 Task: Find and book a round trip flight from New Delhi to New York for 9 passengers in economy class, departing on June 22 and returning on June 30.
Action: Mouse moved to (289, 263)
Screenshot: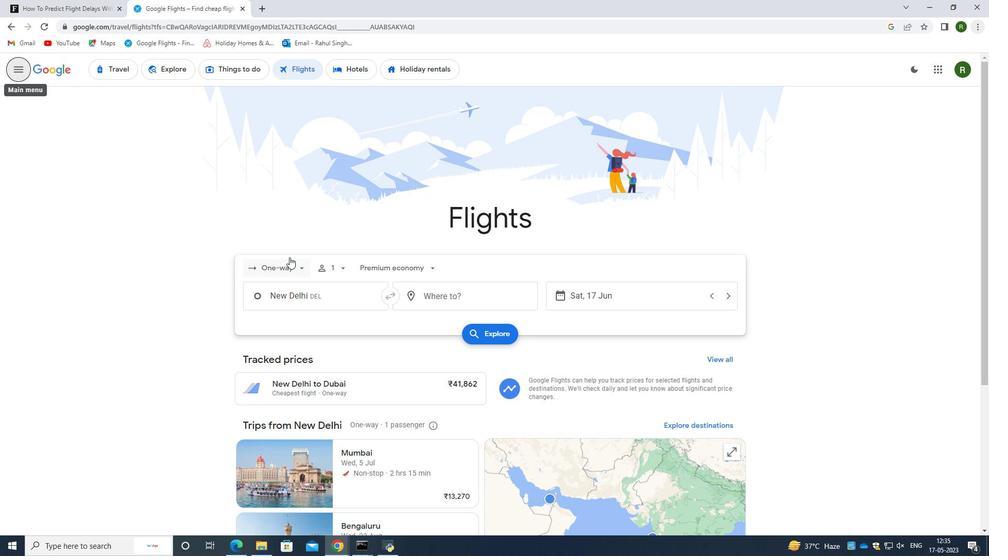 
Action: Mouse pressed left at (289, 263)
Screenshot: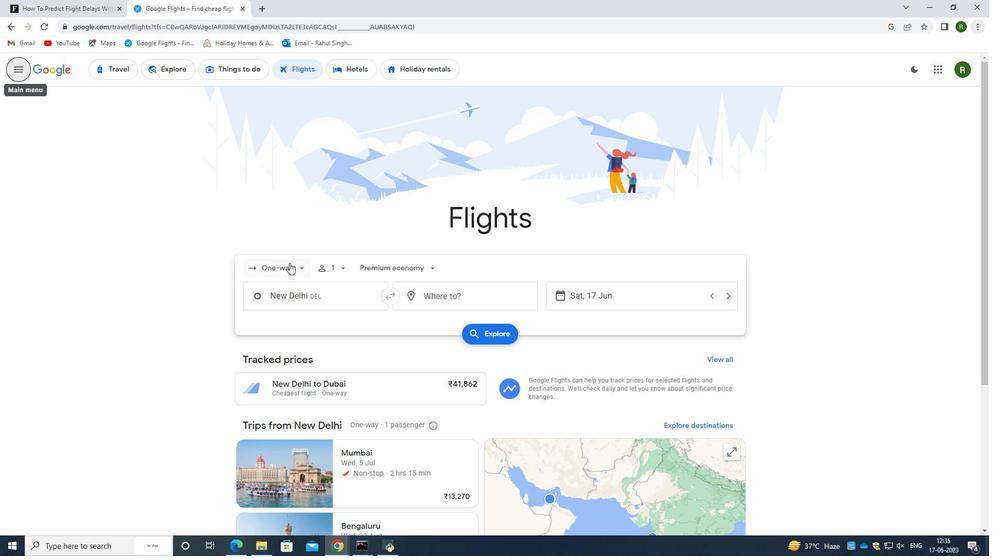
Action: Mouse moved to (296, 288)
Screenshot: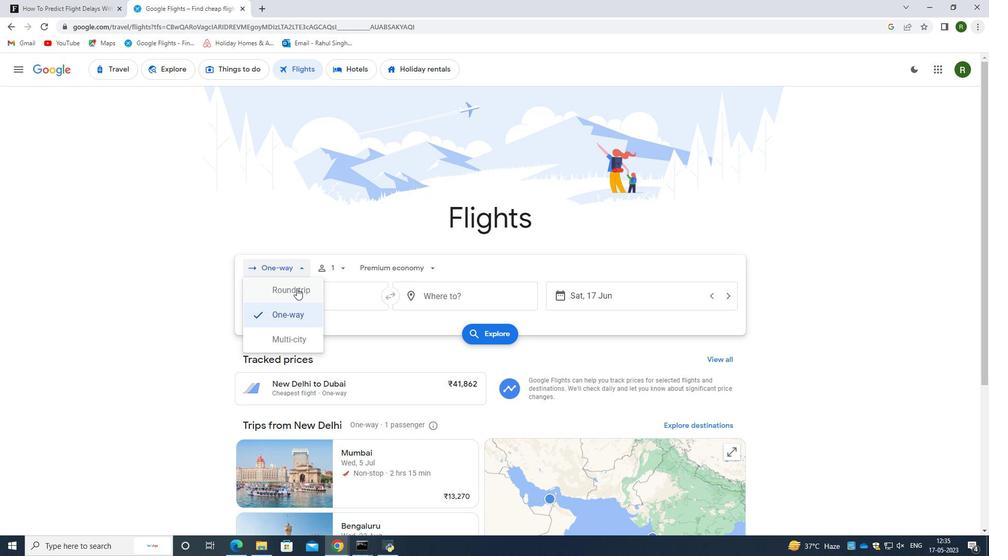 
Action: Mouse pressed left at (296, 288)
Screenshot: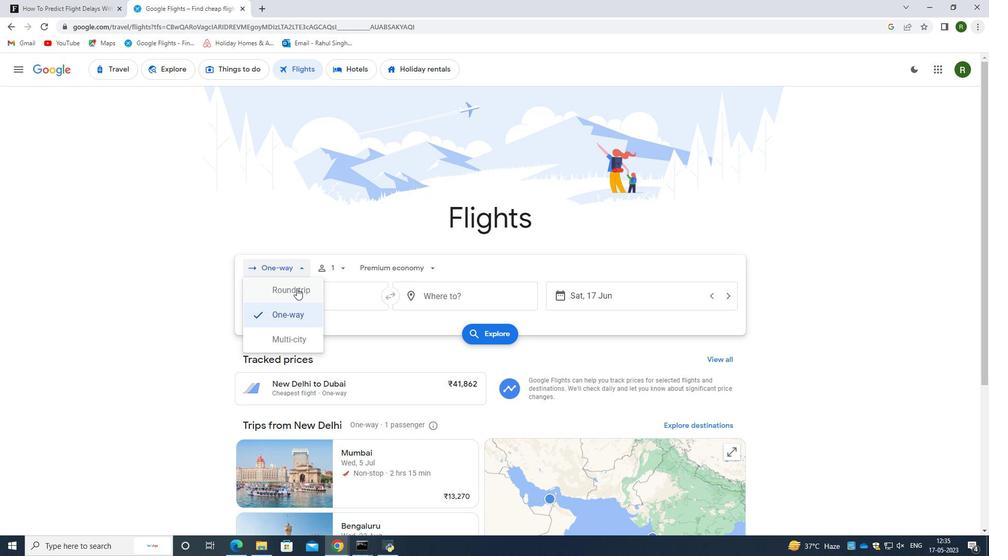 
Action: Mouse moved to (335, 271)
Screenshot: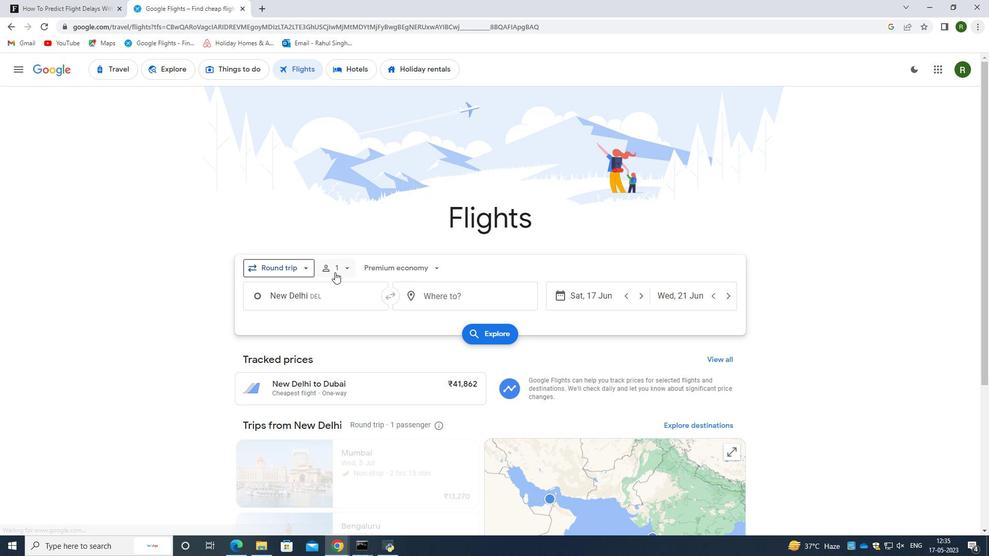 
Action: Mouse pressed left at (335, 271)
Screenshot: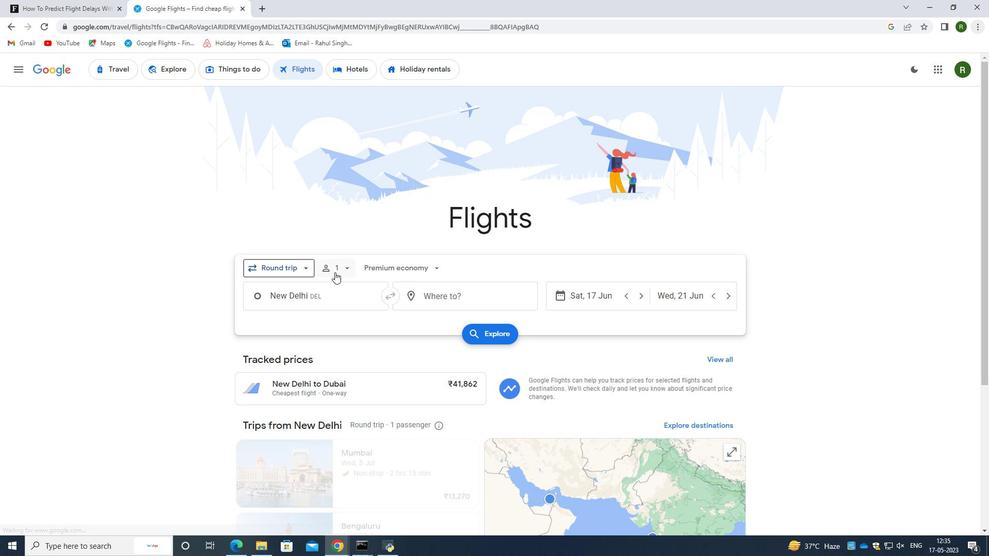 
Action: Mouse moved to (434, 292)
Screenshot: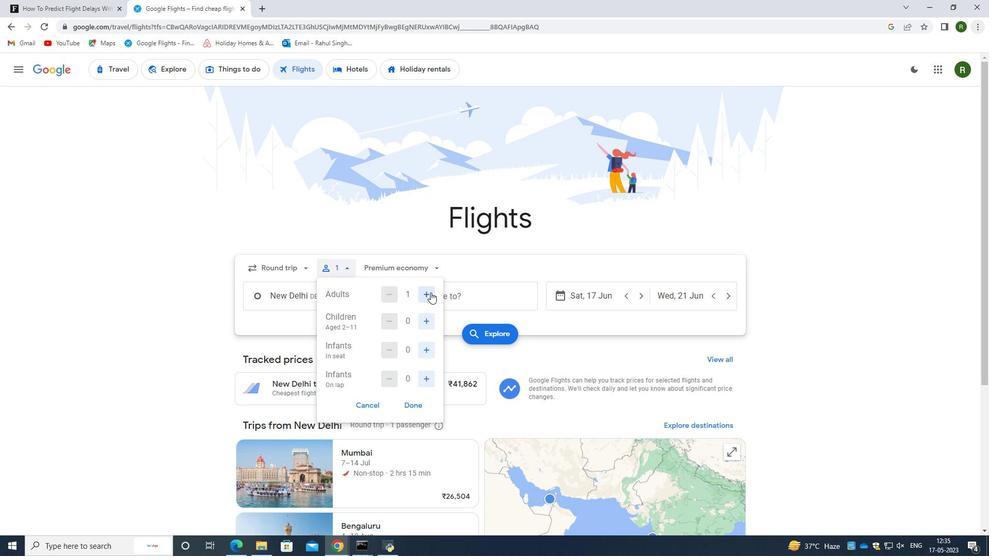 
Action: Mouse pressed left at (434, 292)
Screenshot: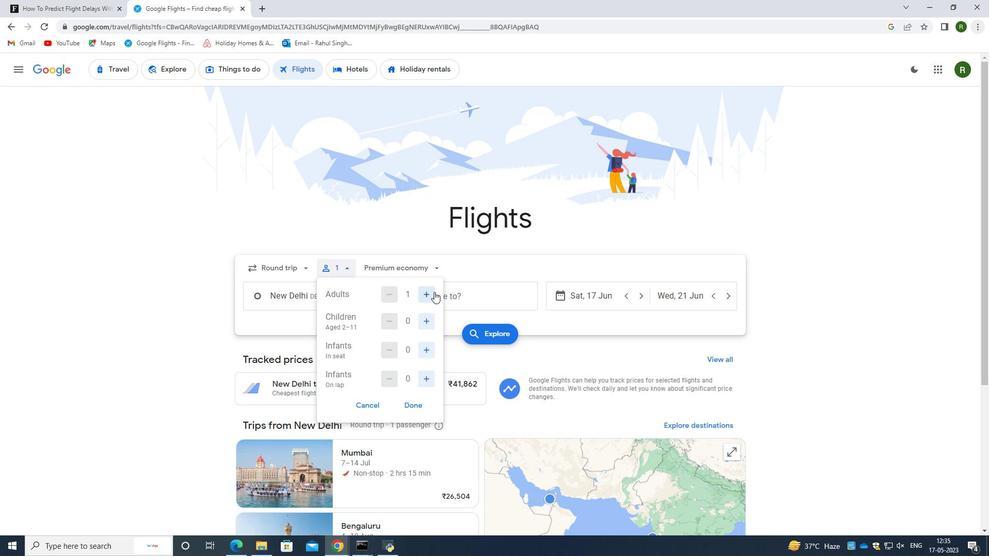 
Action: Mouse moved to (428, 292)
Screenshot: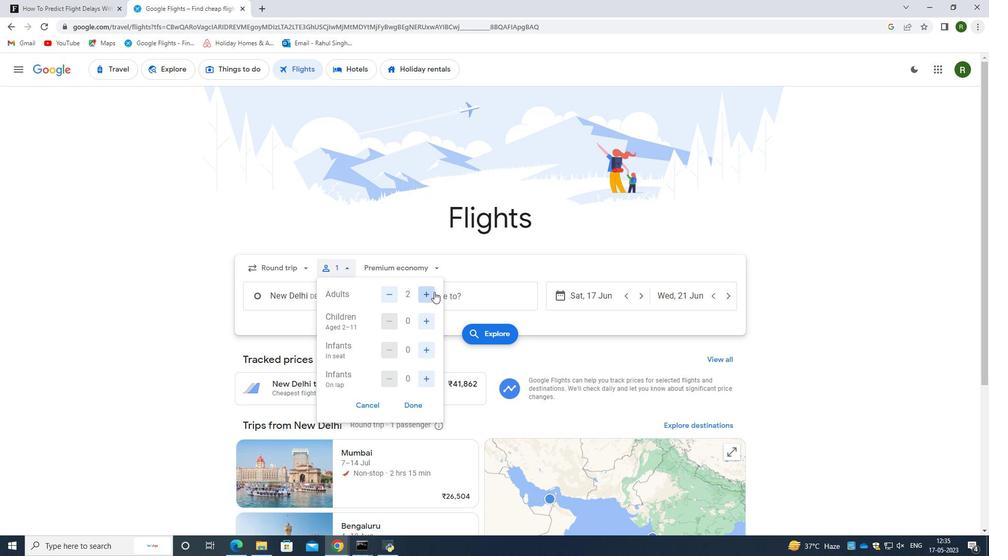 
Action: Mouse pressed left at (428, 292)
Screenshot: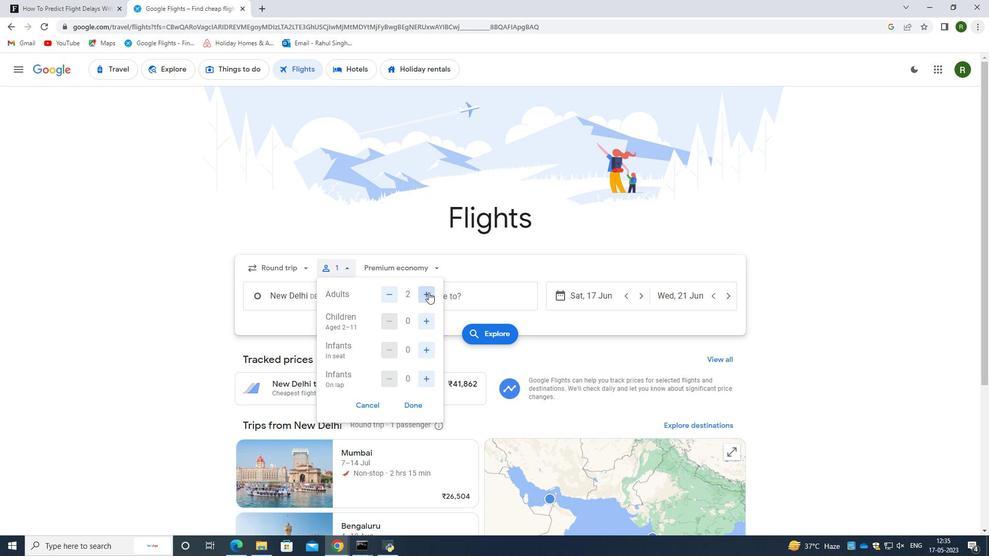 
Action: Mouse pressed left at (428, 292)
Screenshot: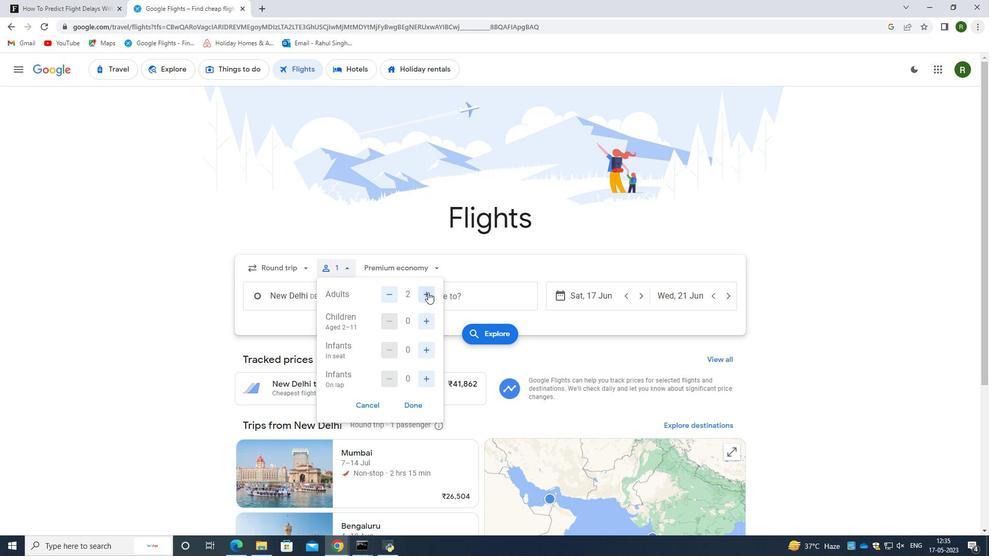 
Action: Mouse moved to (427, 328)
Screenshot: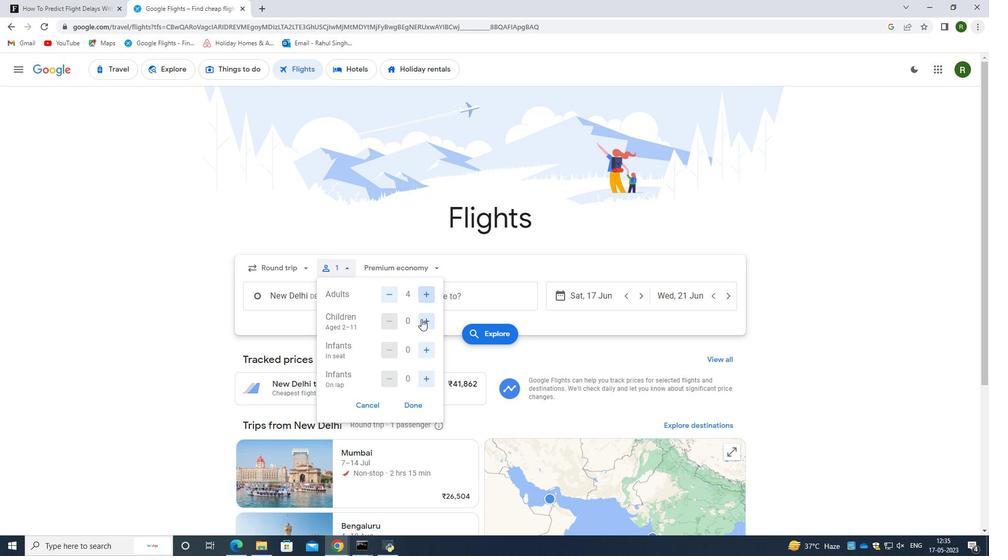
Action: Mouse pressed left at (427, 328)
Screenshot: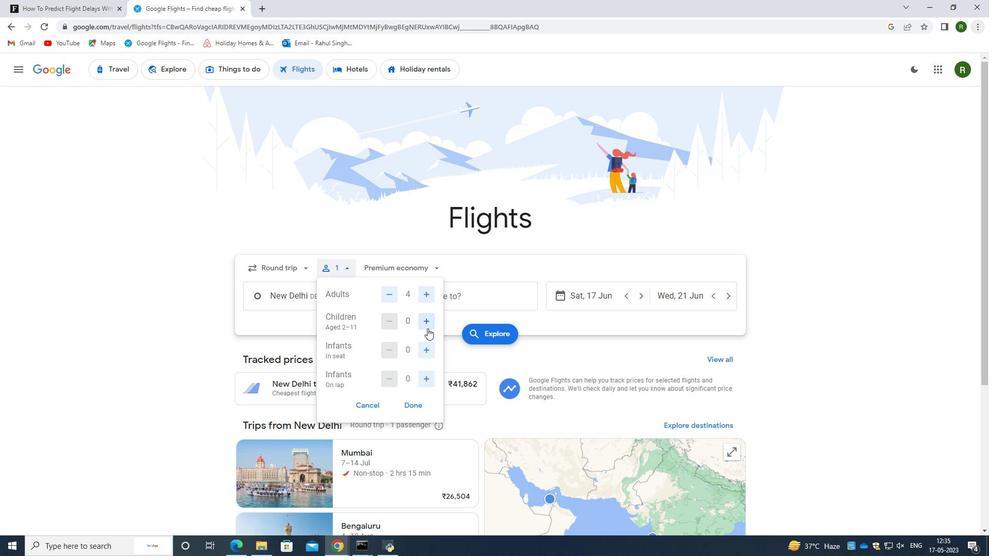 
Action: Mouse pressed left at (427, 328)
Screenshot: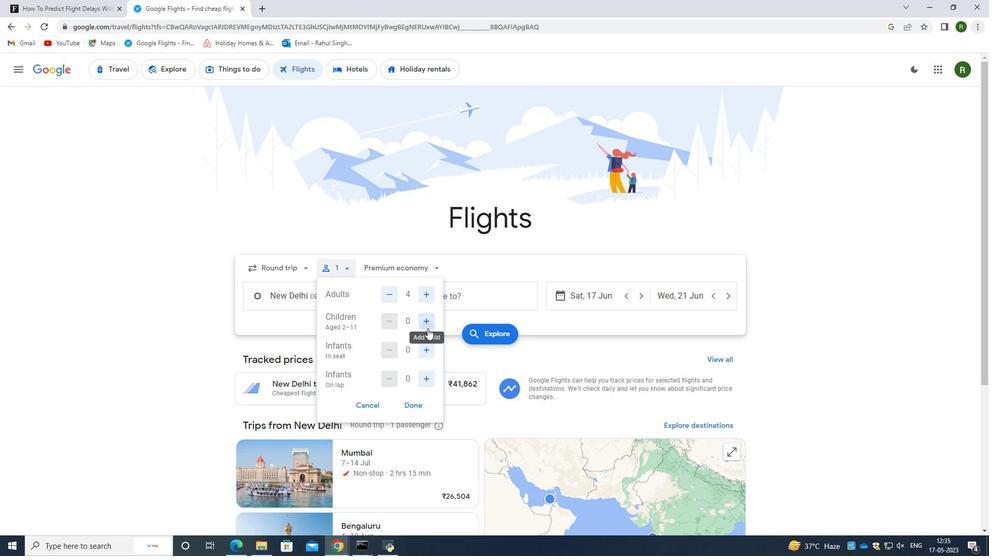 
Action: Mouse moved to (428, 347)
Screenshot: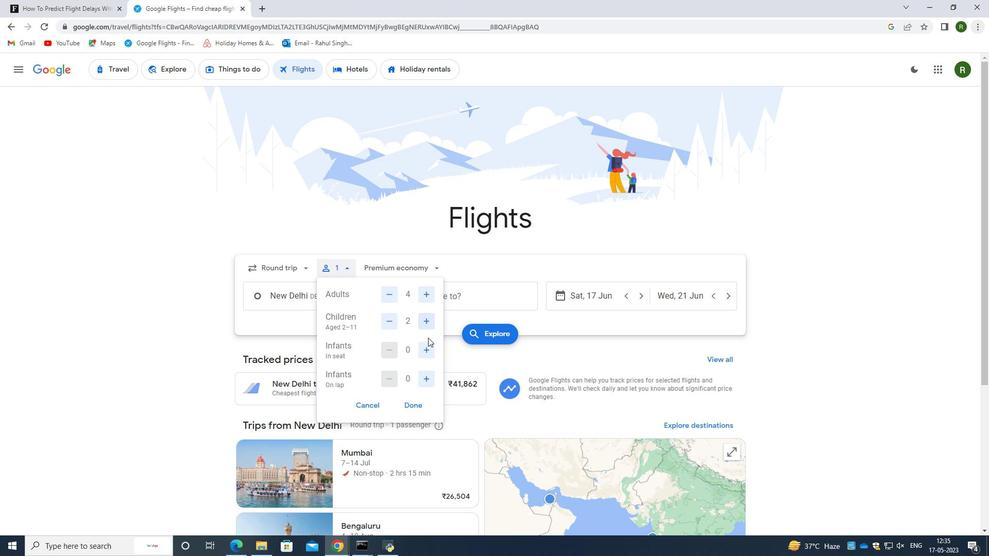 
Action: Mouse pressed left at (428, 347)
Screenshot: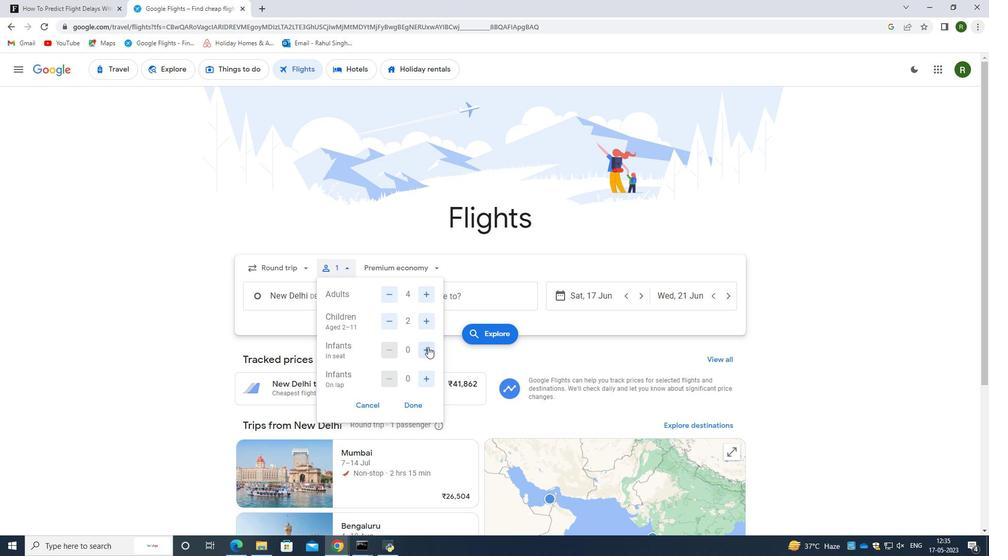 
Action: Mouse pressed left at (428, 347)
Screenshot: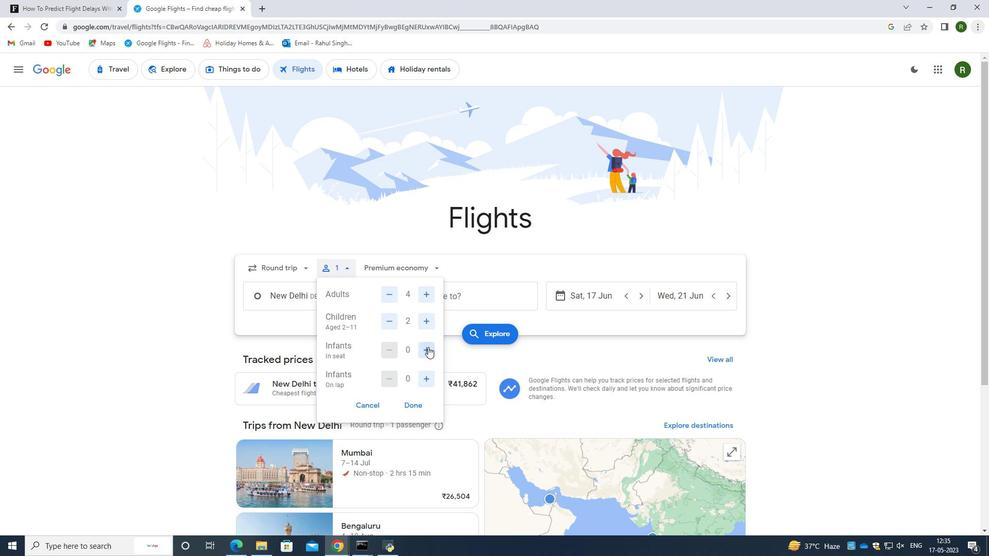 
Action: Mouse moved to (424, 379)
Screenshot: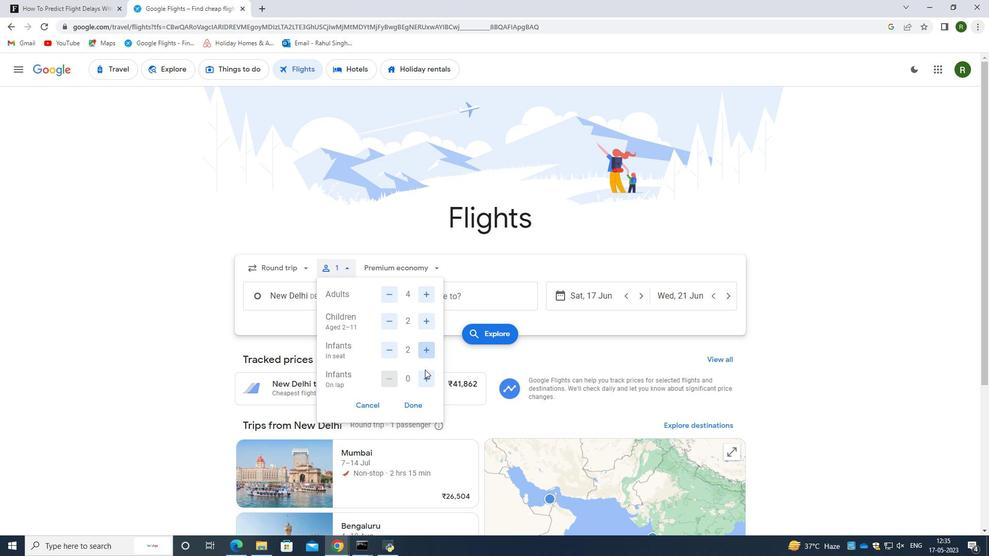 
Action: Mouse pressed left at (424, 379)
Screenshot: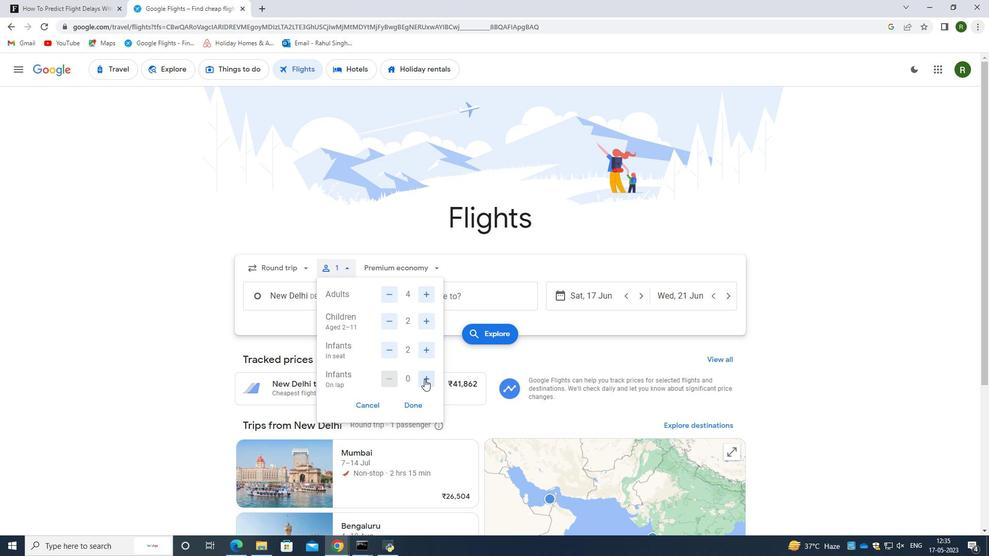 
Action: Mouse moved to (406, 409)
Screenshot: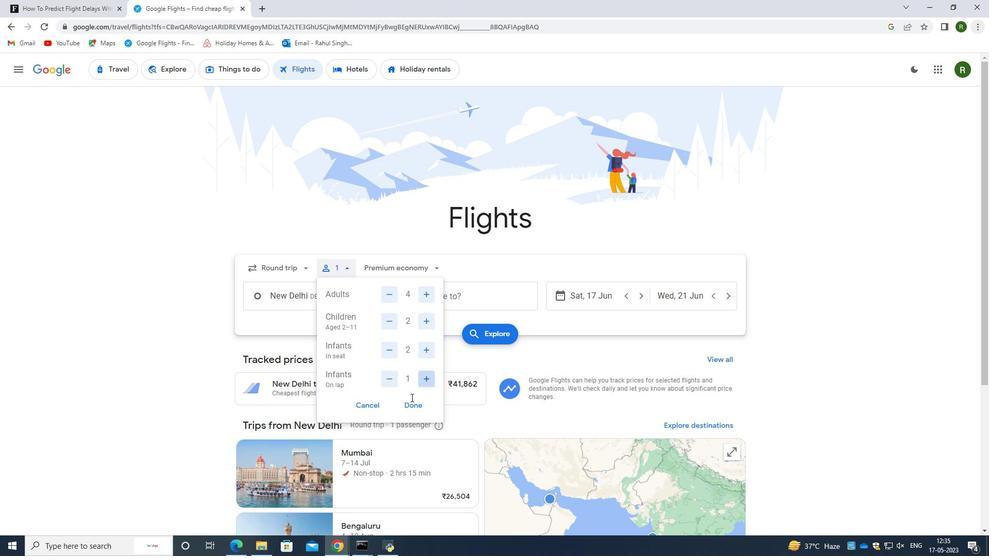 
Action: Mouse pressed left at (406, 409)
Screenshot: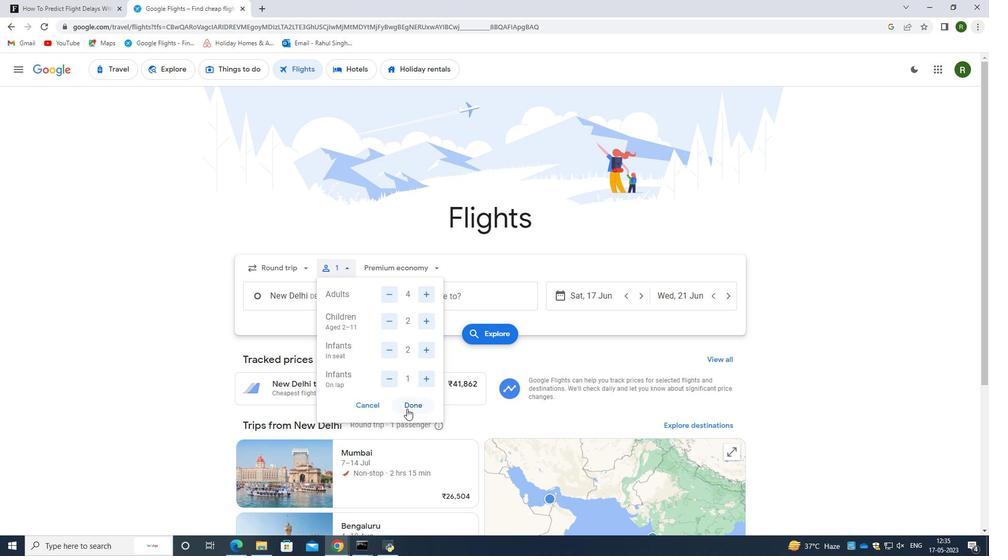 
Action: Mouse moved to (409, 274)
Screenshot: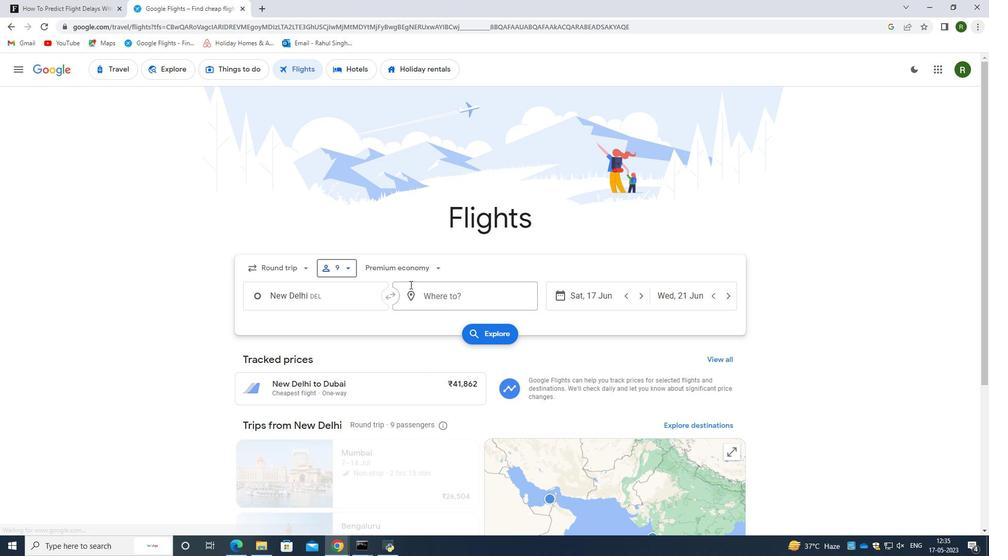 
Action: Mouse pressed left at (409, 274)
Screenshot: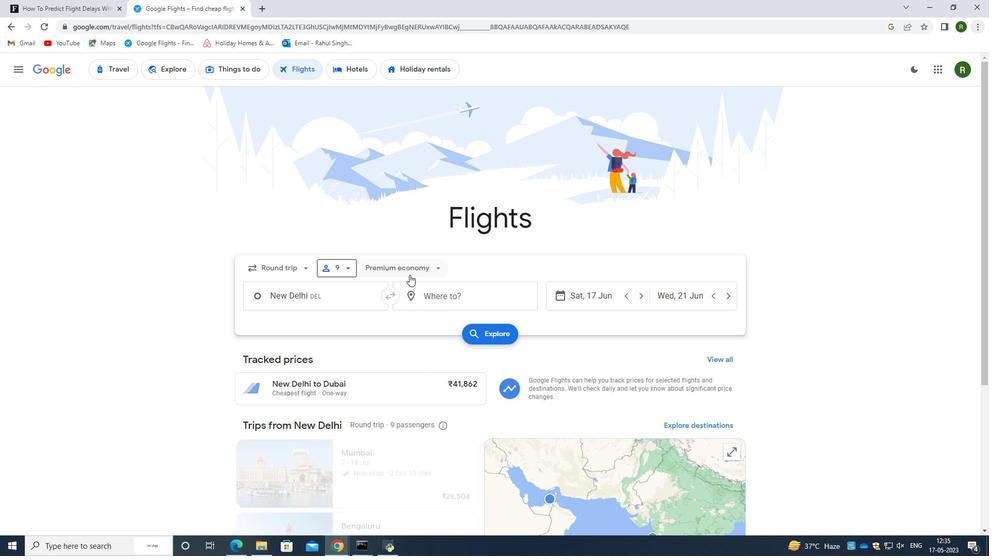 
Action: Mouse moved to (414, 318)
Screenshot: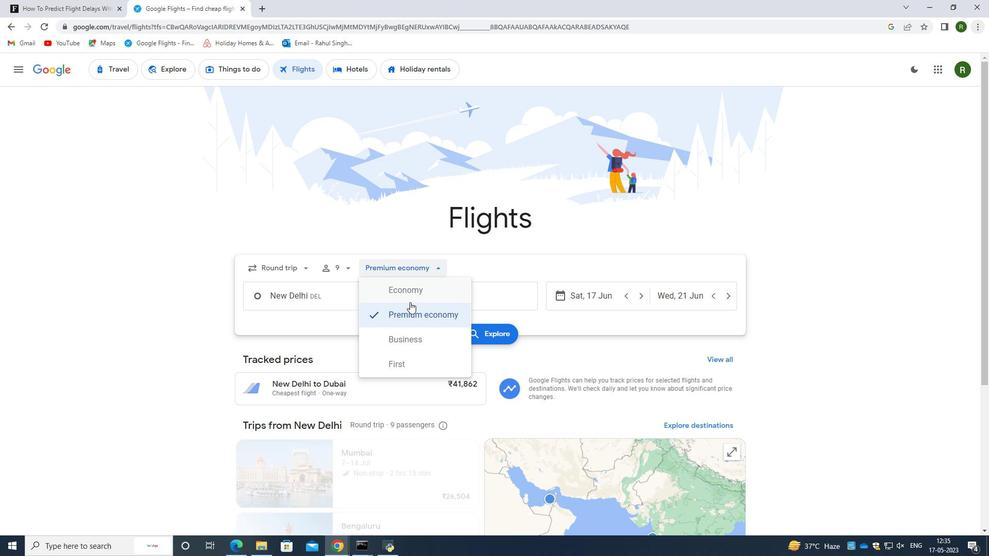 
Action: Mouse pressed left at (414, 318)
Screenshot: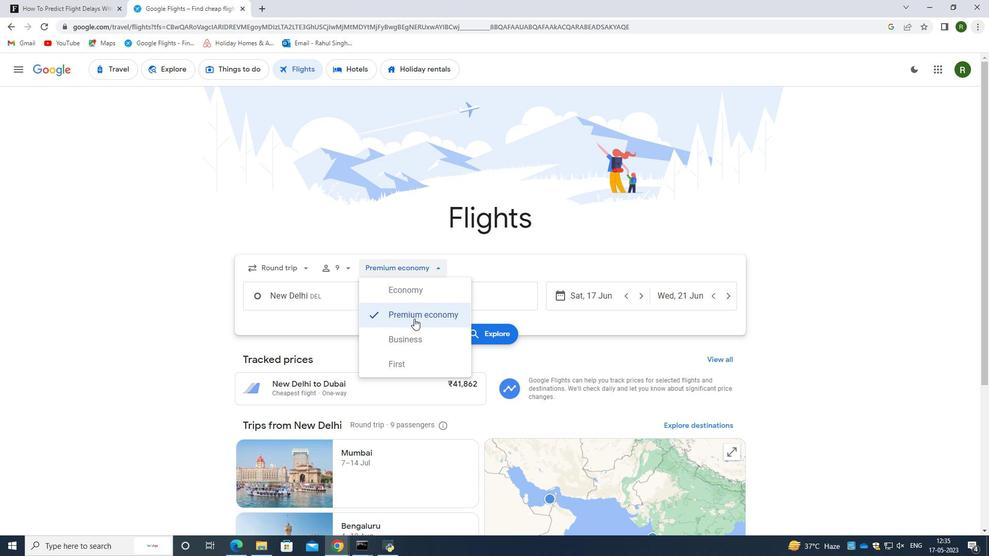 
Action: Mouse moved to (316, 294)
Screenshot: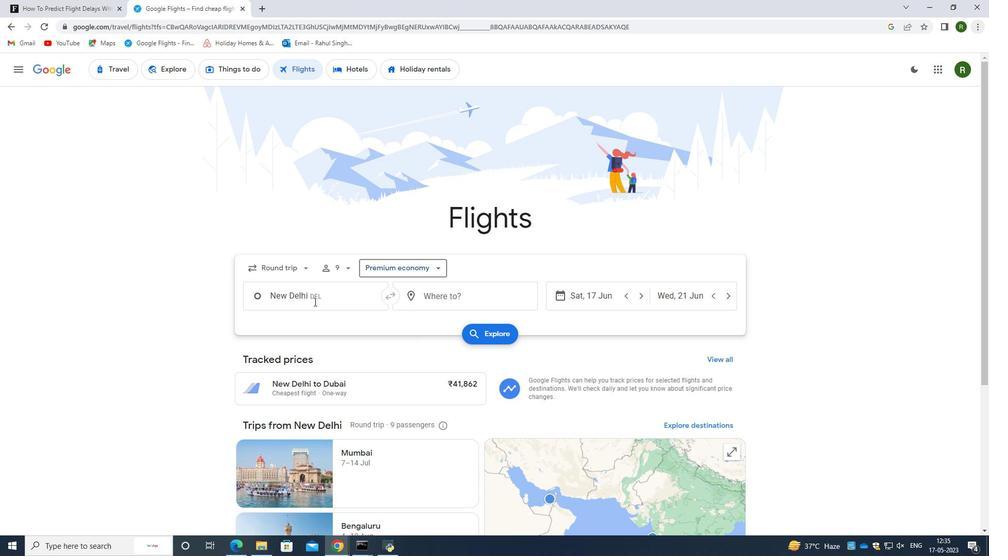 
Action: Mouse pressed left at (316, 294)
Screenshot: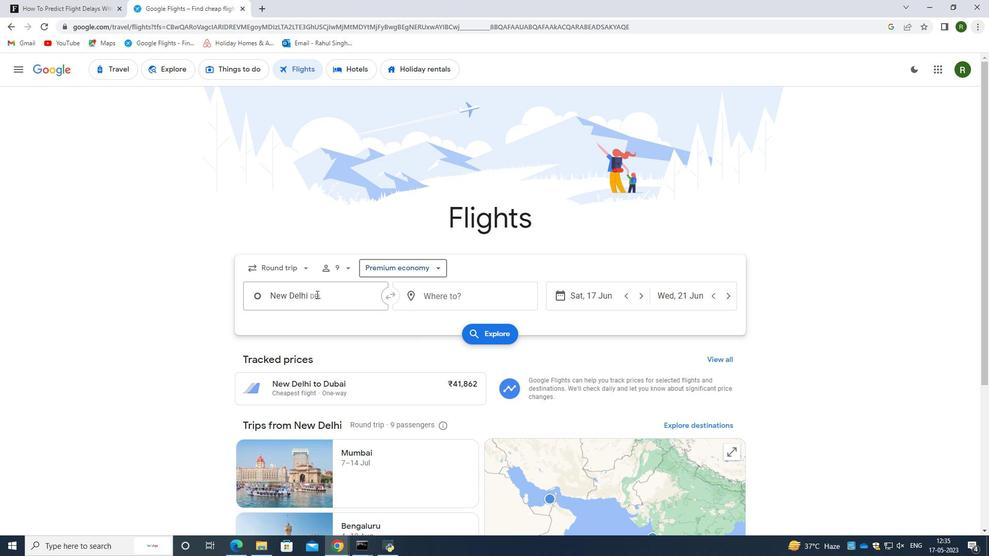 
Action: Mouse moved to (333, 347)
Screenshot: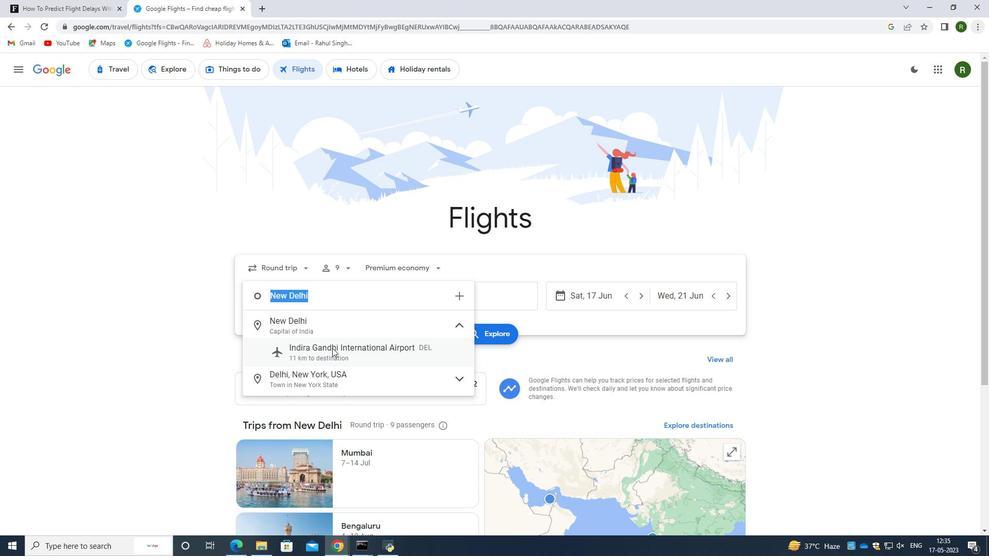 
Action: Mouse pressed left at (333, 347)
Screenshot: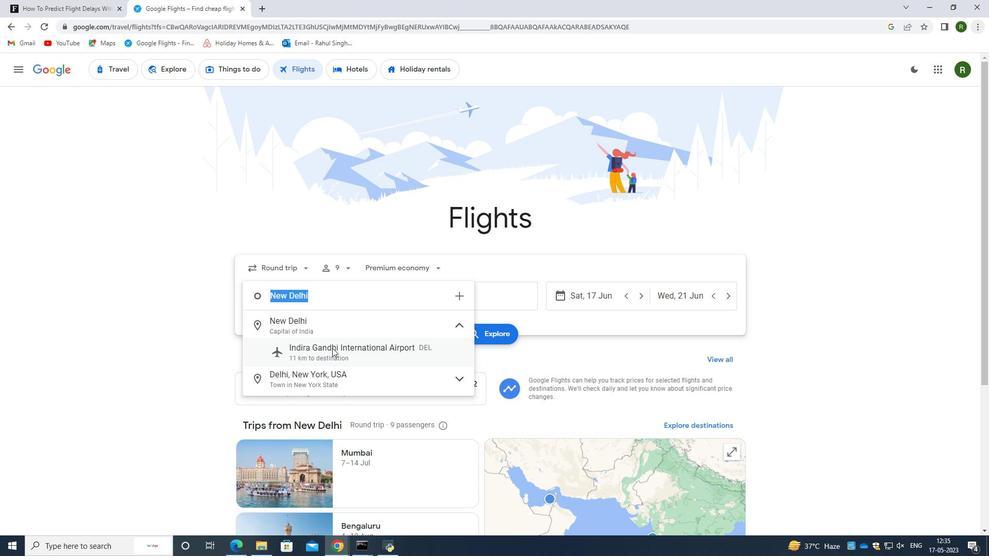 
Action: Mouse moved to (460, 291)
Screenshot: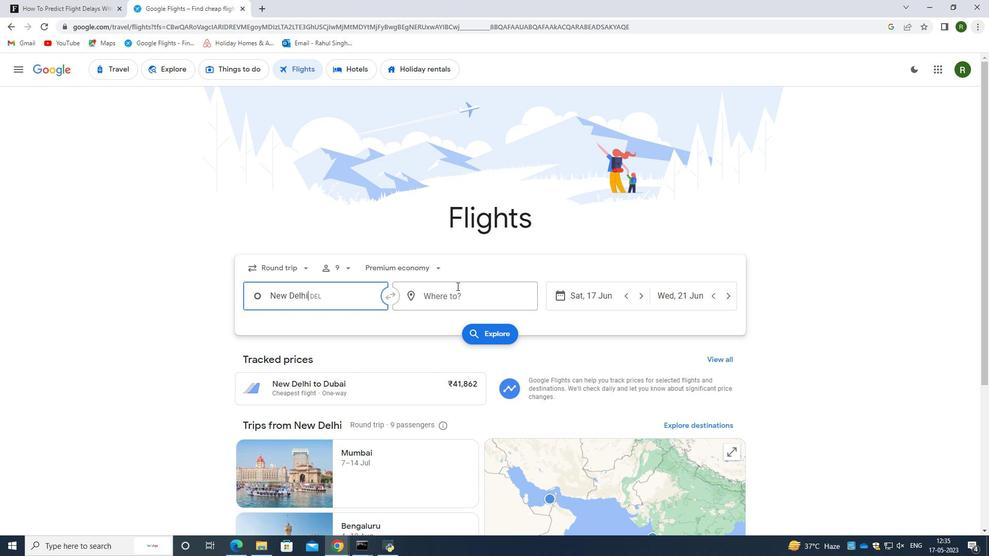 
Action: Mouse pressed left at (460, 291)
Screenshot: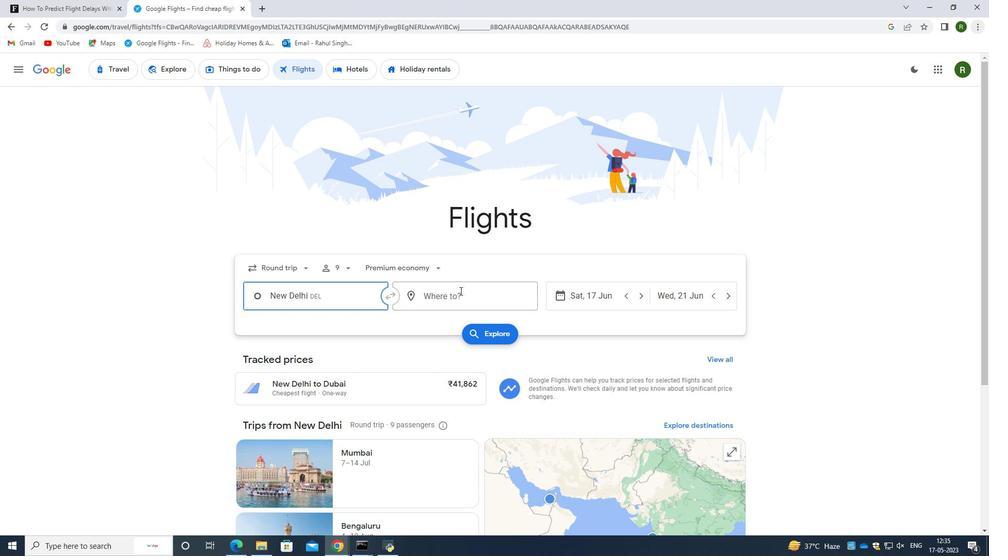 
Action: Mouse moved to (471, 305)
Screenshot: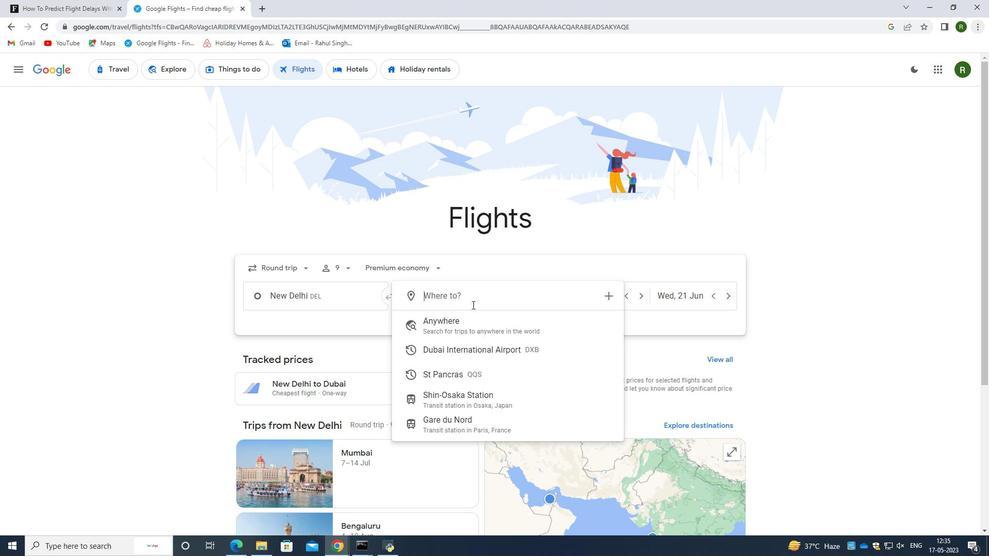 
Action: Key pressed <Key.shift><Key.shift><Key.shift>US
Screenshot: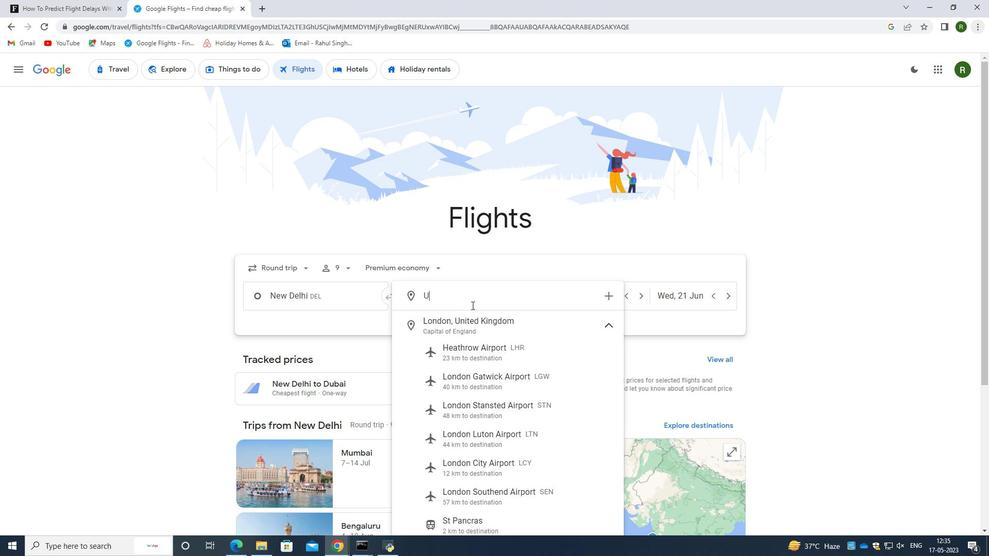 
Action: Mouse moved to (465, 379)
Screenshot: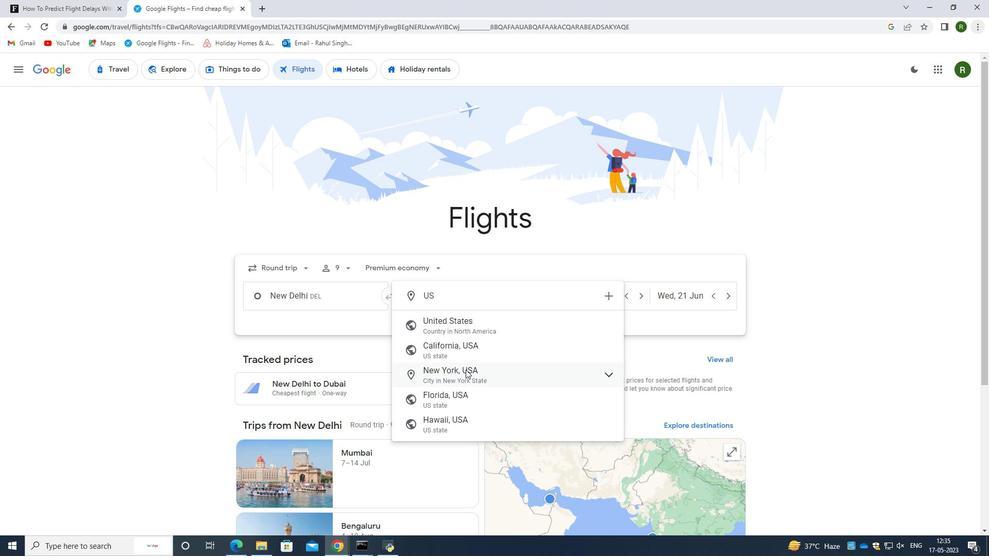 
Action: Mouse pressed left at (465, 379)
Screenshot: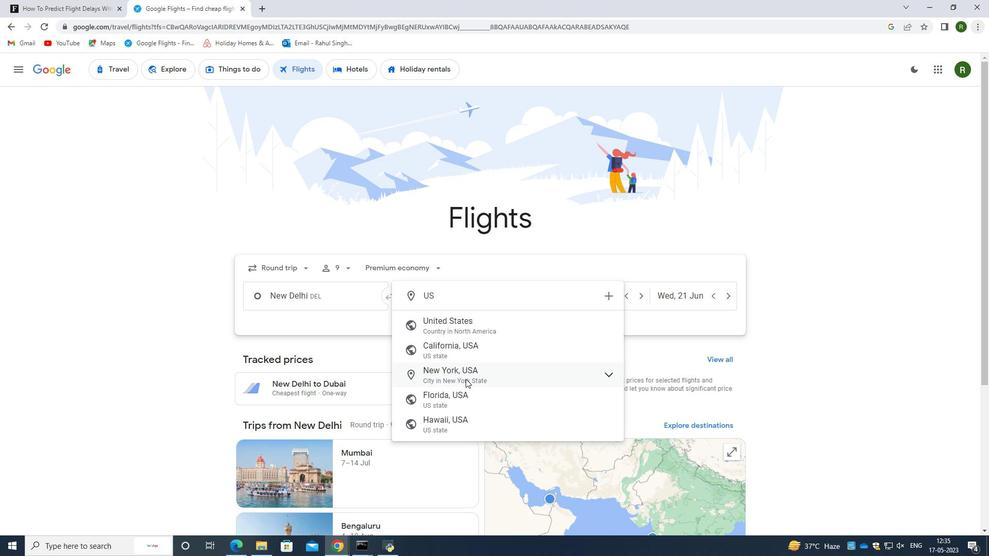 
Action: Mouse moved to (605, 295)
Screenshot: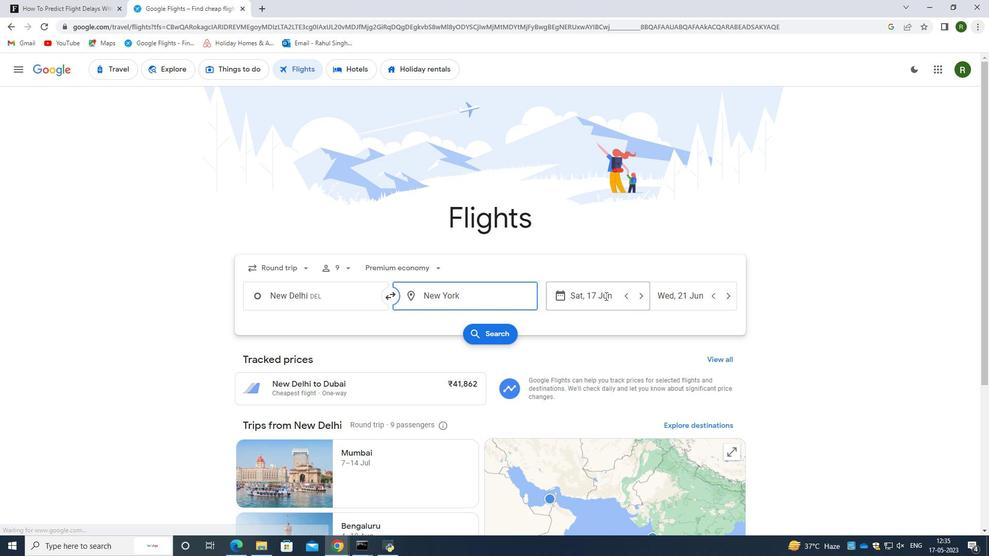 
Action: Mouse pressed left at (605, 295)
Screenshot: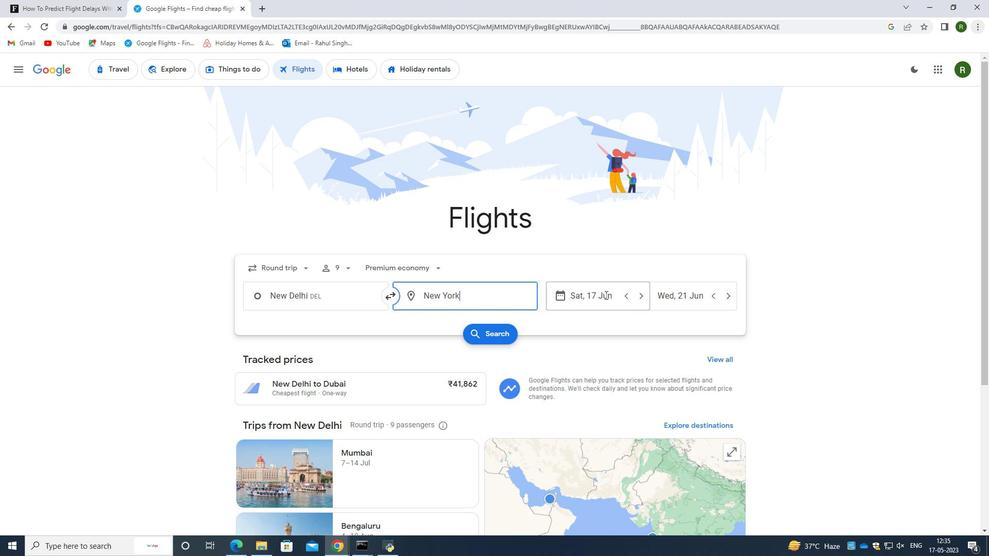 
Action: Mouse moved to (667, 427)
Screenshot: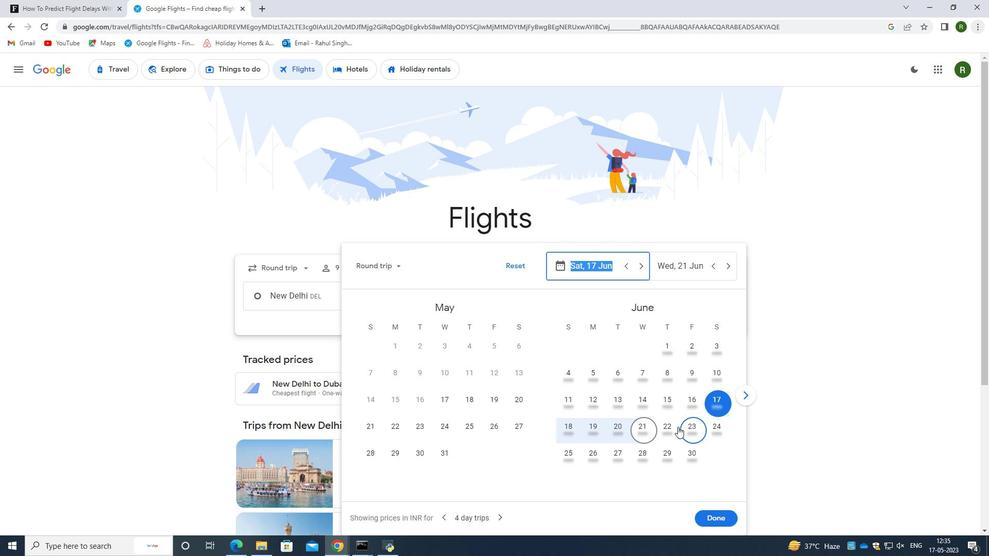 
Action: Mouse pressed left at (667, 427)
Screenshot: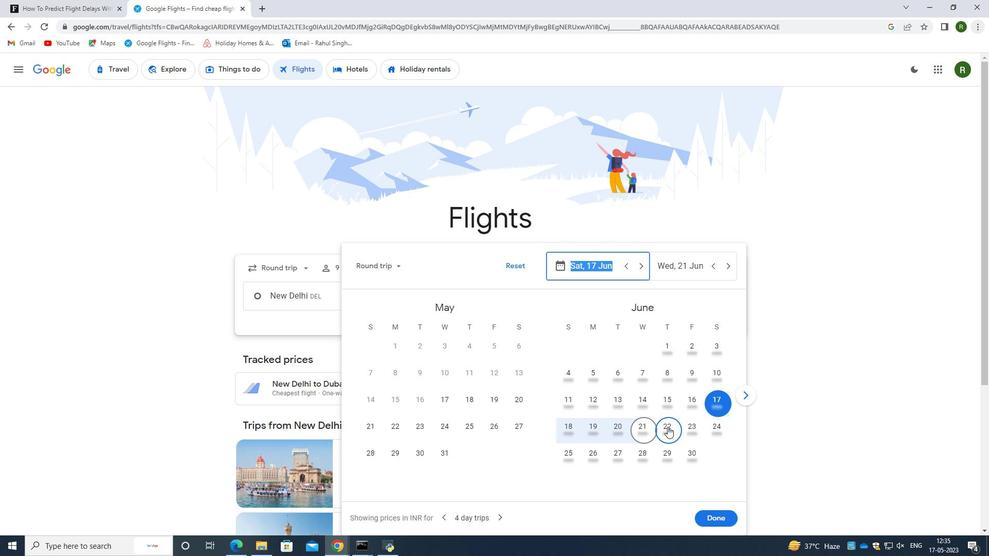 
Action: Mouse moved to (742, 392)
Screenshot: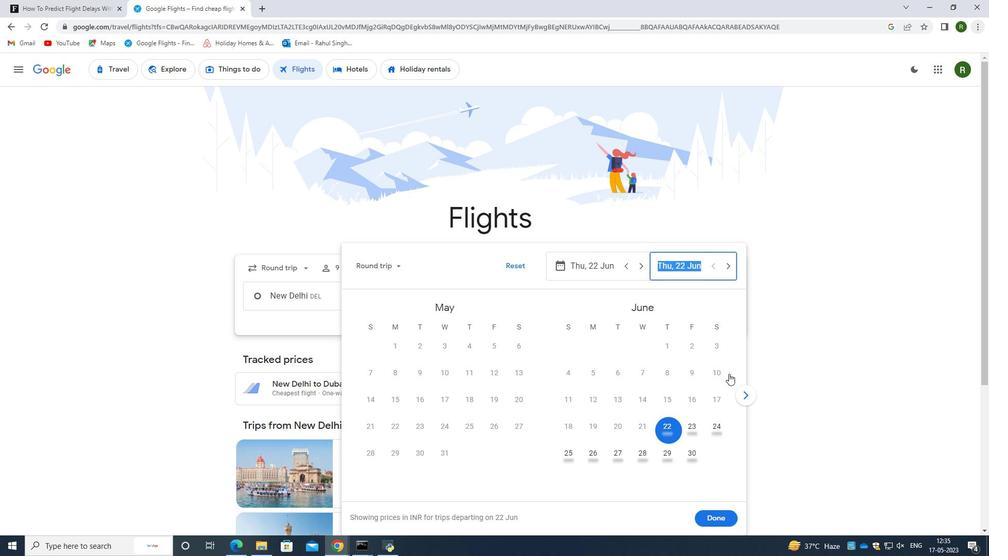 
Action: Mouse pressed left at (742, 392)
Screenshot: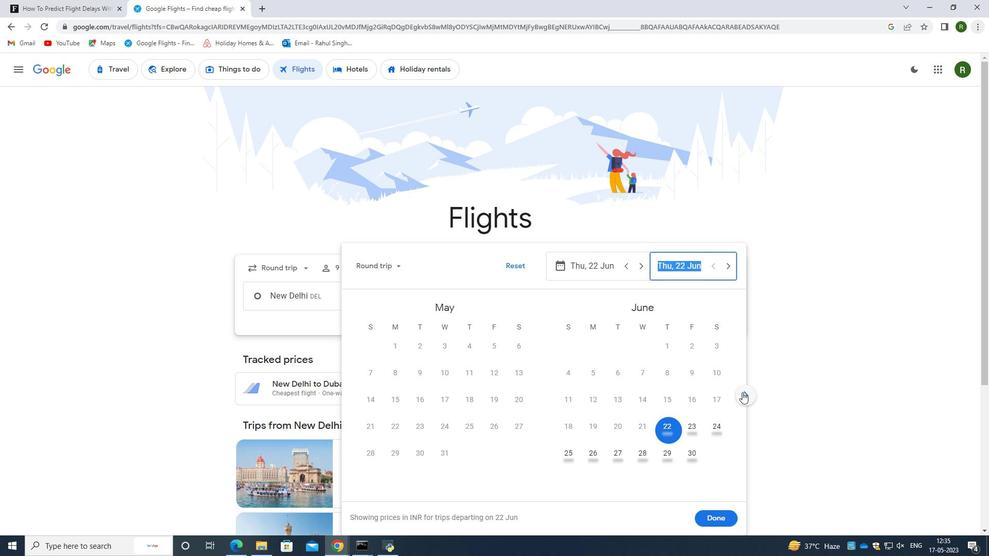 
Action: Mouse moved to (484, 453)
Screenshot: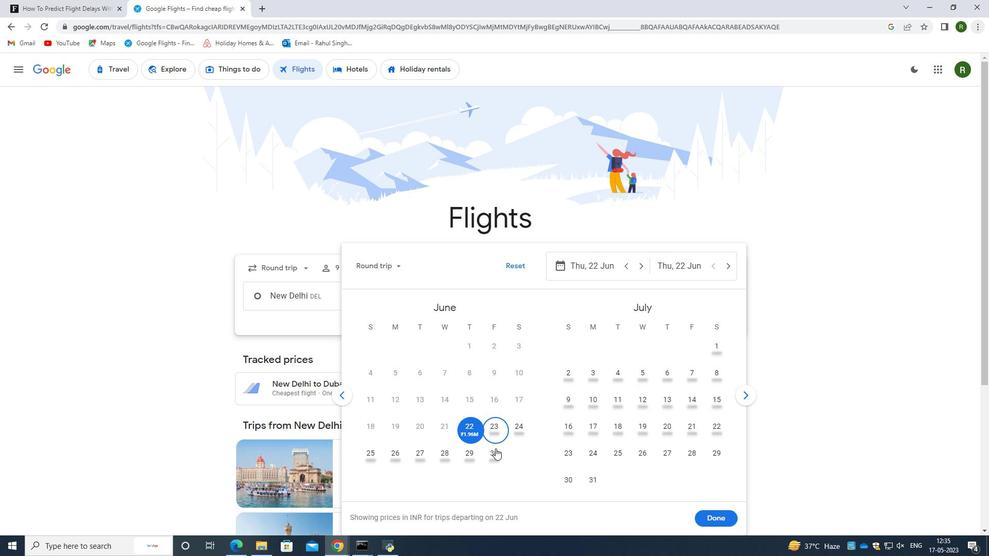 
Action: Mouse pressed left at (484, 453)
Screenshot: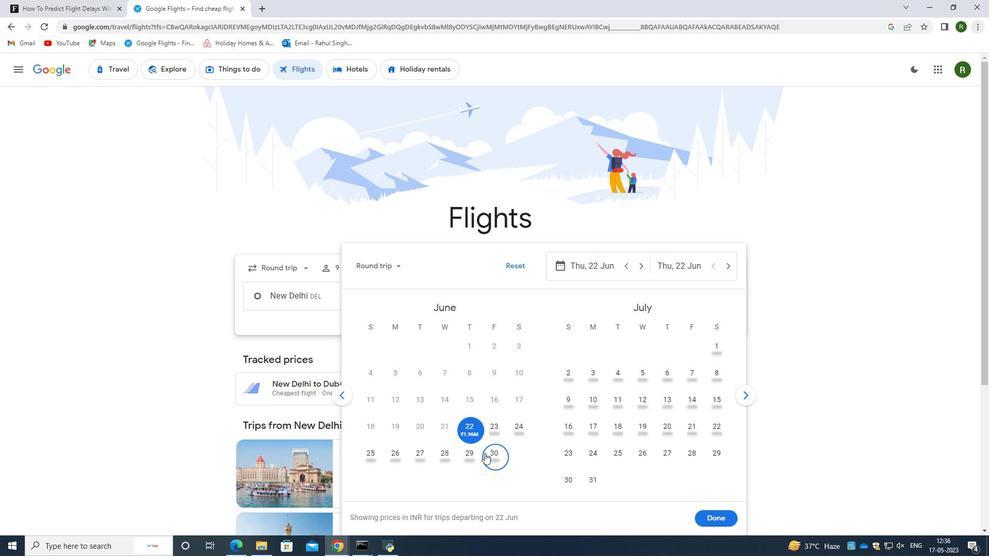 
Action: Mouse moved to (710, 515)
Screenshot: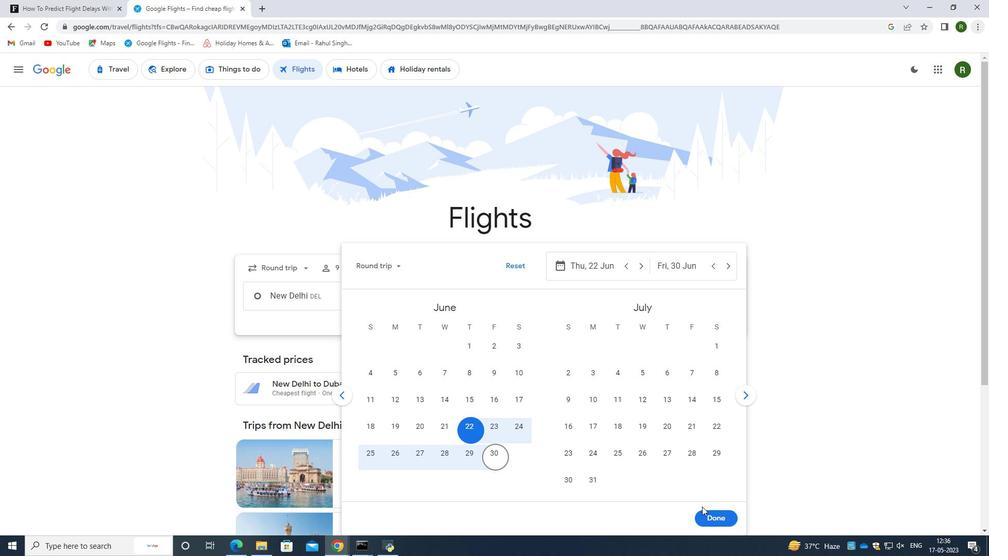 
Action: Mouse pressed left at (710, 515)
Screenshot: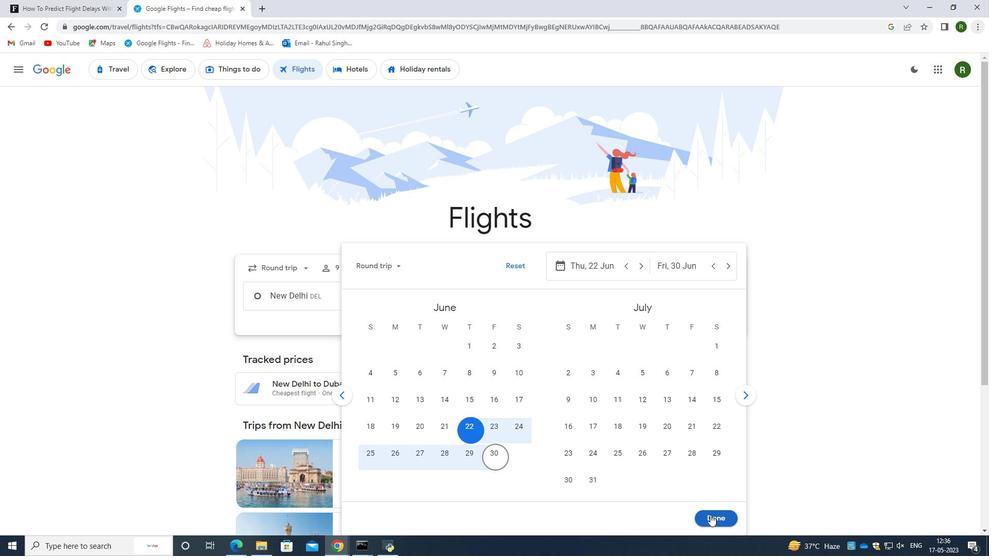 
Action: Mouse moved to (499, 332)
Screenshot: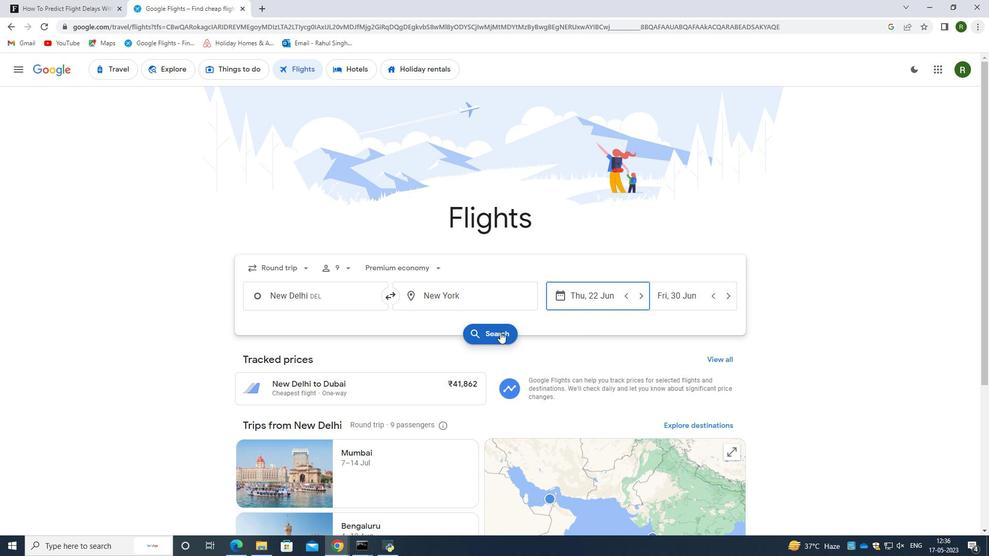 
Action: Mouse pressed left at (499, 332)
Screenshot: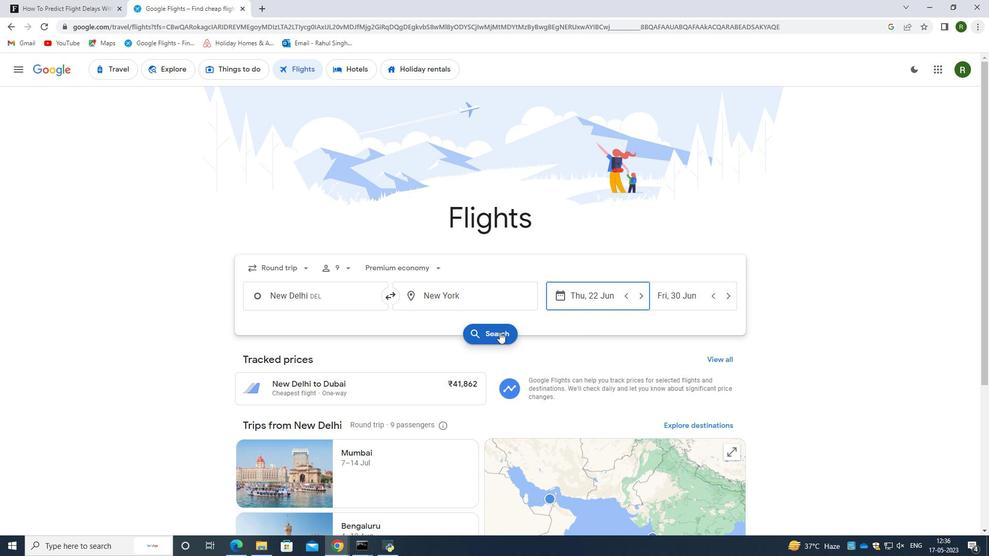 
Action: Mouse moved to (580, 311)
Screenshot: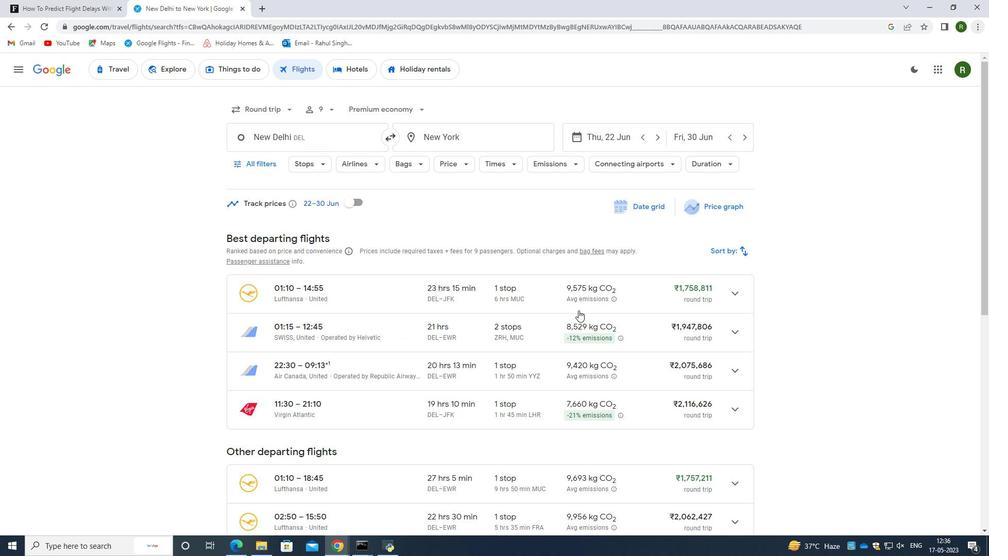 
Action: Mouse scrolled (580, 310) with delta (0, 0)
Screenshot: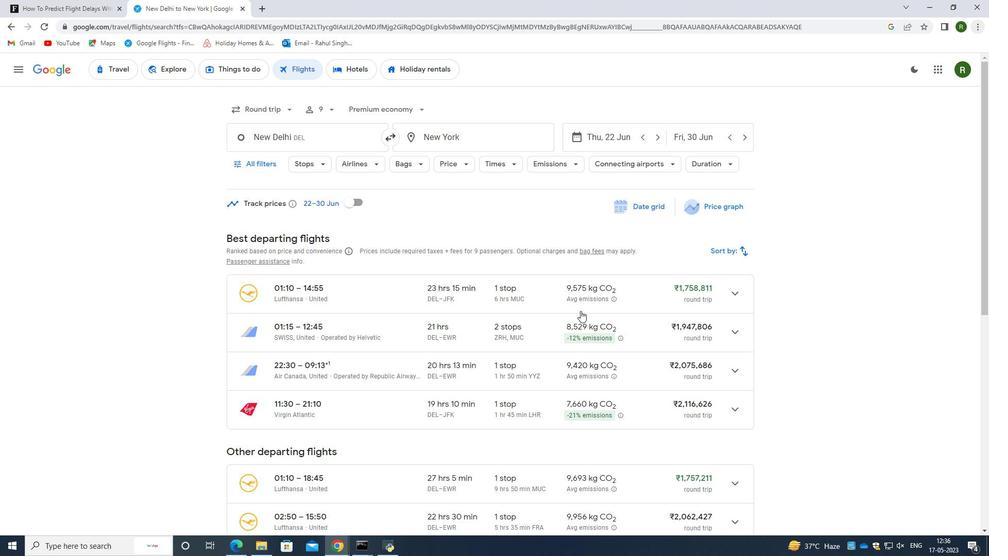 
Action: Mouse scrolled (580, 310) with delta (0, 0)
Screenshot: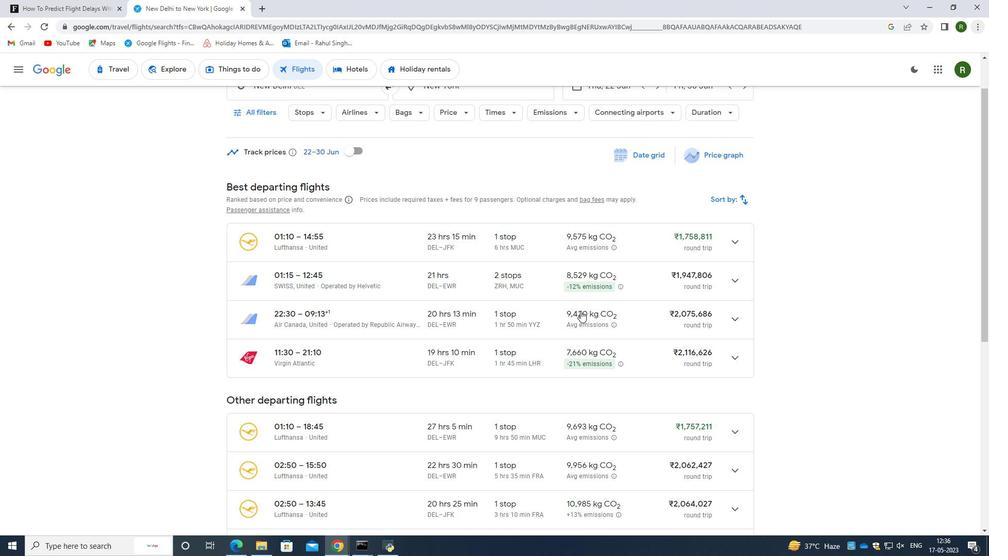 
Action: Mouse moved to (730, 191)
Screenshot: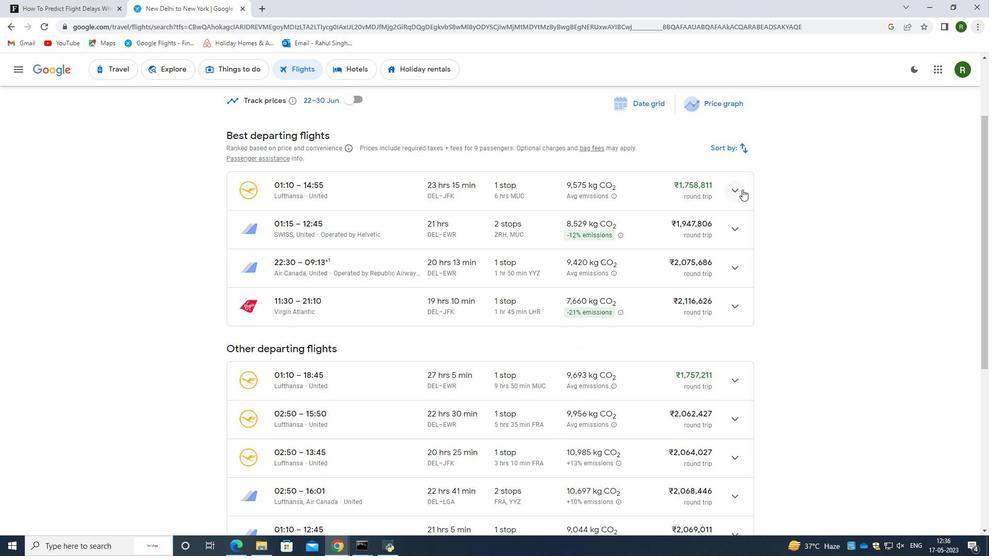 
Action: Mouse pressed left at (730, 191)
Screenshot: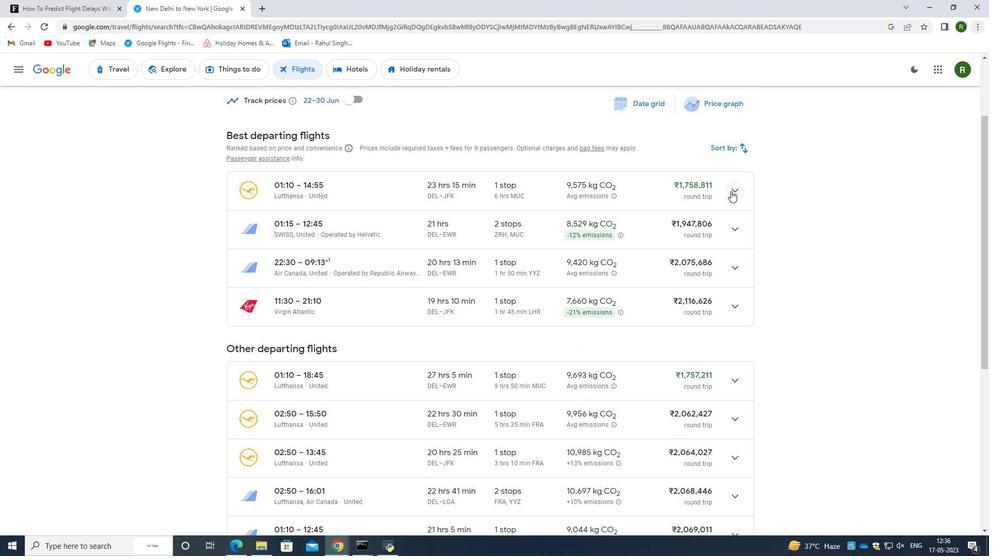 
Action: Mouse moved to (549, 293)
Screenshot: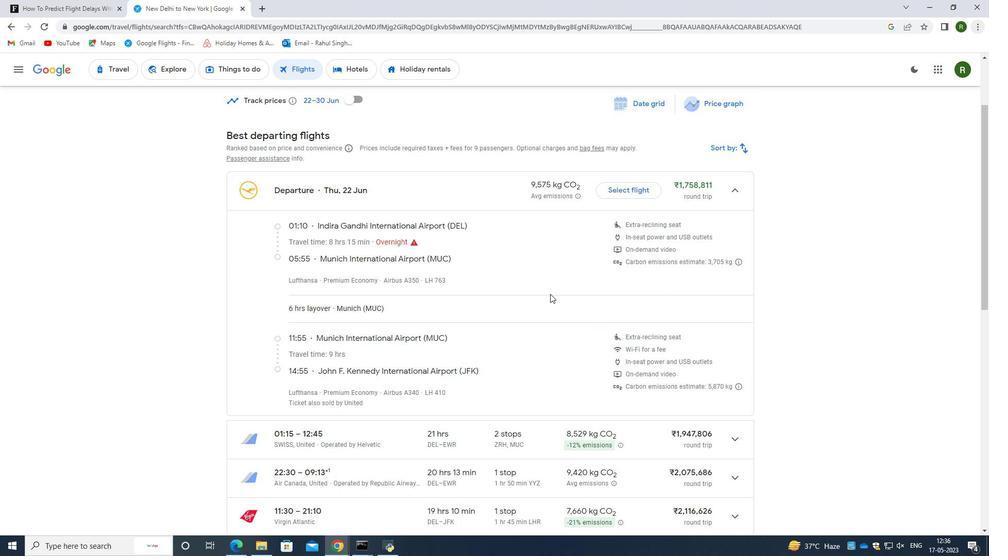 
Action: Mouse scrolled (549, 293) with delta (0, 0)
Screenshot: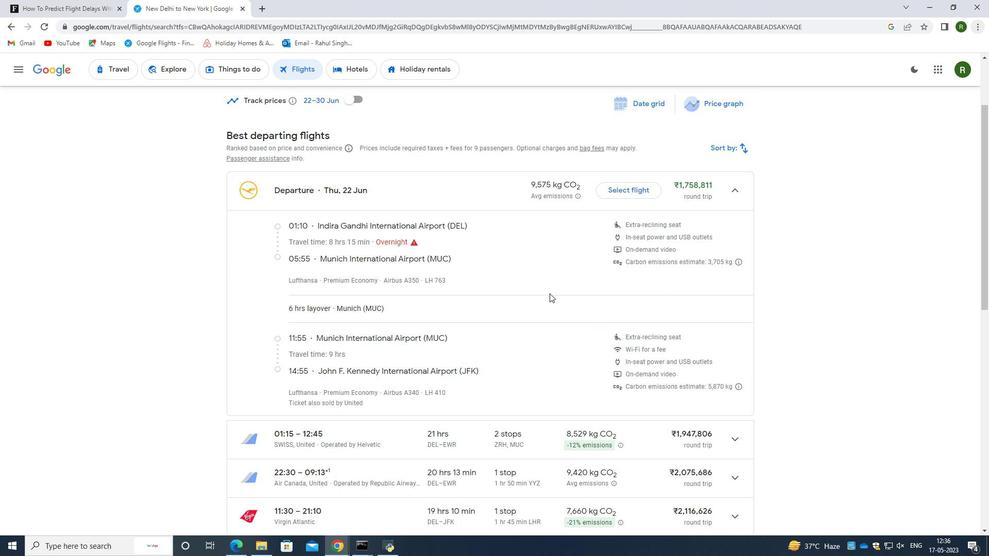 
Action: Mouse scrolled (549, 293) with delta (0, 0)
Screenshot: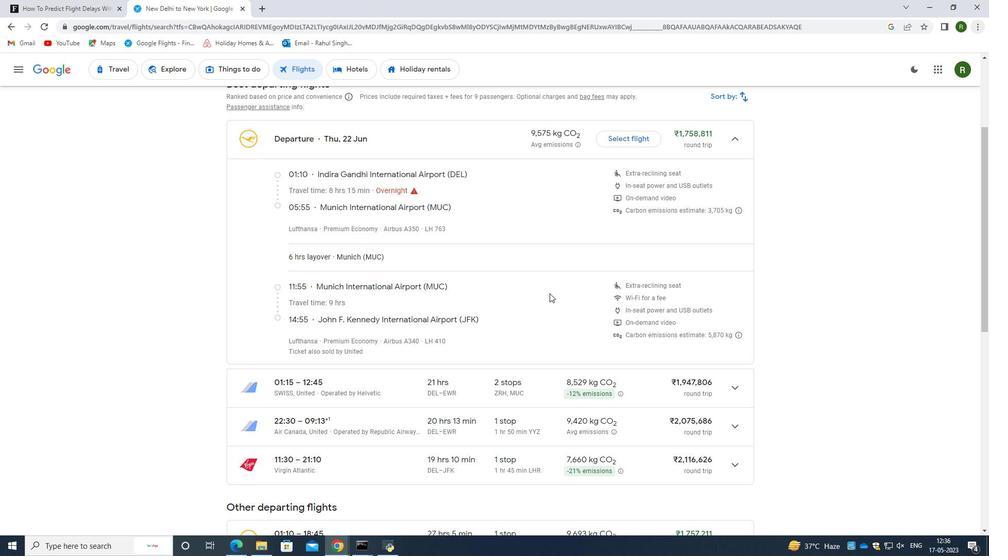 
Action: Mouse scrolled (549, 294) with delta (0, 0)
Screenshot: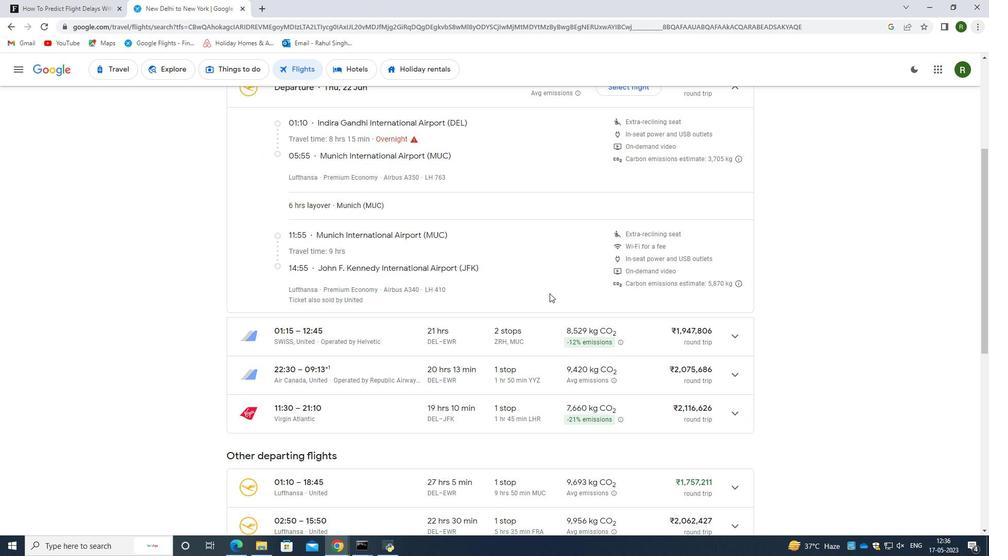 
Action: Mouse scrolled (549, 294) with delta (0, 0)
Screenshot: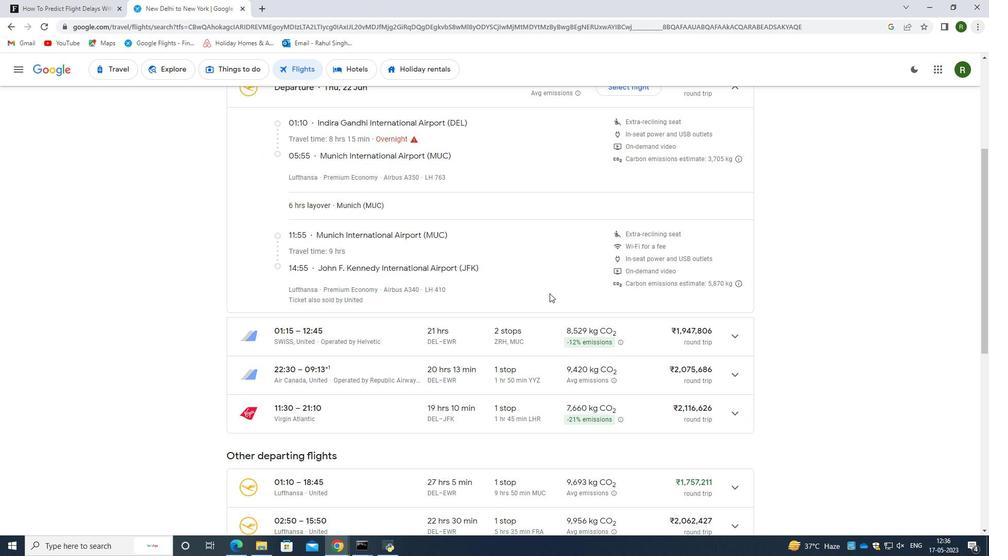 
Action: Mouse moved to (590, 277)
Screenshot: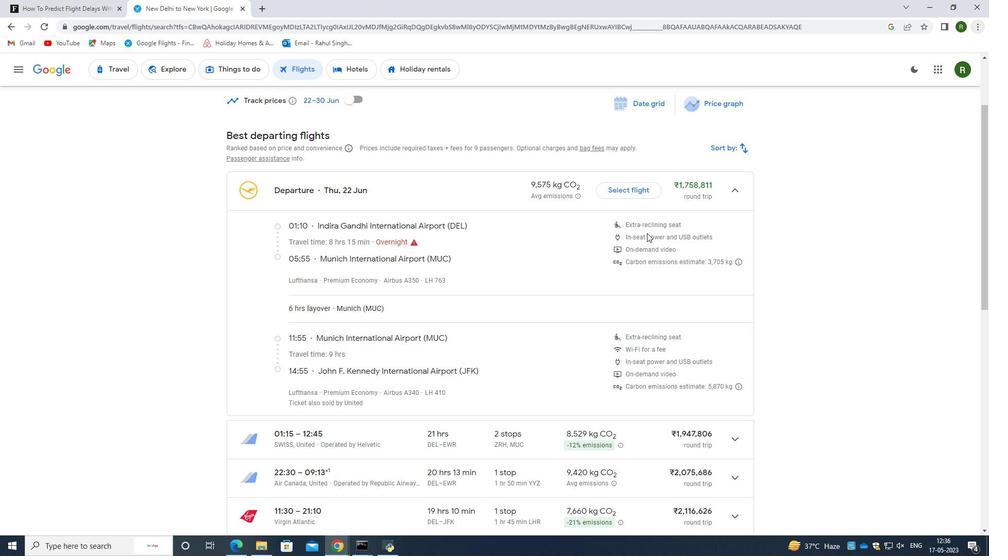 
Action: Mouse scrolled (590, 276) with delta (0, 0)
Screenshot: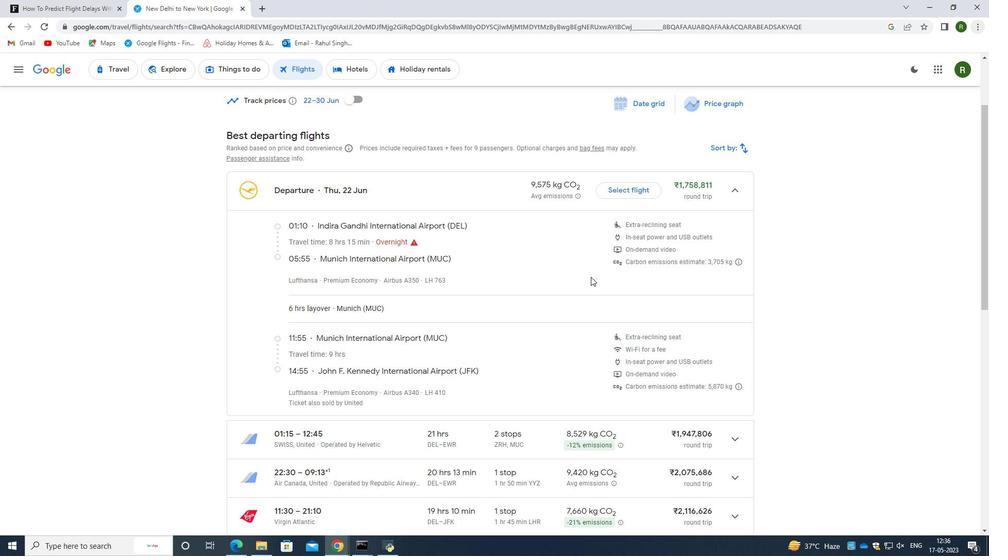 
Action: Mouse scrolled (590, 276) with delta (0, 0)
Screenshot: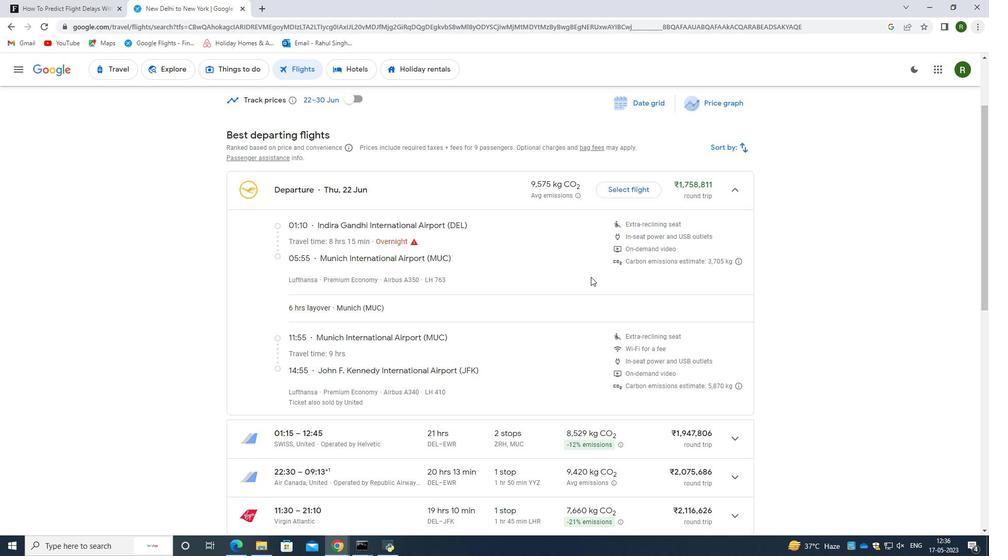 
Action: Mouse scrolled (590, 276) with delta (0, 0)
Screenshot: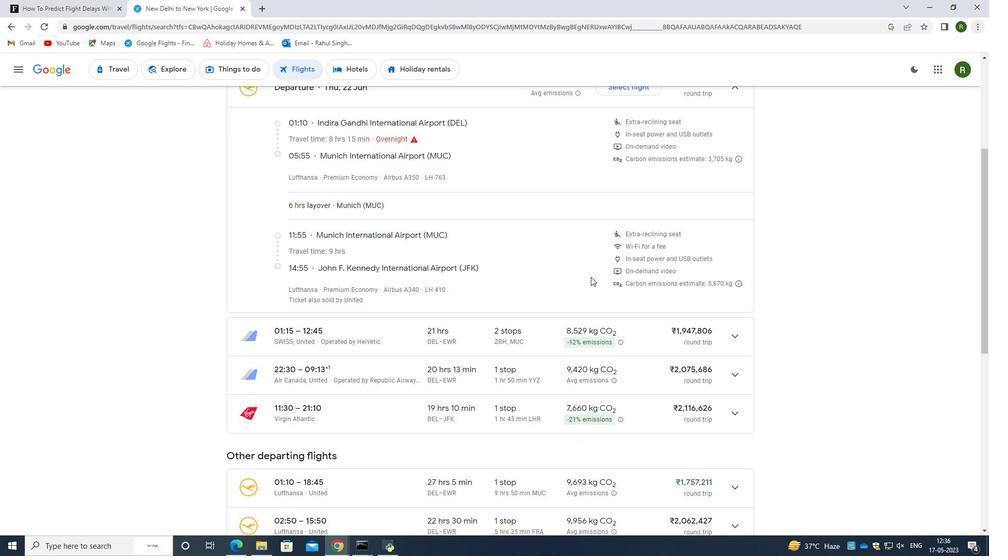 
Action: Mouse moved to (581, 284)
Screenshot: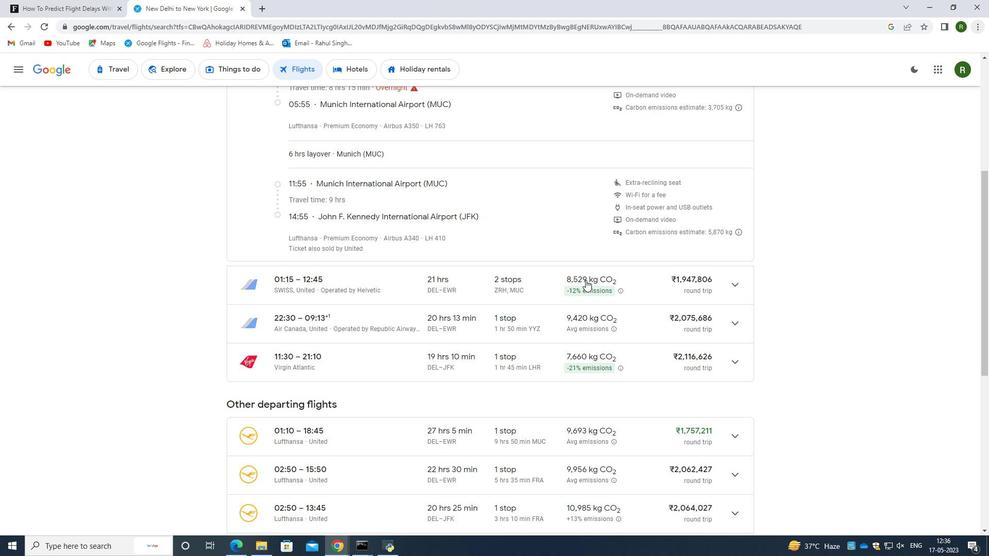 
Action: Mouse scrolled (581, 283) with delta (0, 0)
Screenshot: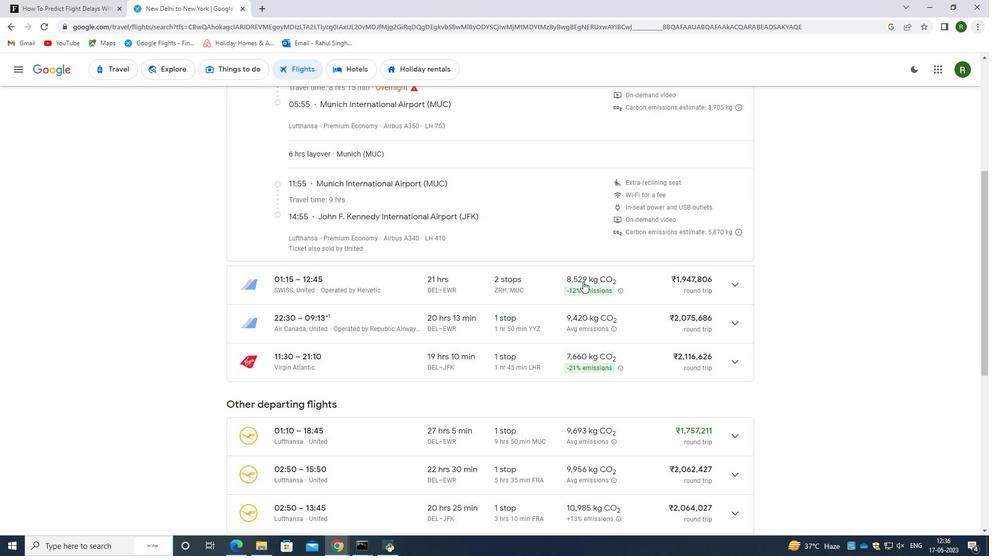 
Action: Mouse moved to (575, 335)
Screenshot: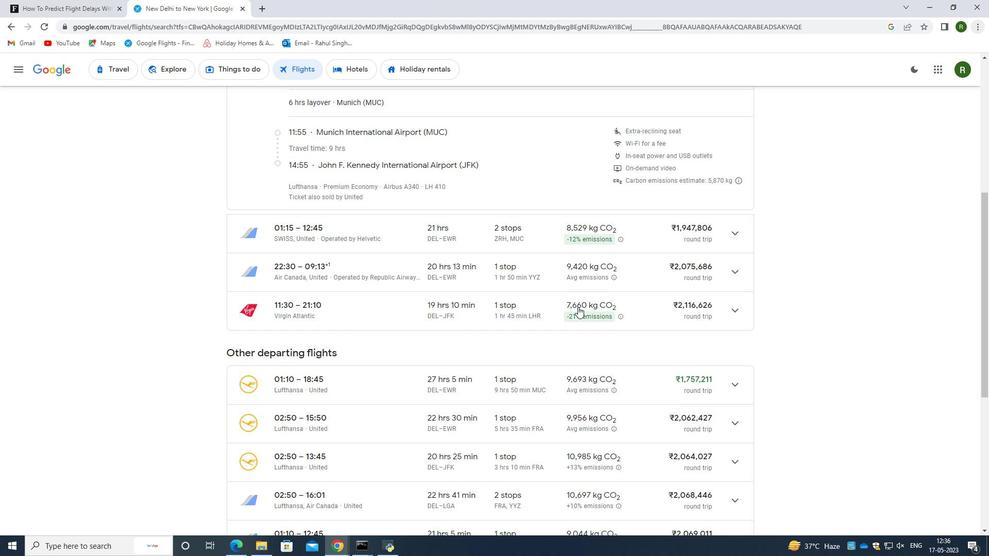 
Action: Mouse scrolled (575, 335) with delta (0, 0)
Screenshot: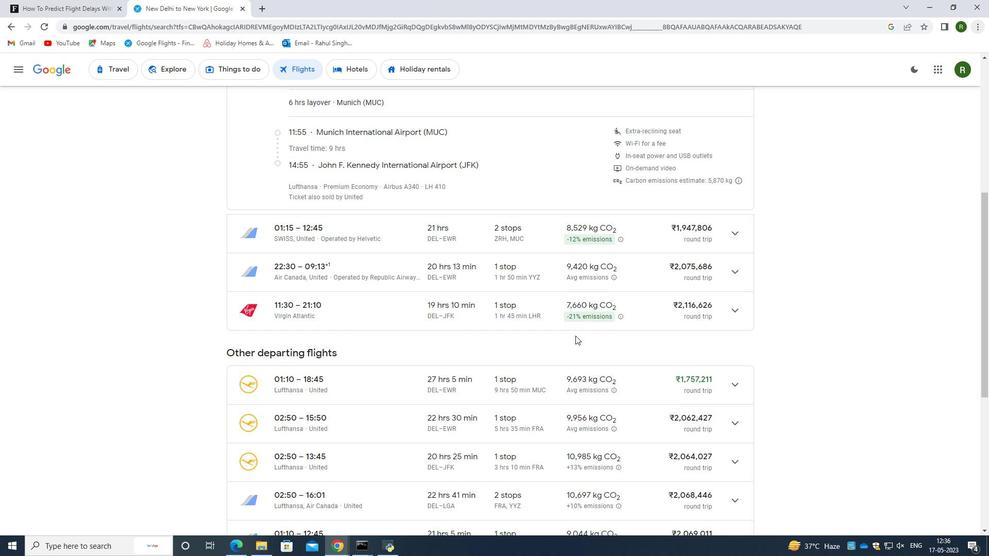 
Action: Mouse scrolled (575, 335) with delta (0, 0)
Screenshot: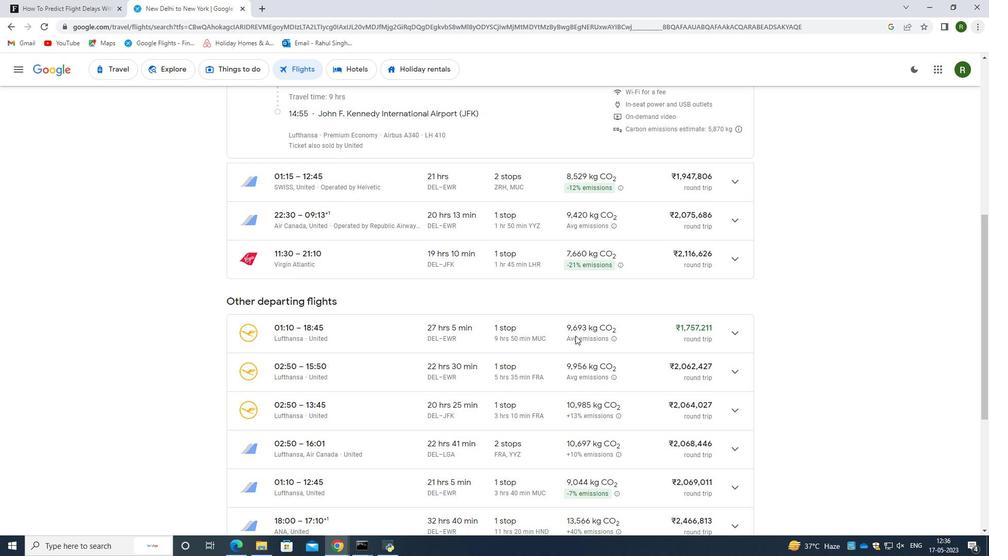 
Action: Mouse scrolled (575, 335) with delta (0, 0)
Screenshot: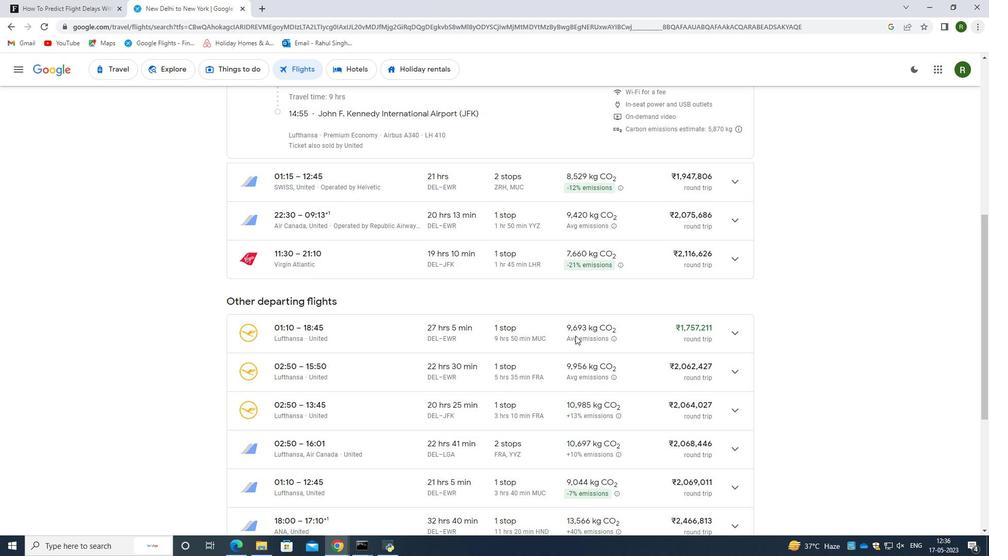 
Action: Mouse scrolled (575, 335) with delta (0, 0)
Screenshot: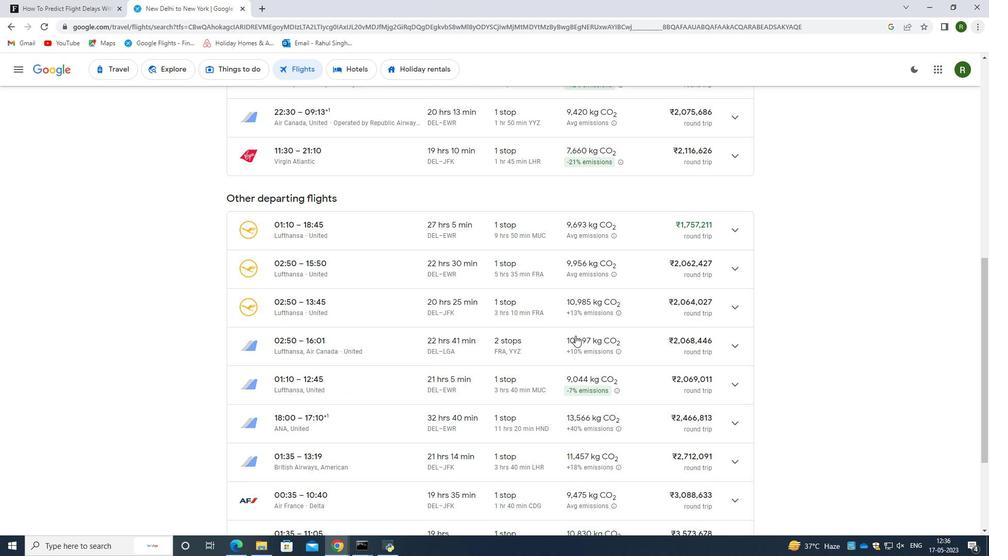 
Action: Mouse scrolled (575, 335) with delta (0, 0)
Screenshot: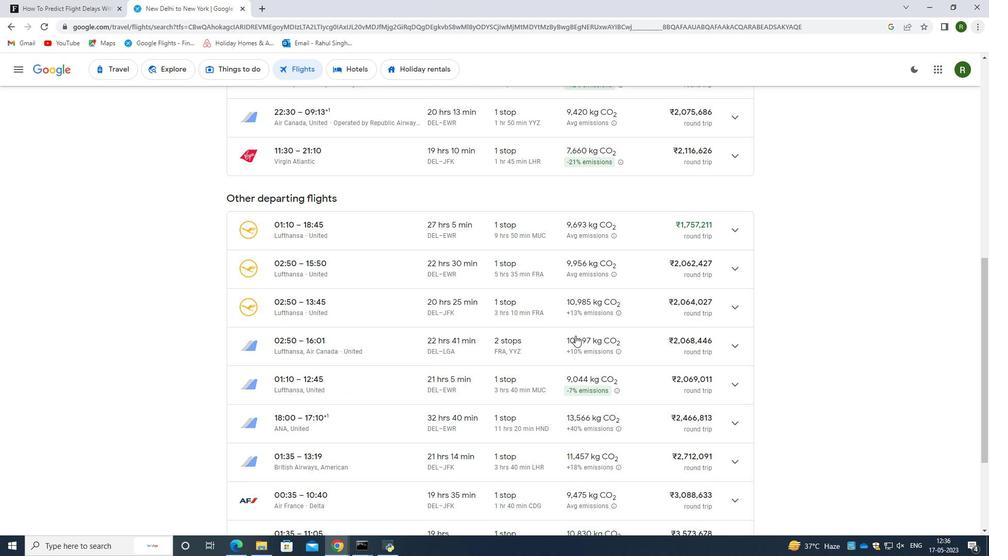 
Action: Mouse moved to (575, 335)
Screenshot: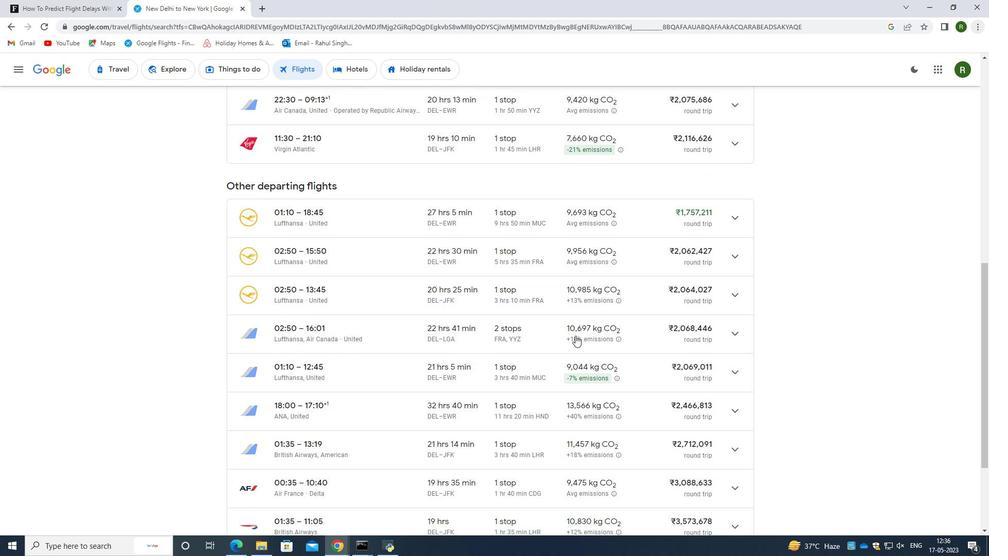
Action: Mouse scrolled (575, 335) with delta (0, 0)
Screenshot: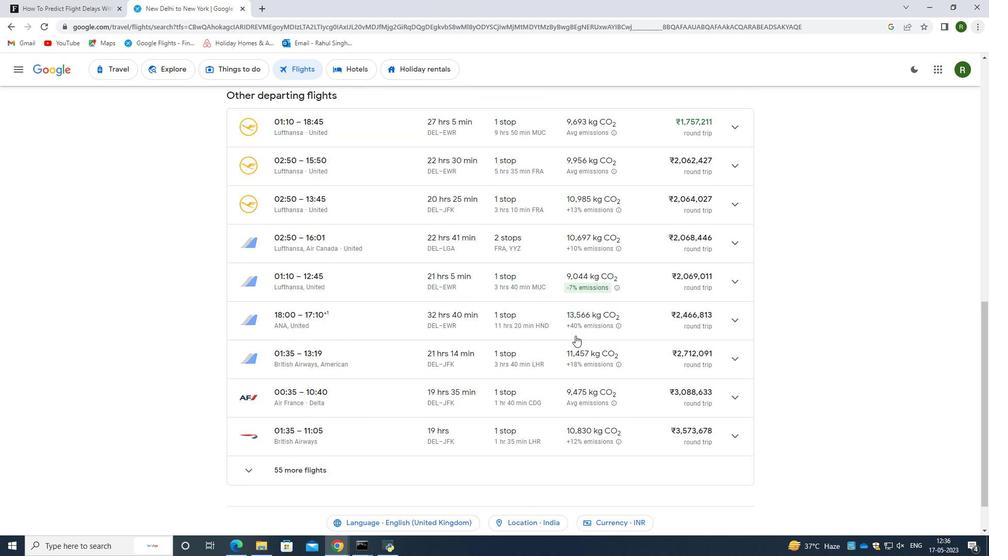
Action: Mouse scrolled (575, 335) with delta (0, 0)
Screenshot: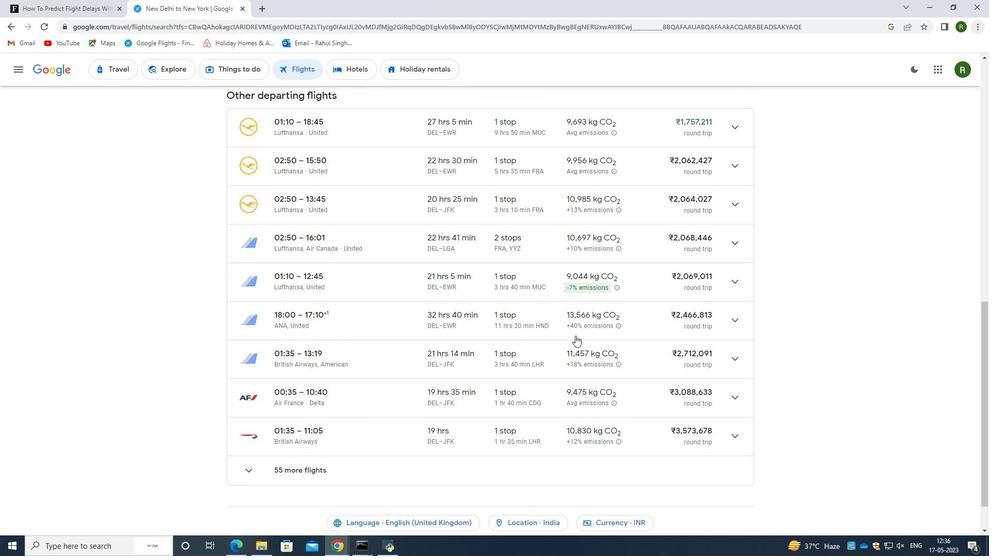 
Action: Mouse scrolled (575, 335) with delta (0, 0)
Screenshot: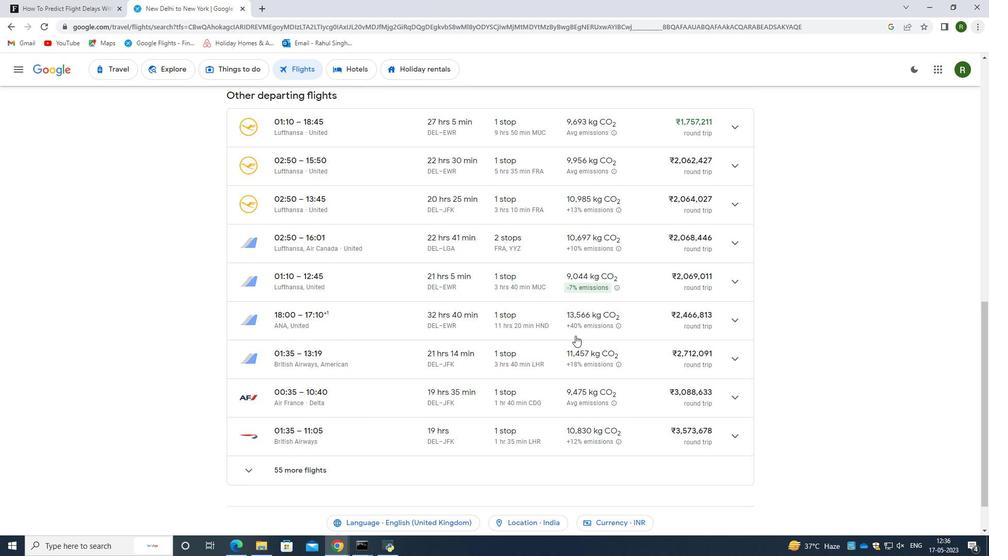 
Action: Mouse moved to (575, 334)
Screenshot: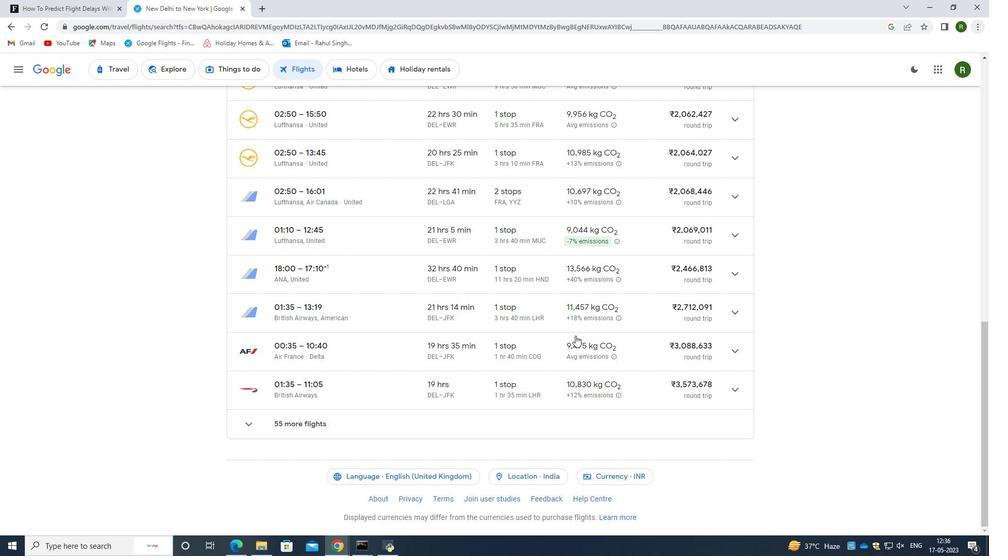
Action: Mouse scrolled (575, 334) with delta (0, 0)
Screenshot: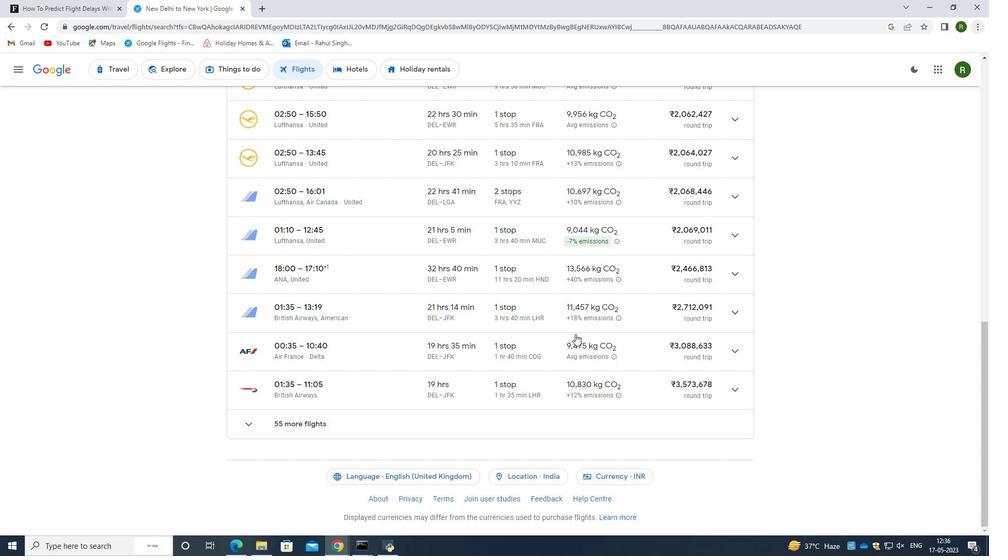 
Action: Mouse scrolled (575, 334) with delta (0, 0)
Screenshot: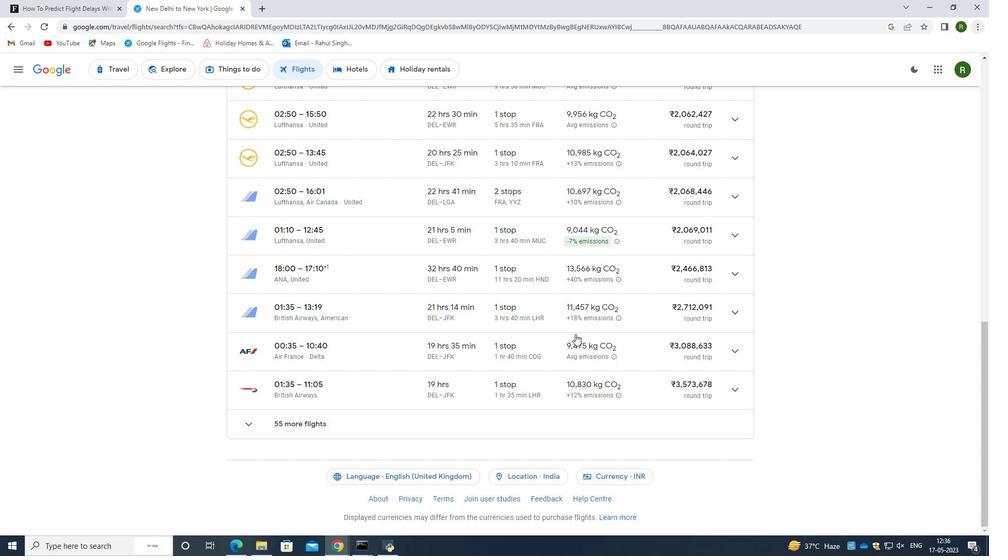 
Action: Mouse scrolled (575, 334) with delta (0, 0)
Screenshot: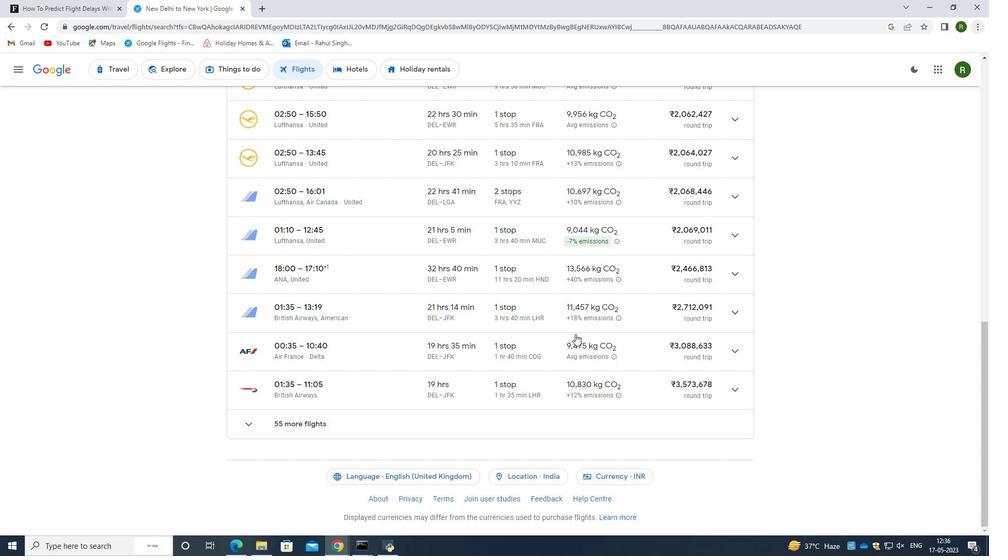 
Action: Mouse moved to (586, 278)
Screenshot: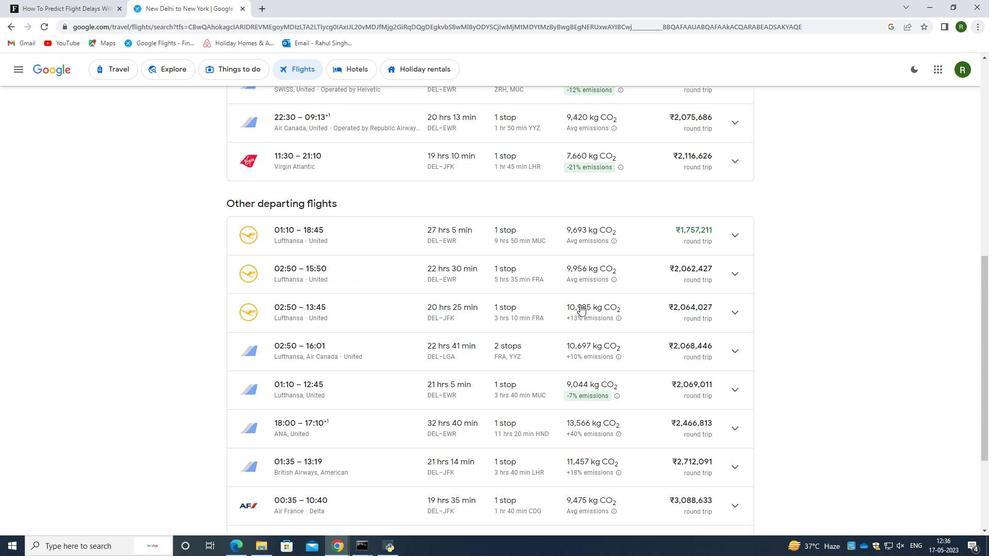 
Action: Mouse scrolled (586, 279) with delta (0, 0)
Screenshot: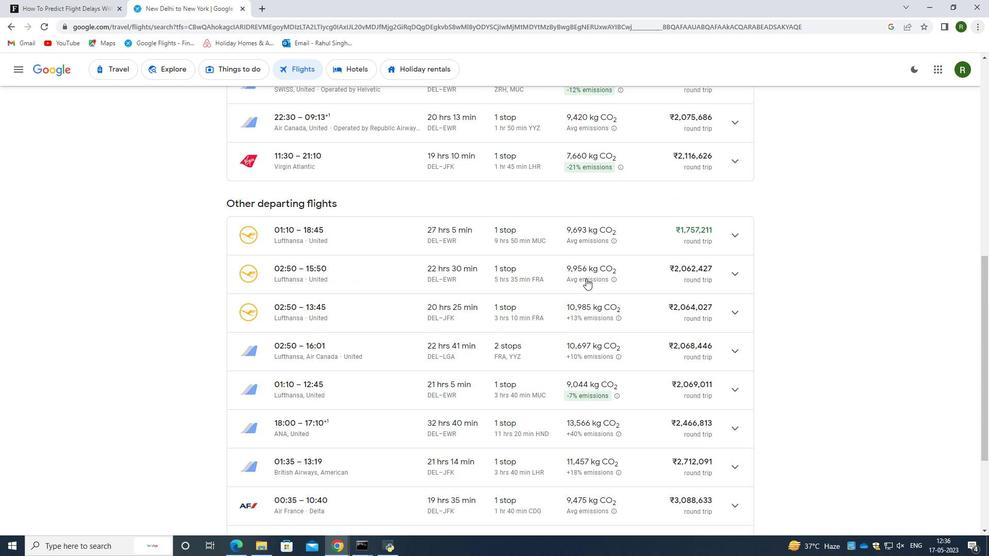 
Action: Mouse scrolled (586, 279) with delta (0, 0)
Screenshot: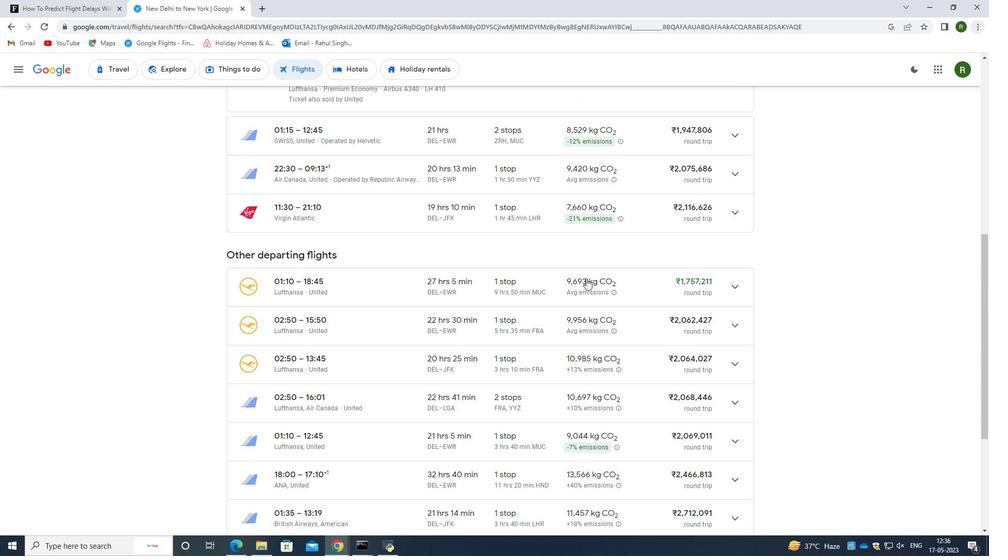 
Action: Mouse scrolled (586, 279) with delta (0, 0)
Screenshot: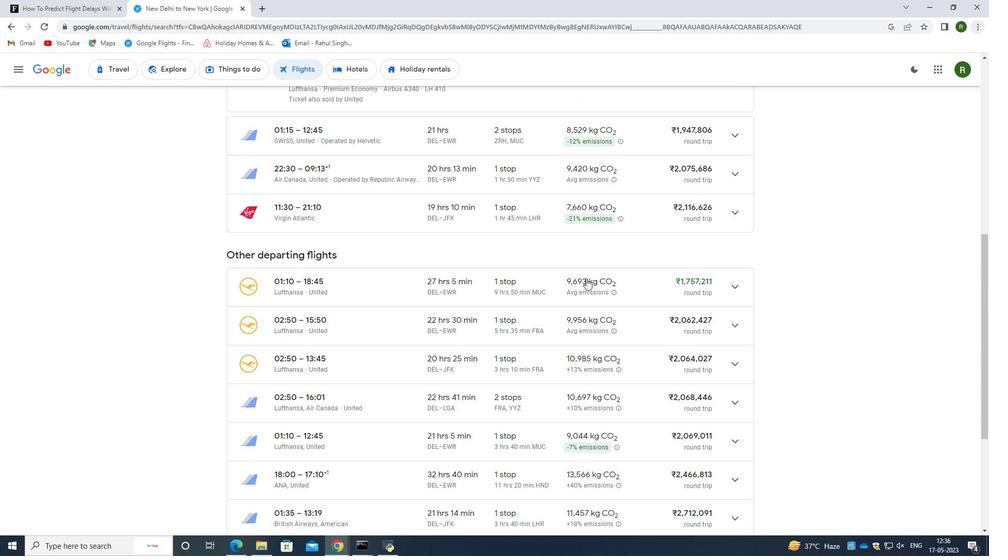 
Action: Mouse scrolled (586, 279) with delta (0, 0)
Screenshot: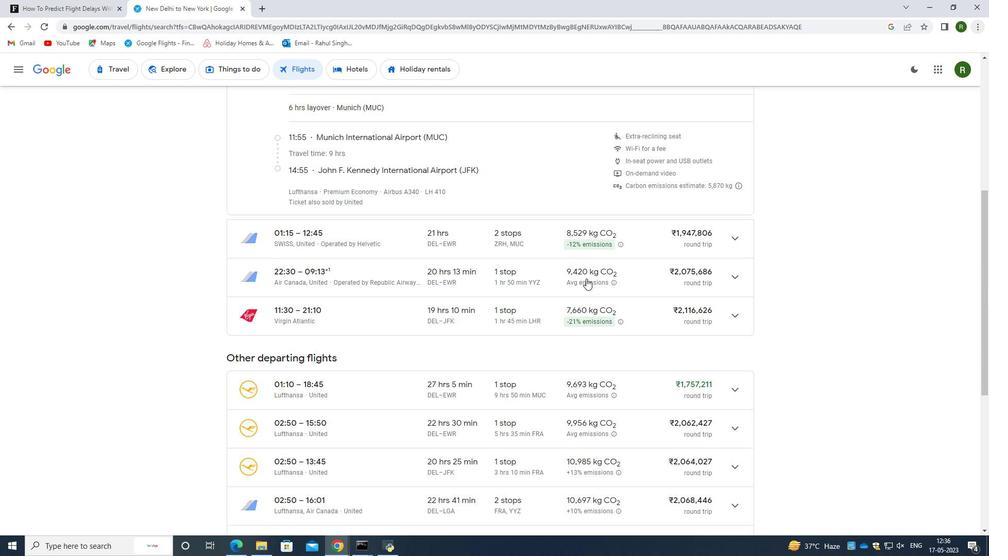 
Action: Mouse scrolled (586, 279) with delta (0, 0)
Screenshot: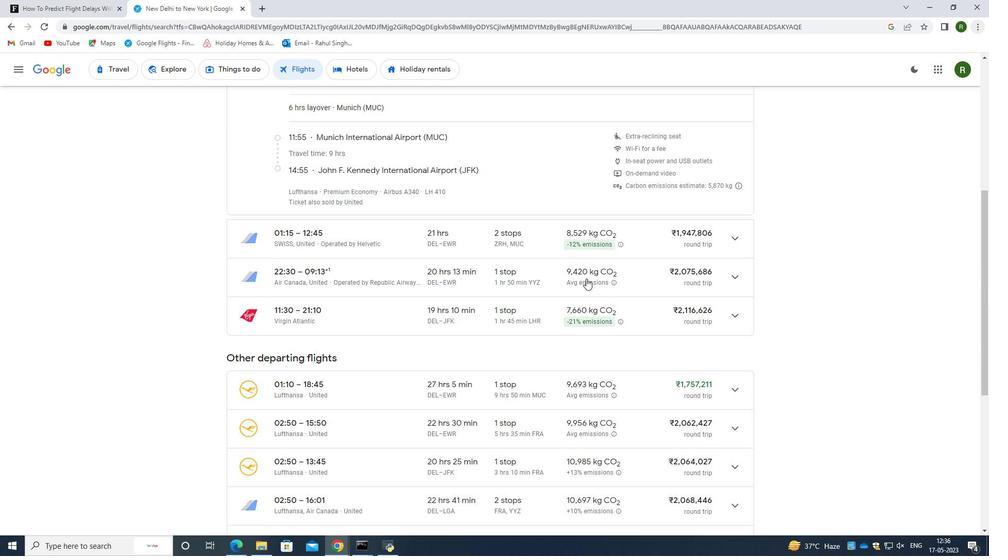 
Action: Mouse scrolled (586, 279) with delta (0, 0)
Screenshot: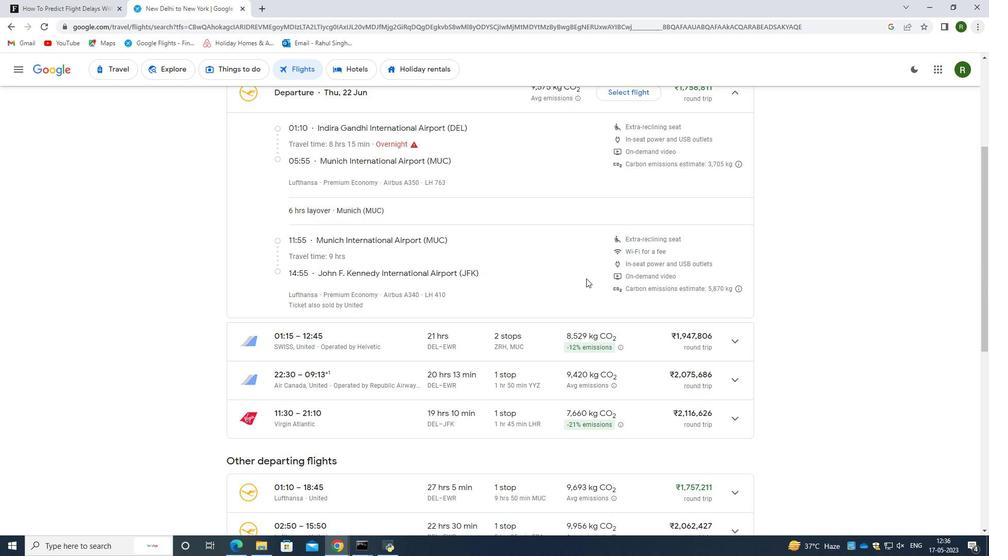 
Action: Mouse scrolled (586, 279) with delta (0, 0)
Screenshot: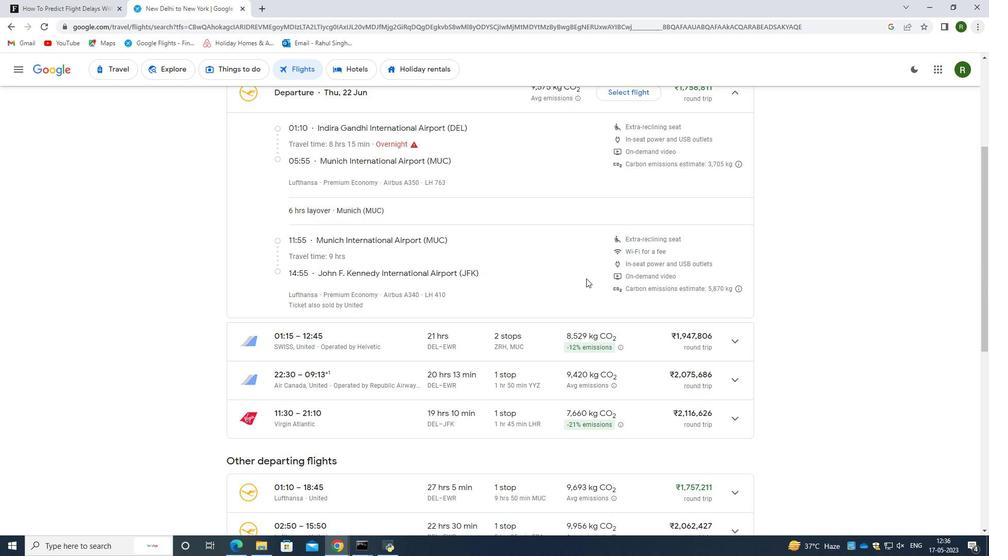 
Action: Mouse moved to (514, 215)
Screenshot: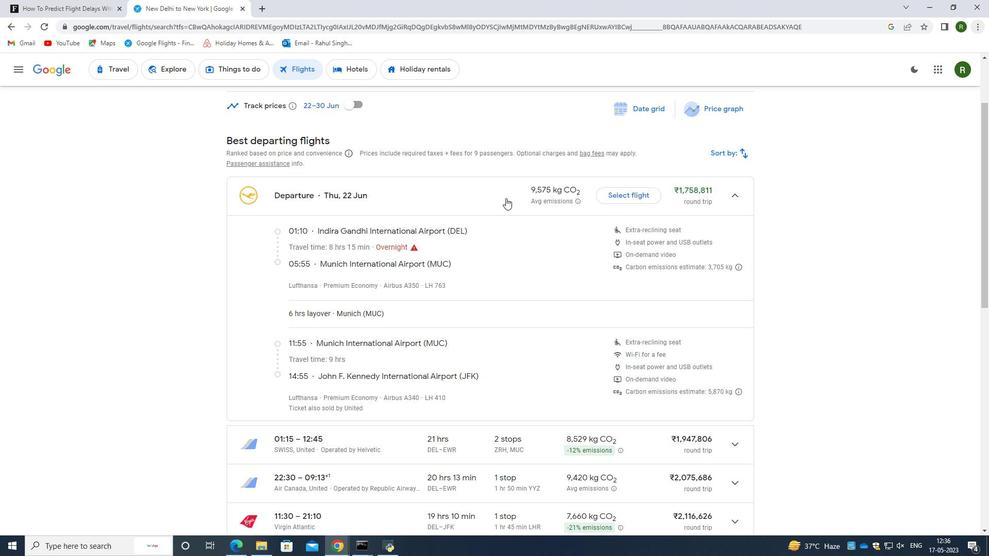 
Action: Mouse scrolled (514, 215) with delta (0, 0)
Screenshot: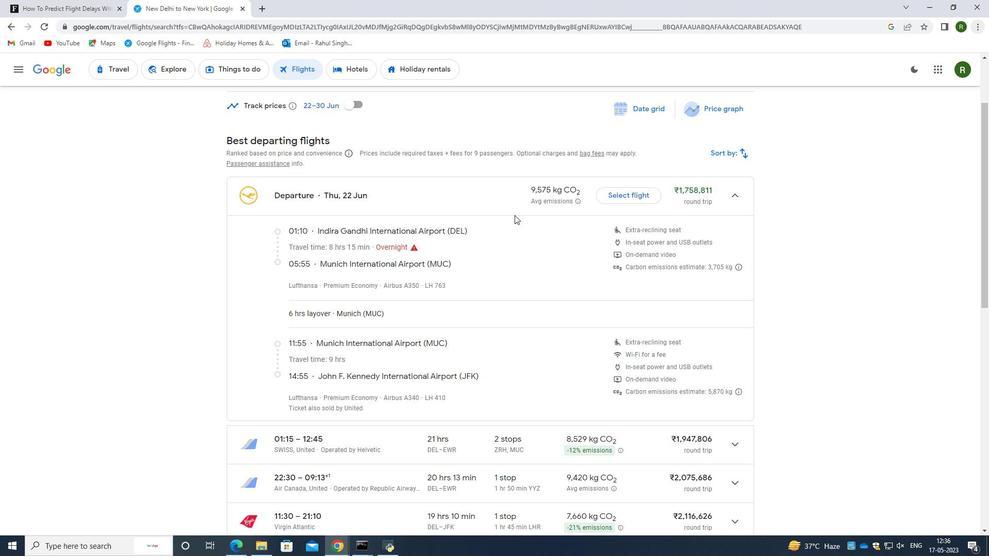 
Action: Mouse moved to (366, 121)
Screenshot: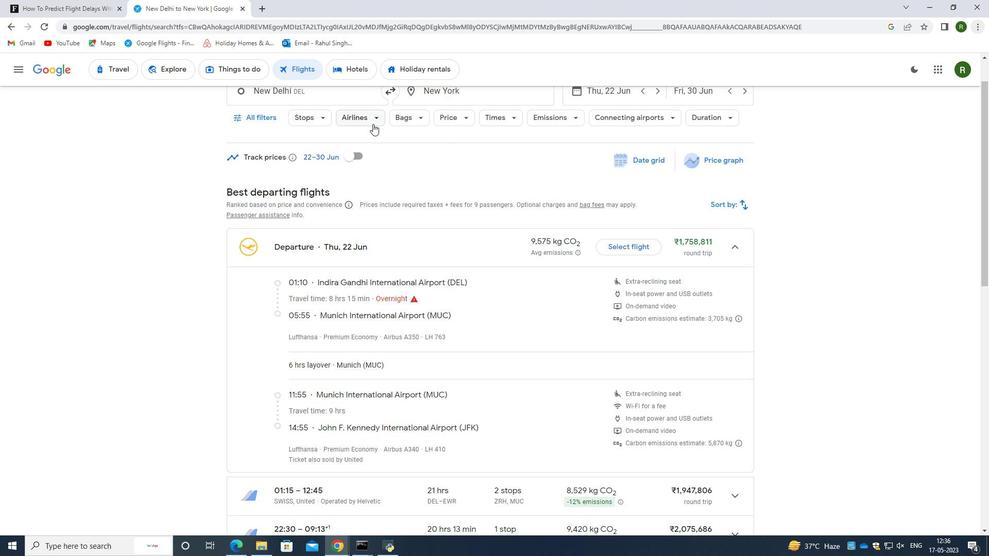 
Action: Mouse pressed left at (366, 121)
Screenshot: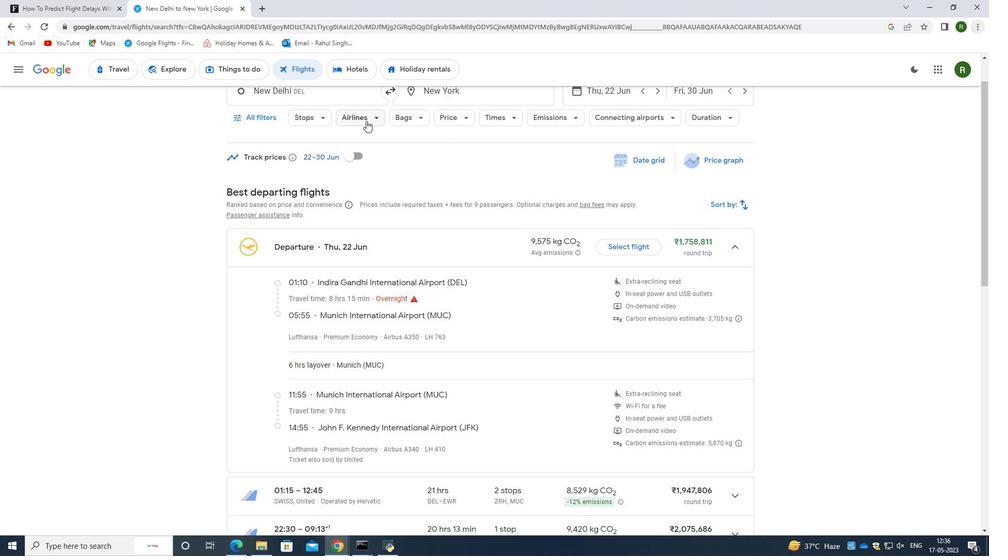 
Action: Mouse pressed left at (366, 121)
Screenshot: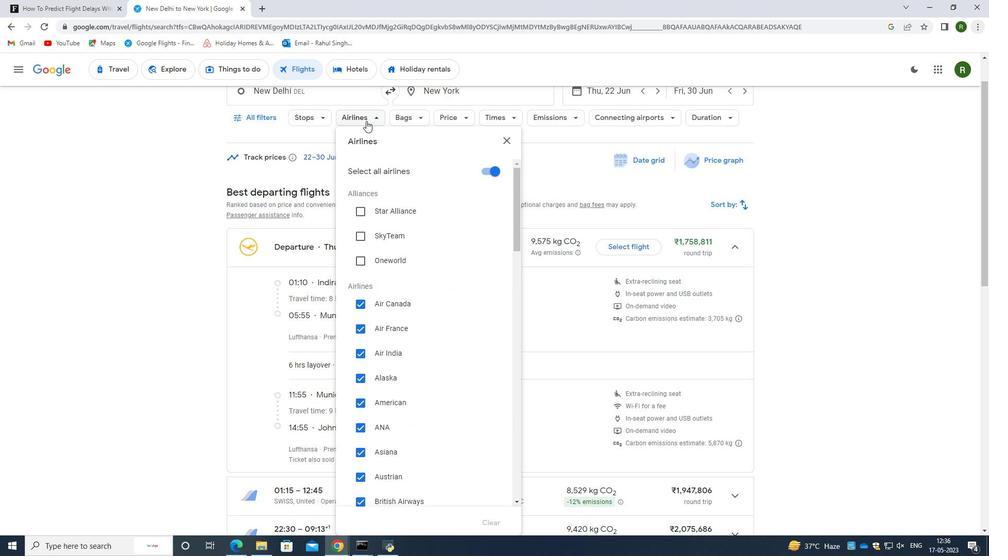 
Action: Mouse moved to (424, 116)
Screenshot: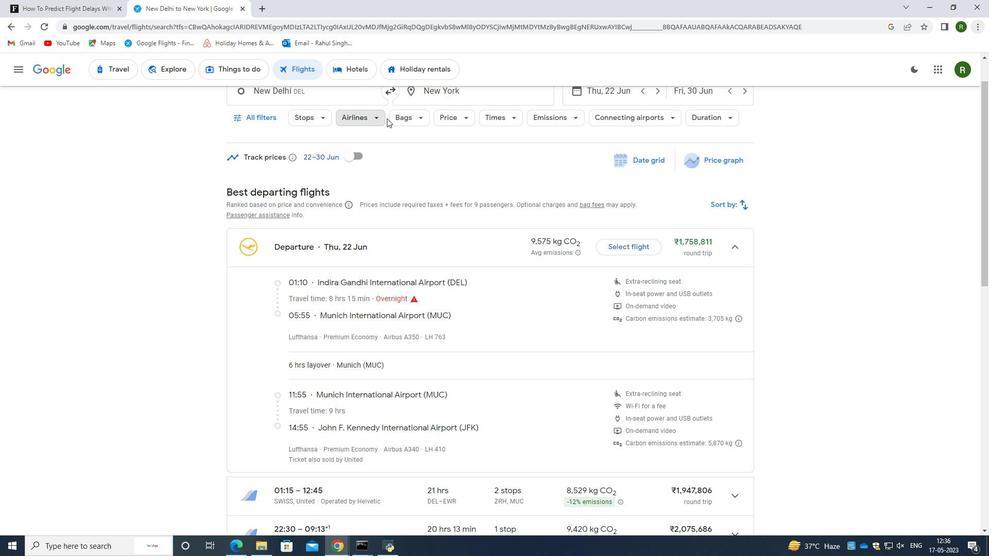 
Action: Mouse pressed left at (424, 116)
Screenshot: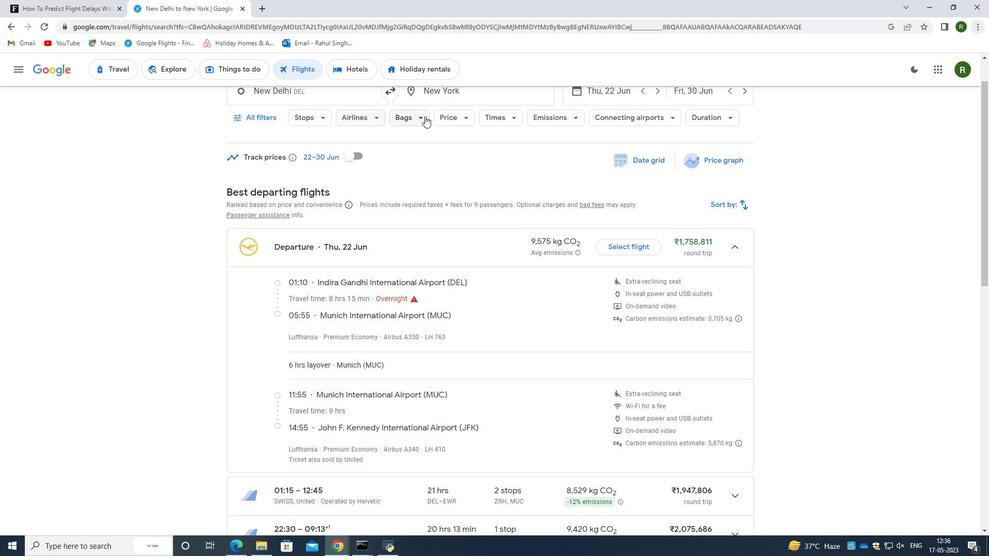 
Action: Mouse pressed left at (424, 116)
Screenshot: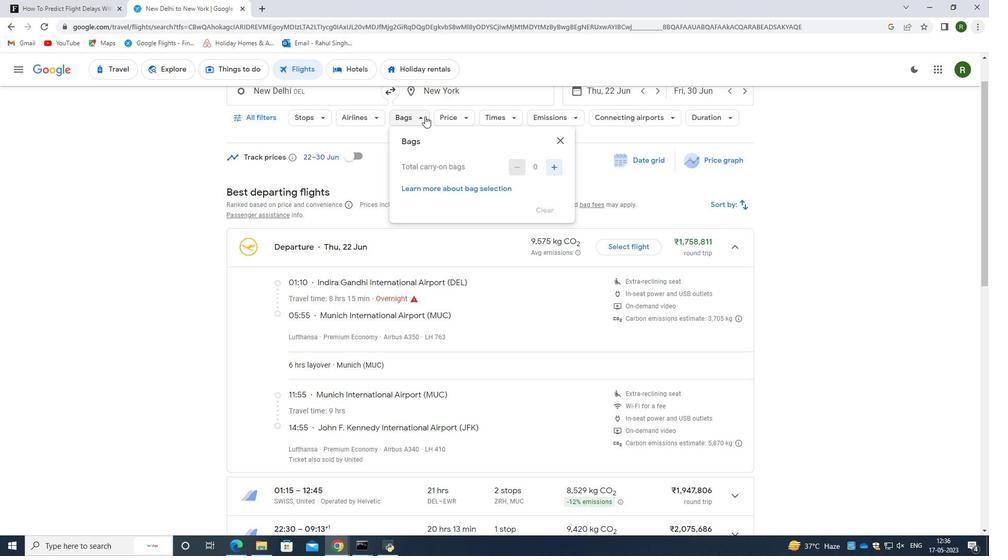 
Action: Mouse moved to (450, 115)
Screenshot: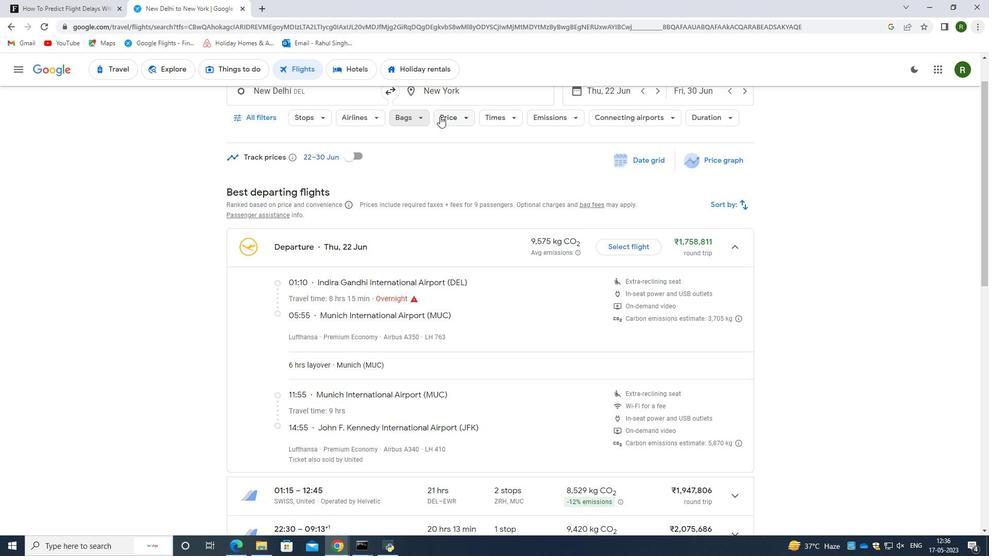 
Action: Mouse pressed left at (450, 115)
Screenshot: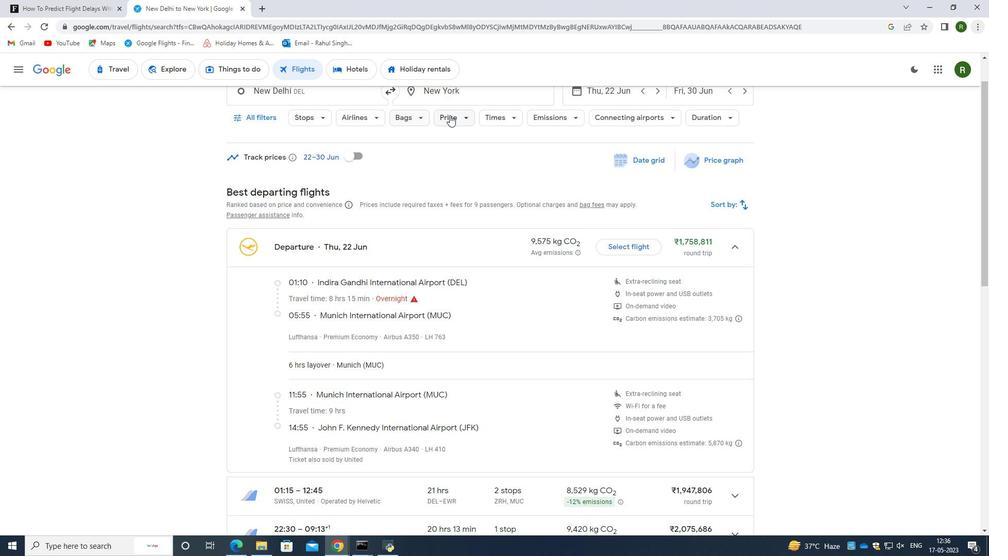 
Action: Mouse pressed left at (450, 115)
Screenshot: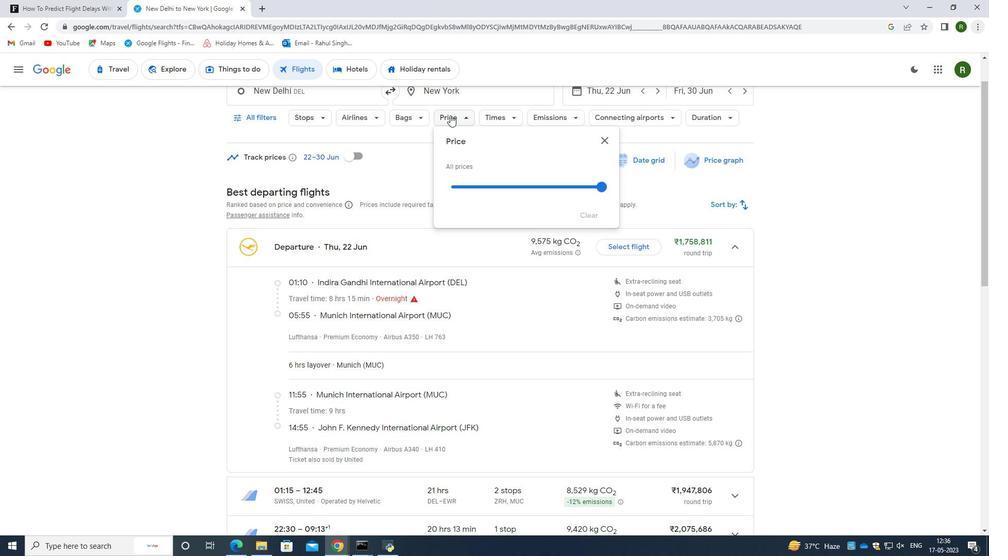 
Action: Mouse moved to (490, 112)
Screenshot: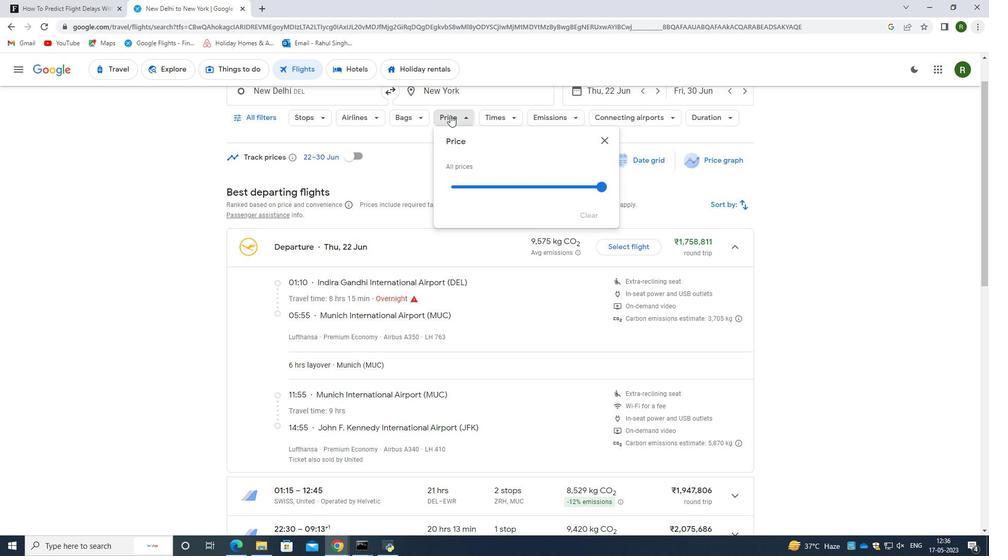 
Action: Mouse pressed left at (490, 112)
Screenshot: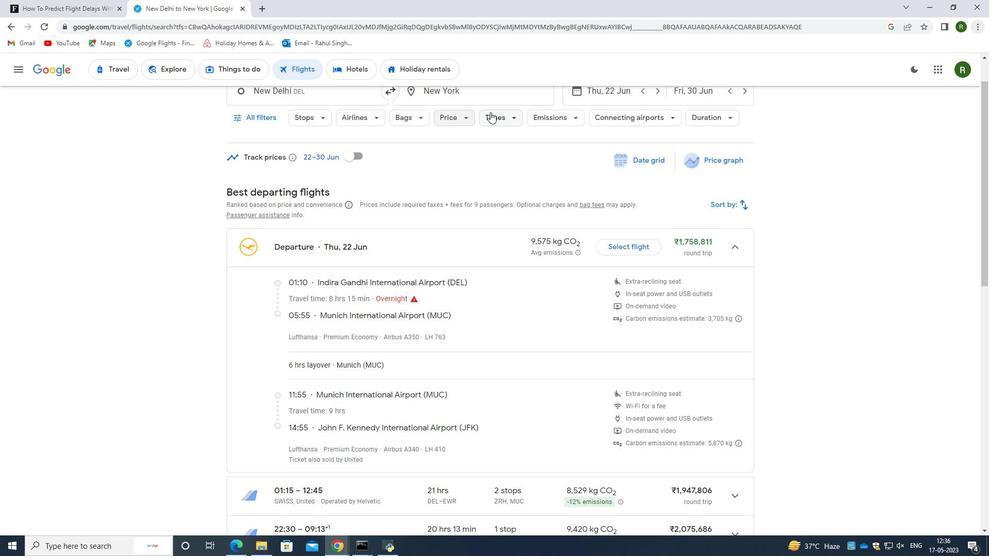 
Action: Mouse moved to (550, 118)
Screenshot: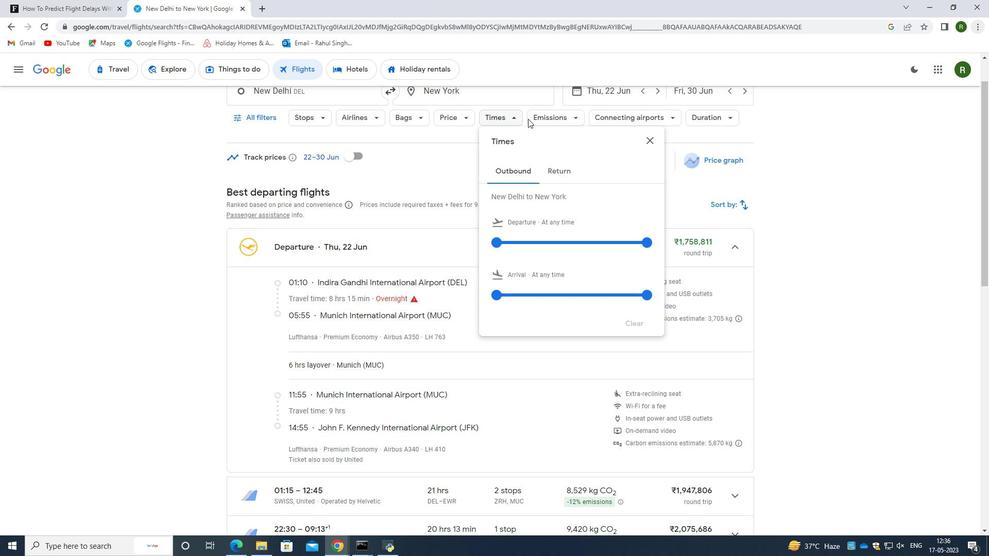 
Action: Mouse pressed left at (550, 118)
Screenshot: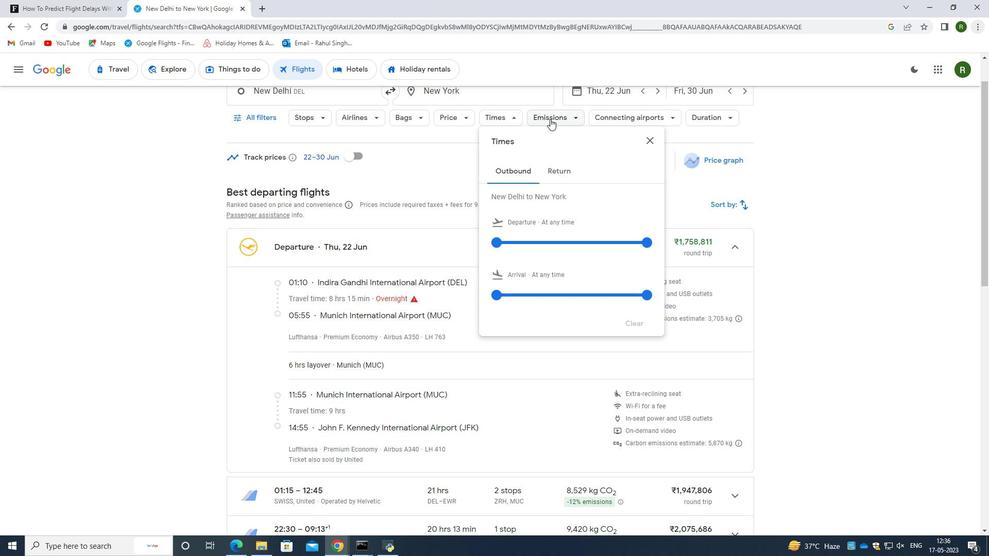 
Action: Mouse moved to (614, 112)
Screenshot: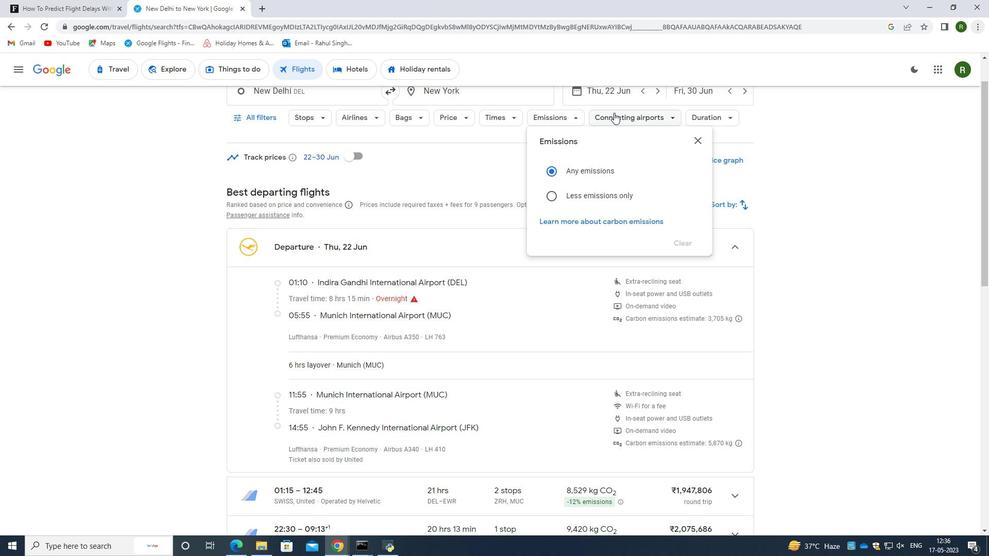 
Action: Mouse pressed left at (614, 112)
Screenshot: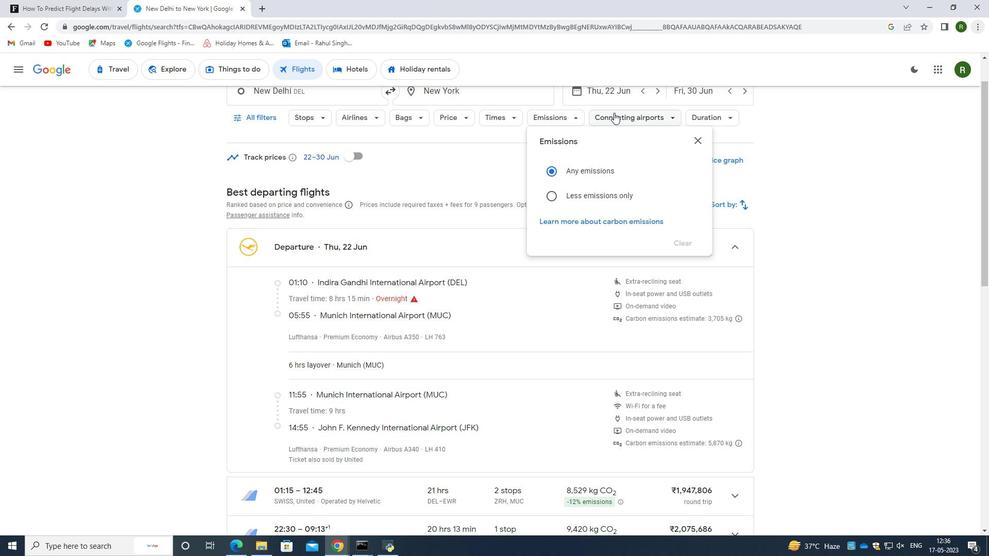 
Action: Mouse moved to (706, 114)
Screenshot: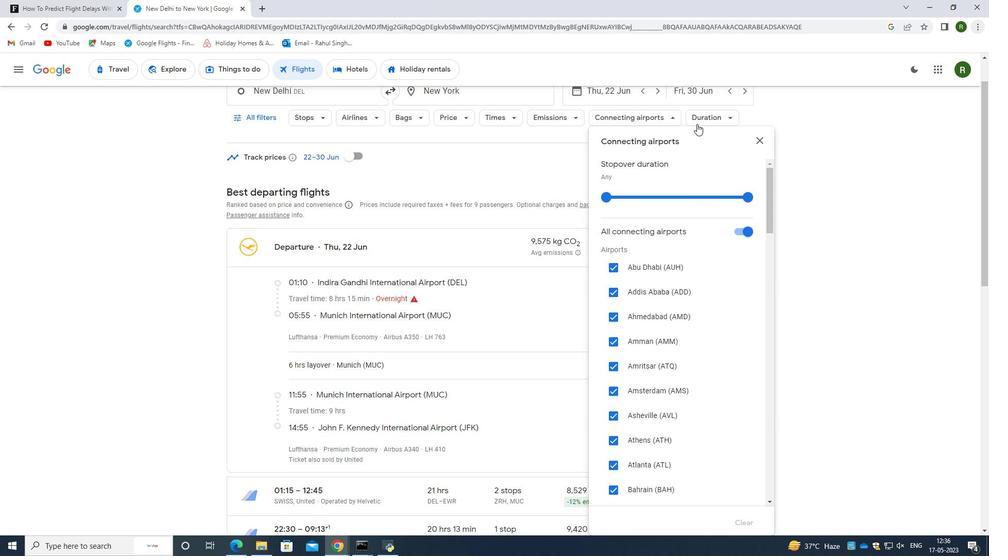 
Action: Mouse pressed left at (706, 114)
Screenshot: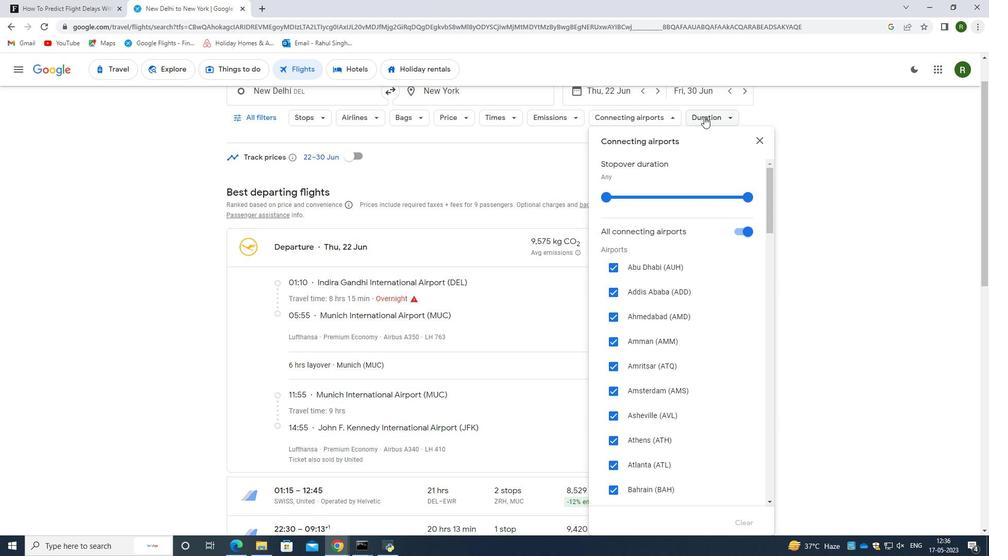 
Action: Mouse moved to (707, 114)
Screenshot: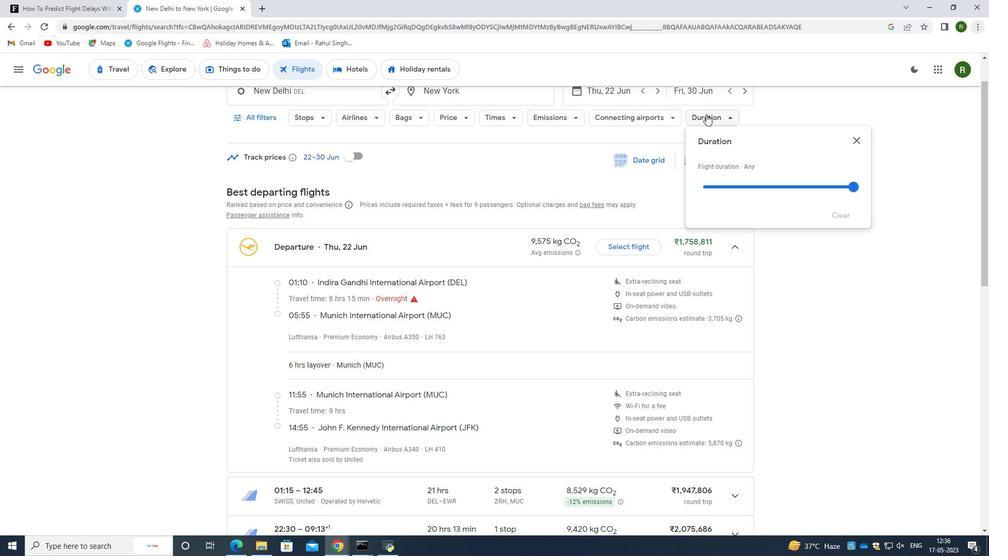 
Action: Mouse pressed left at (707, 114)
Screenshot: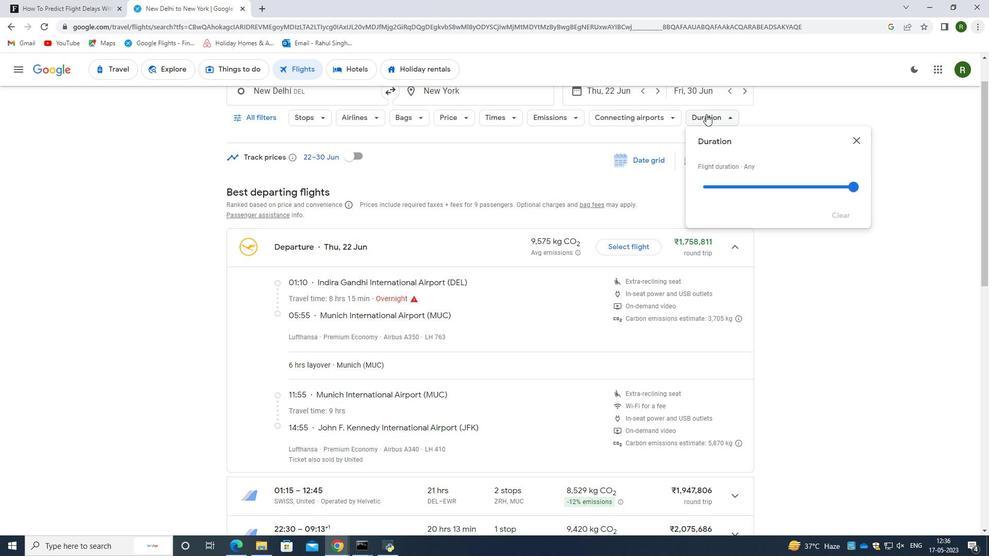 
Action: Mouse moved to (423, 234)
Screenshot: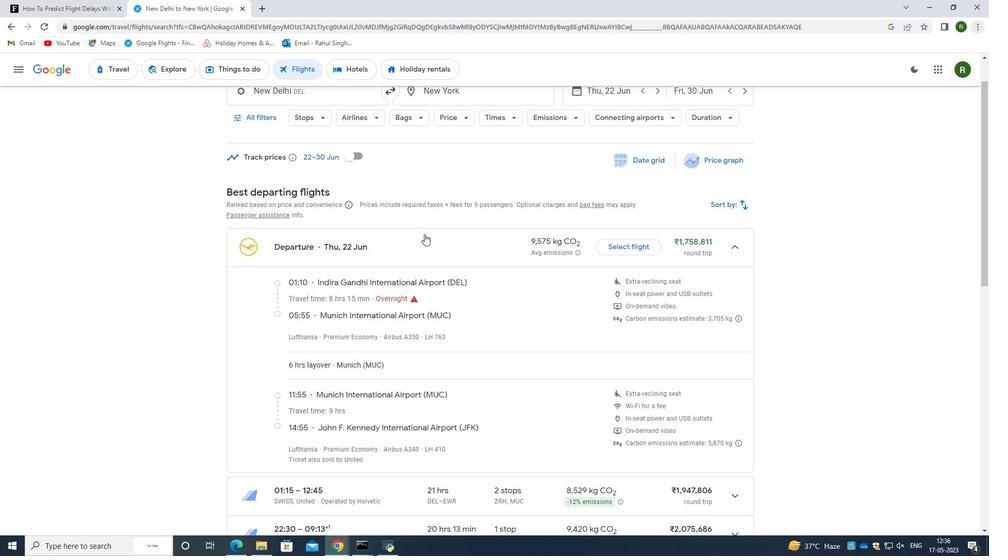 
Action: Mouse scrolled (423, 233) with delta (0, 0)
Screenshot: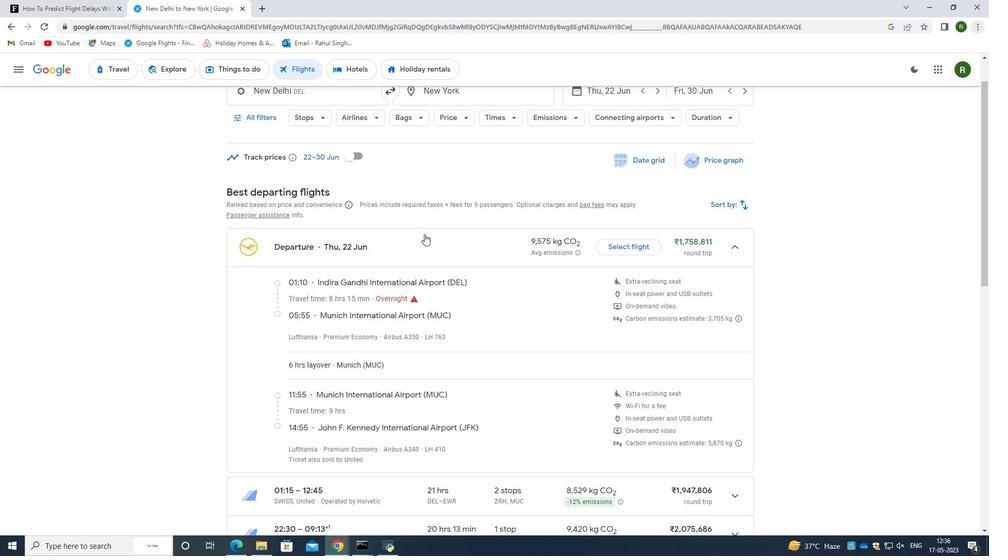 
Action: Mouse scrolled (423, 233) with delta (0, 0)
Screenshot: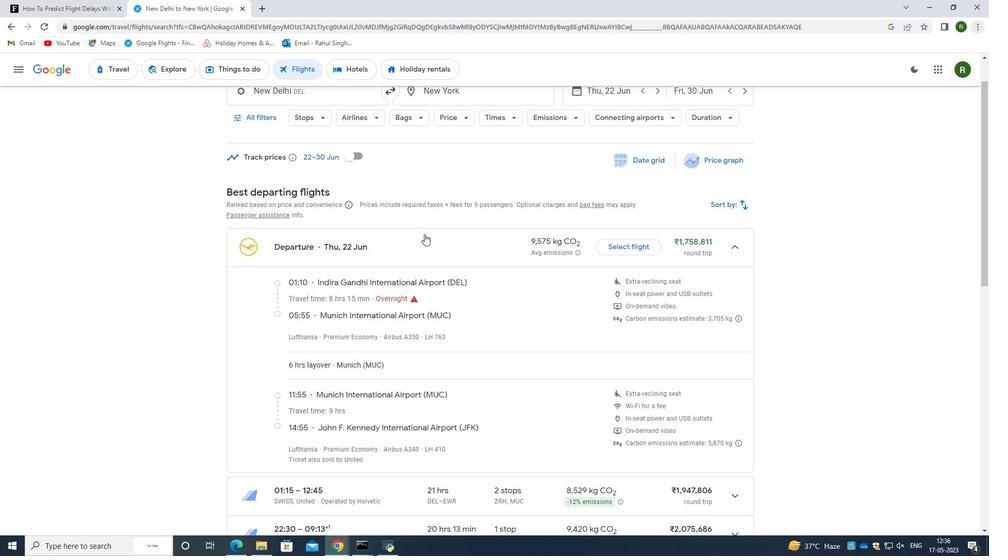 
Action: Mouse scrolled (423, 233) with delta (0, 0)
Screenshot: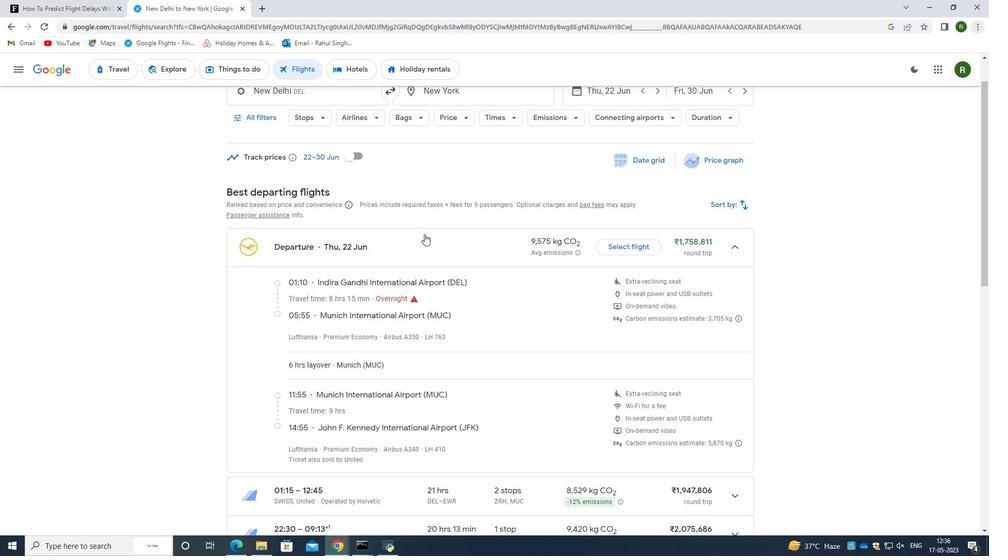 
Action: Mouse scrolled (423, 233) with delta (0, 0)
Screenshot: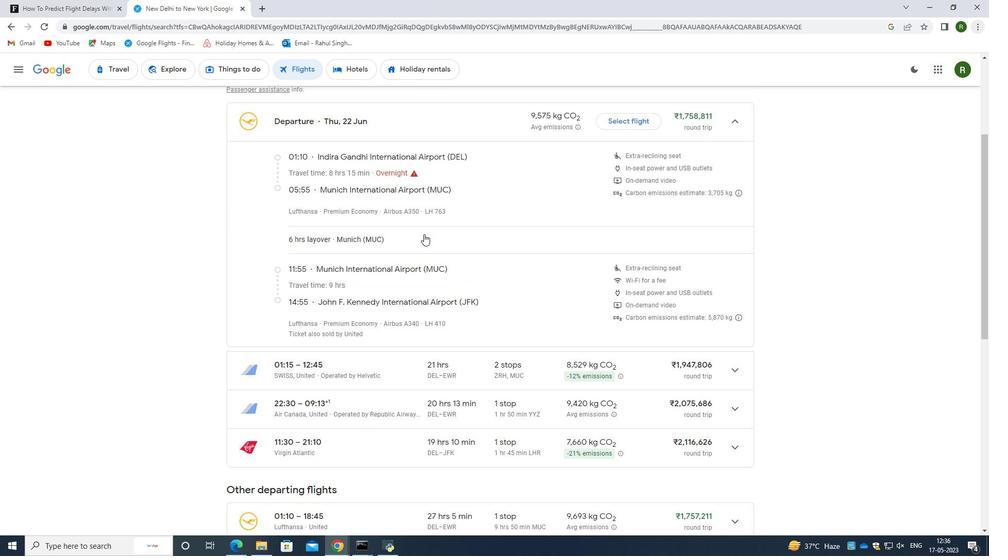 
Action: Mouse scrolled (423, 233) with delta (0, 0)
Screenshot: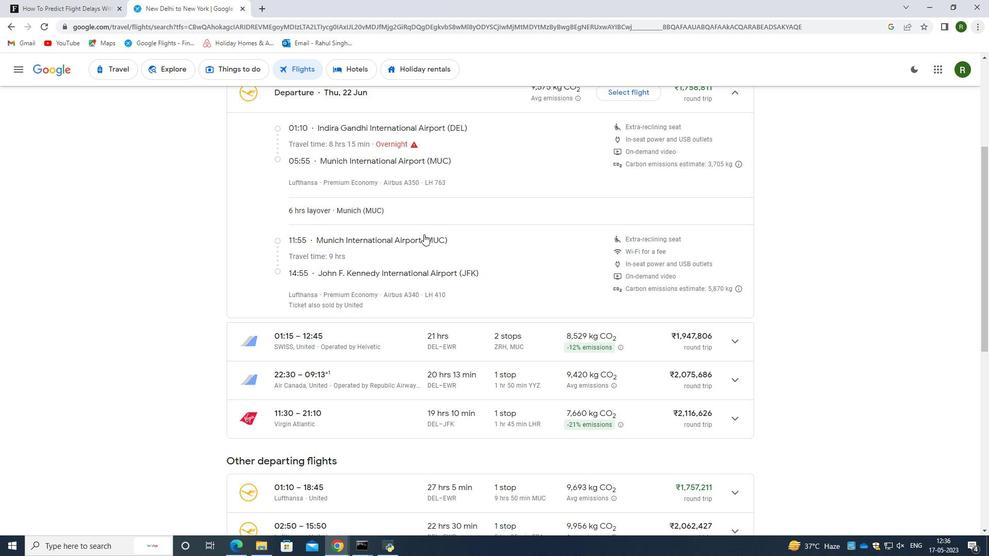 
Action: Mouse scrolled (423, 233) with delta (0, 0)
Screenshot: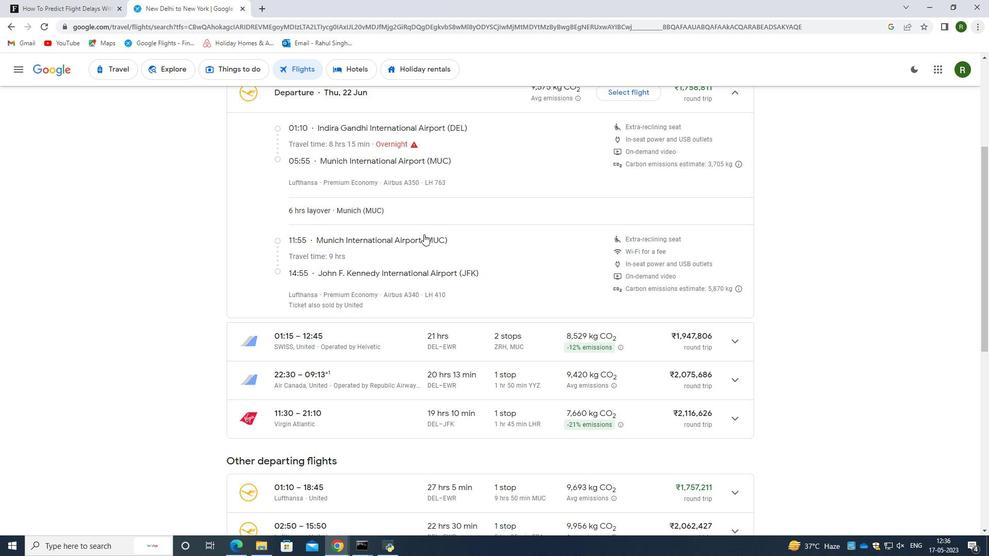 
Action: Mouse scrolled (423, 233) with delta (0, 0)
Screenshot: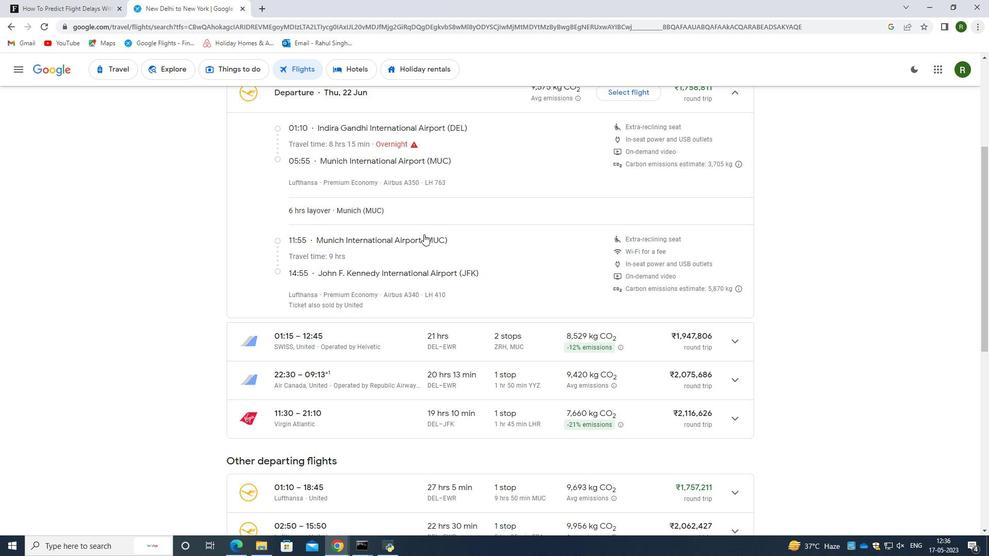 
Action: Mouse scrolled (423, 233) with delta (0, 0)
Screenshot: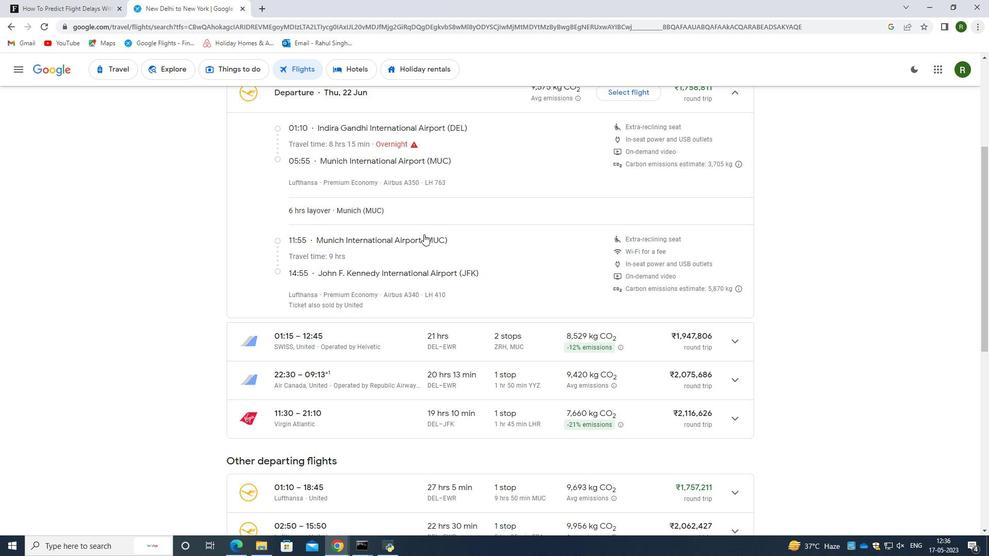 
Action: Mouse scrolled (423, 233) with delta (0, 0)
Screenshot: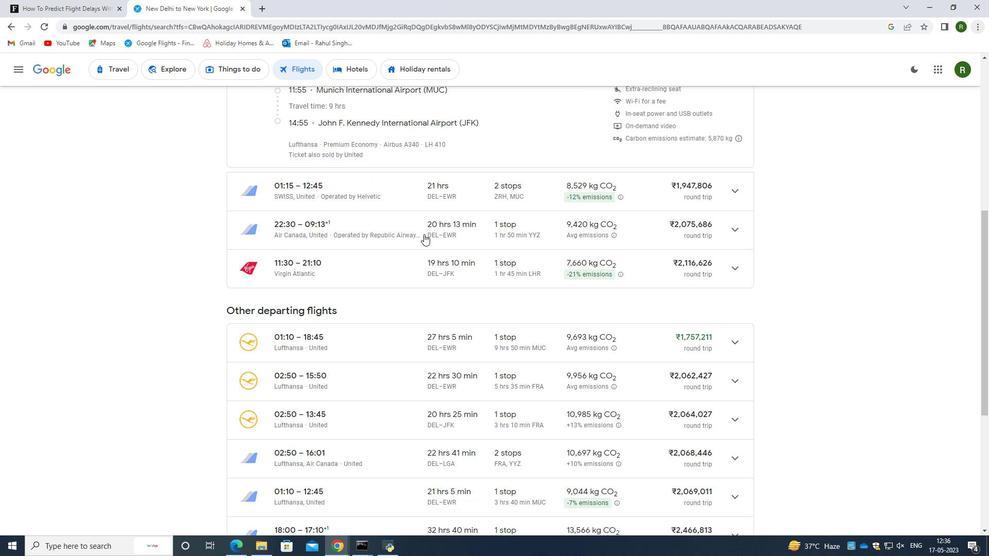 
Action: Mouse scrolled (423, 233) with delta (0, 0)
Screenshot: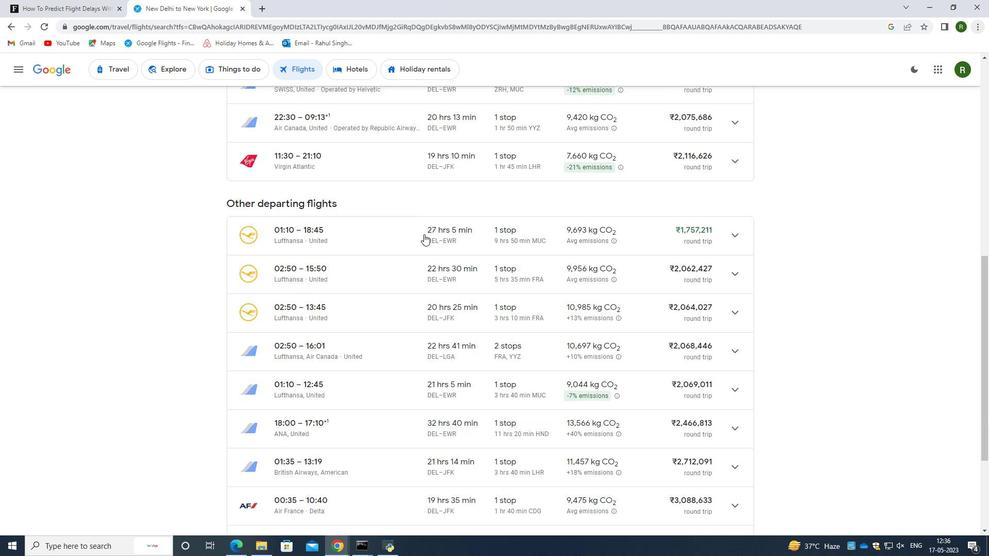 
Action: Mouse scrolled (423, 233) with delta (0, 0)
Screenshot: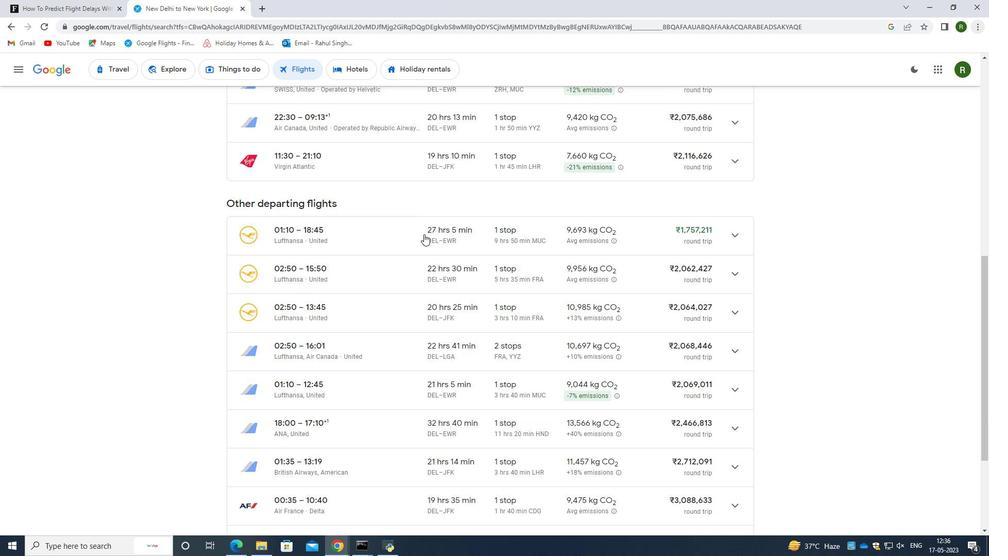 
Action: Mouse scrolled (423, 233) with delta (0, 0)
Screenshot: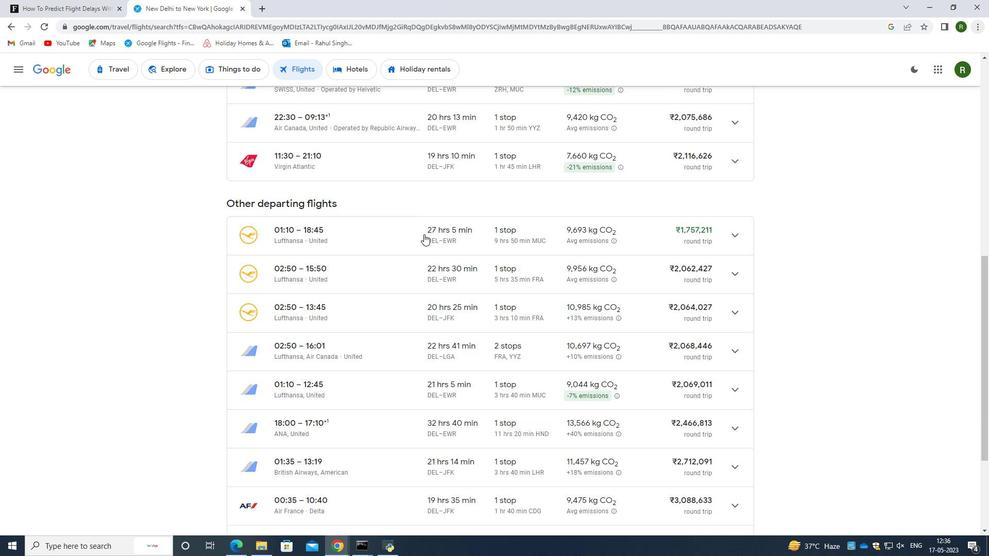 
Action: Mouse scrolled (423, 233) with delta (0, 0)
Screenshot: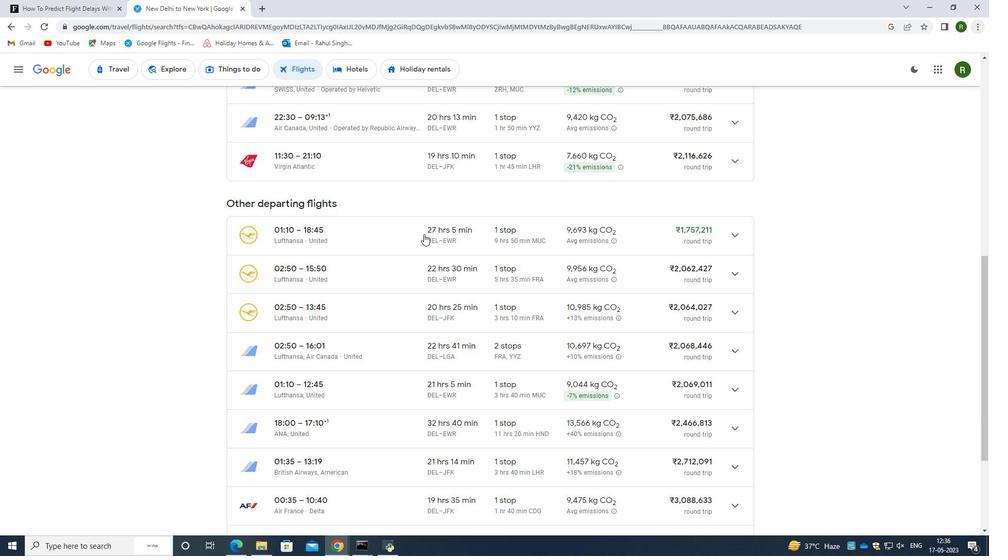 
Action: Mouse scrolled (423, 233) with delta (0, 0)
Screenshot: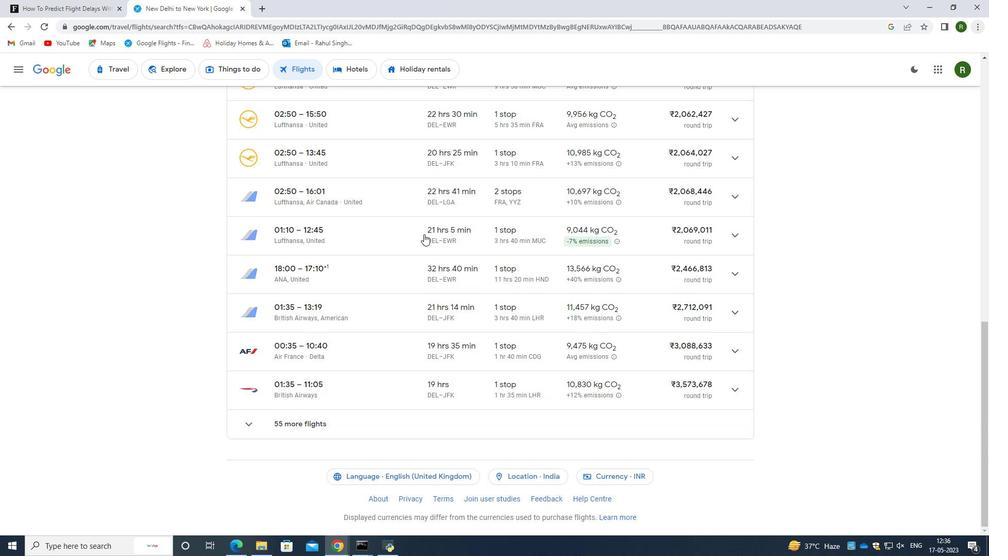 
Action: Mouse scrolled (423, 233) with delta (0, 0)
Screenshot: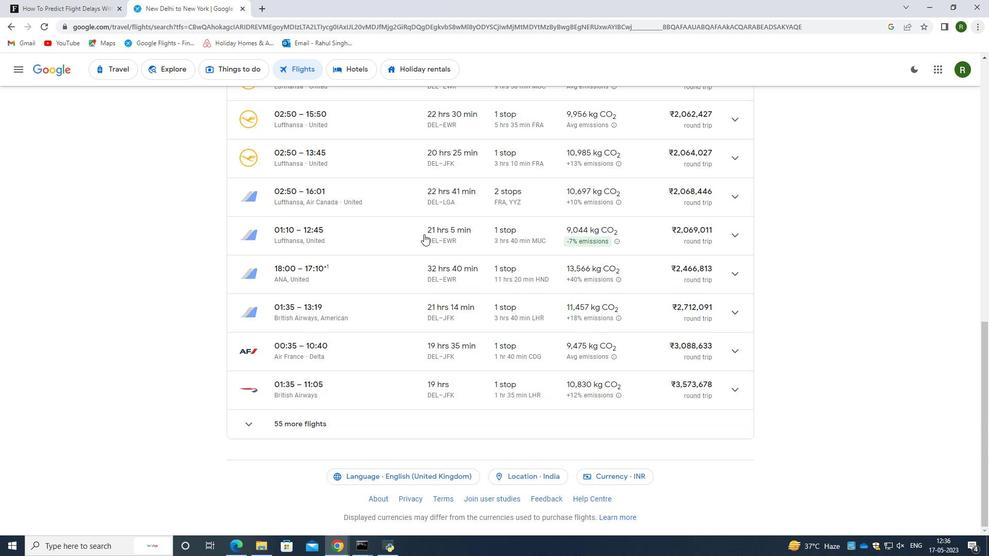 
Action: Mouse scrolled (423, 233) with delta (0, 0)
Screenshot: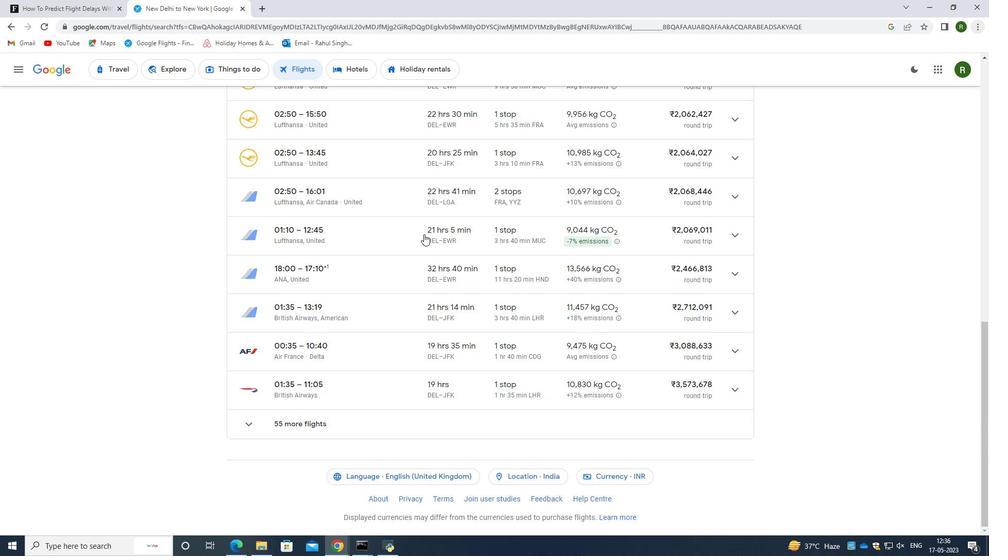 
Action: Mouse scrolled (423, 233) with delta (0, 0)
Screenshot: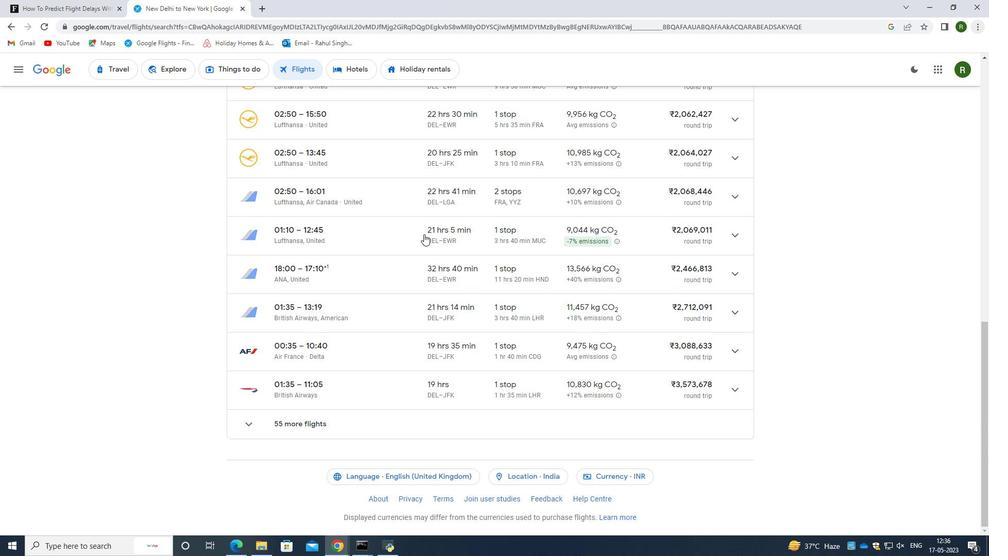 
Action: Mouse scrolled (423, 234) with delta (0, 0)
Screenshot: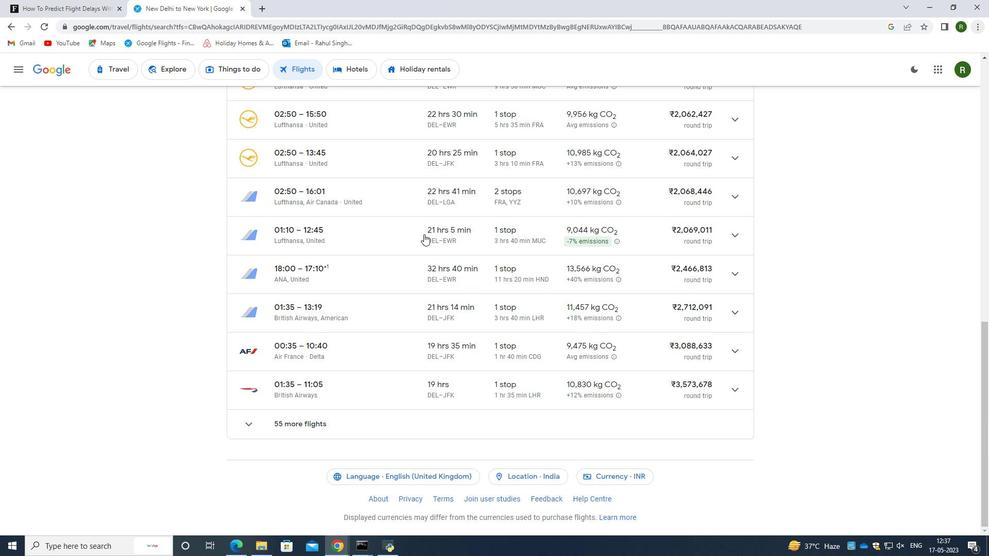 
Action: Mouse scrolled (423, 234) with delta (0, 0)
Screenshot: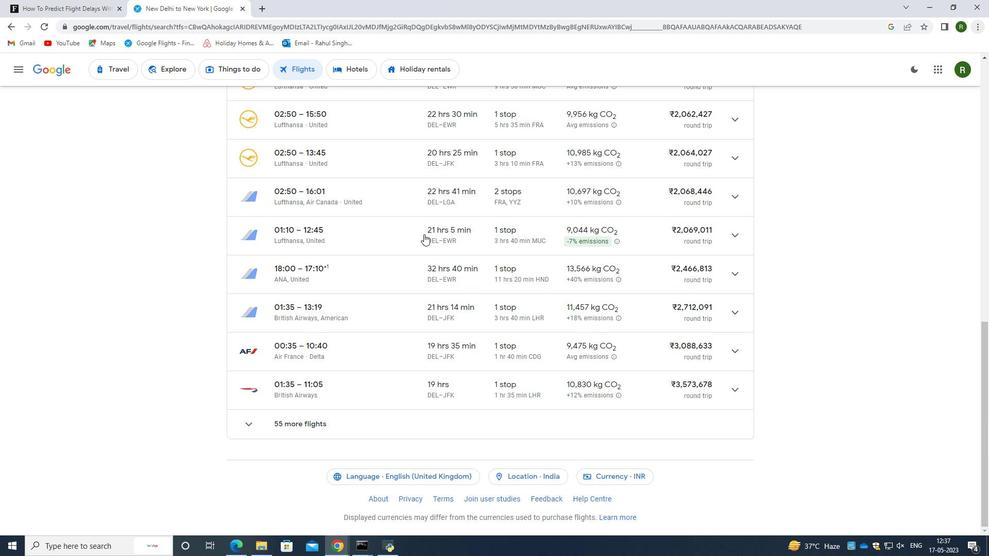 
Action: Mouse scrolled (423, 234) with delta (0, 0)
Screenshot: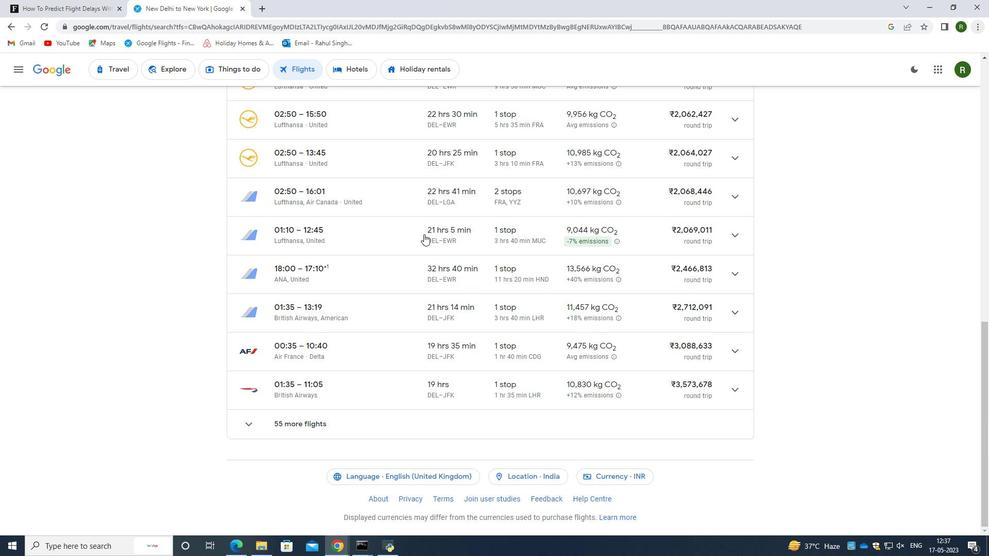 
Action: Mouse scrolled (423, 234) with delta (0, 0)
Screenshot: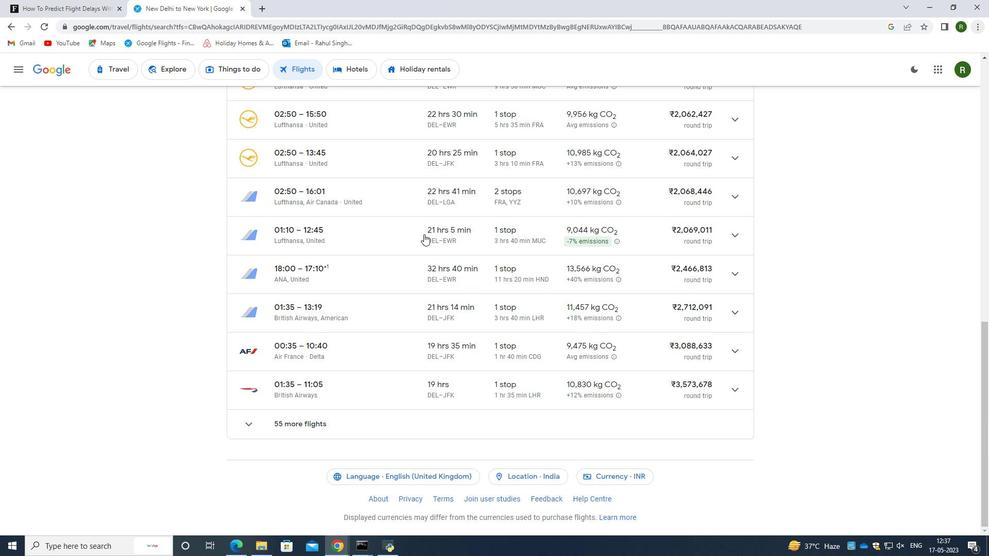 
Action: Mouse scrolled (423, 234) with delta (0, 0)
Screenshot: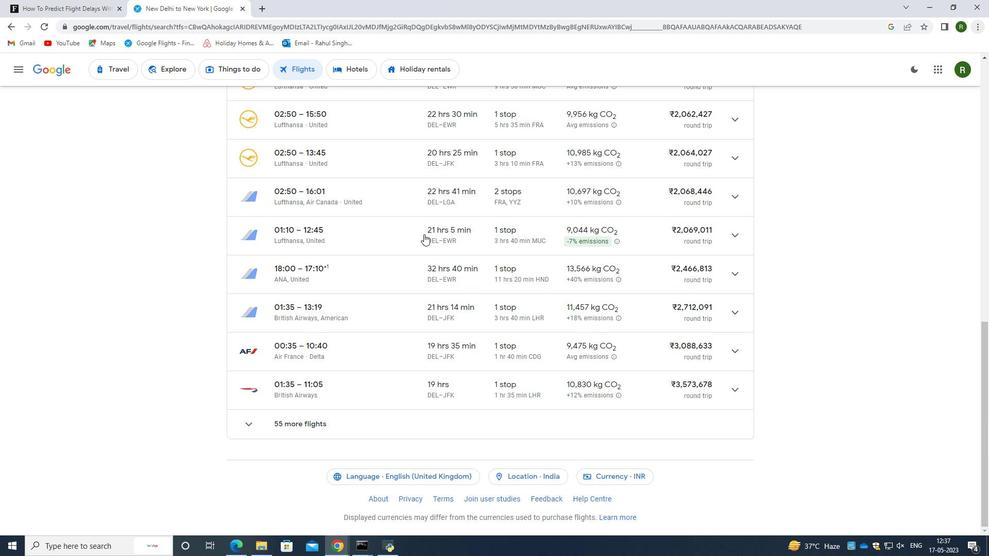 
Action: Mouse scrolled (423, 234) with delta (0, 0)
Screenshot: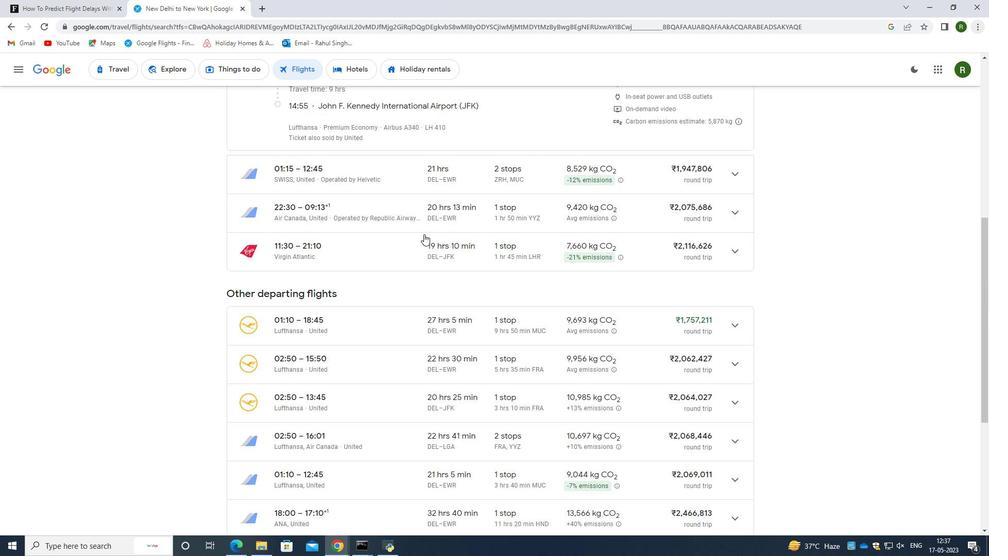 
Action: Mouse scrolled (423, 234) with delta (0, 0)
Screenshot: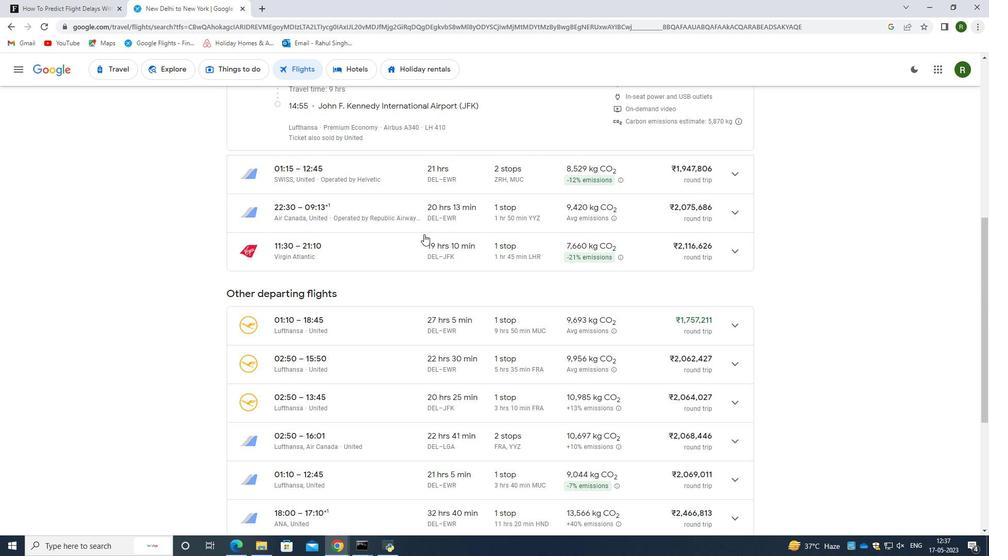 
Action: Mouse scrolled (423, 234) with delta (0, 0)
Screenshot: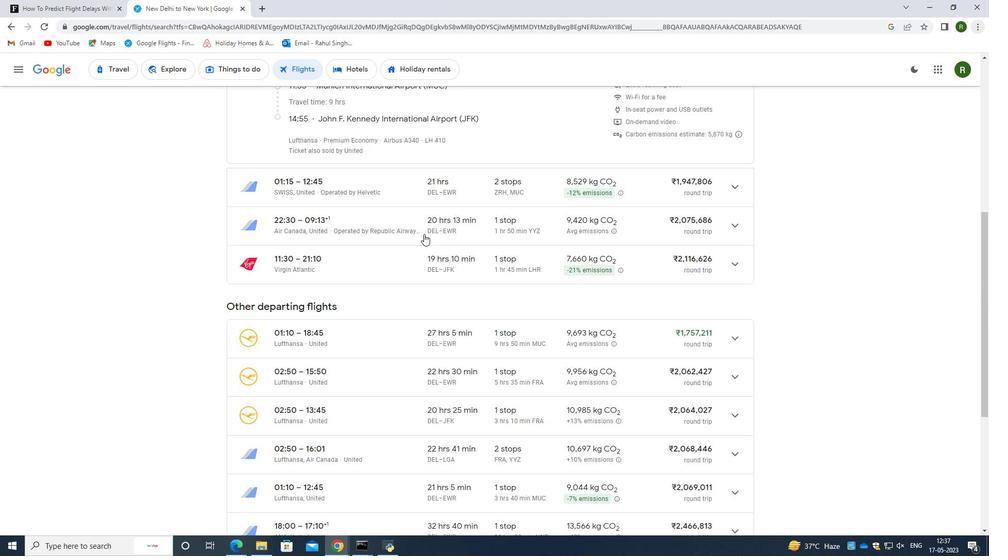 
Action: Mouse scrolled (423, 234) with delta (0, 0)
Screenshot: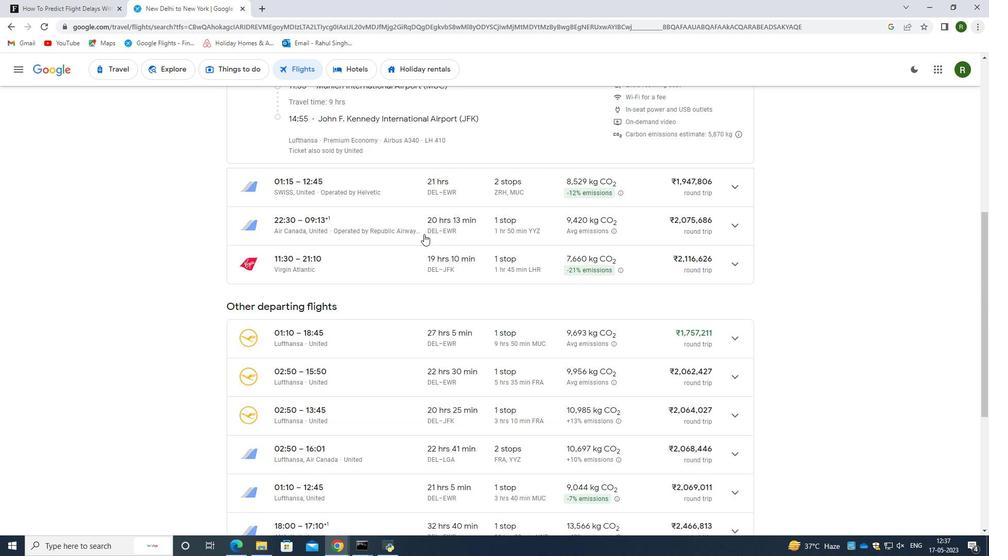 
Action: Mouse scrolled (423, 234) with delta (0, 0)
Screenshot: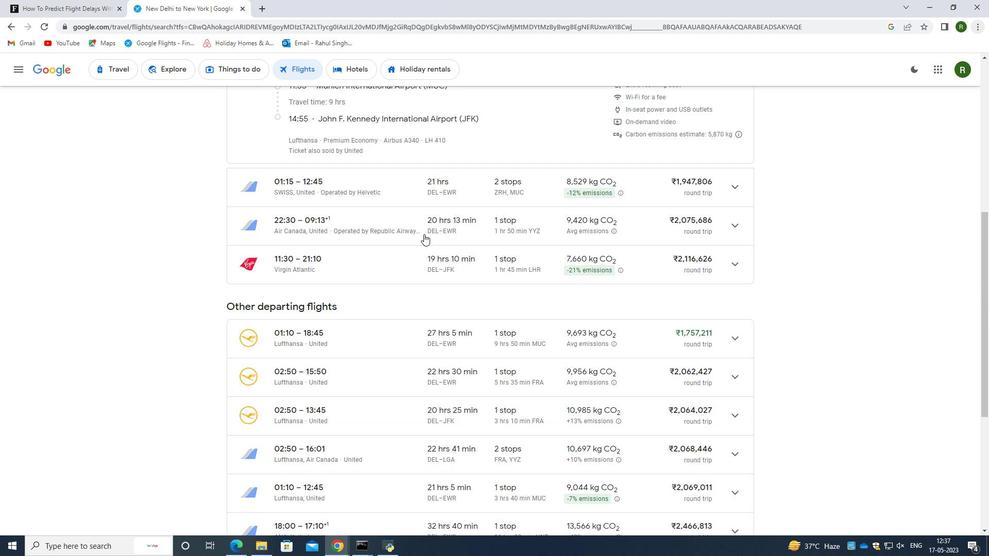 
Action: Mouse scrolled (423, 234) with delta (0, 0)
Screenshot: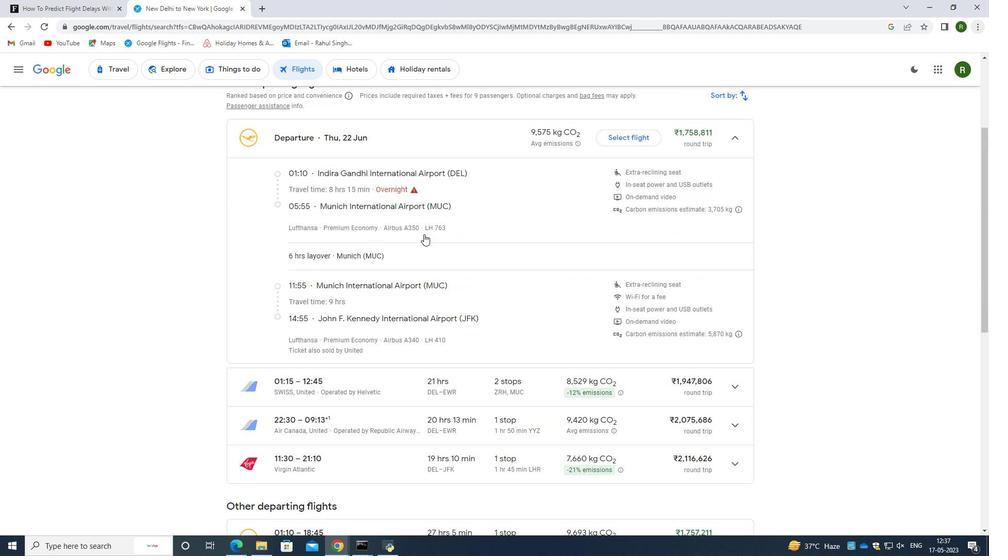 
Action: Mouse scrolled (423, 234) with delta (0, 0)
Screenshot: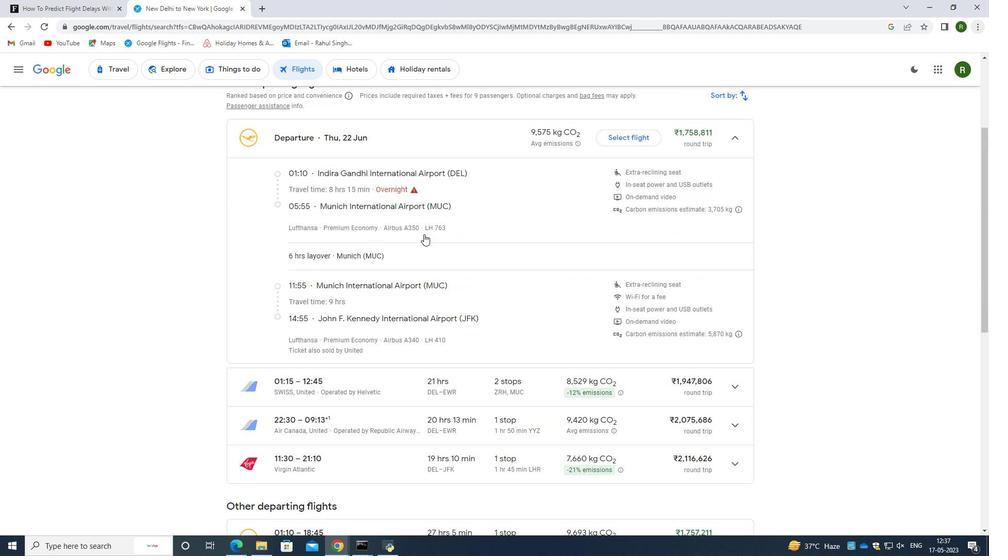 
Action: Mouse scrolled (423, 234) with delta (0, 0)
Screenshot: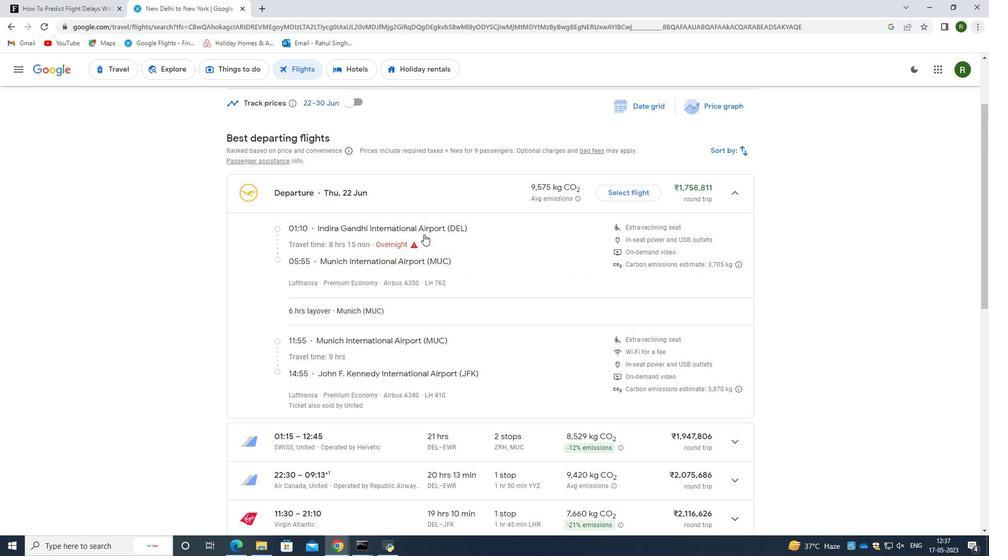 
Action: Mouse scrolled (423, 234) with delta (0, 0)
Screenshot: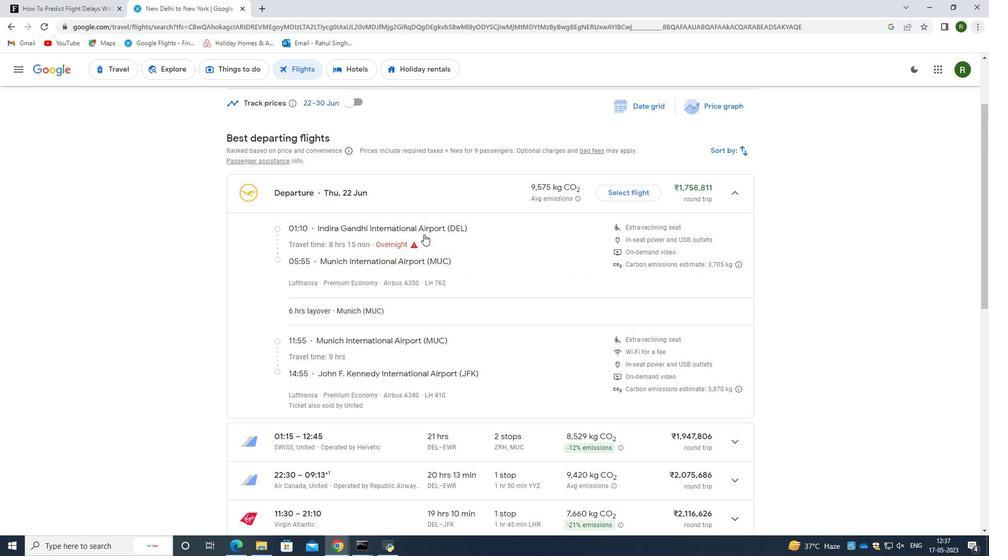 
Action: Mouse scrolled (423, 234) with delta (0, 0)
Screenshot: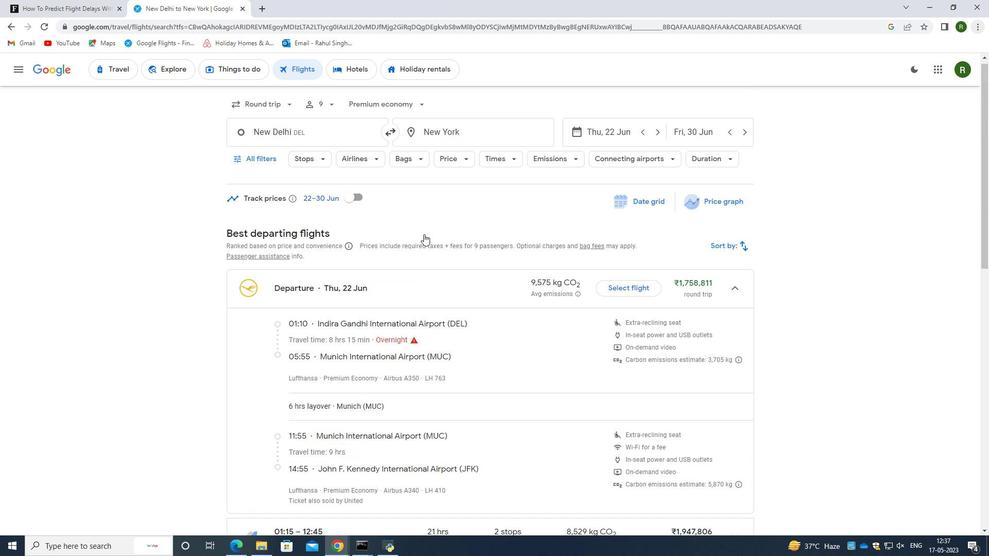 
Action: Mouse scrolled (423, 234) with delta (0, 0)
Screenshot: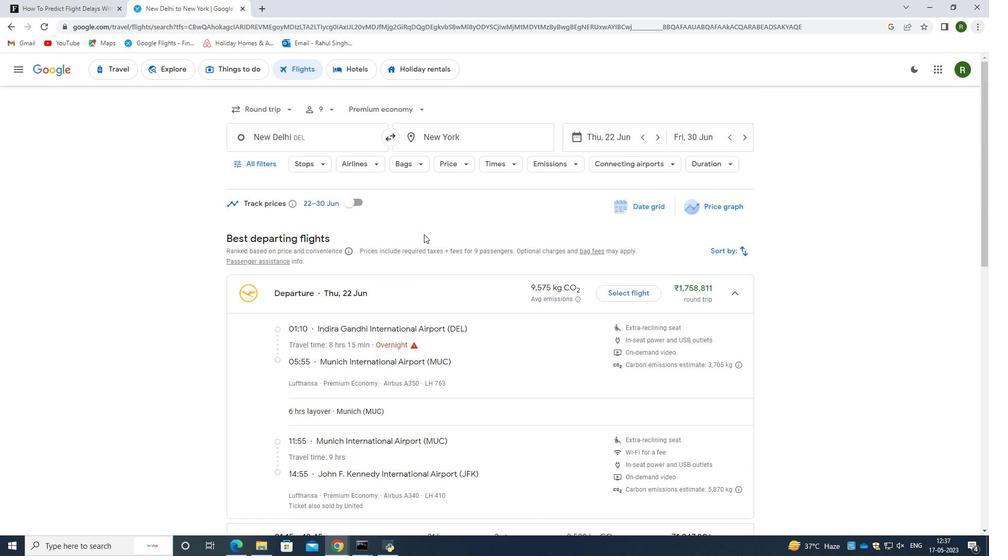
Action: Mouse scrolled (423, 234) with delta (0, 0)
Screenshot: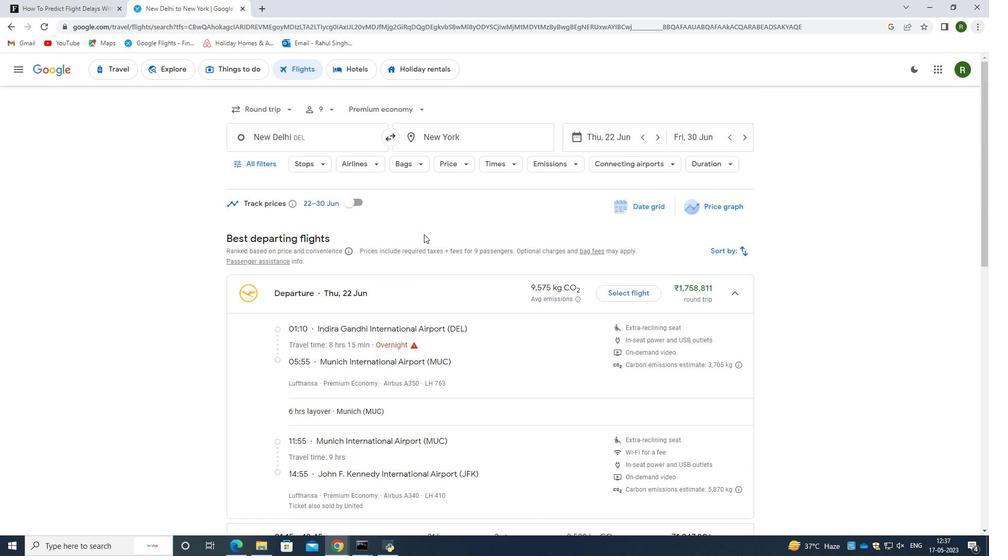 
Action: Mouse scrolled (423, 234) with delta (0, 0)
Screenshot: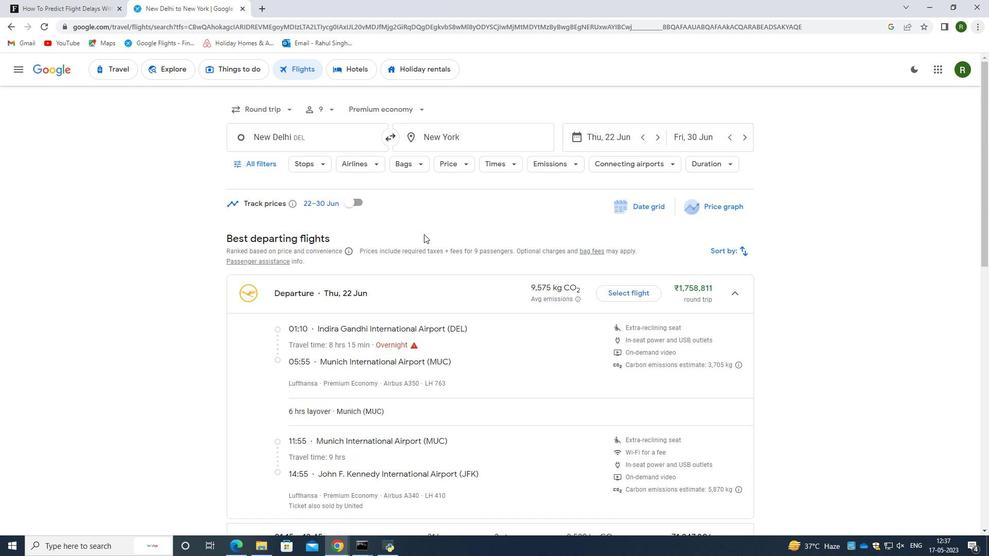 
Action: Mouse scrolled (423, 234) with delta (0, 0)
Screenshot: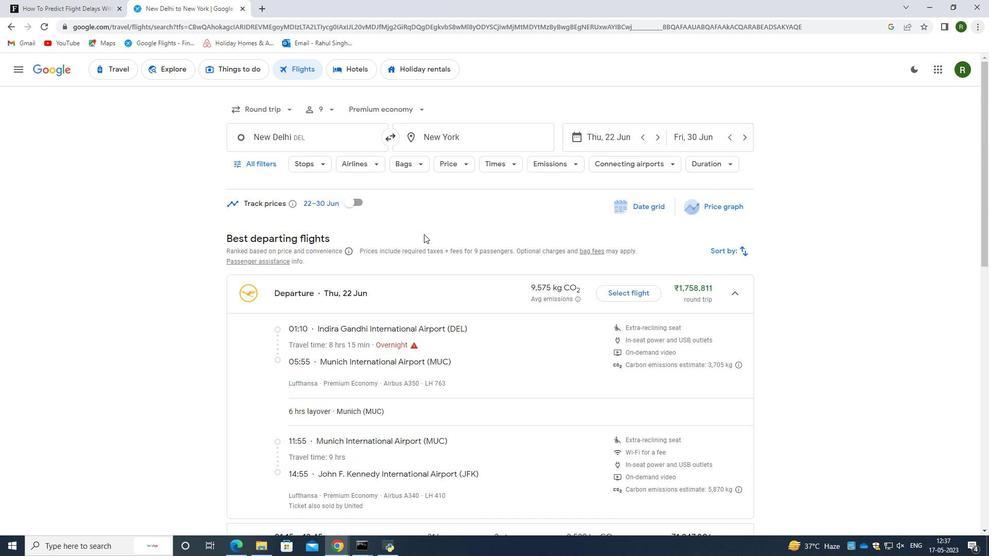 
Action: Mouse moved to (260, 160)
Screenshot: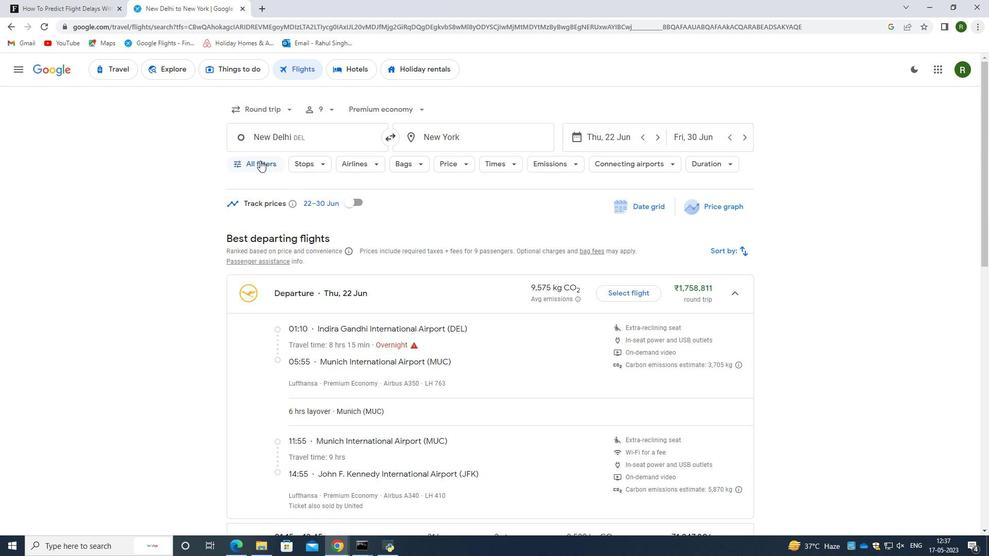 
Action: Mouse pressed left at (260, 160)
Screenshot: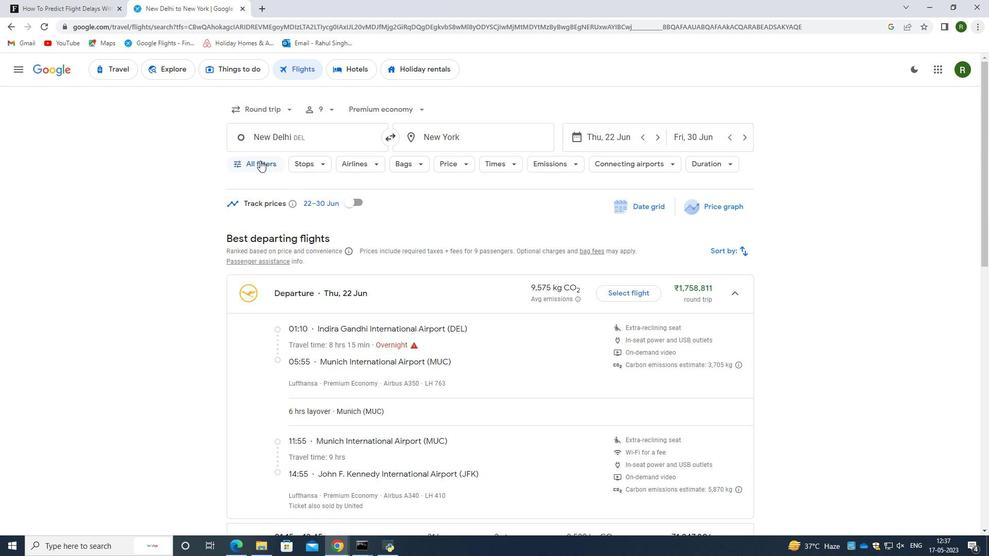 
Action: Mouse moved to (290, 253)
Screenshot: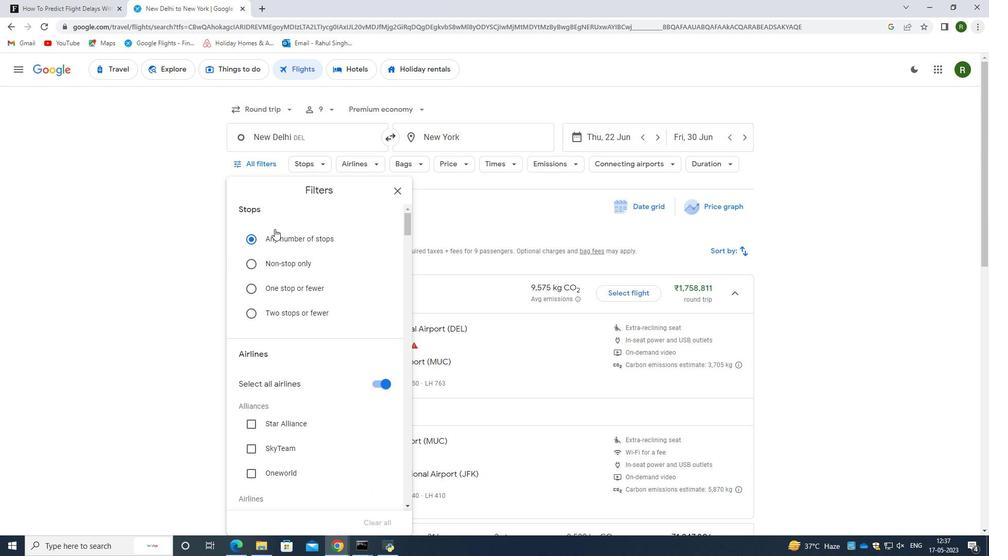 
Action: Mouse scrolled (290, 253) with delta (0, 0)
Screenshot: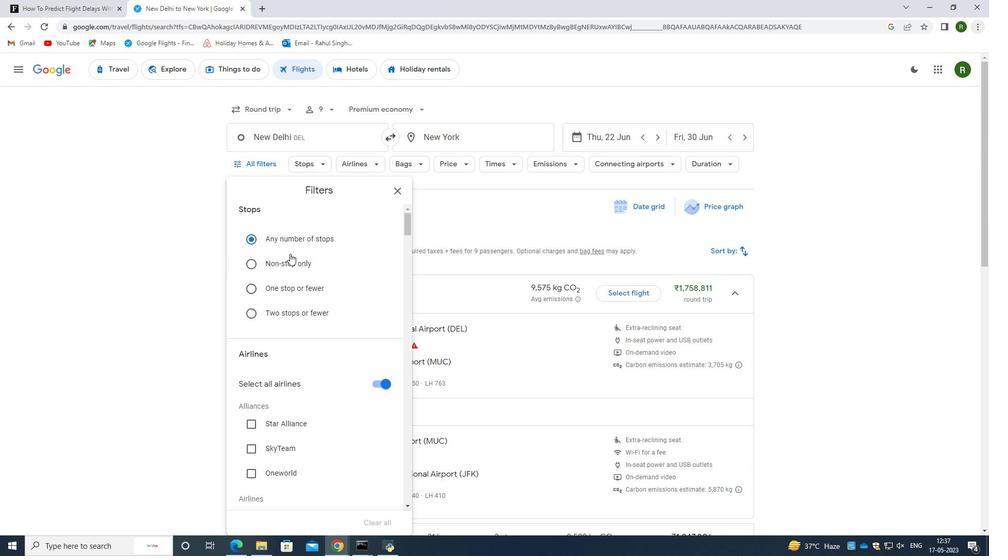 
Action: Mouse moved to (290, 253)
Screenshot: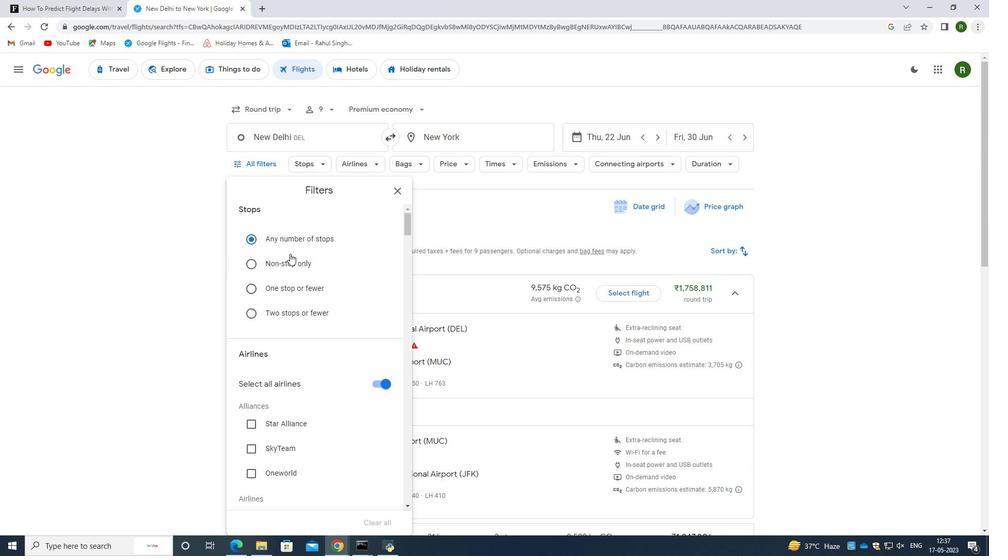 
Action: Mouse scrolled (290, 253) with delta (0, 0)
Screenshot: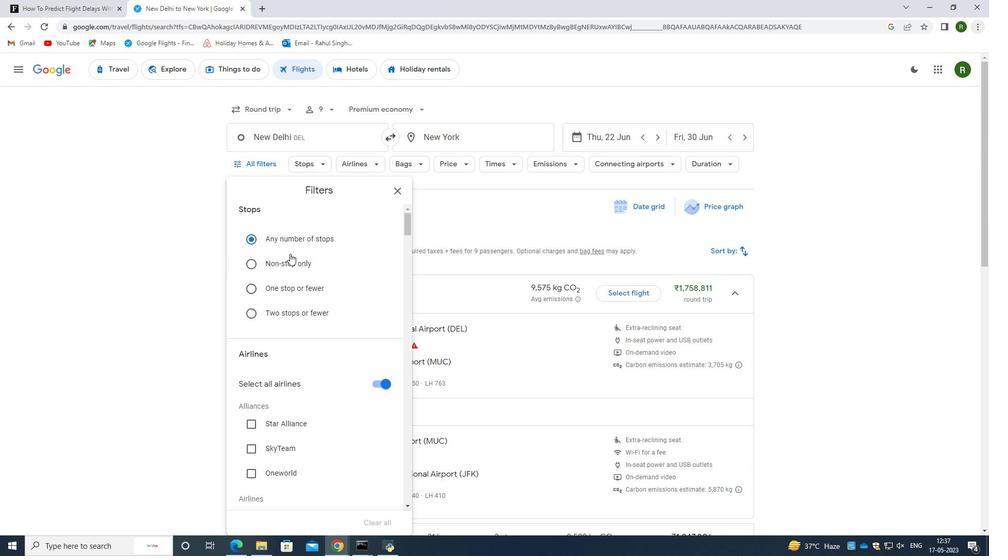 
Action: Mouse scrolled (290, 253) with delta (0, 0)
Screenshot: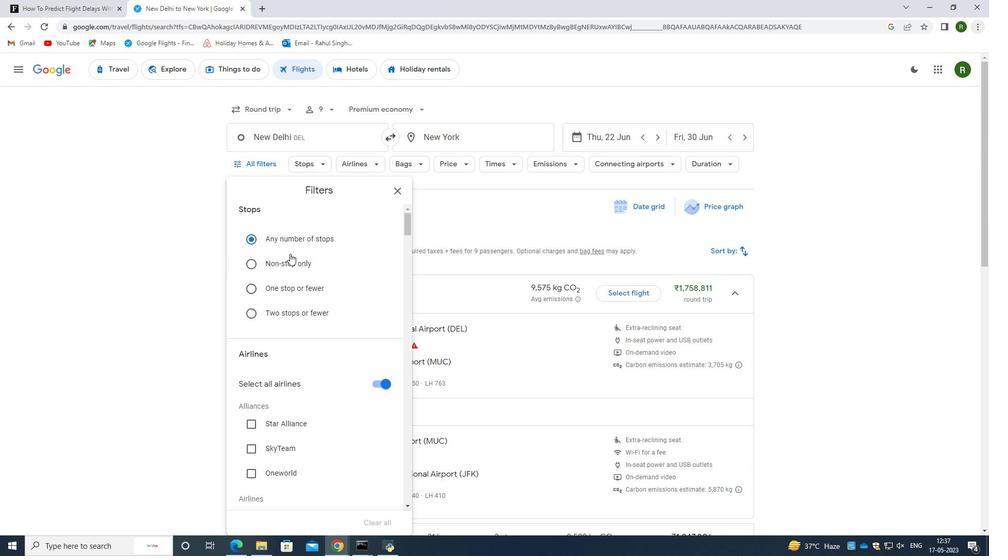 
Action: Mouse scrolled (290, 253) with delta (0, 0)
Screenshot: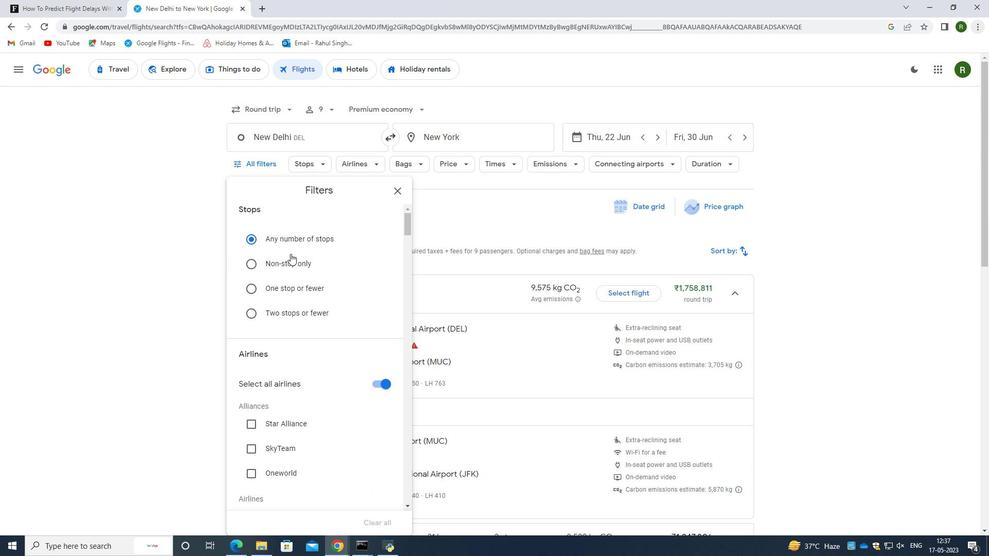 
Action: Mouse scrolled (290, 253) with delta (0, 0)
Screenshot: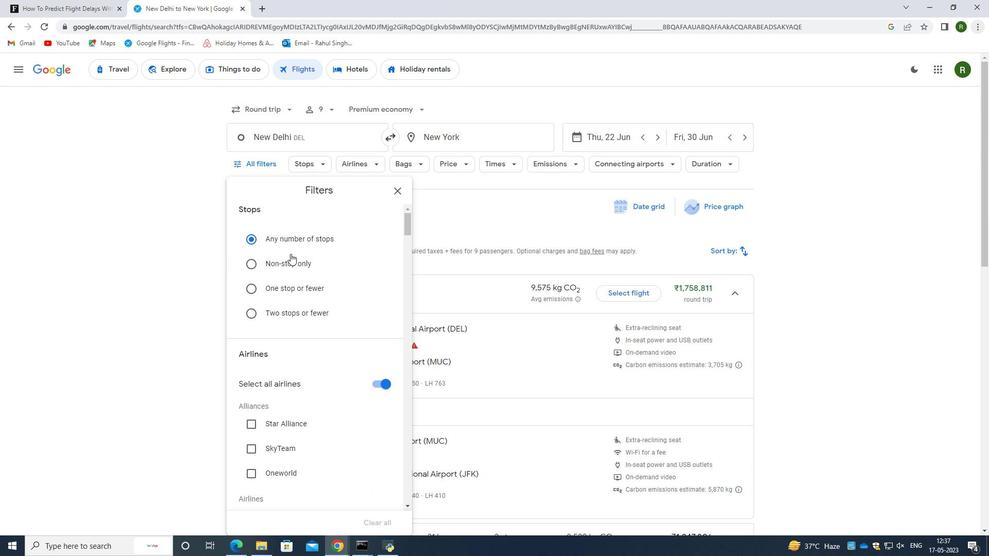 
Action: Mouse scrolled (290, 253) with delta (0, 0)
Screenshot: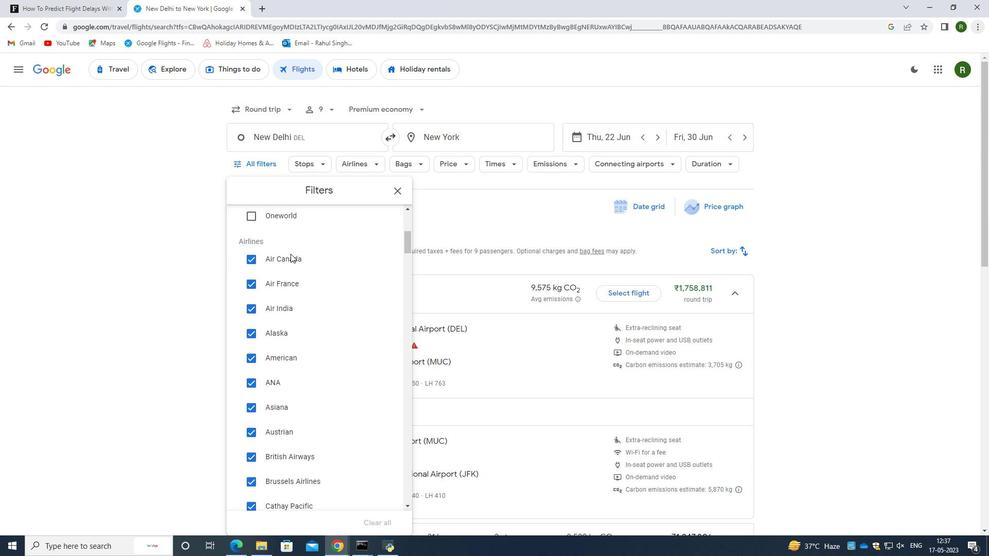 
Action: Mouse scrolled (290, 253) with delta (0, 0)
Screenshot: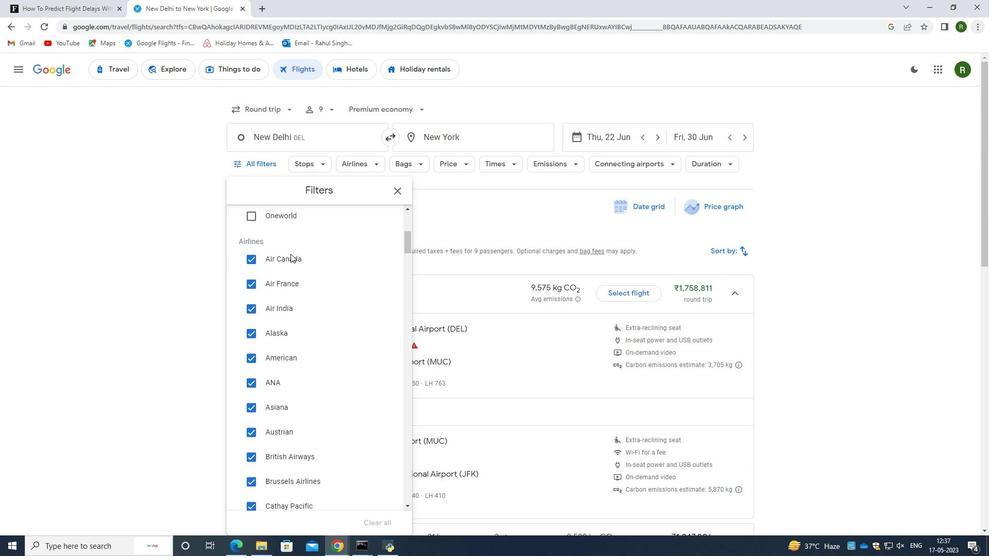 
Action: Mouse scrolled (290, 253) with delta (0, 0)
Screenshot: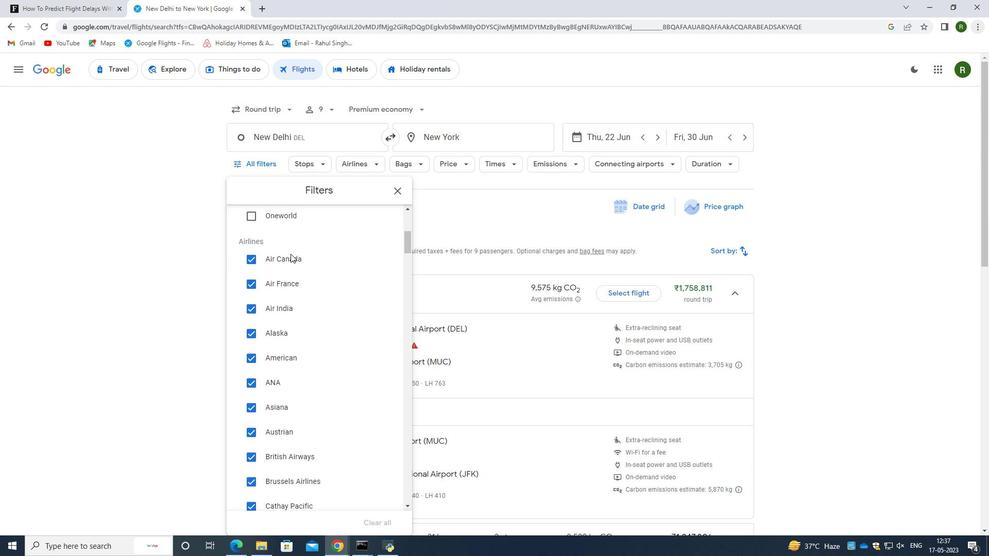 
Action: Mouse scrolled (290, 253) with delta (0, 0)
Screenshot: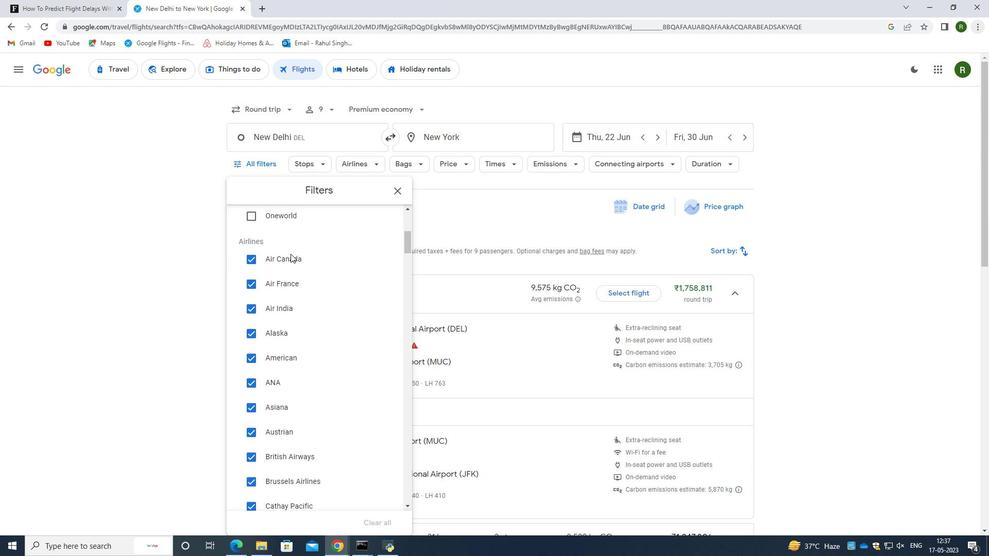 
Action: Mouse scrolled (290, 253) with delta (0, 0)
Screenshot: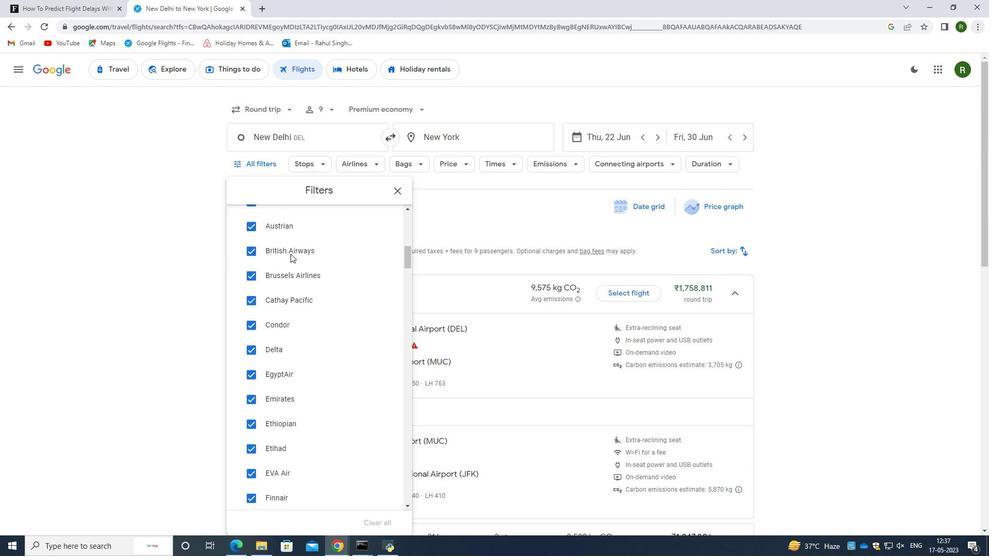 
Action: Mouse scrolled (290, 253) with delta (0, 0)
Screenshot: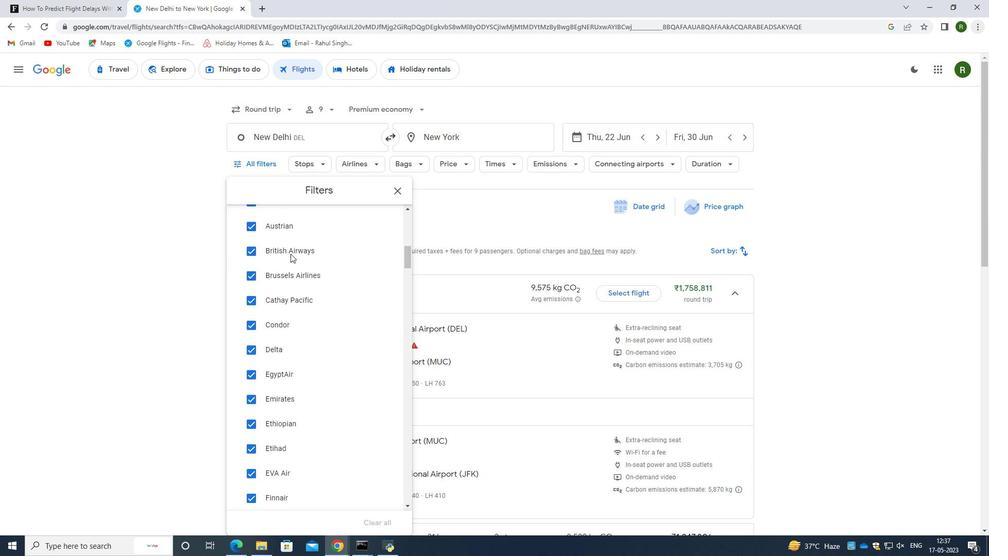 
Action: Mouse scrolled (290, 253) with delta (0, 0)
Screenshot: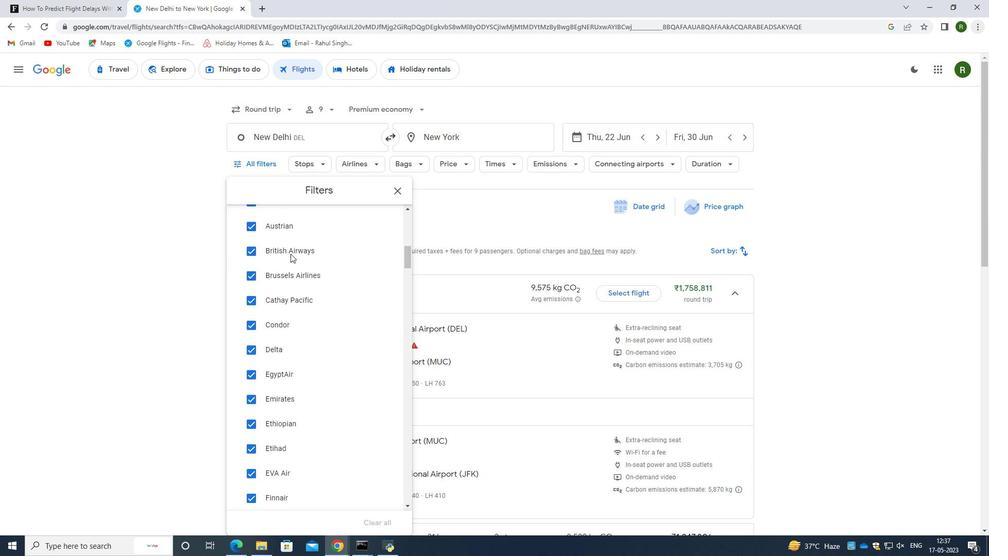 
Action: Mouse scrolled (290, 253) with delta (0, 0)
Screenshot: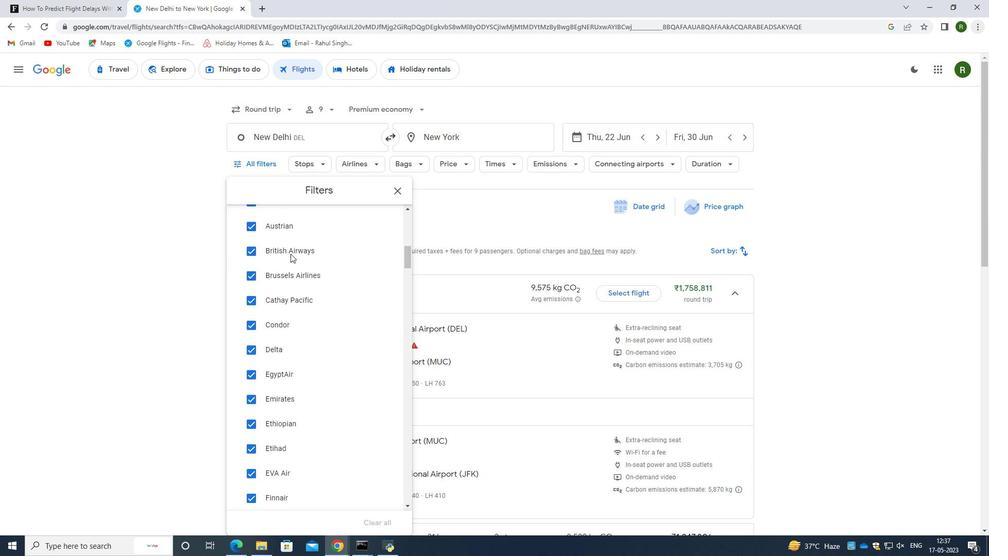 
Action: Mouse scrolled (290, 253) with delta (0, 0)
Screenshot: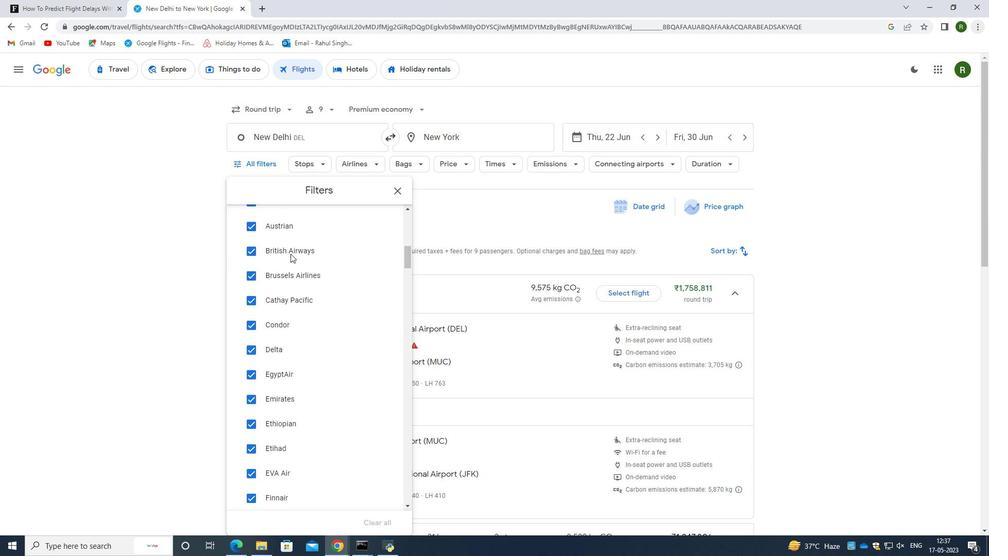 
Action: Mouse scrolled (290, 253) with delta (0, 0)
Screenshot: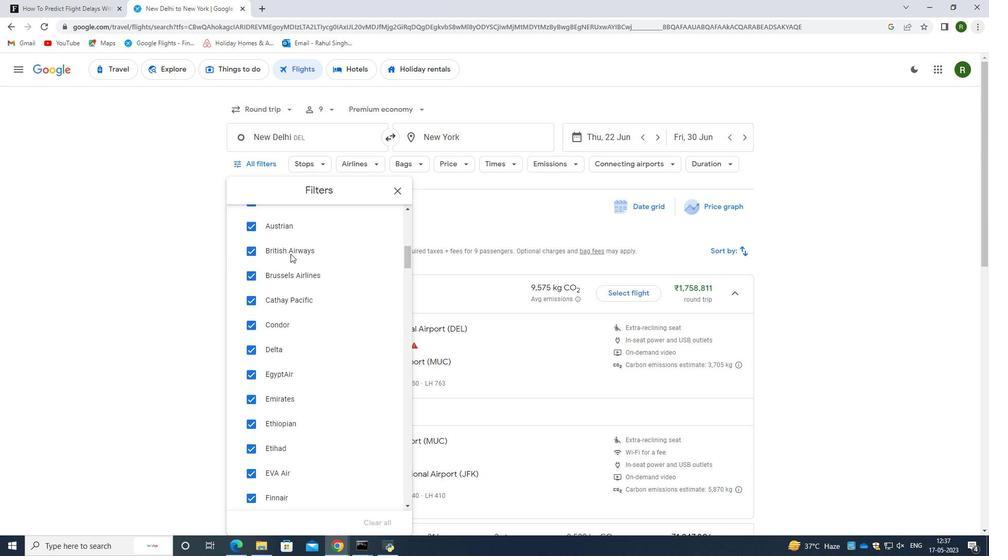 
Action: Mouse scrolled (290, 253) with delta (0, 0)
Screenshot: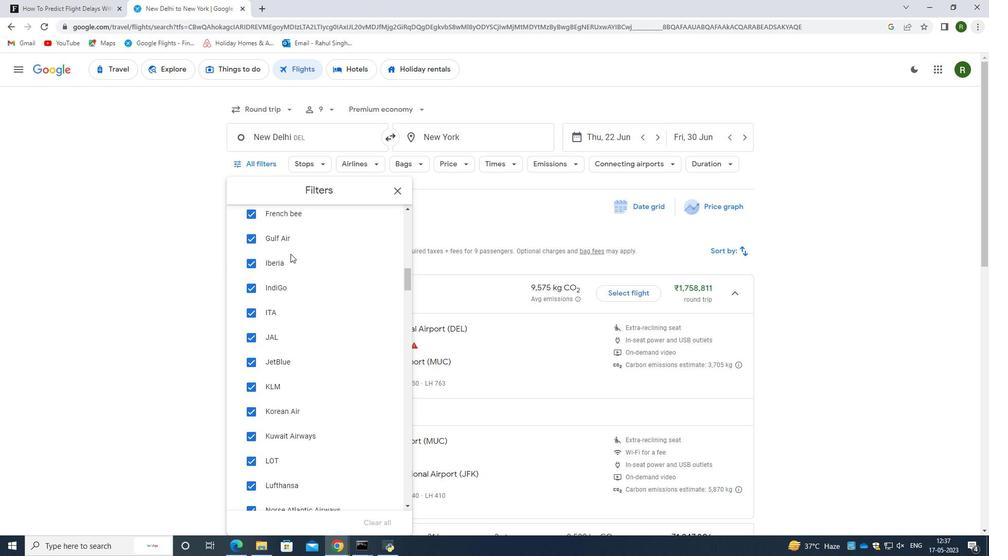 
Action: Mouse scrolled (290, 253) with delta (0, 0)
Screenshot: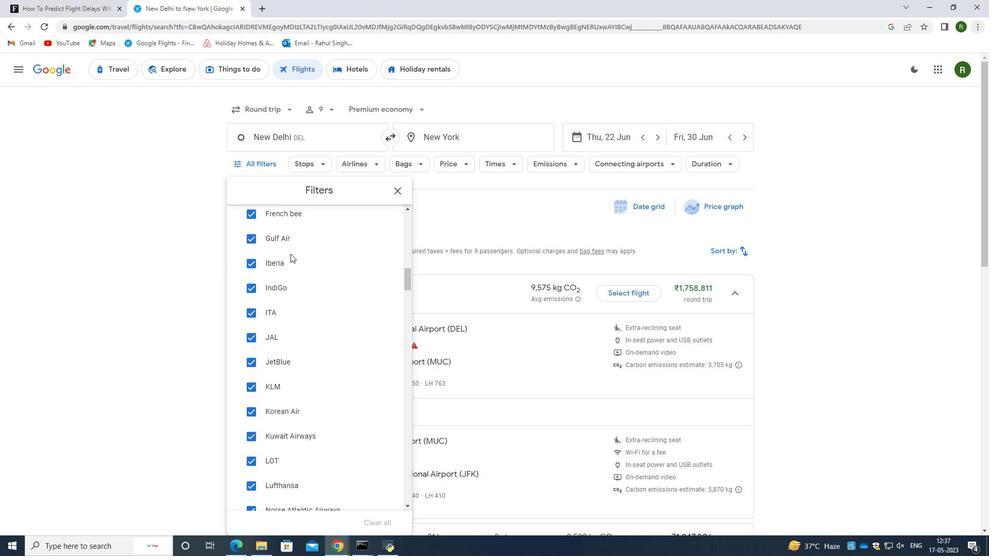 
Action: Mouse scrolled (290, 253) with delta (0, 0)
Screenshot: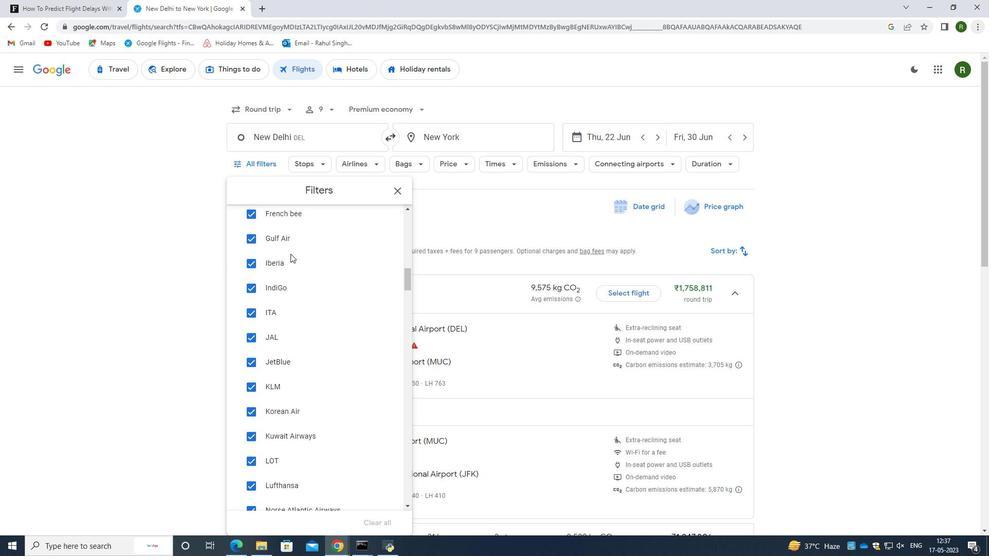 
Action: Mouse scrolled (290, 253) with delta (0, 0)
Screenshot: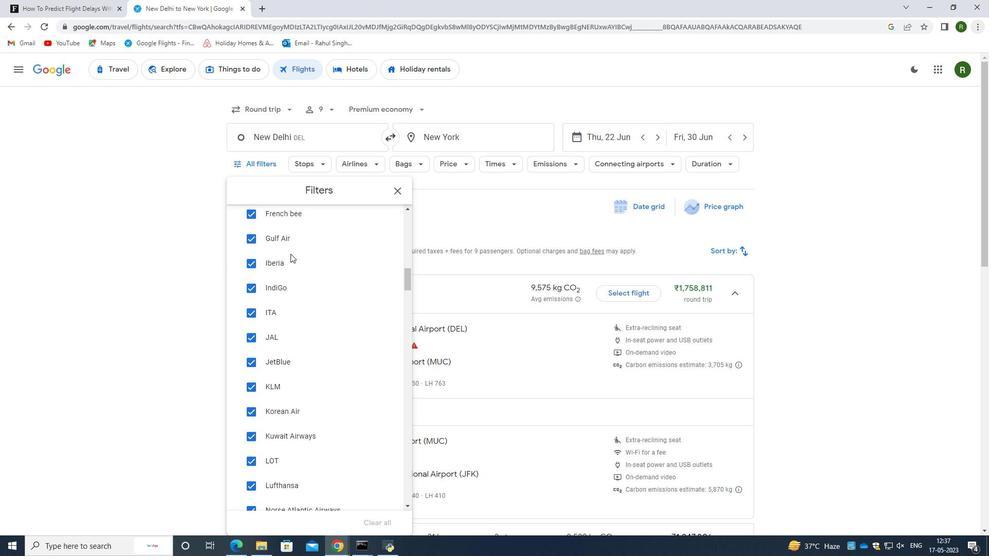 
Action: Mouse scrolled (290, 253) with delta (0, 0)
Screenshot: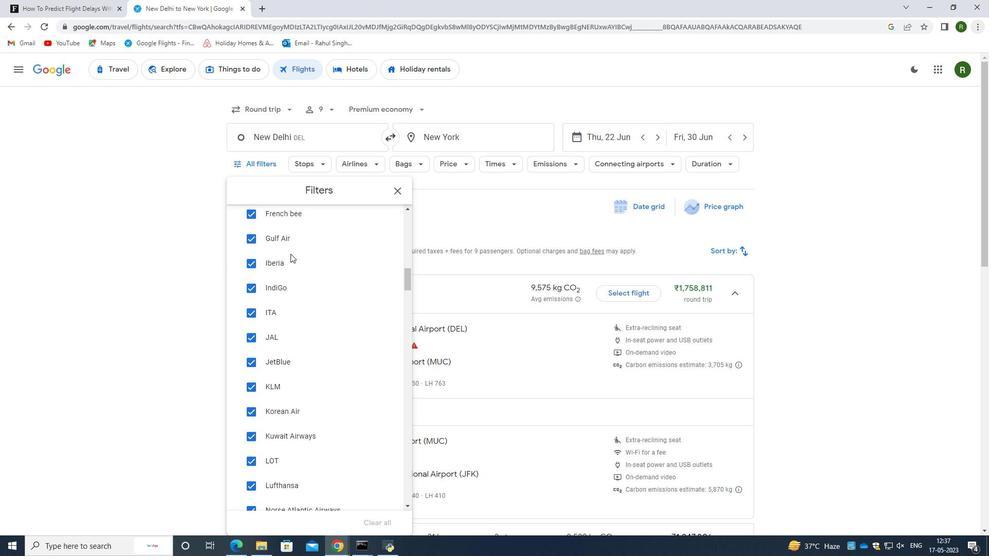 
Action: Mouse scrolled (290, 253) with delta (0, 0)
Screenshot: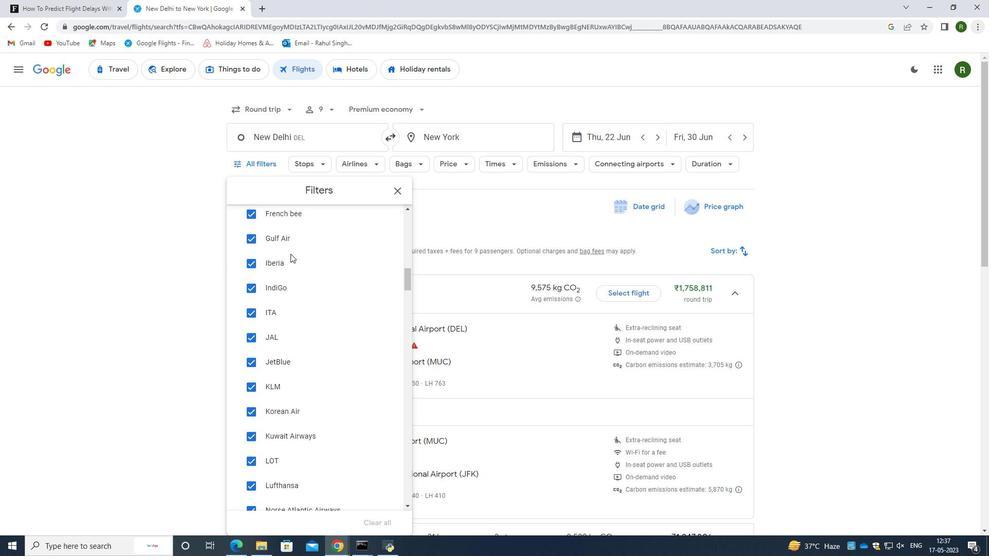 
Action: Mouse scrolled (290, 253) with delta (0, 0)
Screenshot: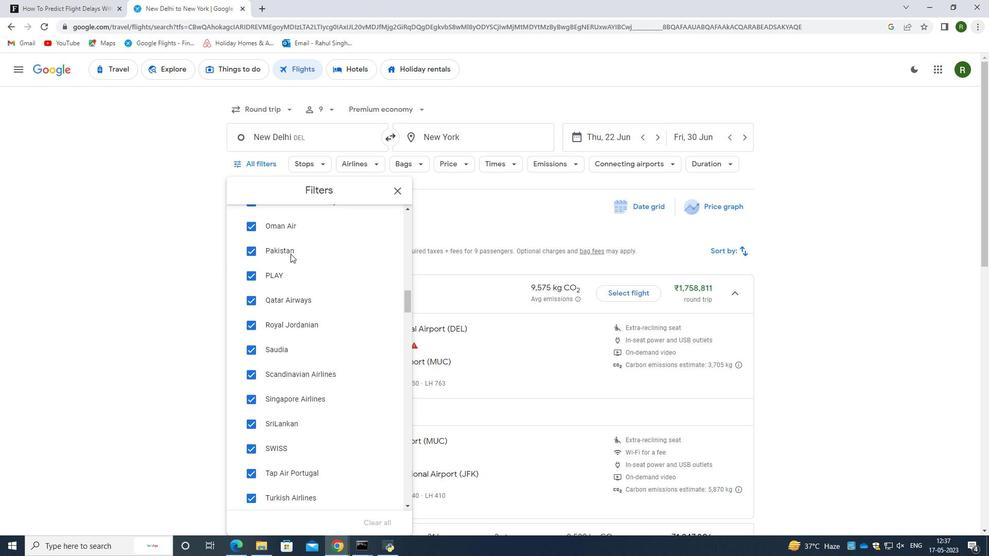 
Action: Mouse scrolled (290, 253) with delta (0, 0)
Screenshot: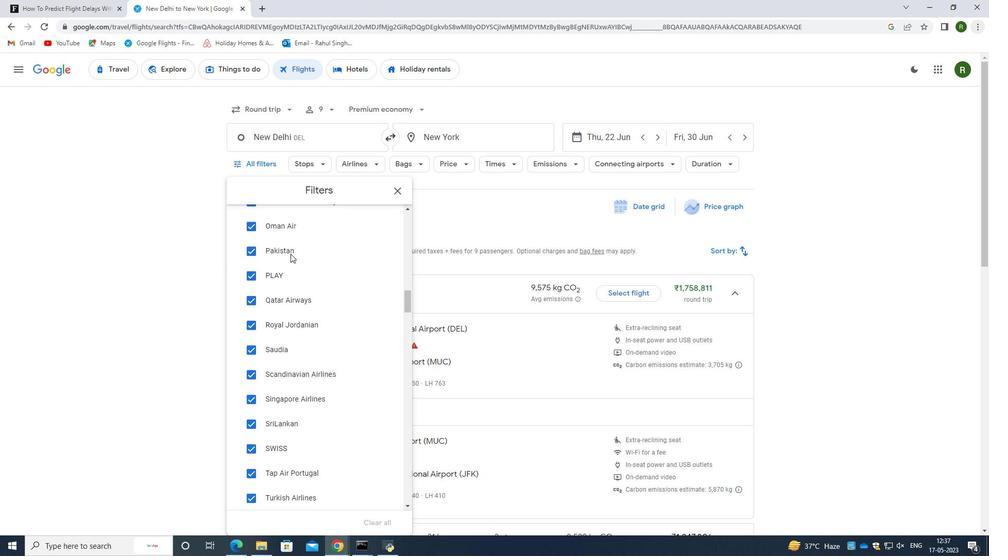 
Action: Mouse scrolled (290, 253) with delta (0, 0)
Screenshot: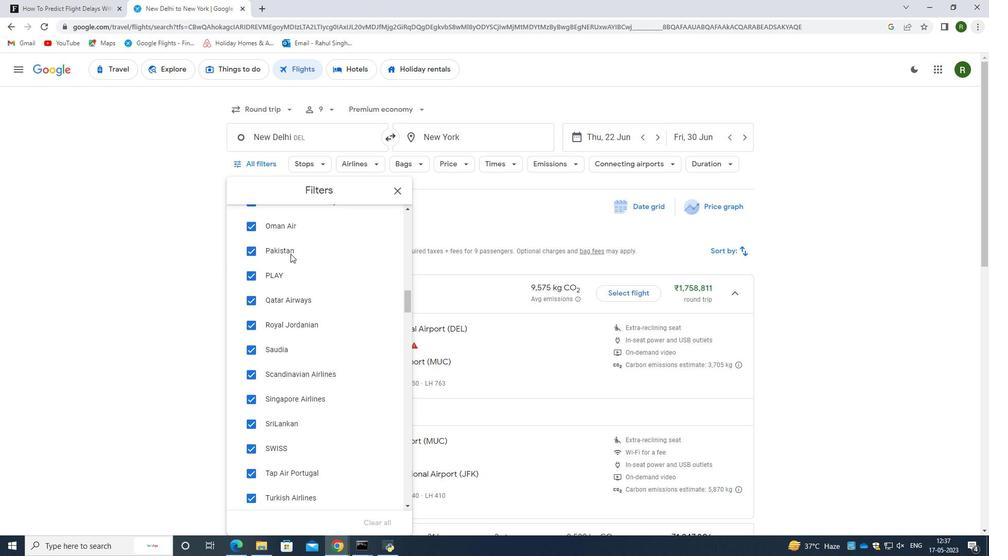 
Action: Mouse scrolled (290, 253) with delta (0, 0)
Screenshot: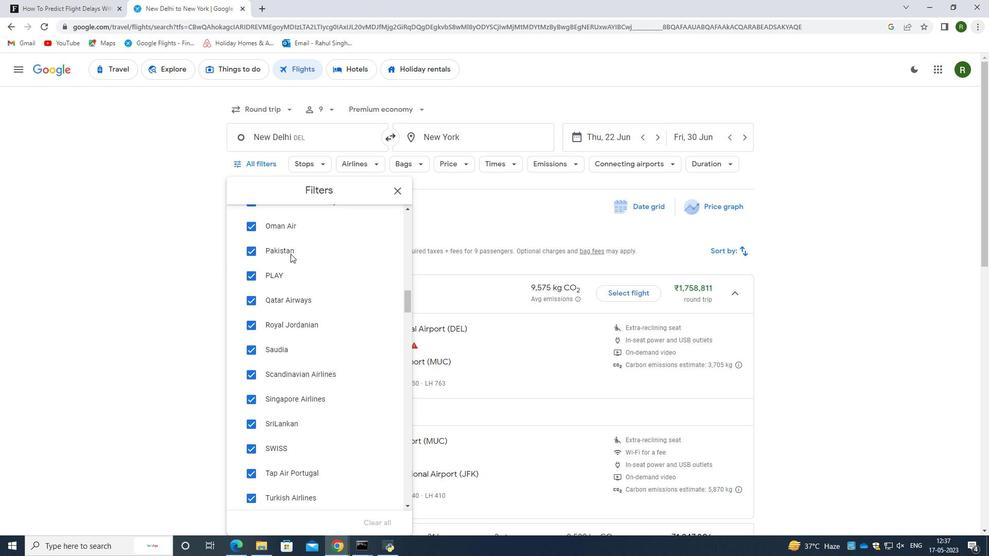 
Action: Mouse scrolled (290, 253) with delta (0, 0)
Screenshot: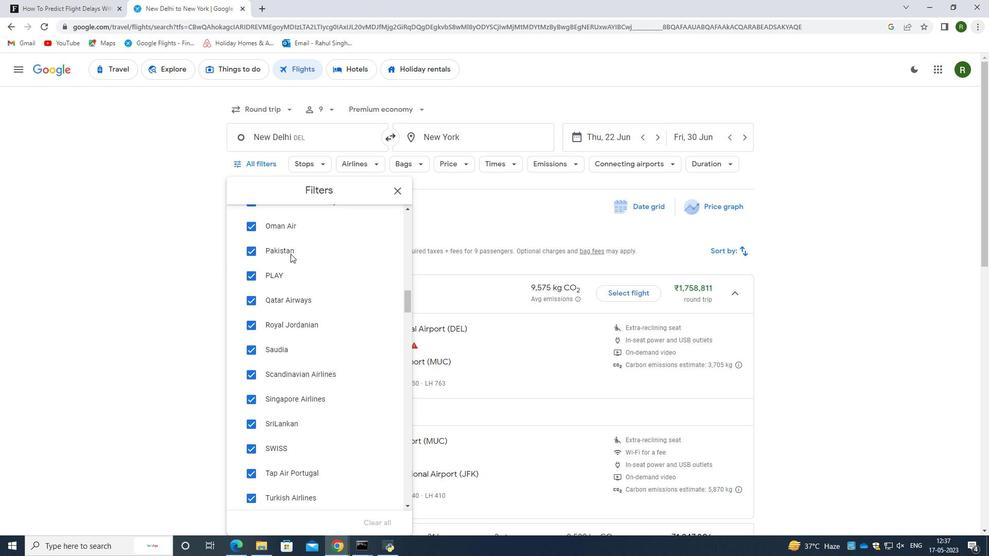 
Action: Mouse scrolled (290, 253) with delta (0, 0)
Screenshot: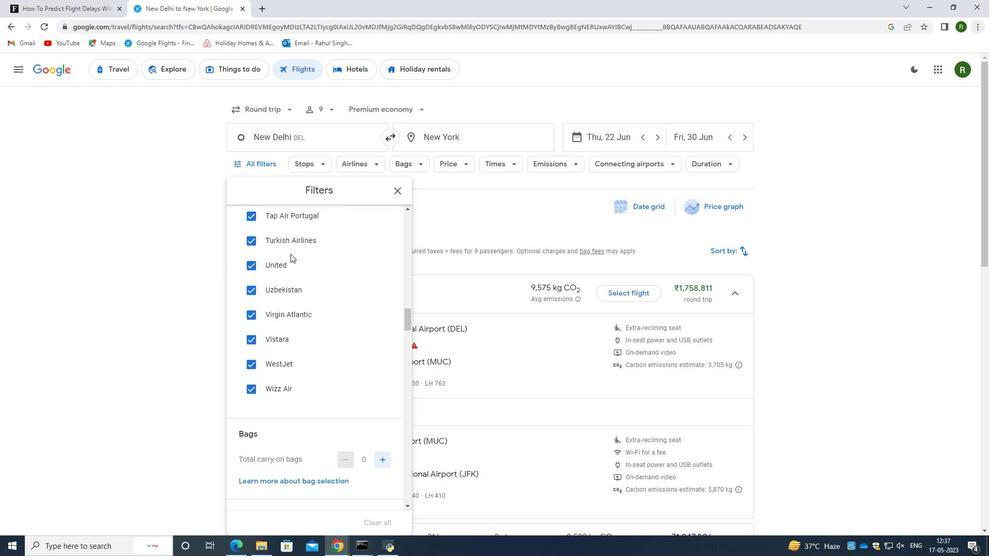 
Action: Mouse moved to (291, 254)
Screenshot: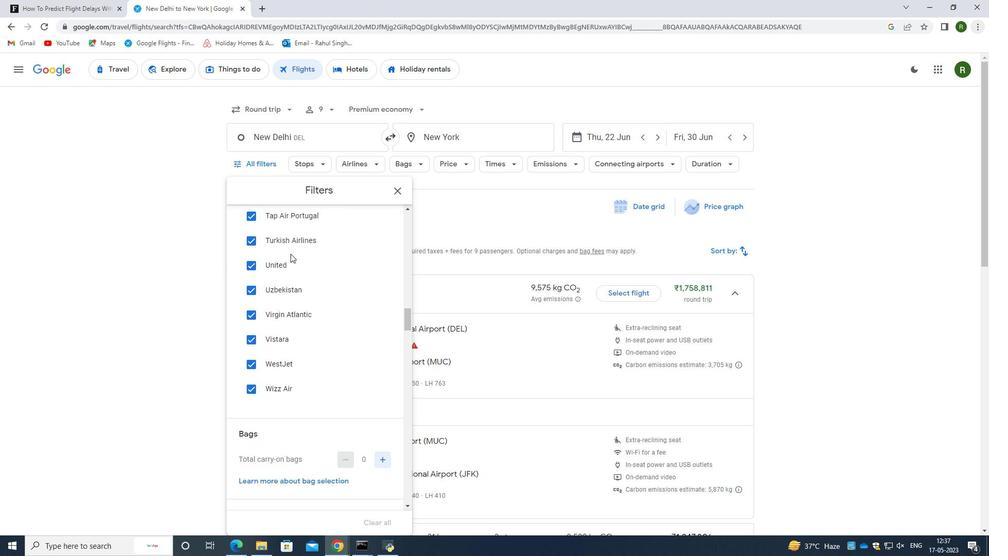 
Action: Mouse scrolled (291, 254) with delta (0, 0)
Screenshot: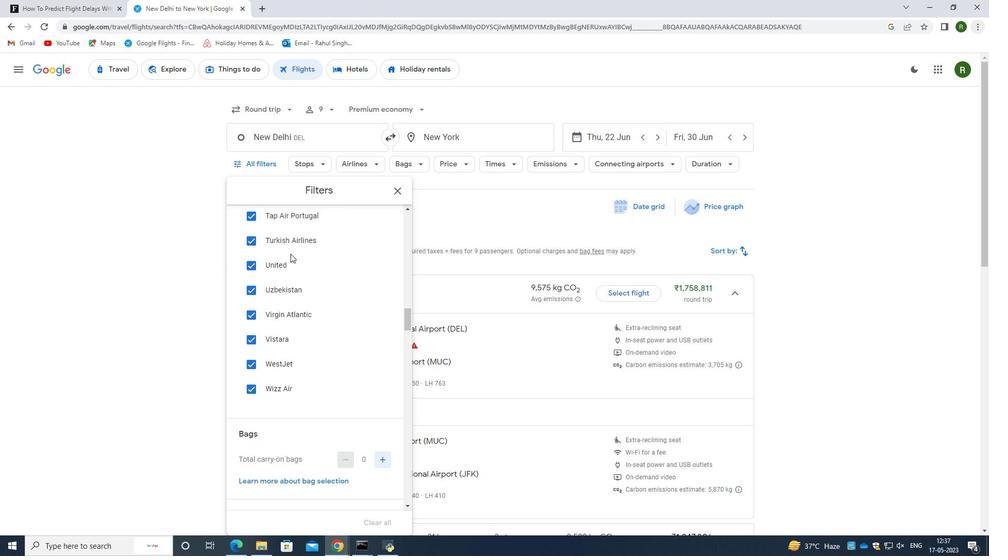 
Action: Mouse moved to (291, 254)
Screenshot: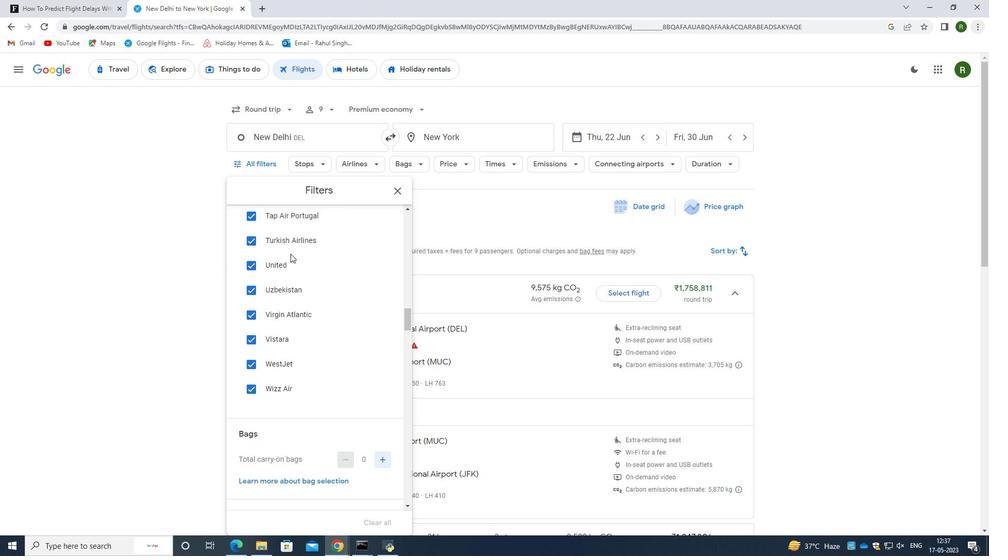 
Action: Mouse scrolled (291, 254) with delta (0, 0)
Screenshot: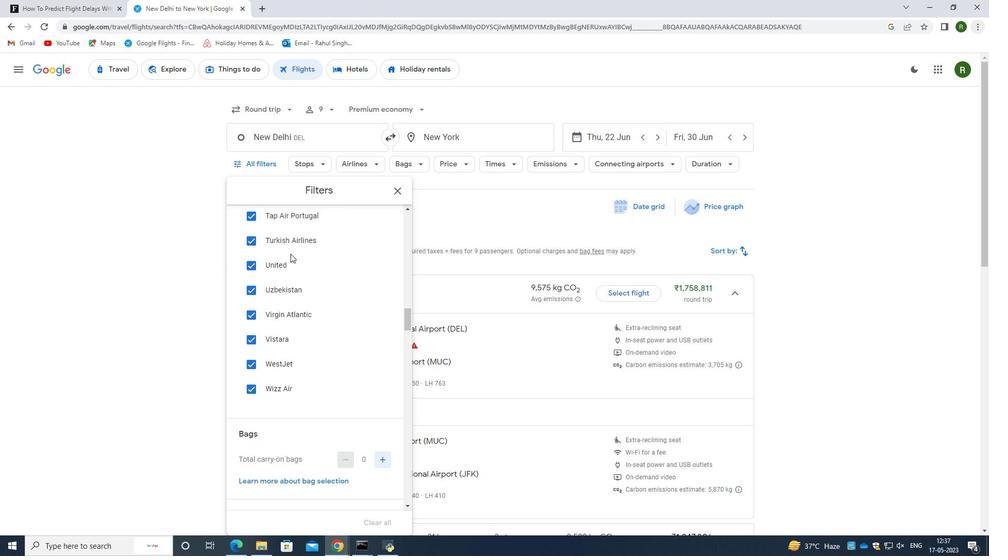 
Action: Mouse scrolled (291, 254) with delta (0, 0)
Screenshot: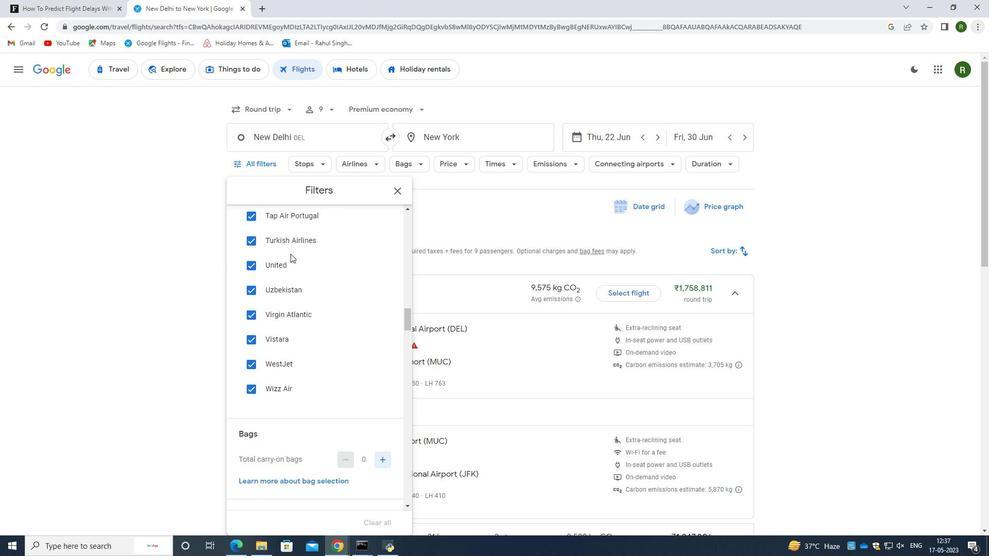 
Action: Mouse scrolled (291, 254) with delta (0, 0)
Screenshot: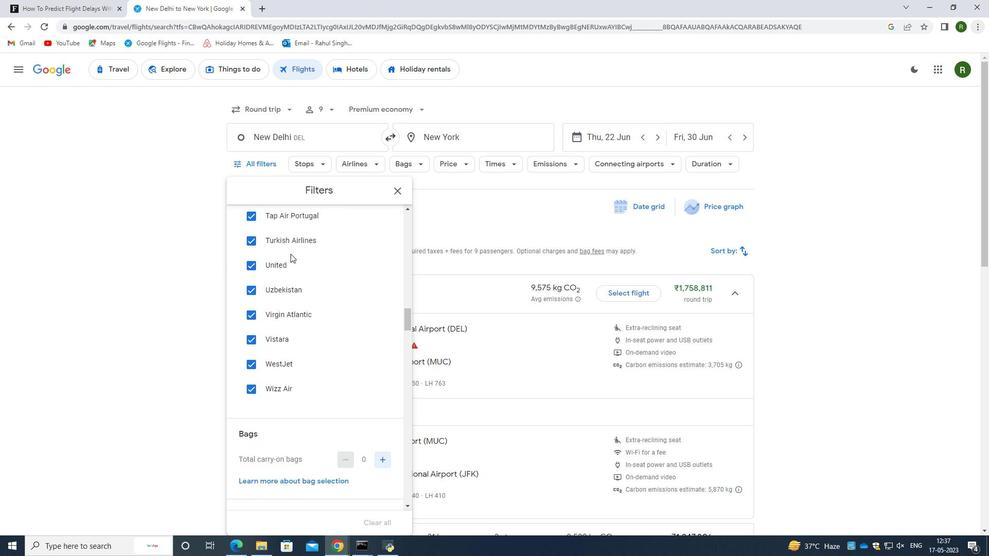 
Action: Mouse scrolled (291, 254) with delta (0, 0)
Screenshot: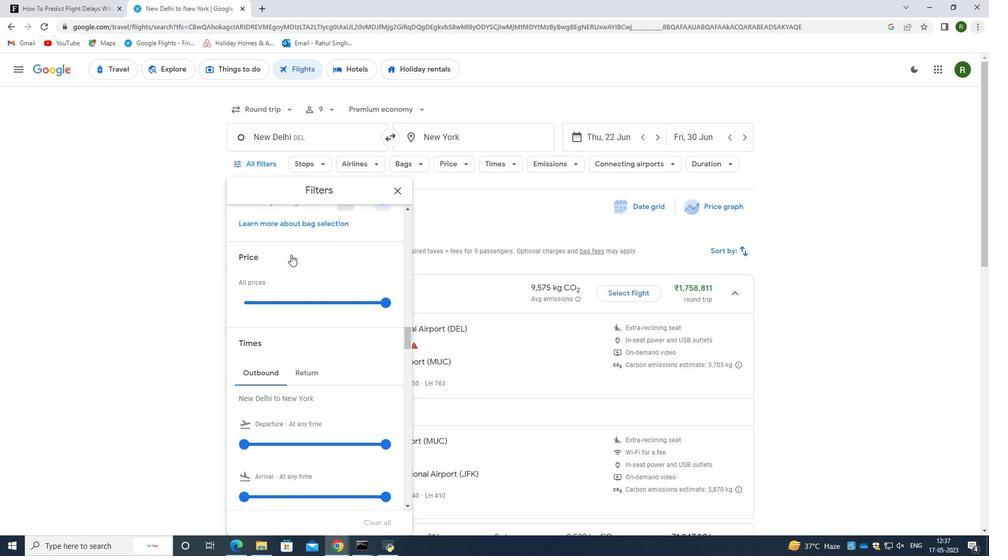 
Action: Mouse scrolled (291, 254) with delta (0, 0)
Screenshot: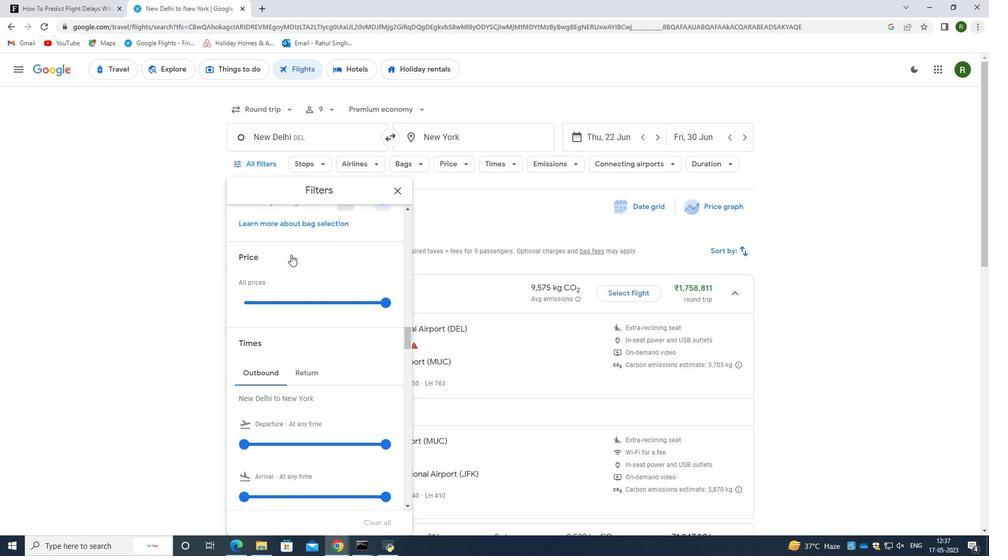 
Action: Mouse moved to (291, 254)
Screenshot: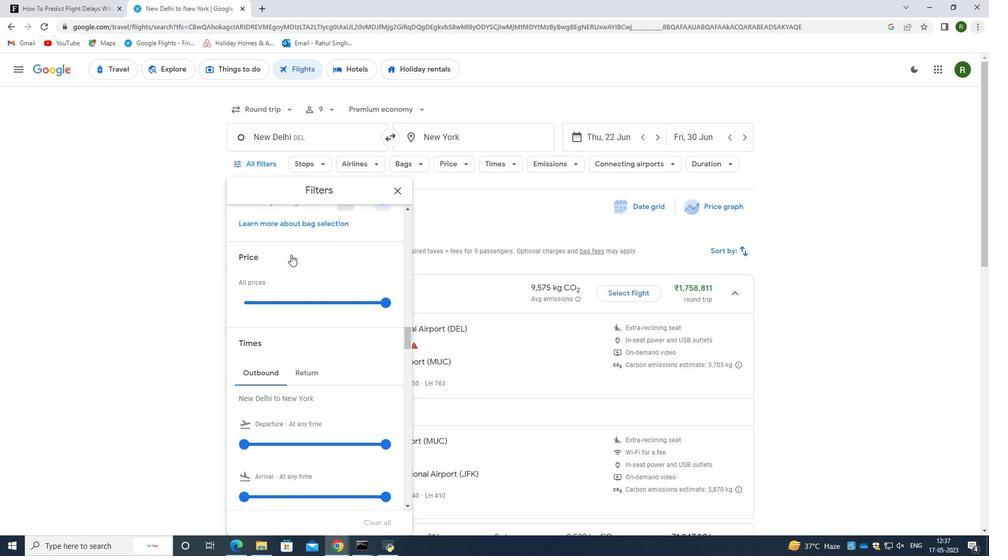 
Action: Mouse scrolled (291, 254) with delta (0, 0)
Screenshot: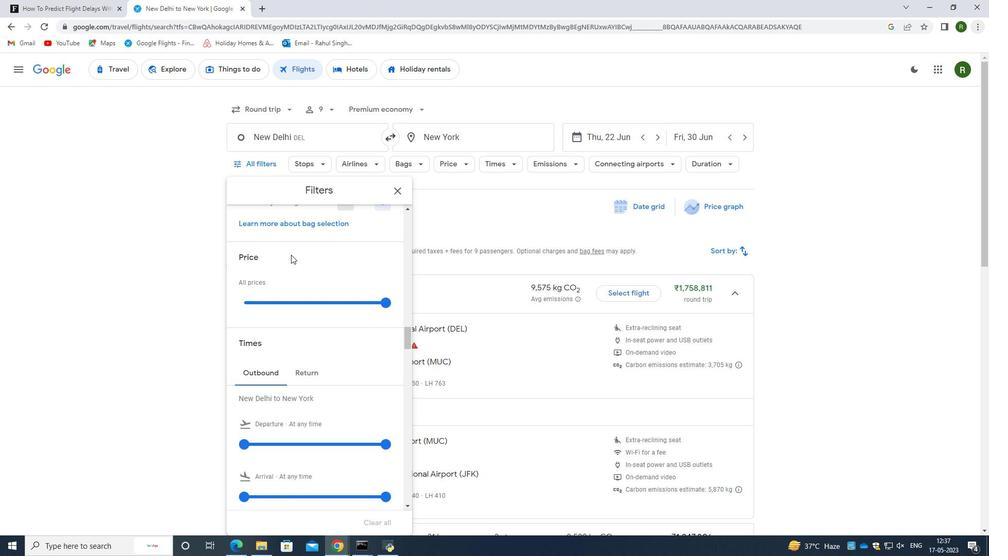 
Action: Mouse scrolled (291, 254) with delta (0, 0)
Screenshot: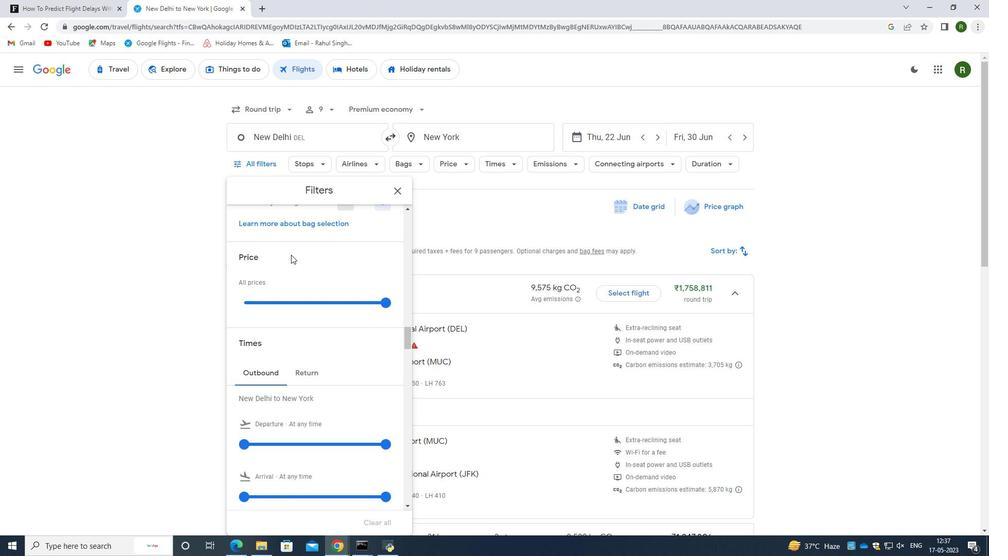 
Action: Mouse scrolled (291, 254) with delta (0, 0)
Screenshot: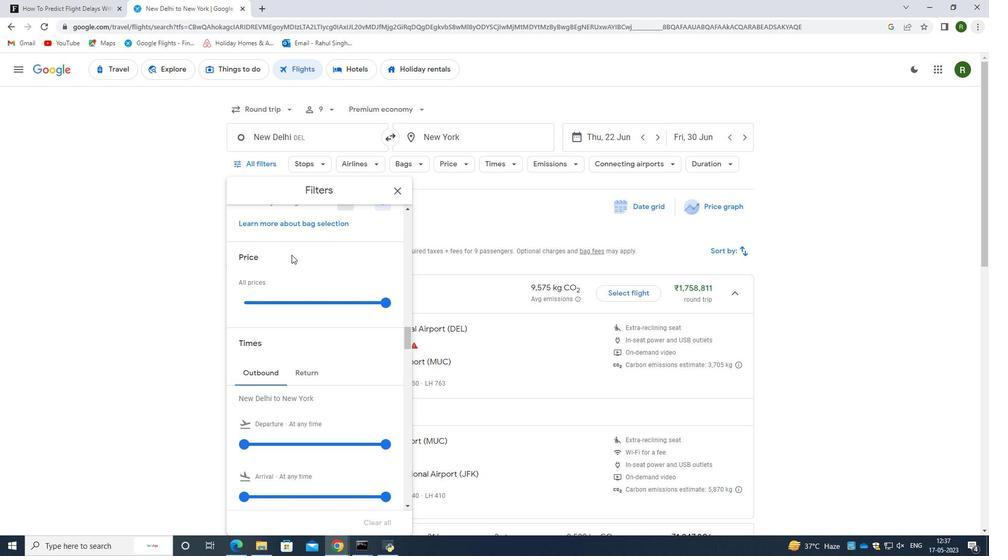 
Action: Mouse scrolled (291, 254) with delta (0, 0)
Screenshot: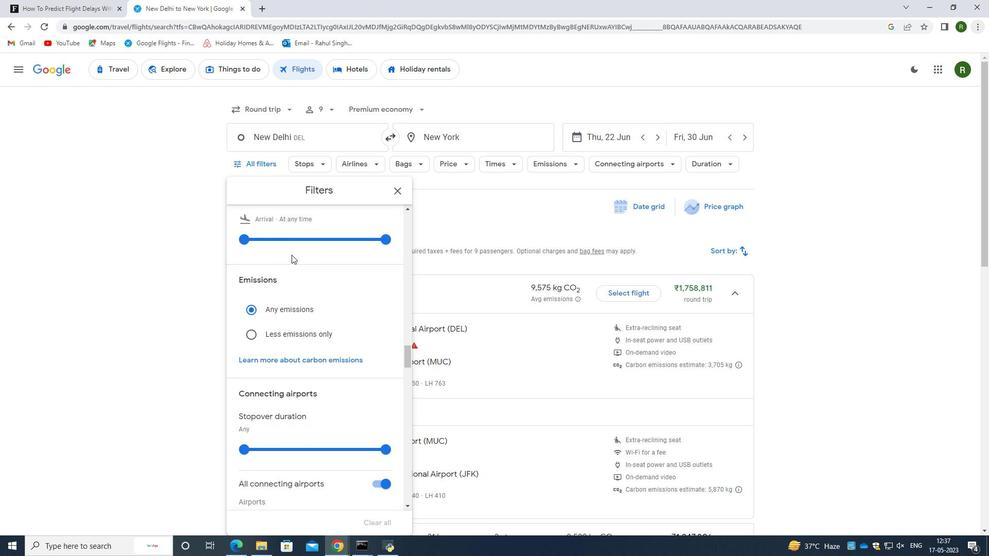 
Action: Mouse scrolled (291, 254) with delta (0, 0)
Screenshot: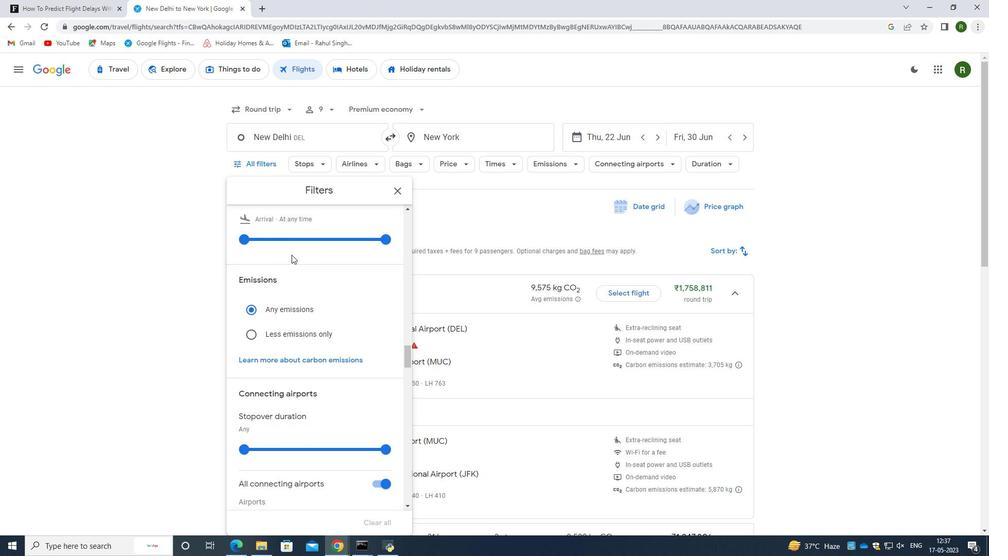 
Action: Mouse scrolled (291, 254) with delta (0, 0)
Screenshot: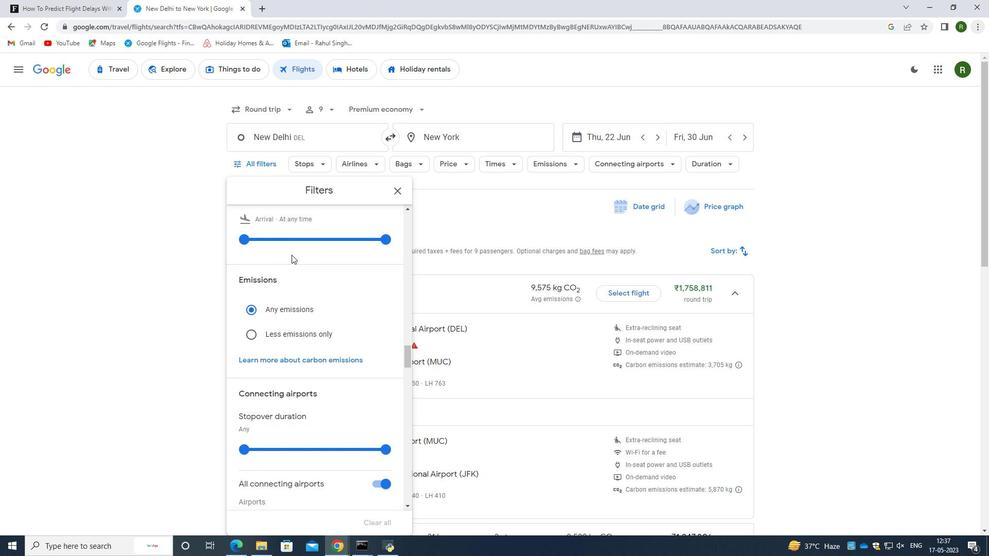 
Action: Mouse scrolled (291, 254) with delta (0, 0)
Screenshot: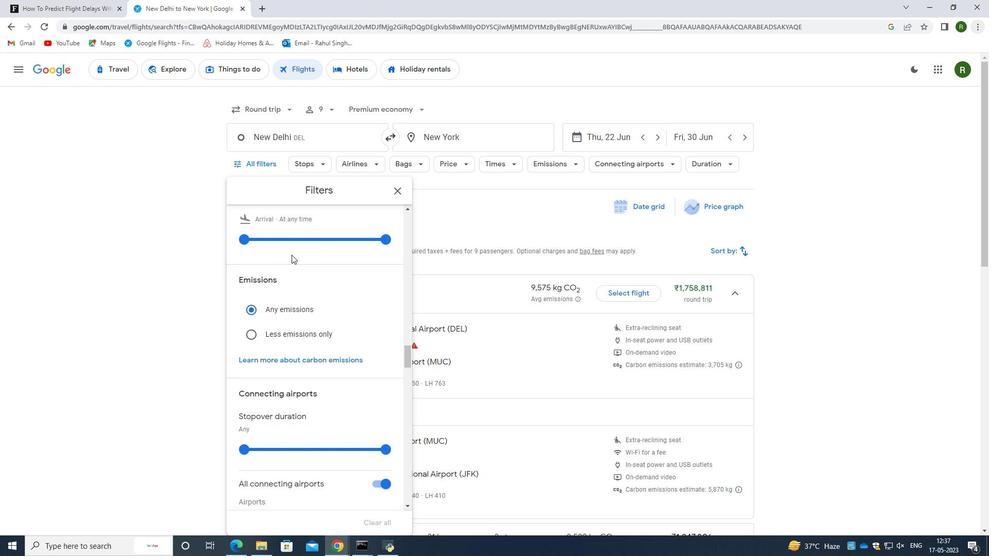 
Action: Mouse scrolled (291, 255) with delta (0, 0)
Screenshot: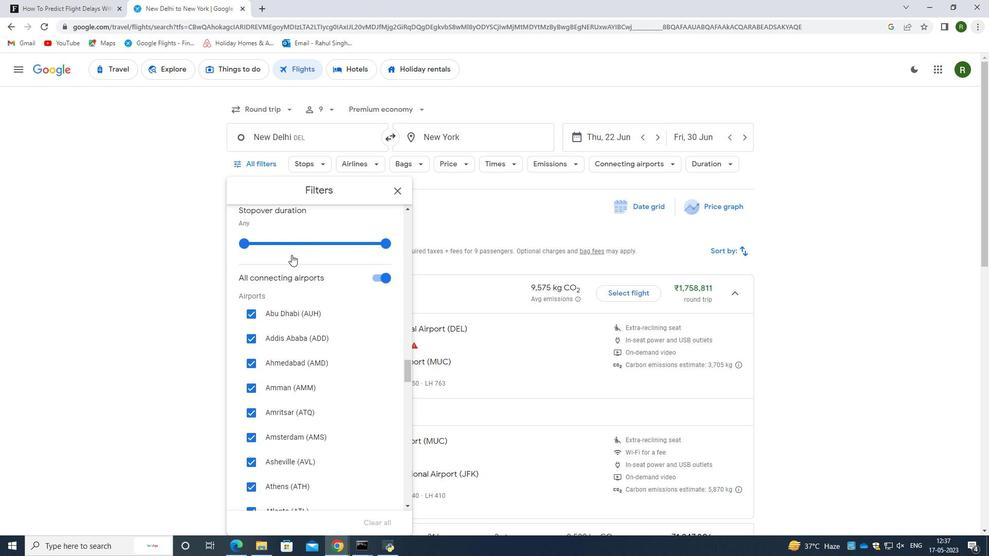 
Action: Mouse scrolled (291, 255) with delta (0, 0)
Screenshot: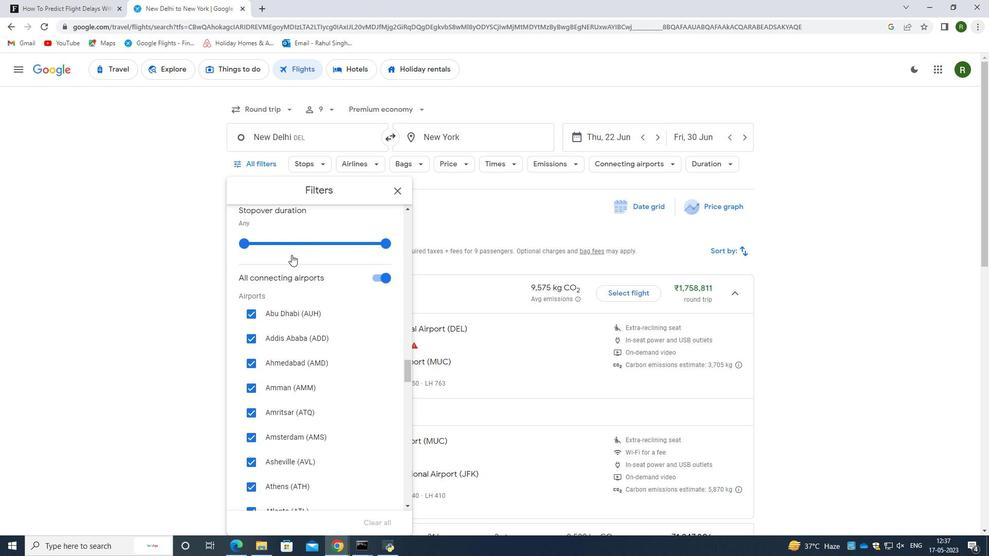 
Action: Mouse scrolled (291, 255) with delta (0, 0)
Screenshot: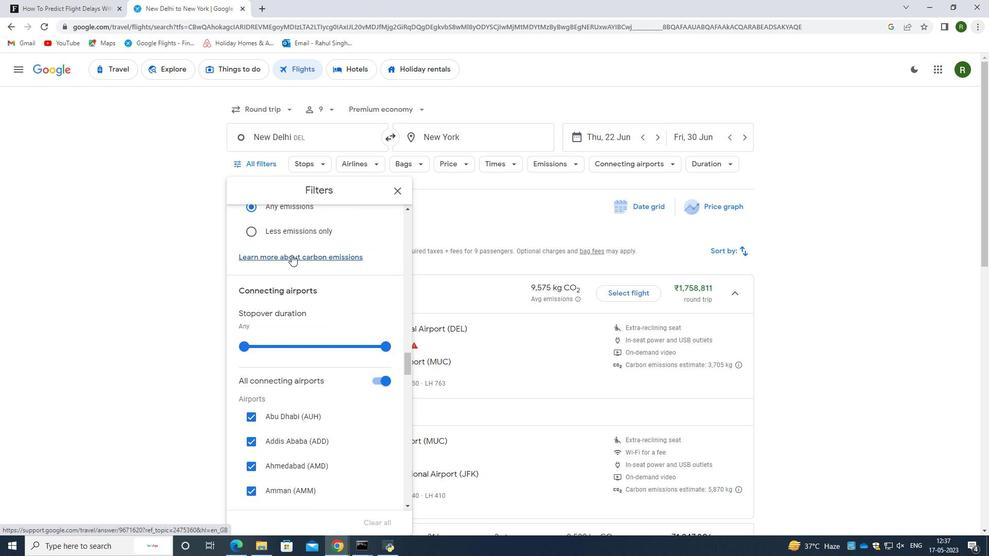 
Action: Mouse moved to (356, 275)
Screenshot: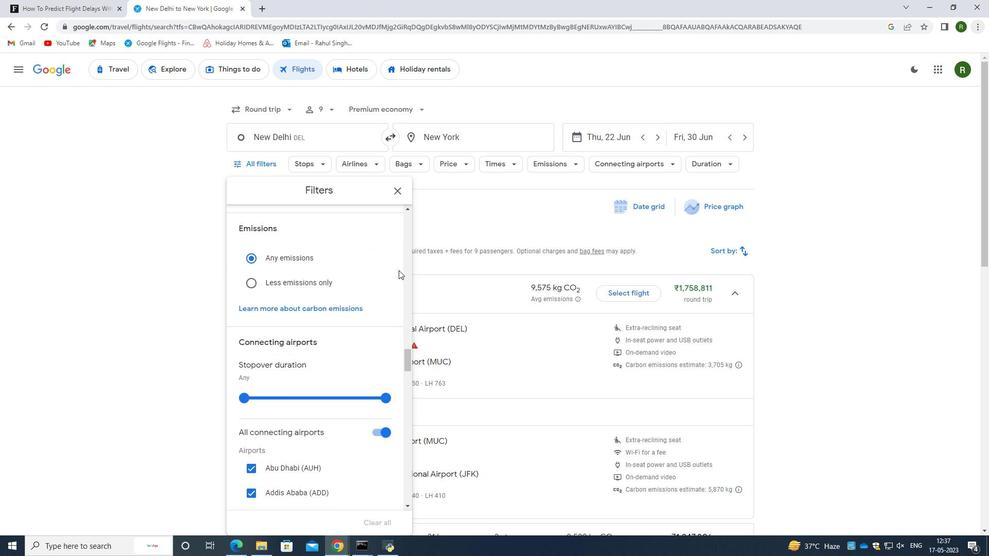 
Action: Mouse scrolled (356, 274) with delta (0, 0)
Screenshot: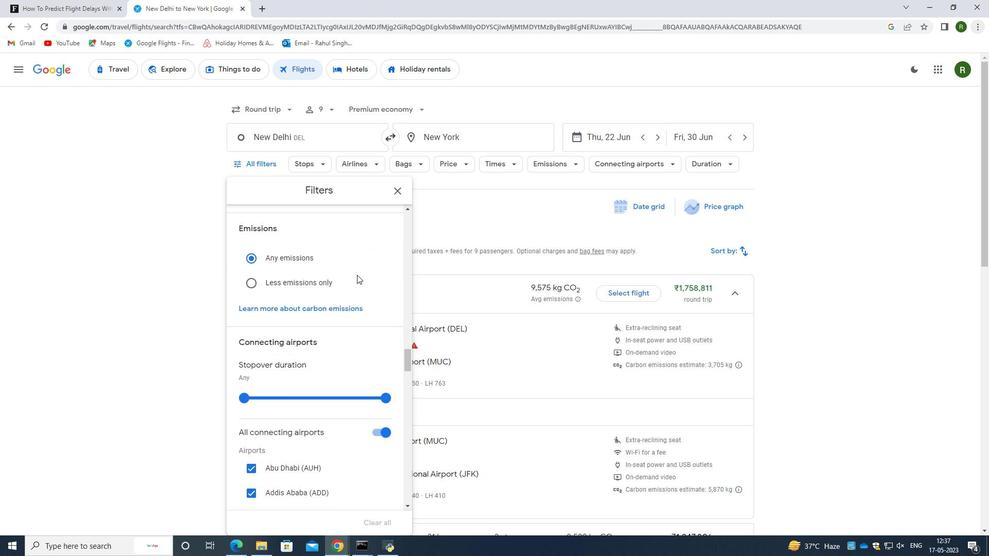 
Action: Mouse scrolled (356, 274) with delta (0, 0)
Screenshot: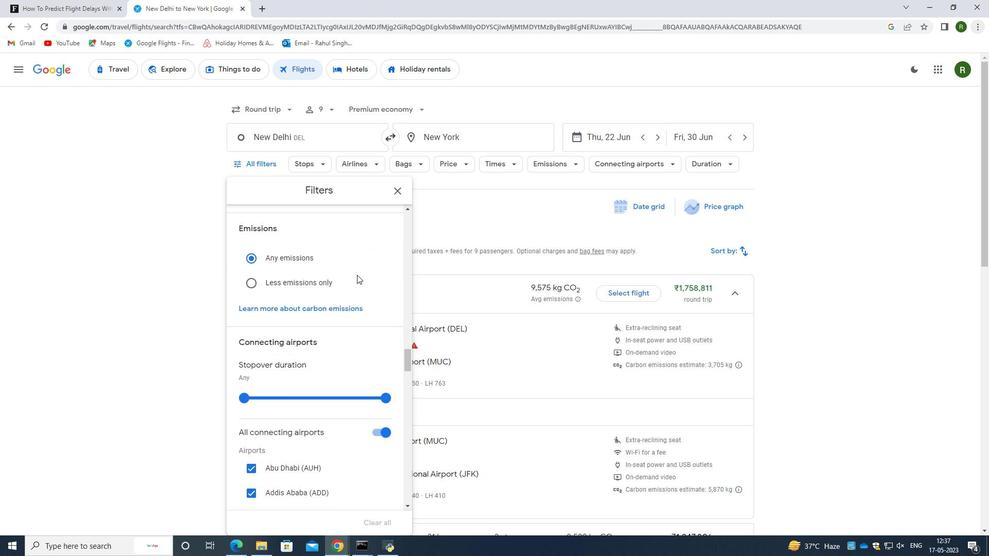 
Action: Mouse scrolled (356, 274) with delta (0, 0)
Screenshot: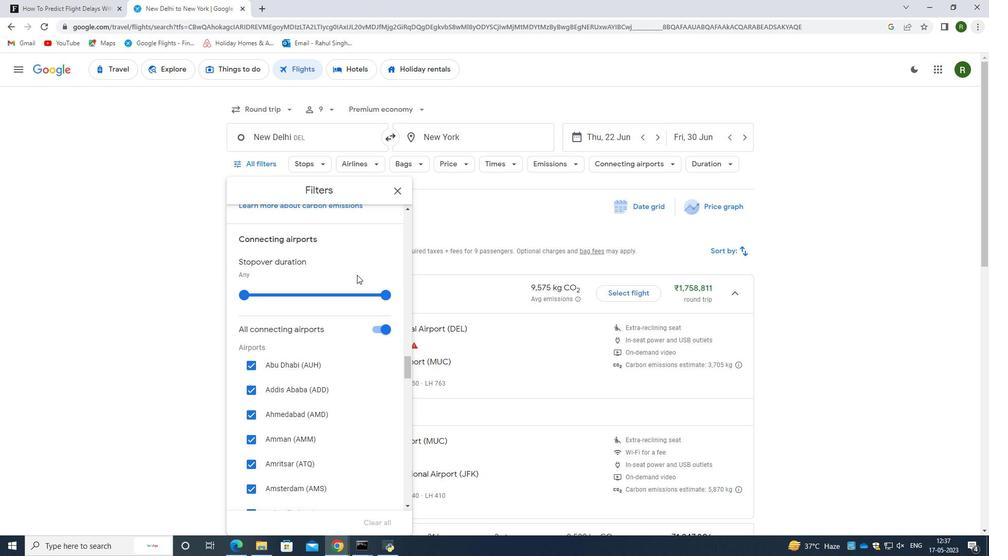 
Action: Mouse scrolled (356, 274) with delta (0, 0)
Screenshot: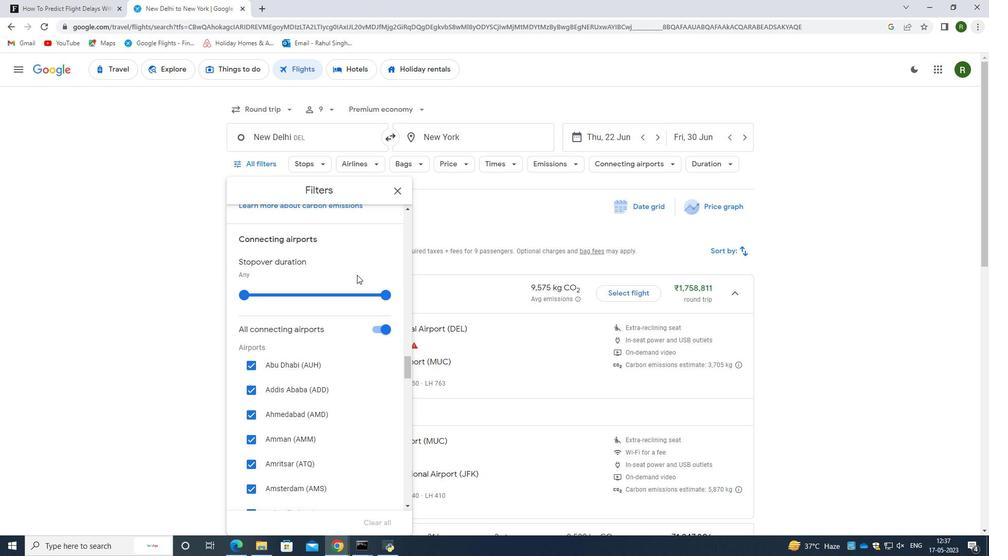 
Action: Mouse scrolled (356, 274) with delta (0, 0)
Screenshot: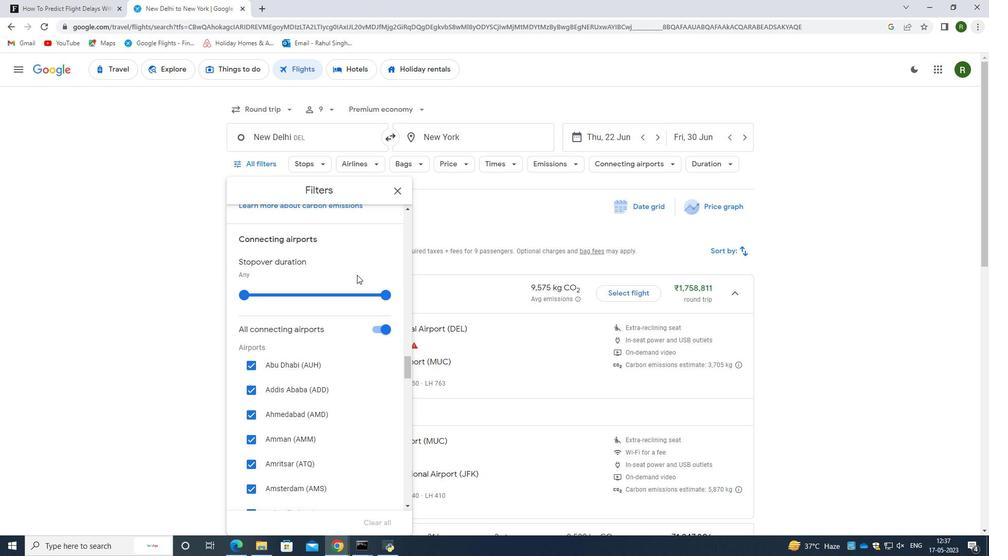 
Action: Mouse scrolled (356, 274) with delta (0, 0)
Screenshot: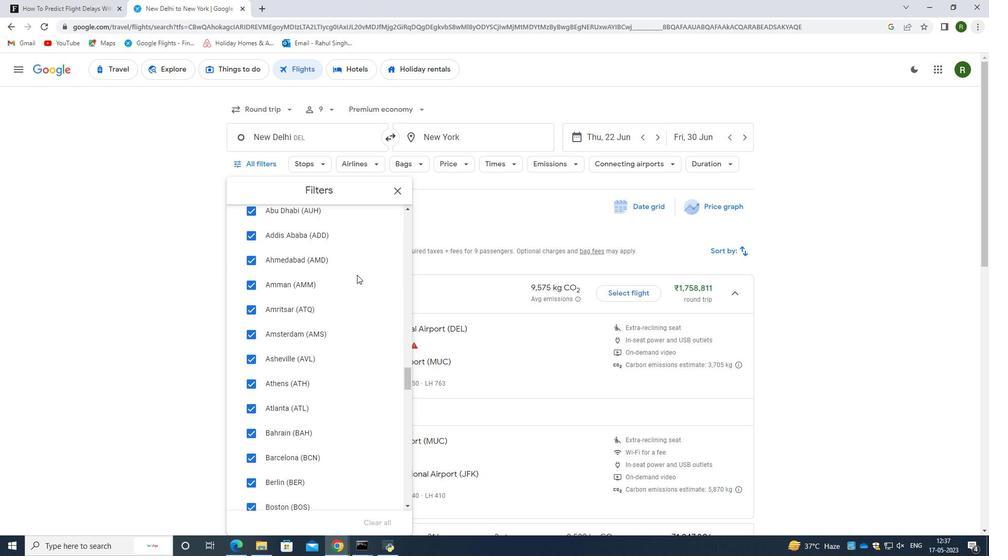 
Action: Mouse scrolled (356, 274) with delta (0, 0)
Screenshot: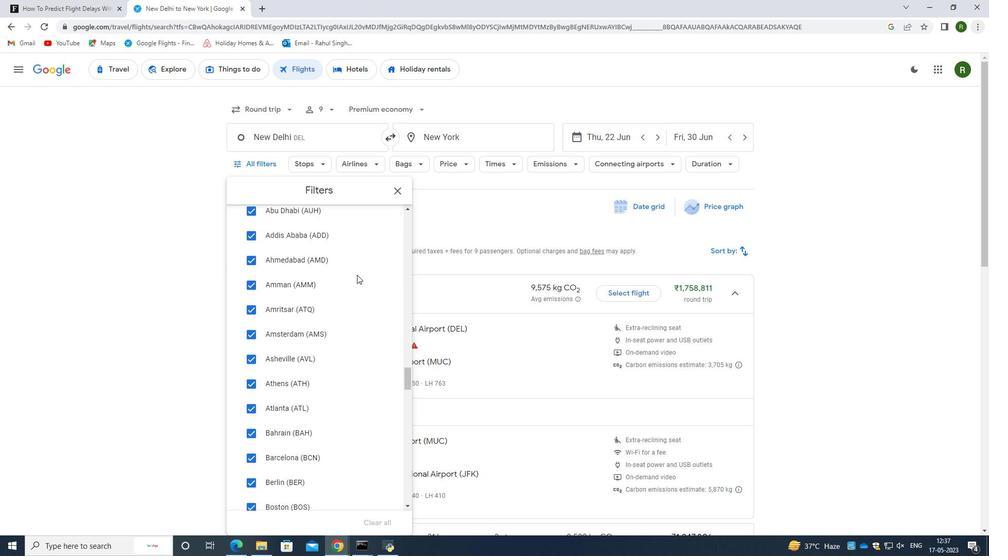 
Action: Mouse scrolled (356, 274) with delta (0, 0)
Screenshot: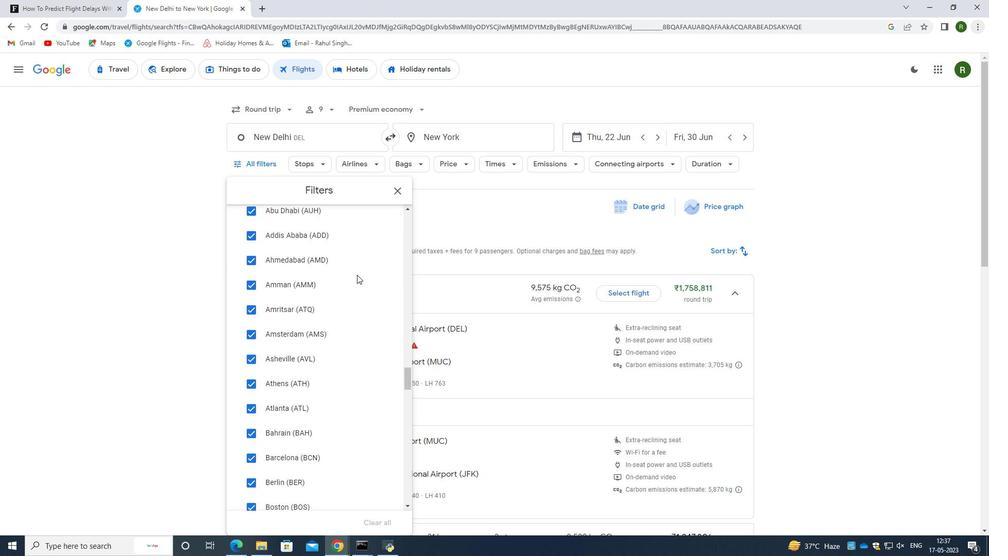 
Action: Mouse scrolled (356, 274) with delta (0, 0)
Screenshot: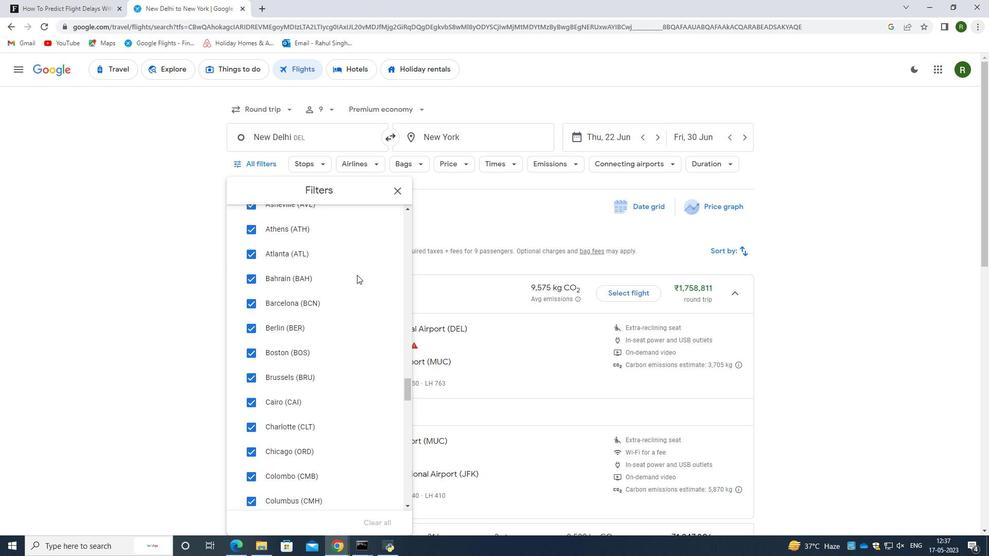 
Action: Mouse moved to (356, 275)
Screenshot: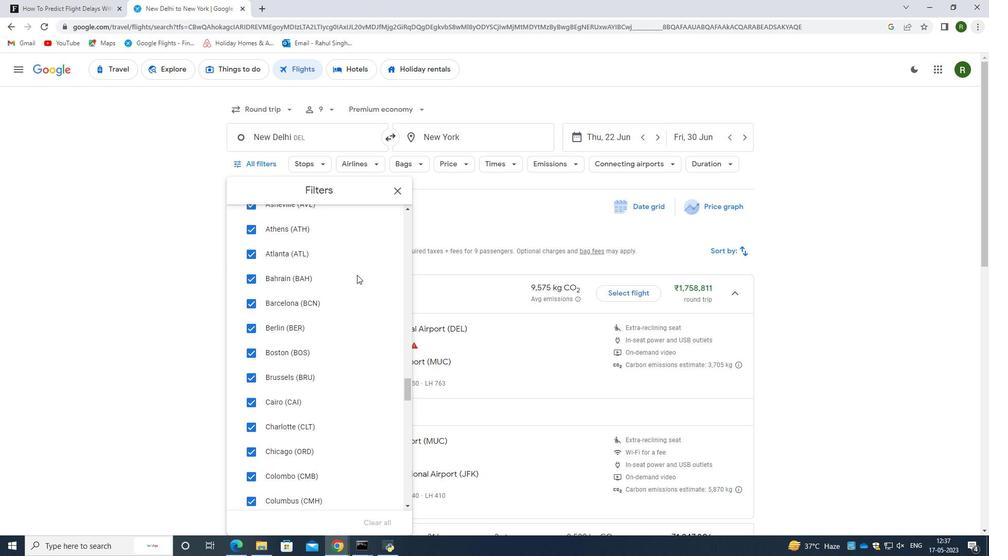 
Action: Mouse scrolled (356, 275) with delta (0, 0)
Screenshot: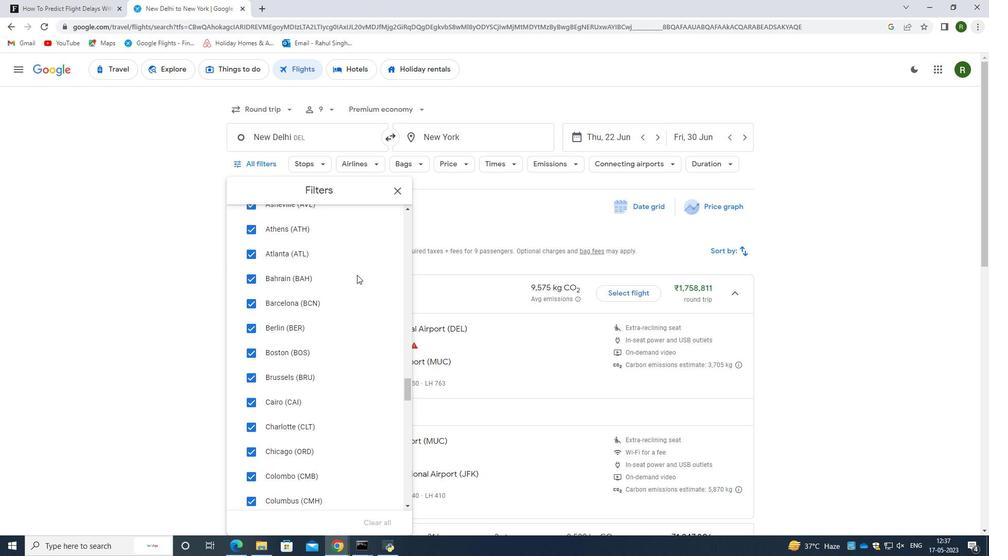 
Action: Mouse scrolled (356, 275) with delta (0, 0)
Screenshot: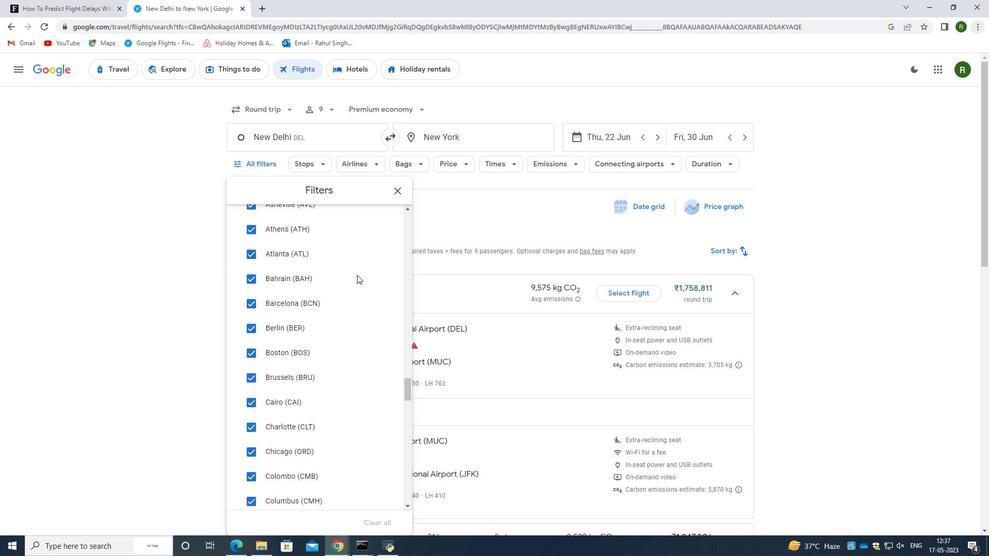 
Action: Mouse scrolled (356, 275) with delta (0, 0)
Screenshot: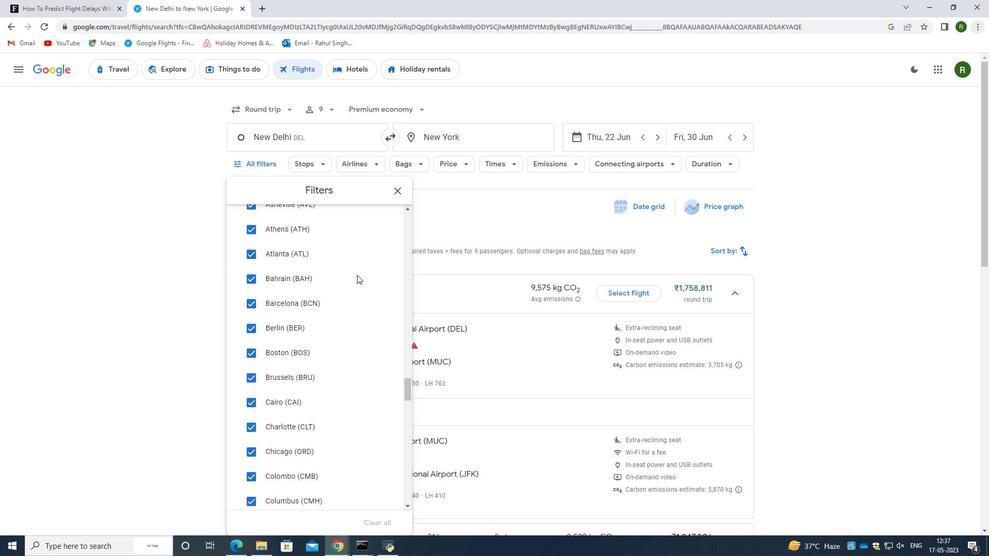 
Action: Mouse scrolled (356, 275) with delta (0, 0)
Screenshot: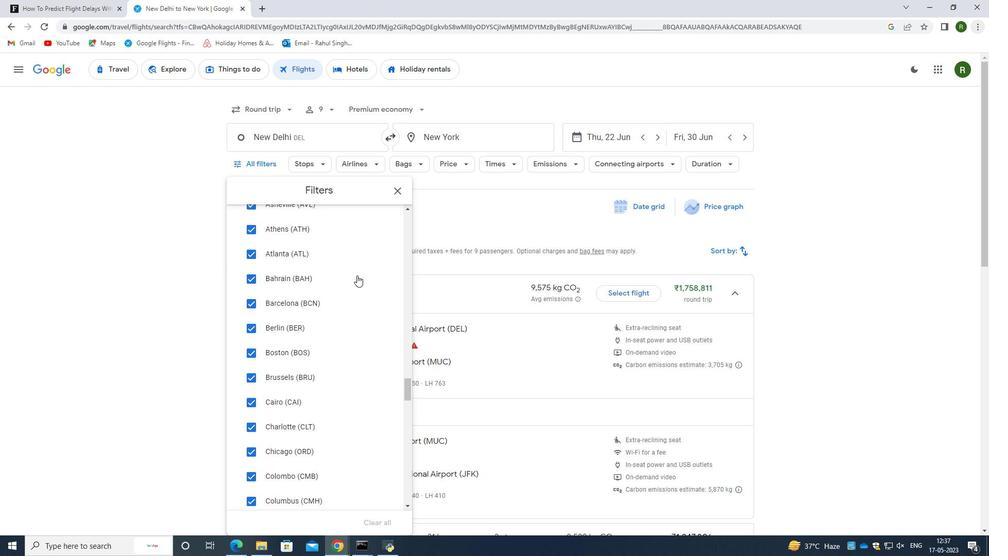 
Action: Mouse scrolled (356, 275) with delta (0, 0)
Screenshot: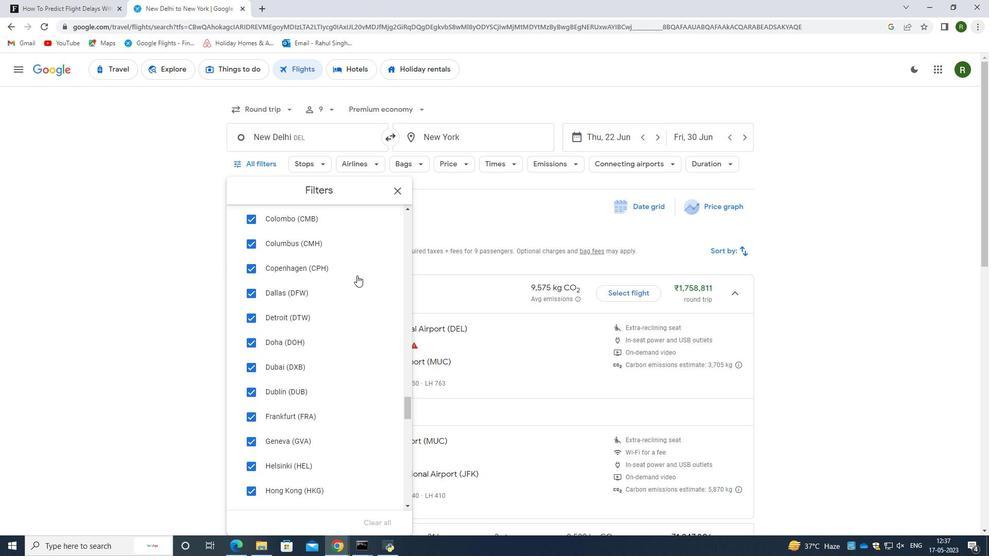 
Action: Mouse scrolled (356, 275) with delta (0, 0)
Screenshot: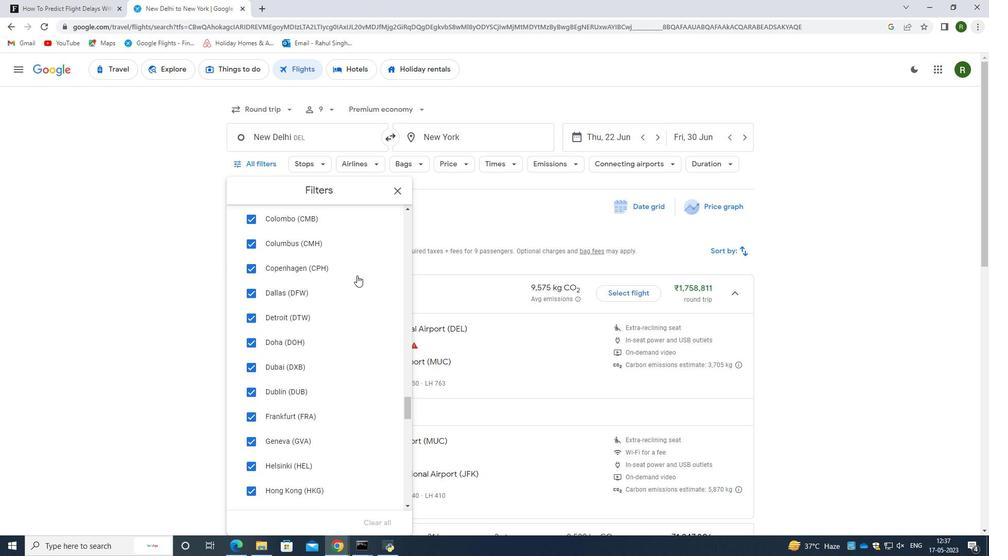 
Action: Mouse scrolled (356, 275) with delta (0, 0)
Screenshot: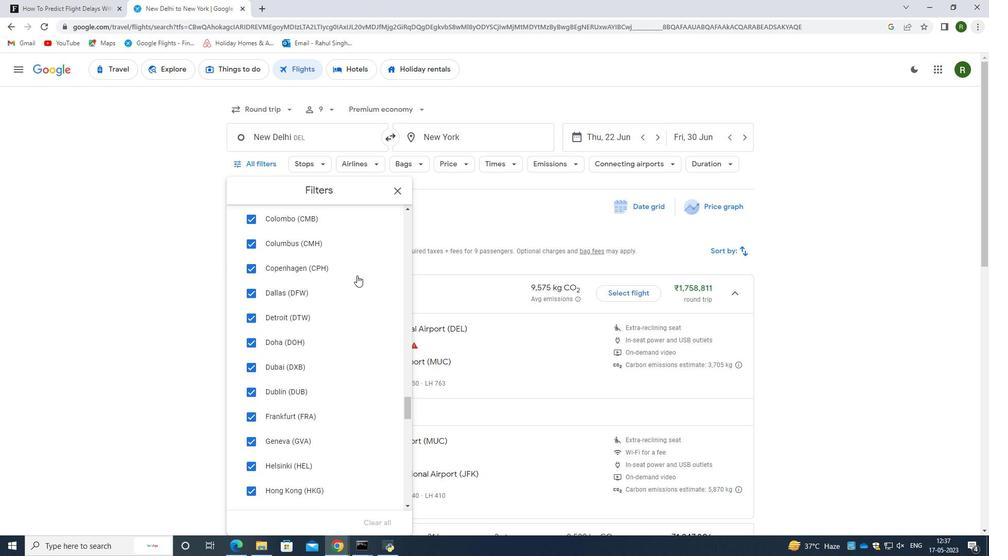 
Action: Mouse scrolled (356, 275) with delta (0, 0)
Screenshot: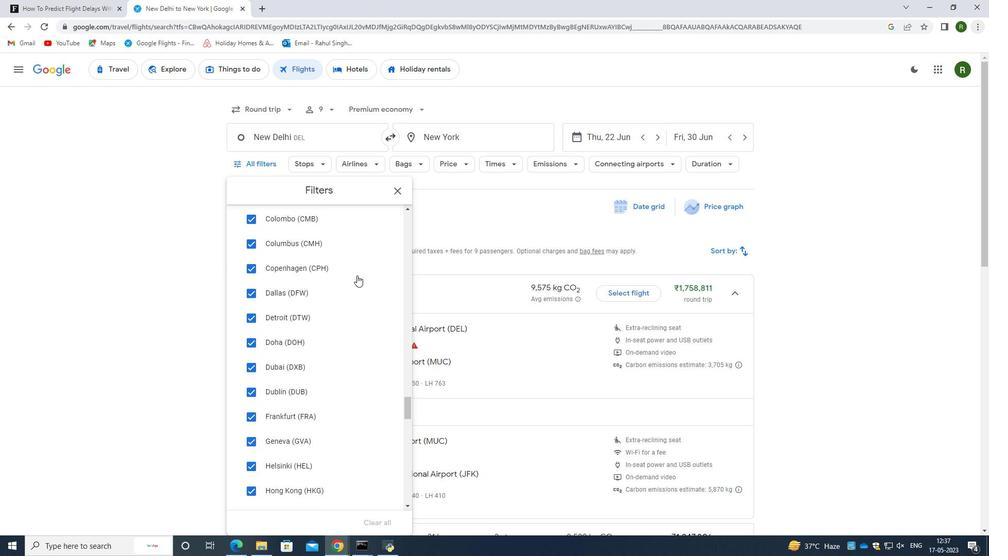 
Action: Mouse scrolled (356, 275) with delta (0, 0)
Screenshot: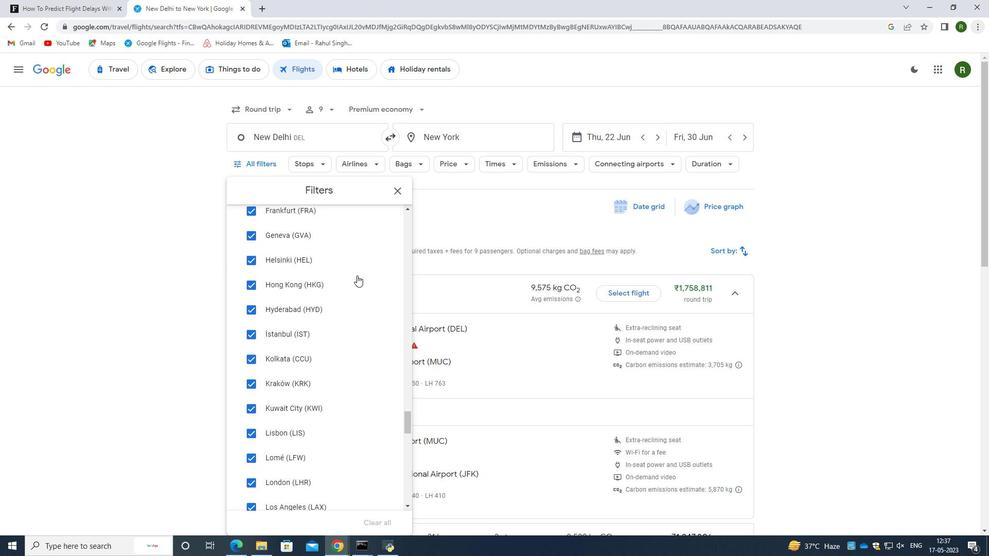 
Action: Mouse scrolled (356, 275) with delta (0, 0)
Screenshot: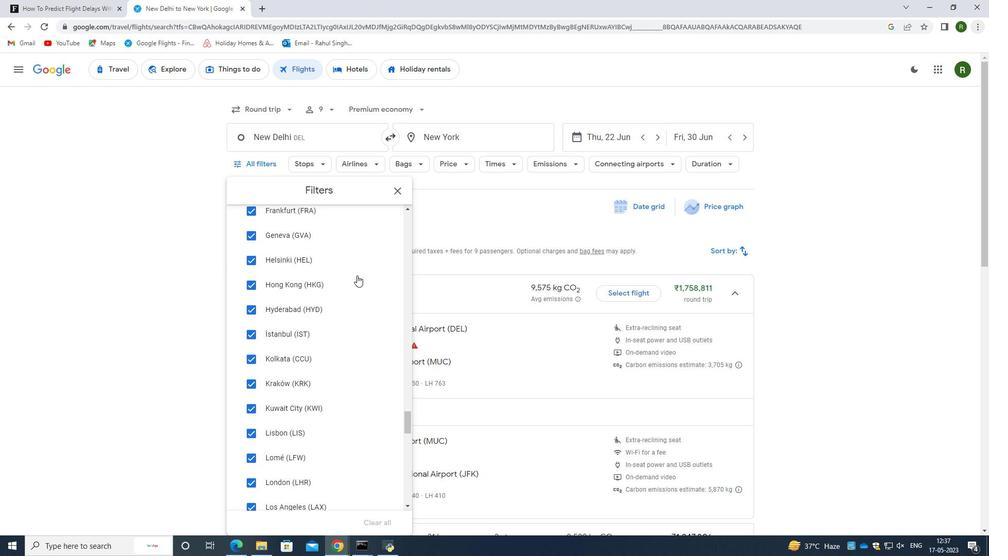 
Action: Mouse scrolled (356, 275) with delta (0, 0)
Screenshot: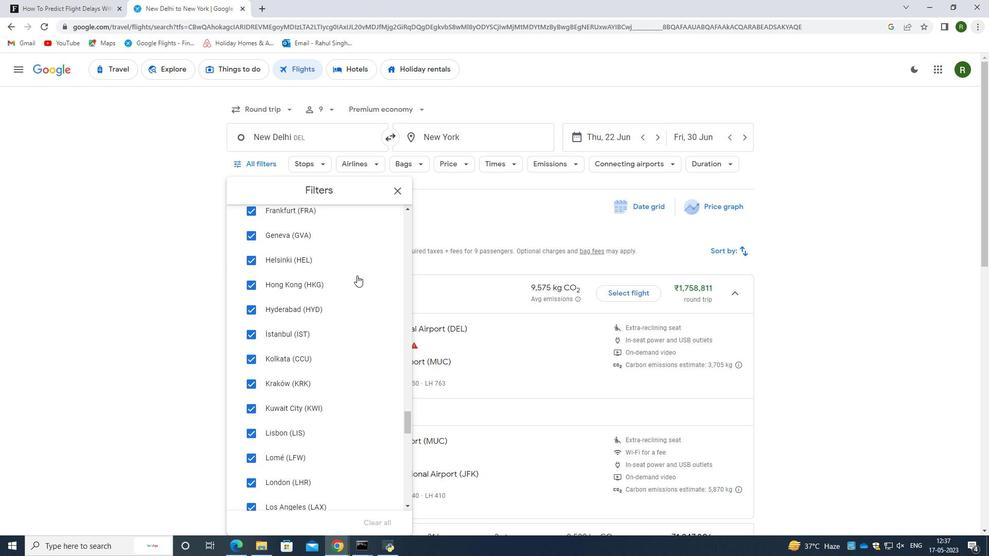 
Action: Mouse scrolled (356, 275) with delta (0, 0)
Screenshot: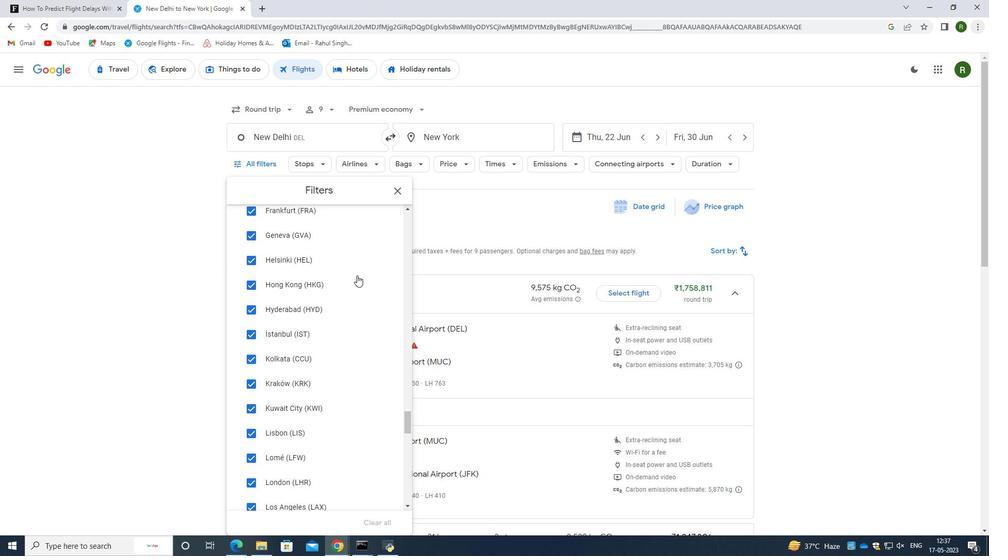 
Action: Mouse scrolled (356, 275) with delta (0, 0)
Screenshot: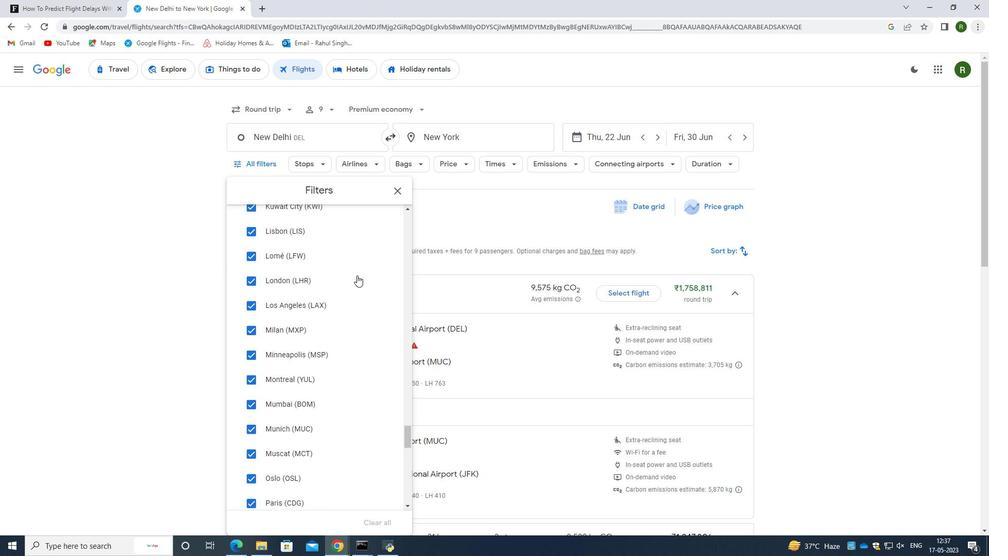 
Action: Mouse scrolled (356, 275) with delta (0, 0)
Screenshot: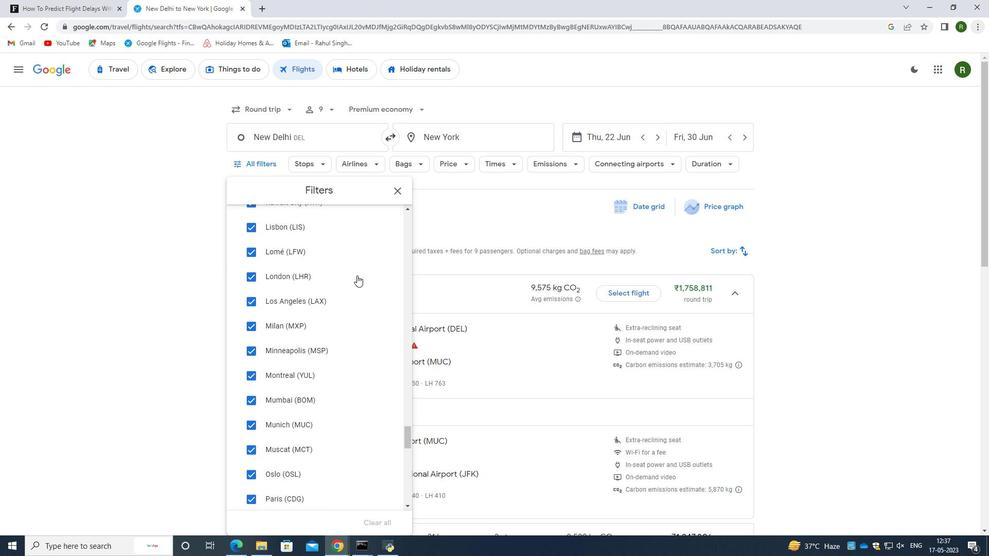 
Action: Mouse scrolled (356, 275) with delta (0, 0)
Screenshot: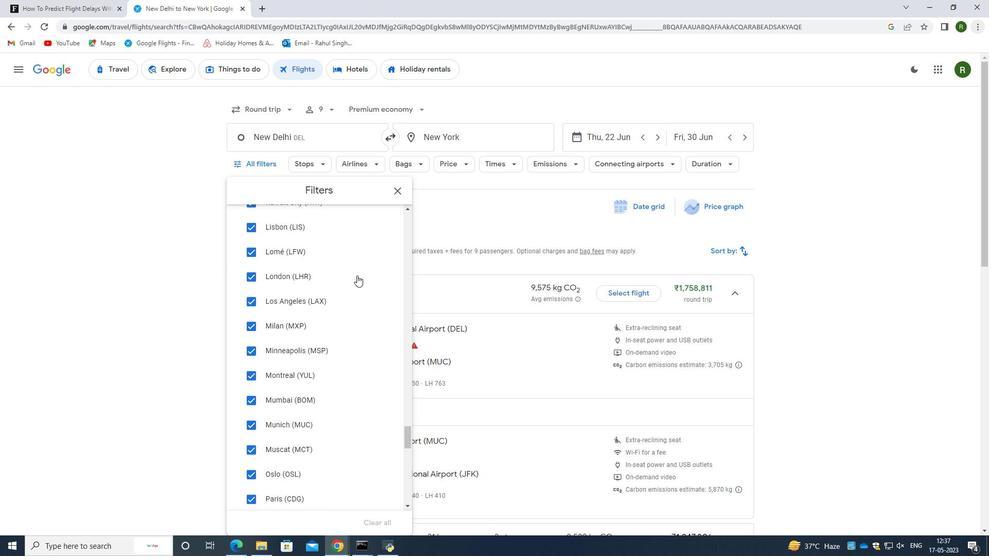 
Action: Mouse scrolled (356, 275) with delta (0, 0)
Screenshot: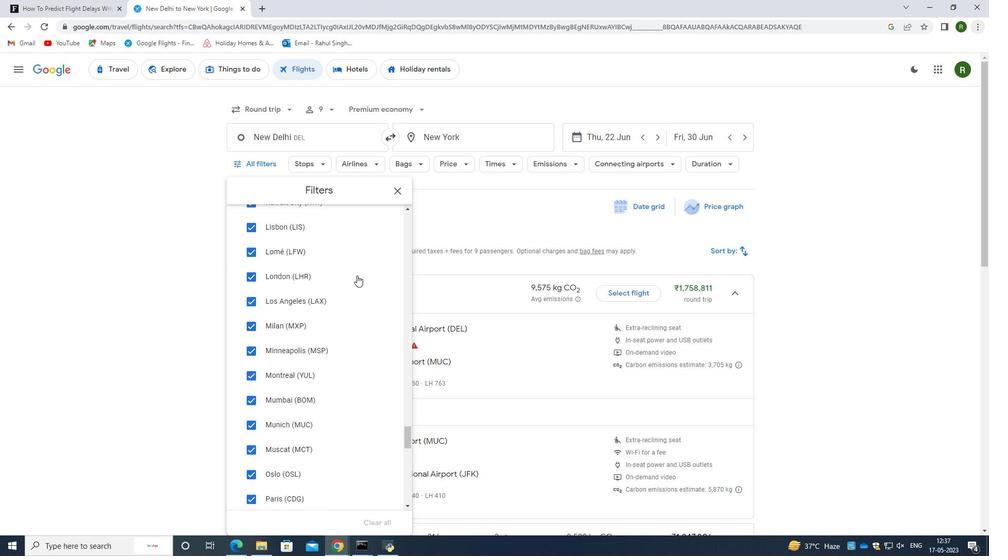 
Action: Mouse scrolled (356, 275) with delta (0, 0)
Screenshot: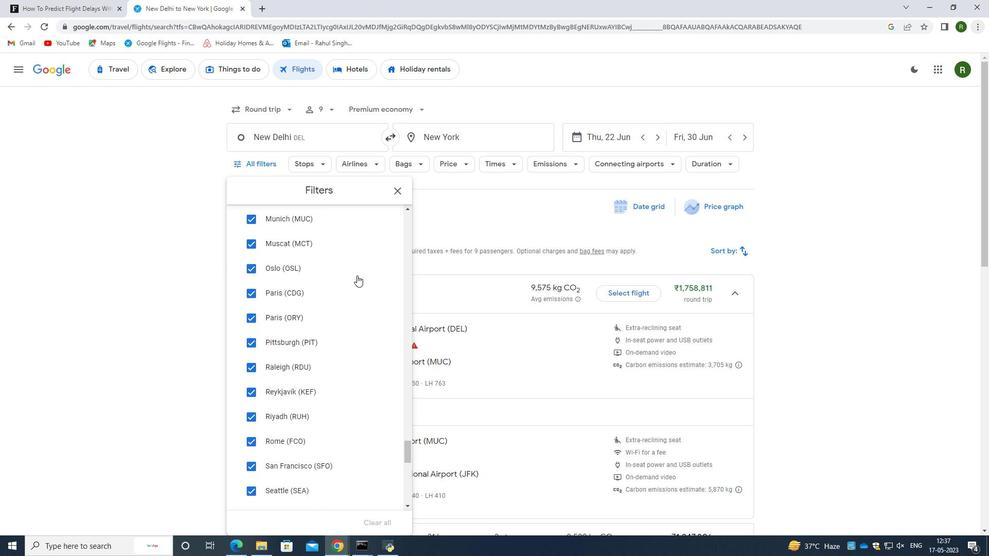 
Action: Mouse scrolled (356, 275) with delta (0, 0)
Screenshot: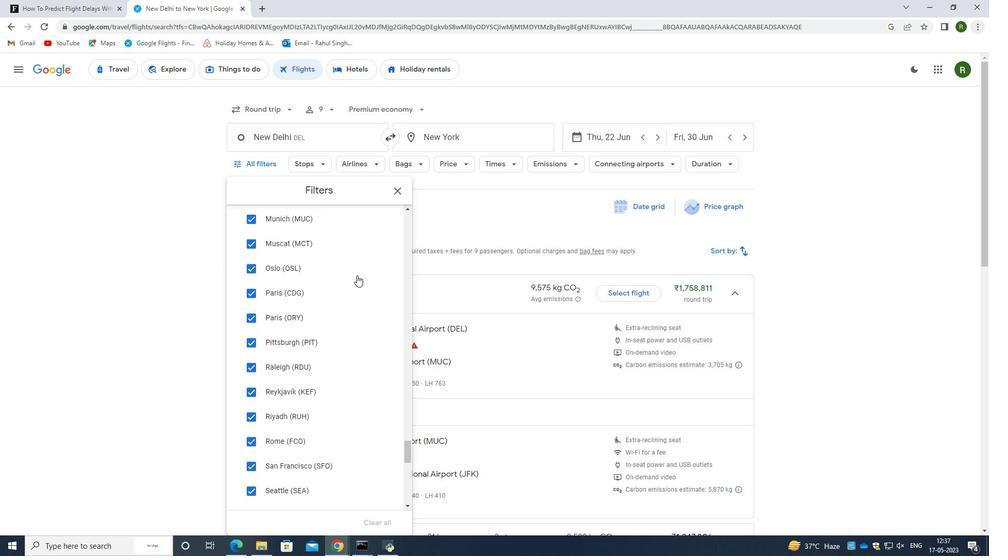 
Action: Mouse scrolled (356, 275) with delta (0, 0)
Screenshot: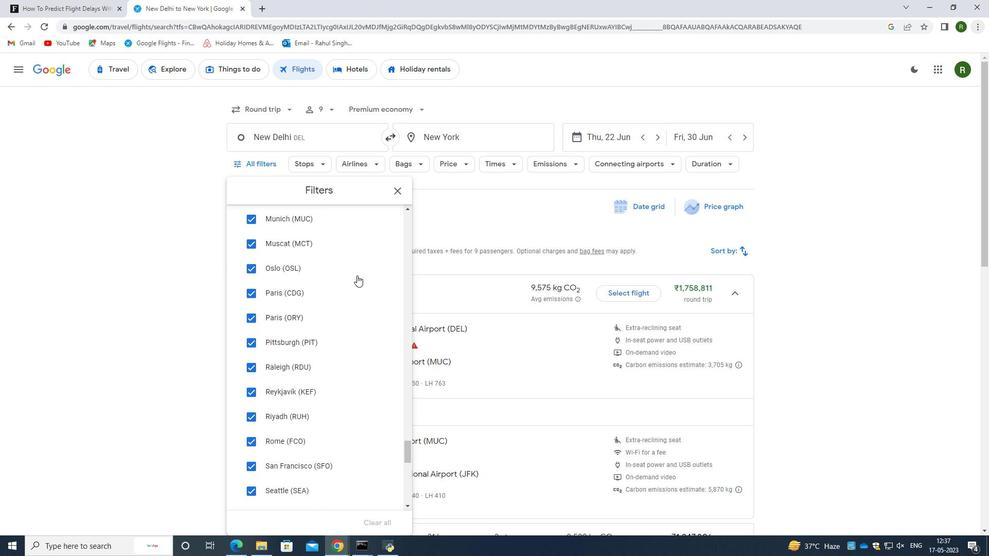 
Action: Mouse scrolled (356, 275) with delta (0, 0)
Screenshot: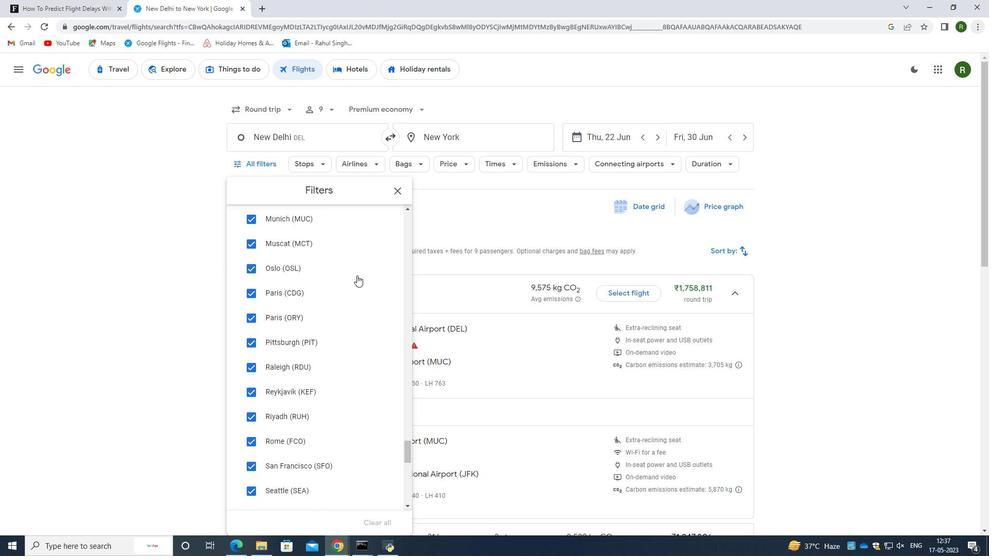 
Action: Mouse scrolled (356, 275) with delta (0, 0)
Screenshot: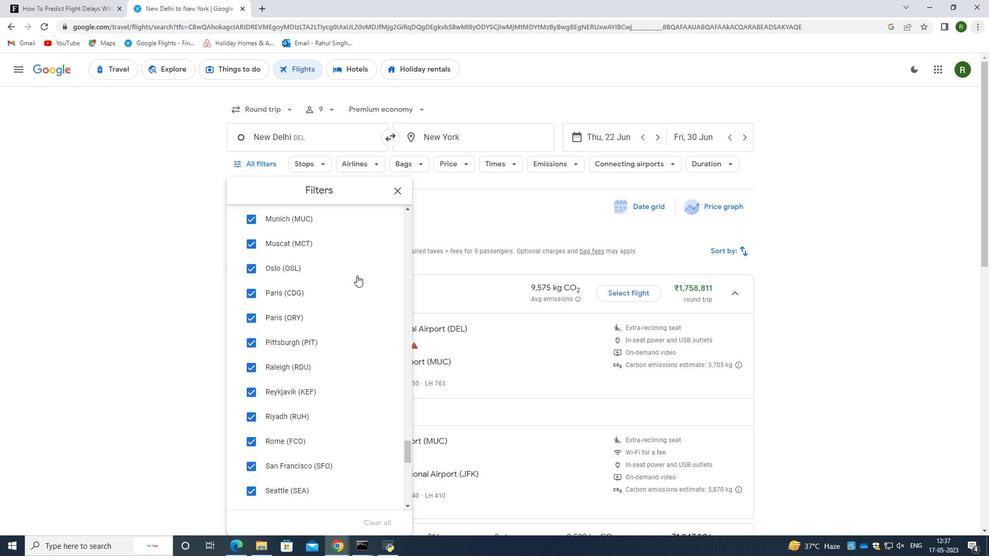 
Action: Mouse scrolled (356, 275) with delta (0, 0)
Screenshot: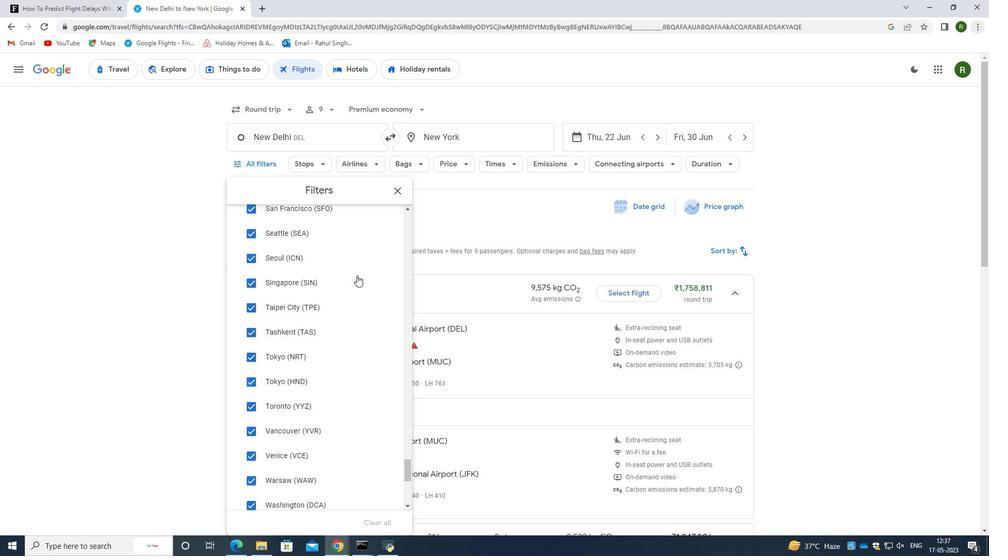 
Action: Mouse scrolled (356, 275) with delta (0, 0)
Screenshot: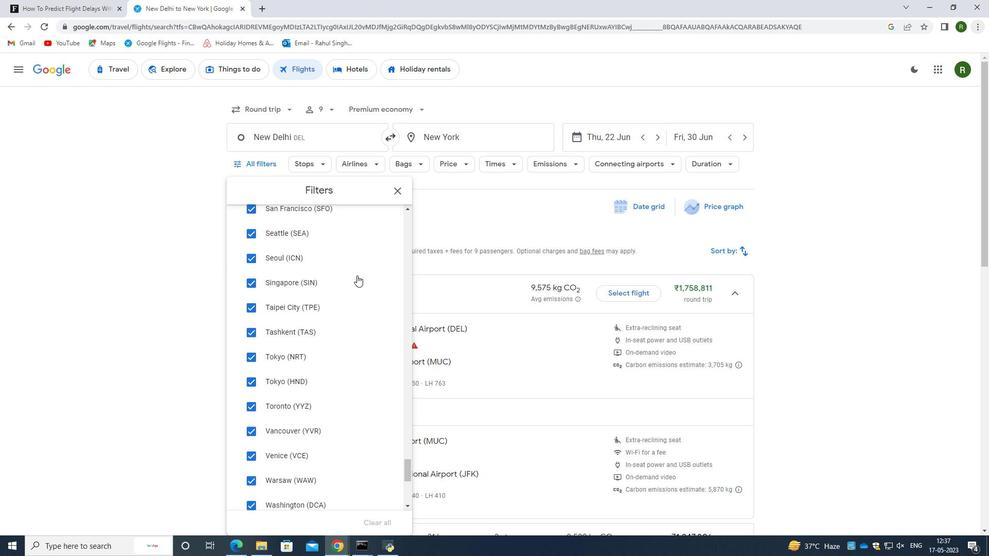 
Action: Mouse scrolled (356, 275) with delta (0, 0)
Screenshot: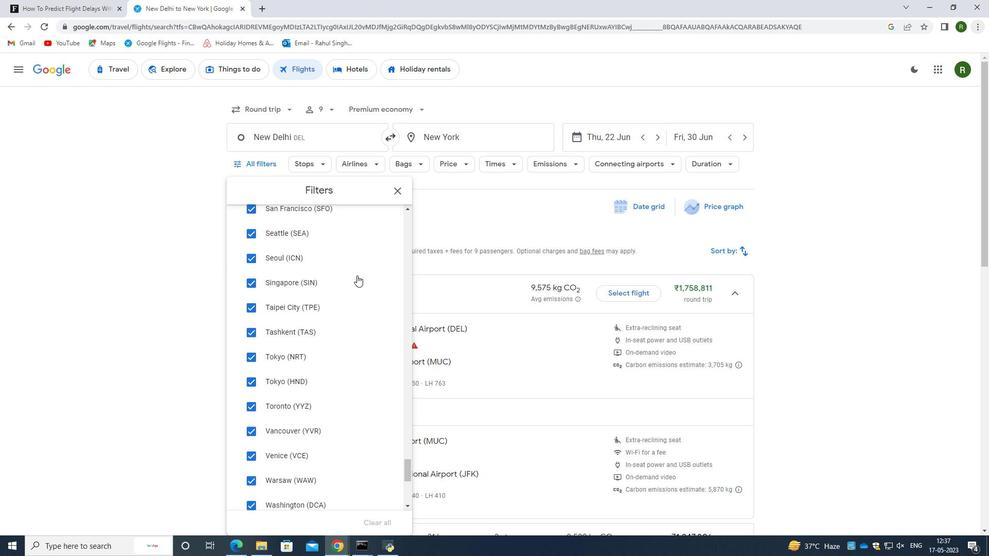 
Action: Mouse scrolled (356, 275) with delta (0, 0)
Screenshot: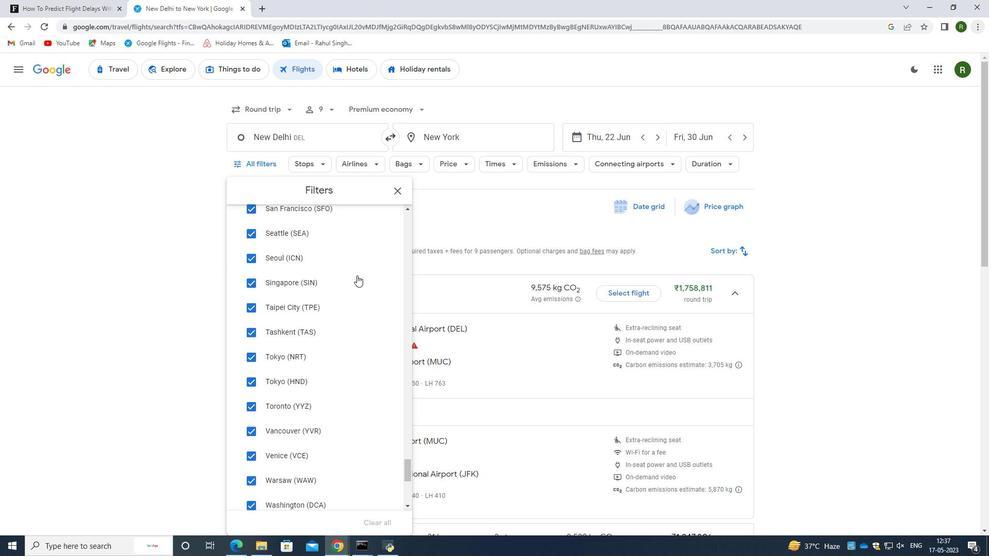 
Action: Mouse scrolled (356, 275) with delta (0, 0)
Screenshot: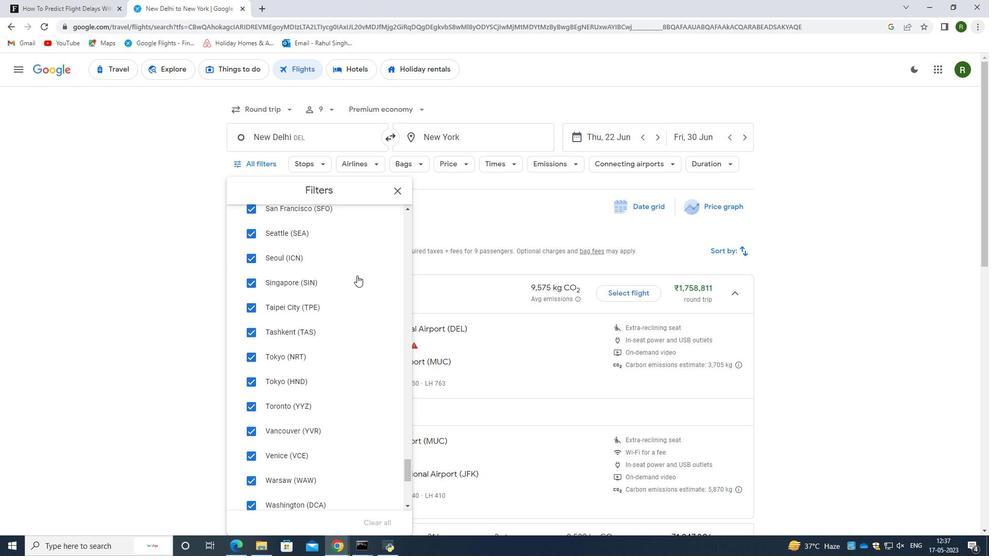
Action: Mouse scrolled (356, 275) with delta (0, 0)
Screenshot: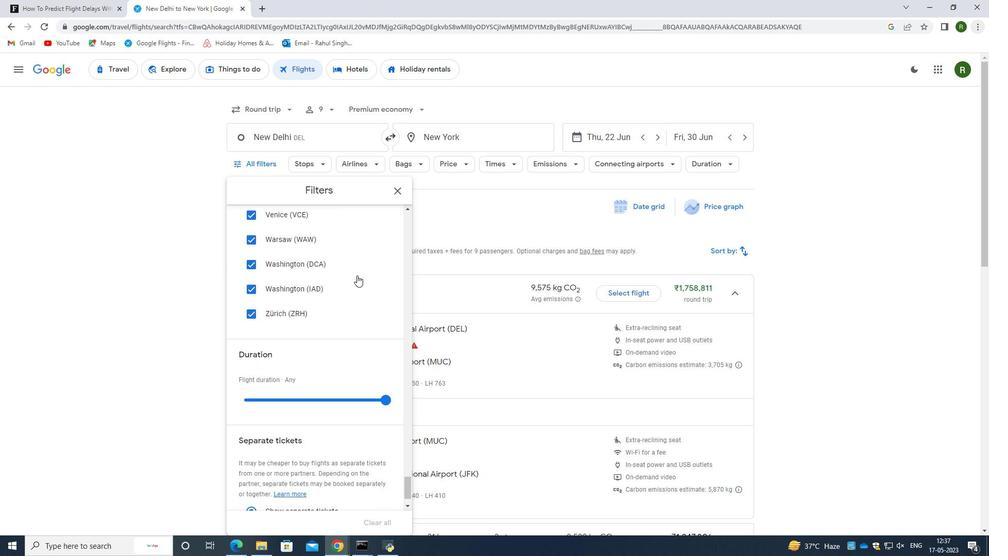 
Action: Mouse scrolled (356, 275) with delta (0, 0)
Screenshot: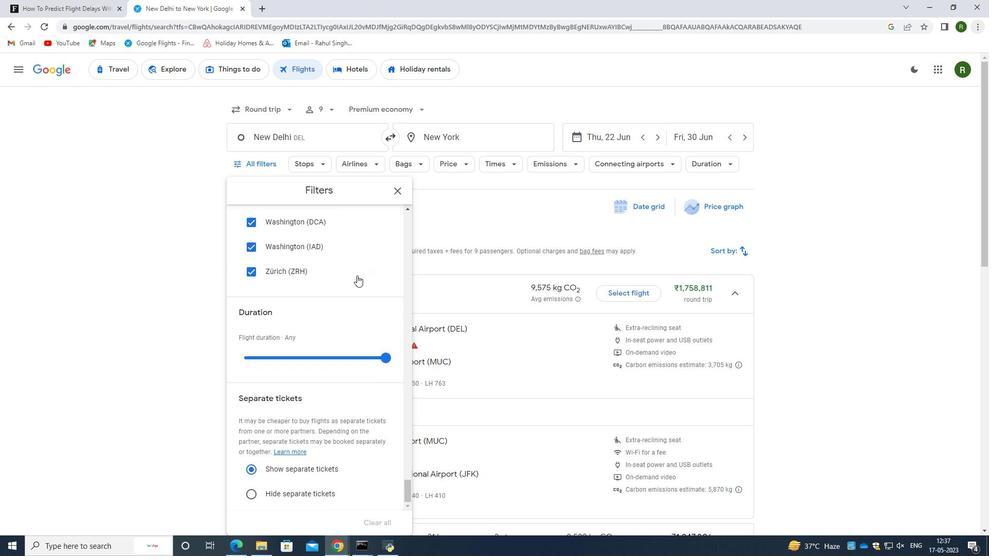 
Action: Mouse scrolled (356, 275) with delta (0, 0)
Screenshot: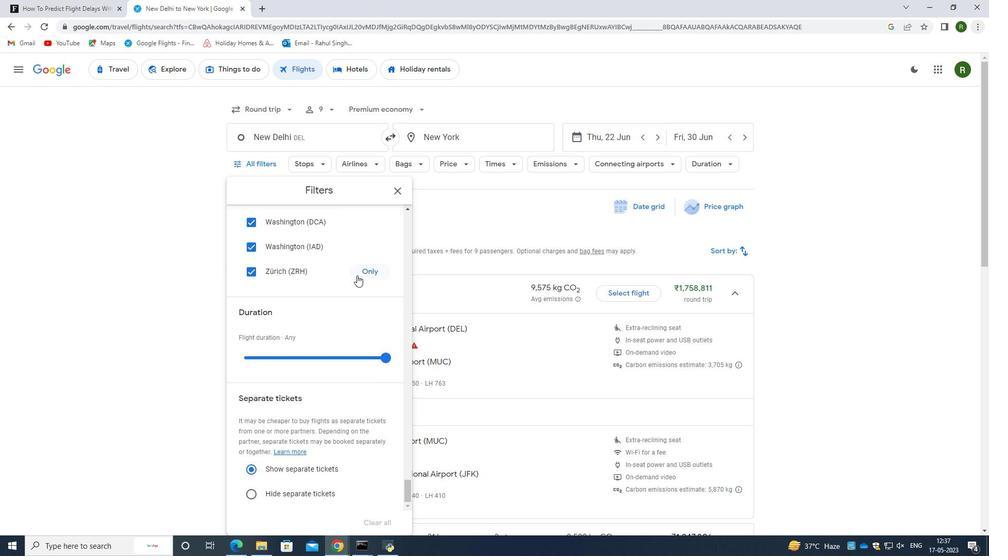 
Action: Mouse moved to (672, 260)
Screenshot: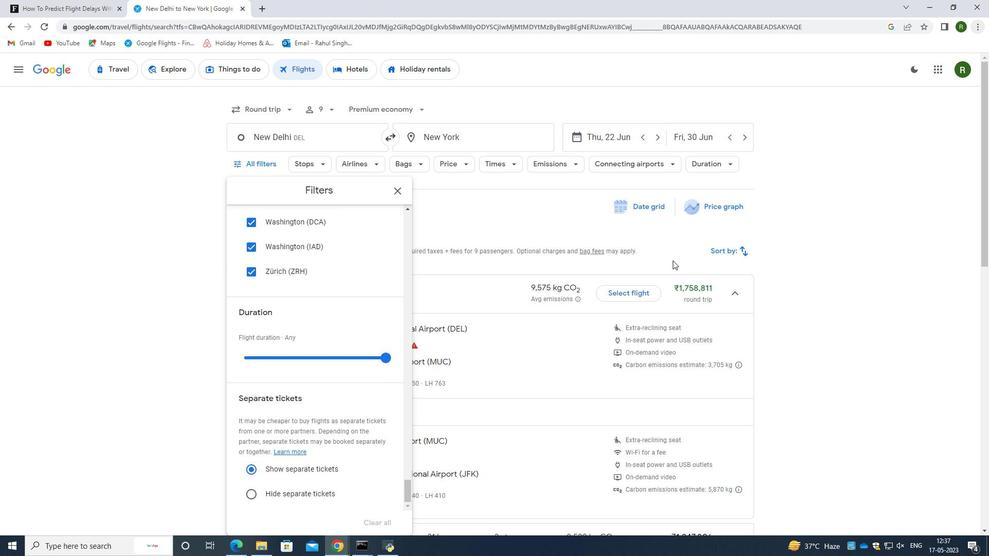 
Action: Mouse pressed left at (672, 260)
Screenshot: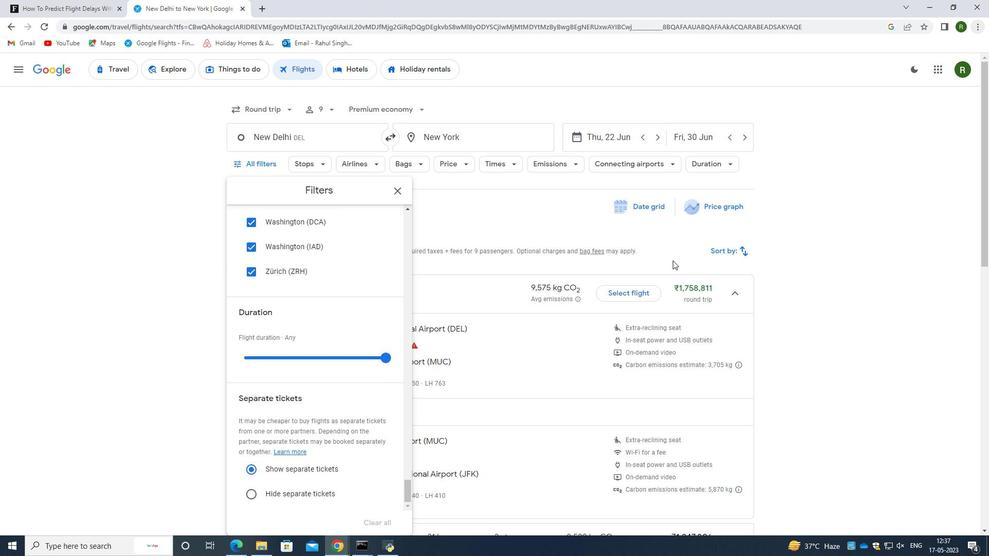 
Action: Mouse moved to (650, 357)
Screenshot: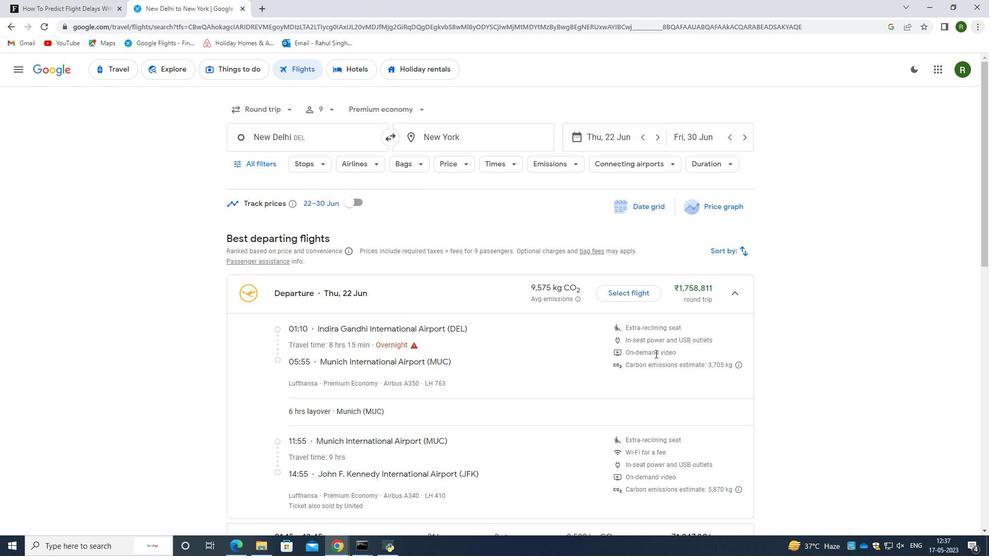 
Action: Mouse scrolled (650, 356) with delta (0, 0)
Screenshot: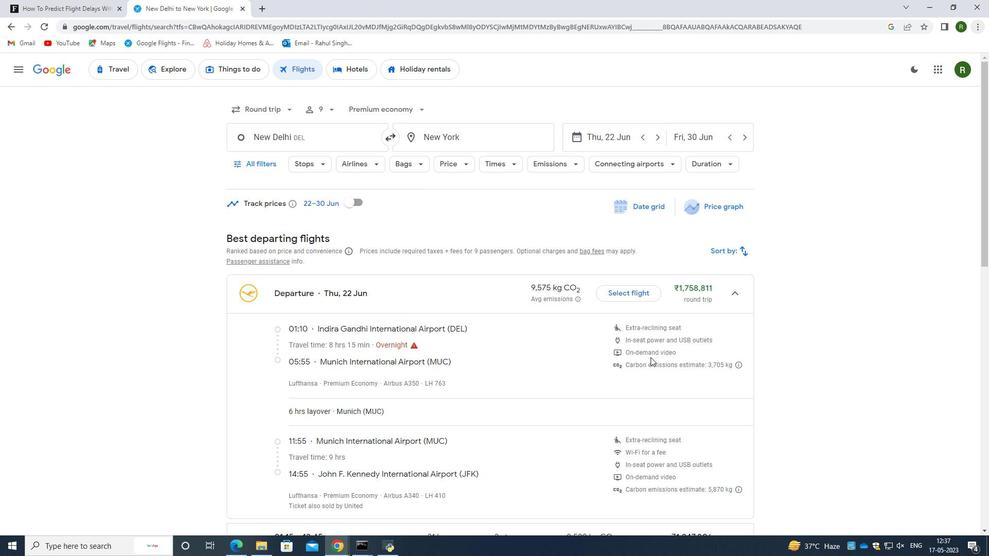 
Action: Mouse scrolled (650, 356) with delta (0, 0)
Screenshot: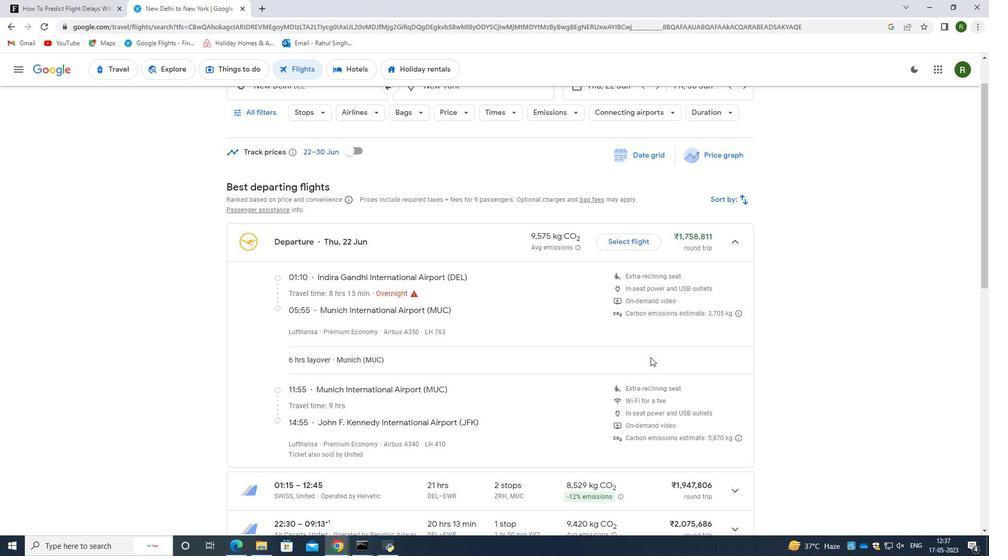 
Action: Mouse scrolled (650, 356) with delta (0, 0)
Screenshot: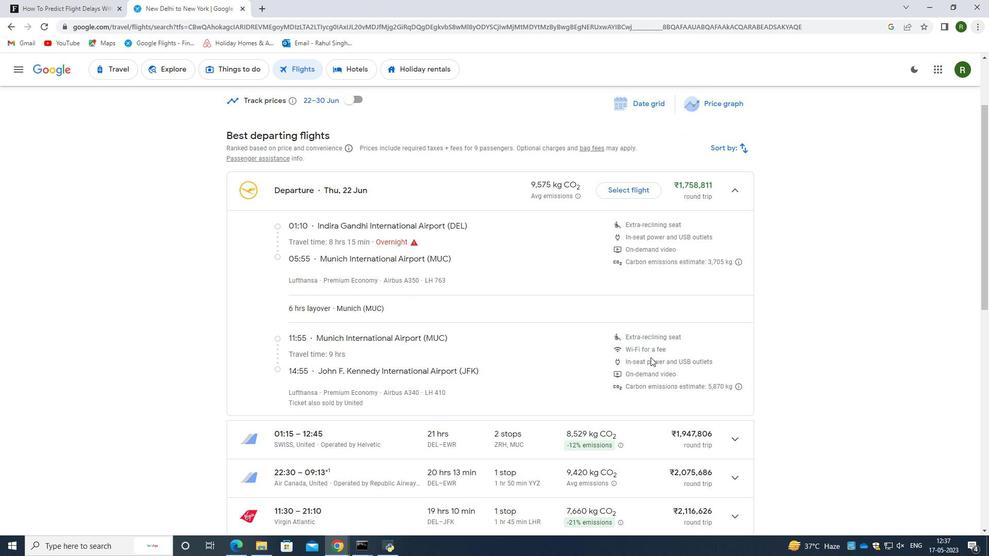 
Action: Mouse scrolled (650, 356) with delta (0, 0)
Screenshot: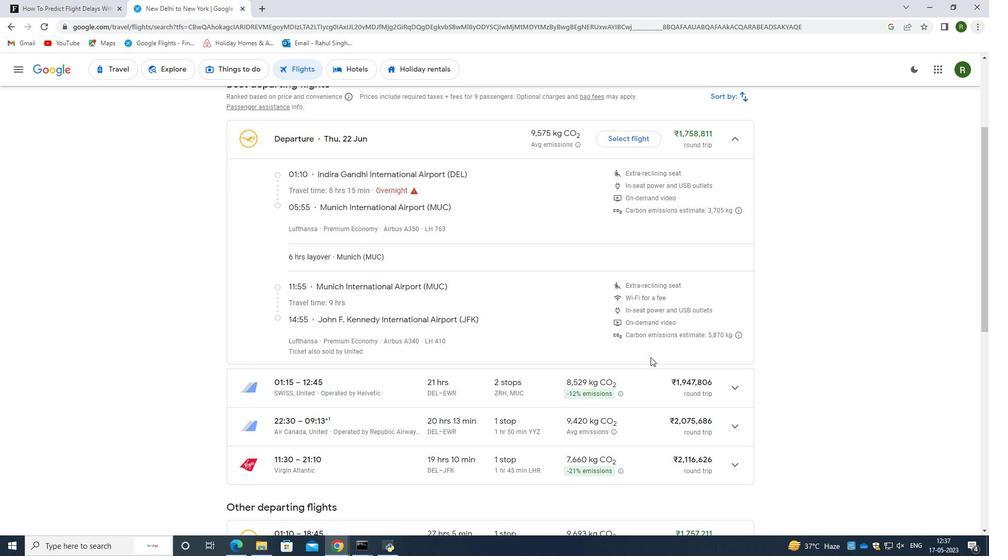 
Action: Mouse scrolled (650, 356) with delta (0, 0)
Screenshot: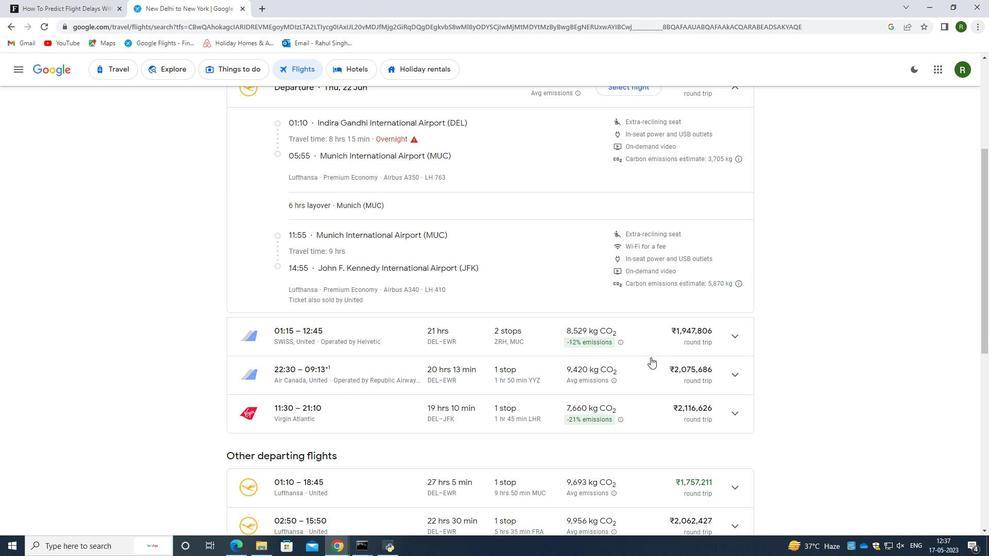 
Action: Mouse scrolled (650, 356) with delta (0, 0)
Screenshot: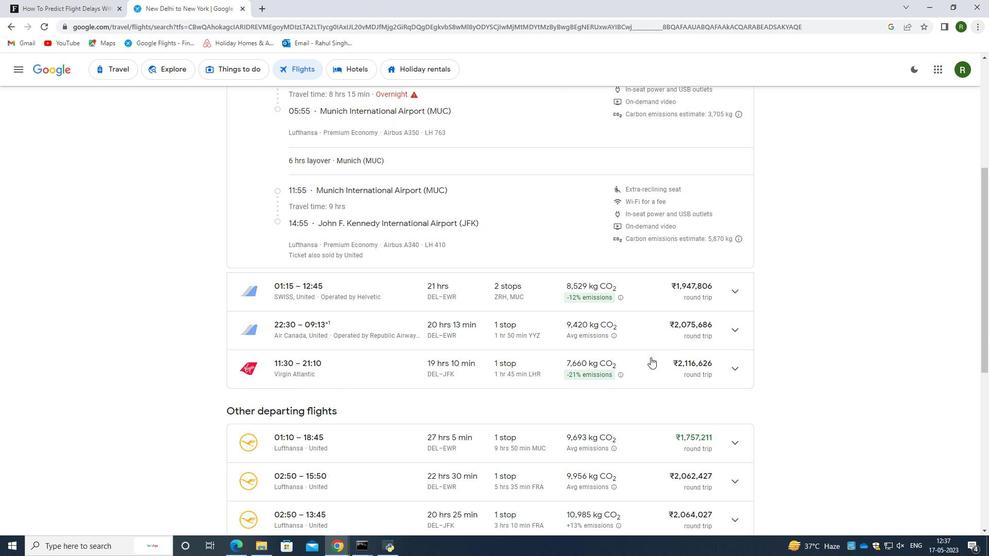 
Action: Mouse scrolled (650, 356) with delta (0, 0)
Screenshot: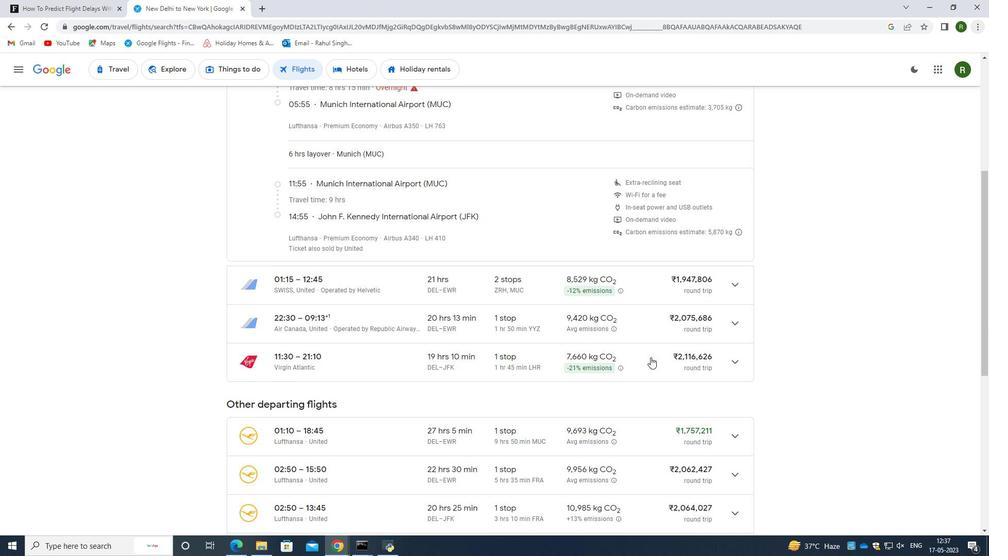 
Action: Mouse moved to (728, 331)
Screenshot: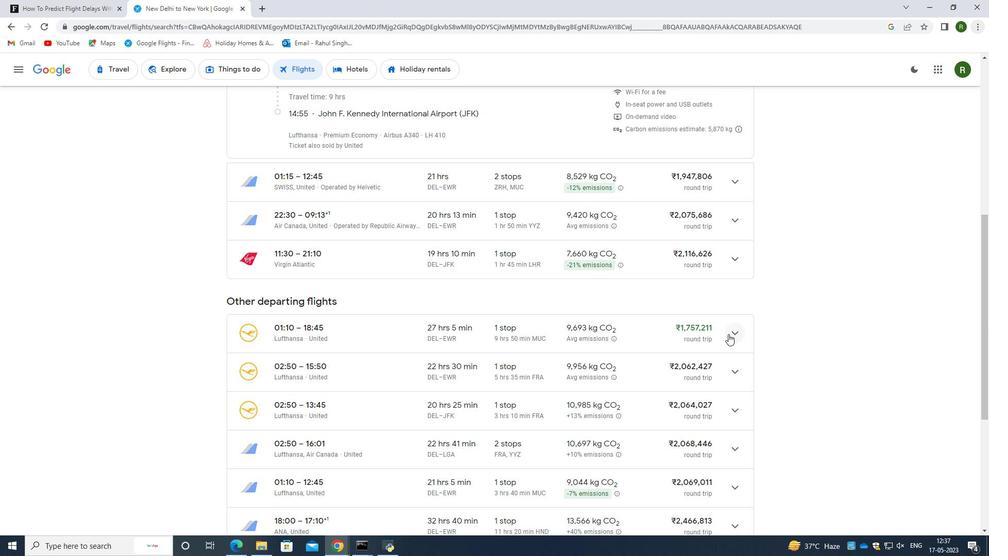 
Action: Mouse pressed left at (728, 331)
Screenshot: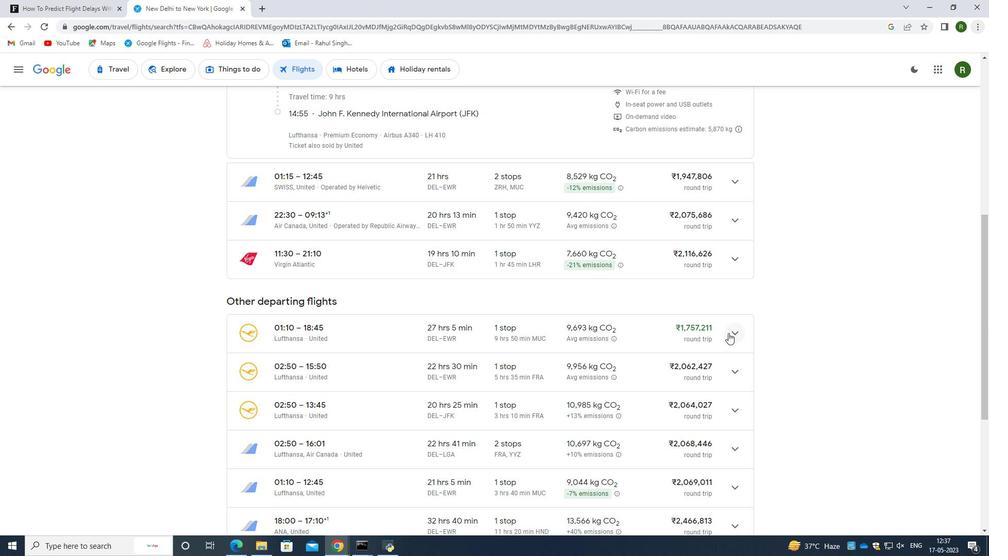 
Action: Mouse moved to (567, 375)
Screenshot: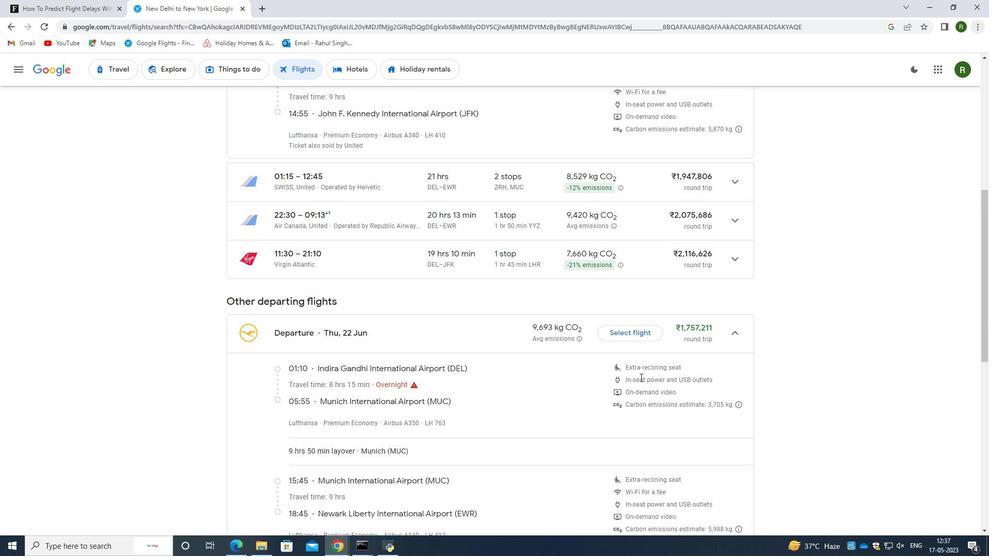 
Action: Mouse scrolled (567, 375) with delta (0, 0)
Screenshot: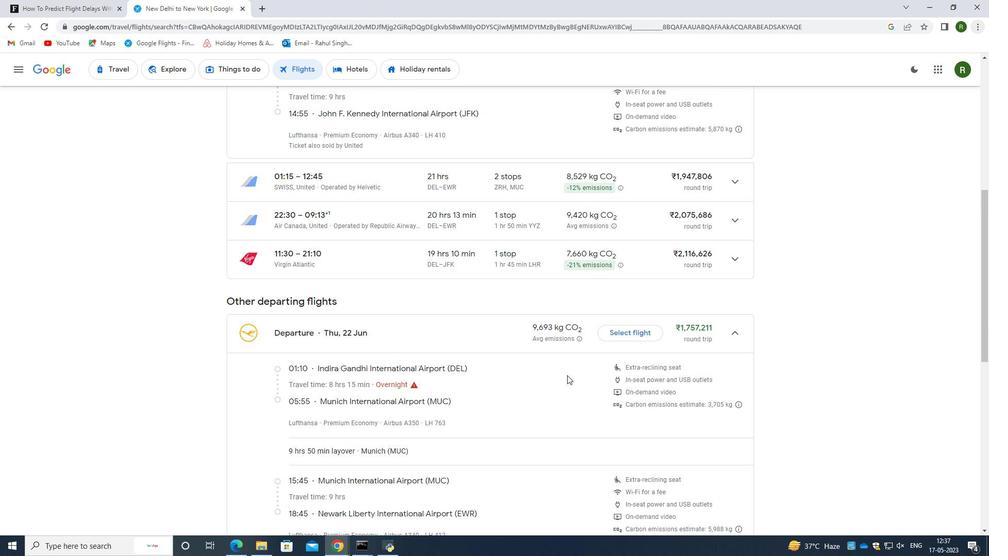 
Action: Mouse scrolled (567, 375) with delta (0, 0)
Screenshot: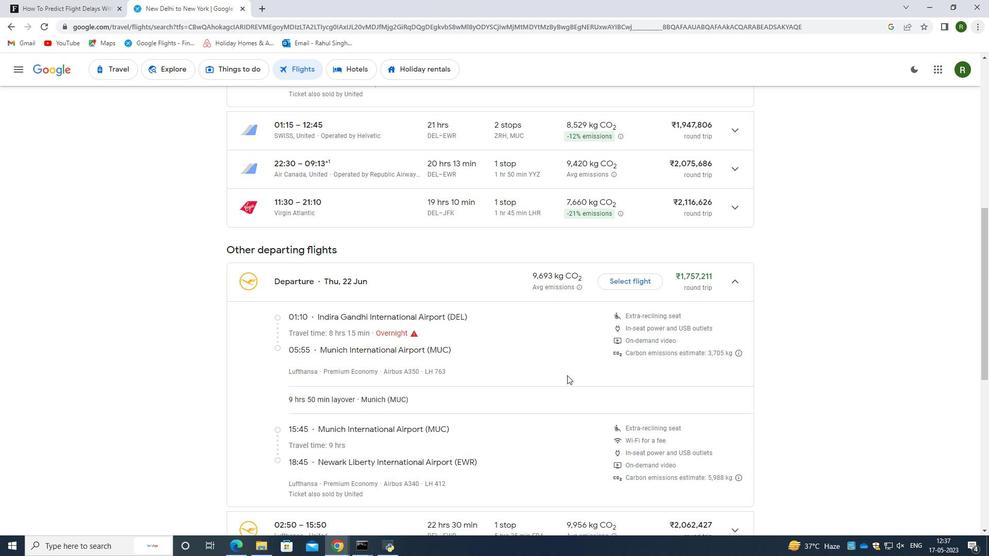 
Action: Mouse moved to (654, 343)
Screenshot: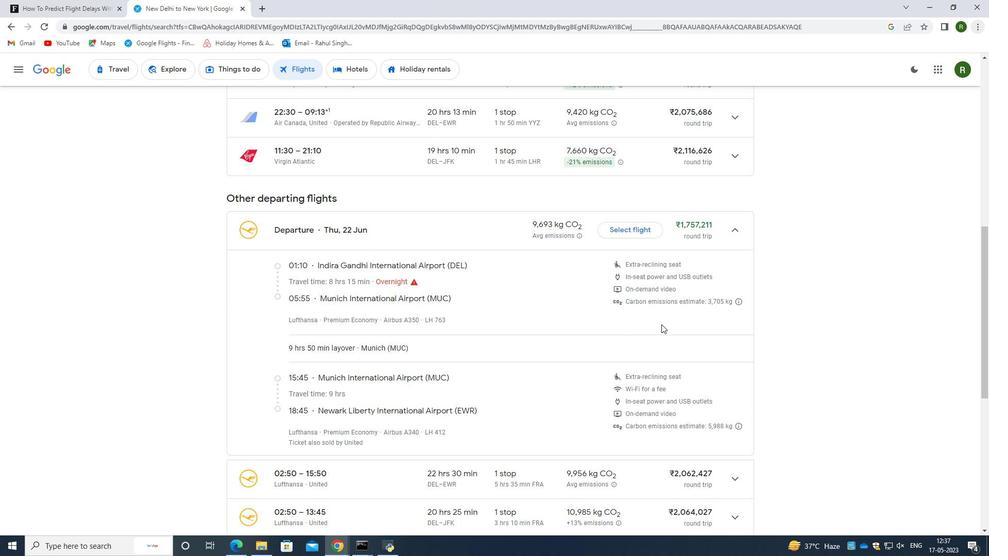 
Action: Mouse scrolled (654, 343) with delta (0, 0)
